 Task: Create a Google Calendar event titled 'PERSONAL EVENT' on May 21, 2023, from 3:00 PM to 4:00 PM, with a Google Meet link, location in London, UK, notification 38 days prior, and invite 'softage.1@softage.net' as a guest.
Action: Mouse moved to (238, 335)
Screenshot: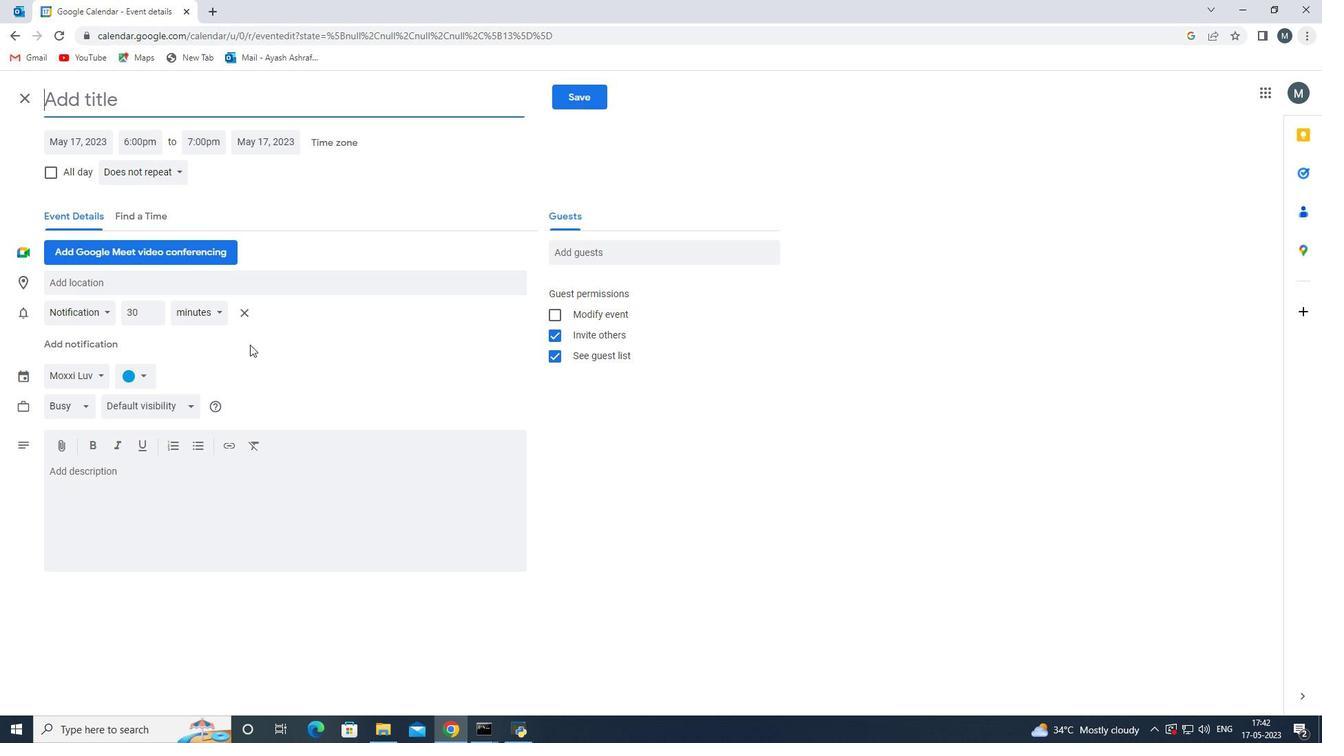 
Action: Mouse scrolled (238, 336) with delta (0, 0)
Screenshot: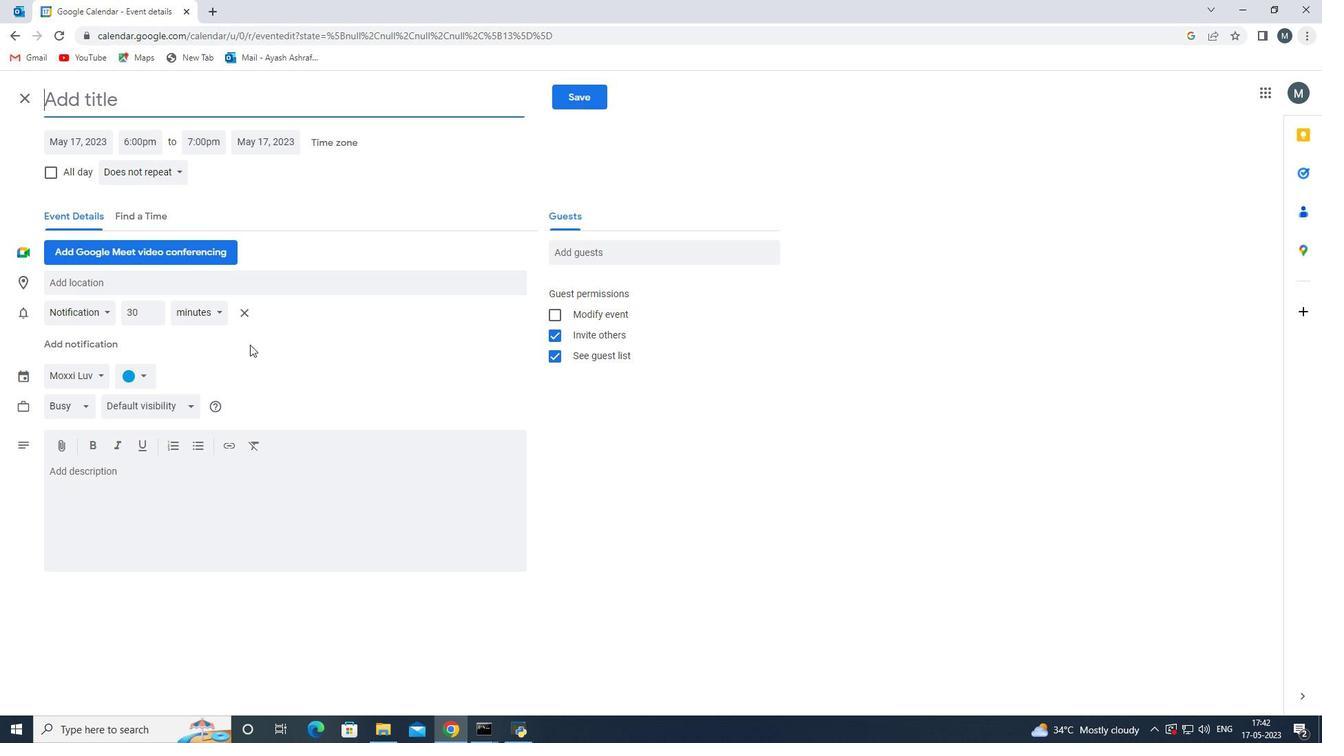
Action: Mouse moved to (238, 334)
Screenshot: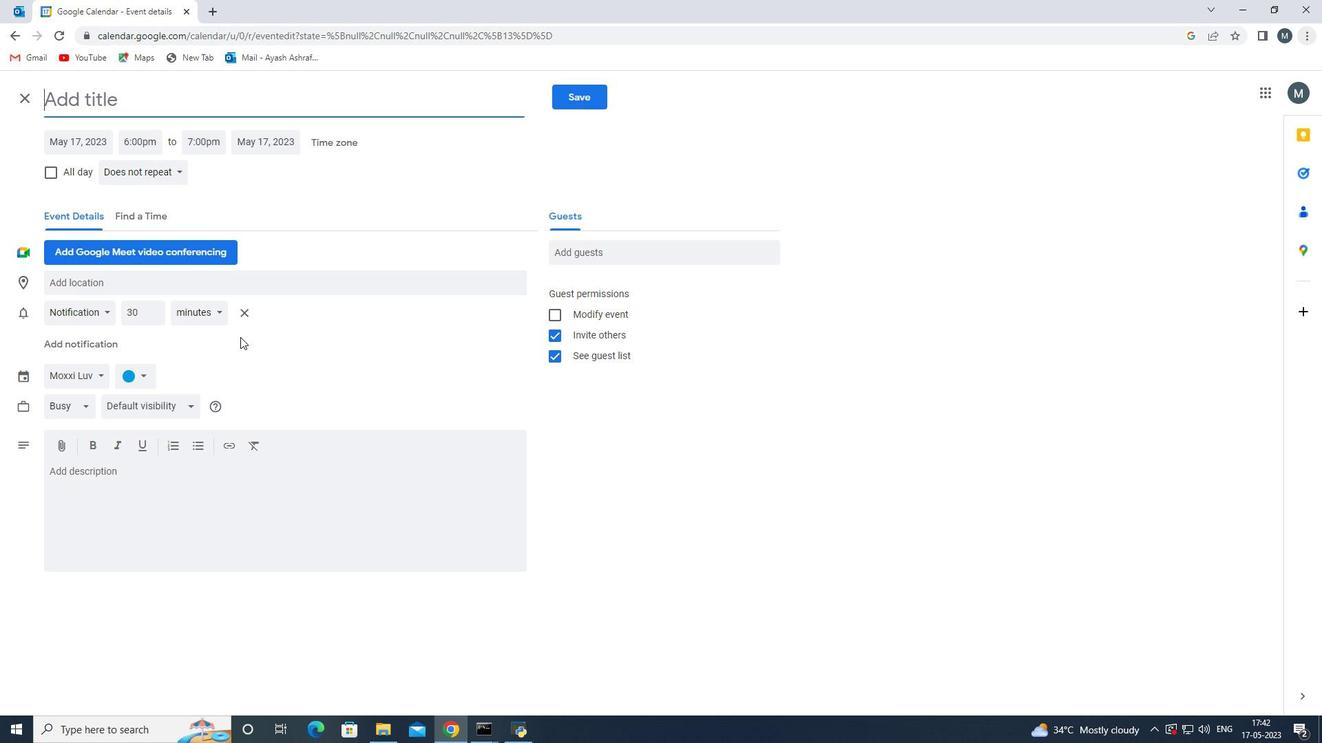 
Action: Mouse scrolled (238, 335) with delta (0, 0)
Screenshot: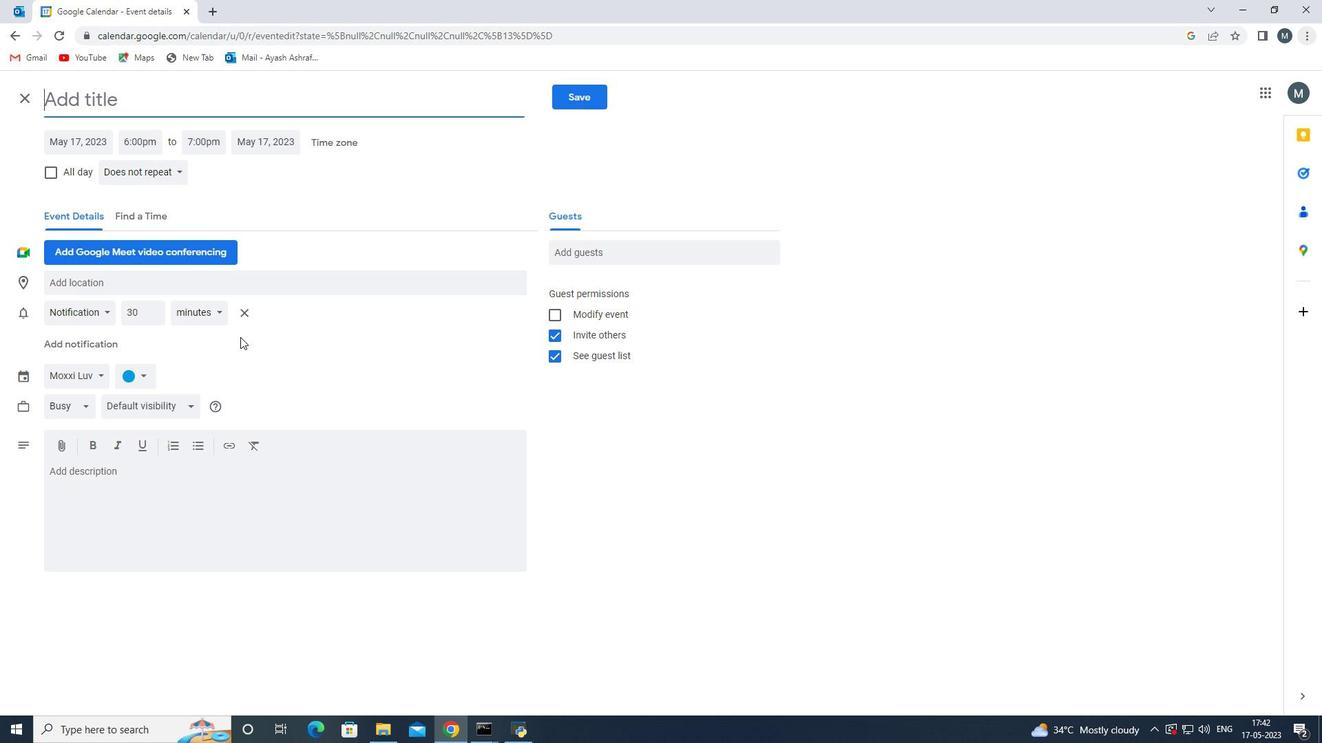 
Action: Mouse moved to (234, 331)
Screenshot: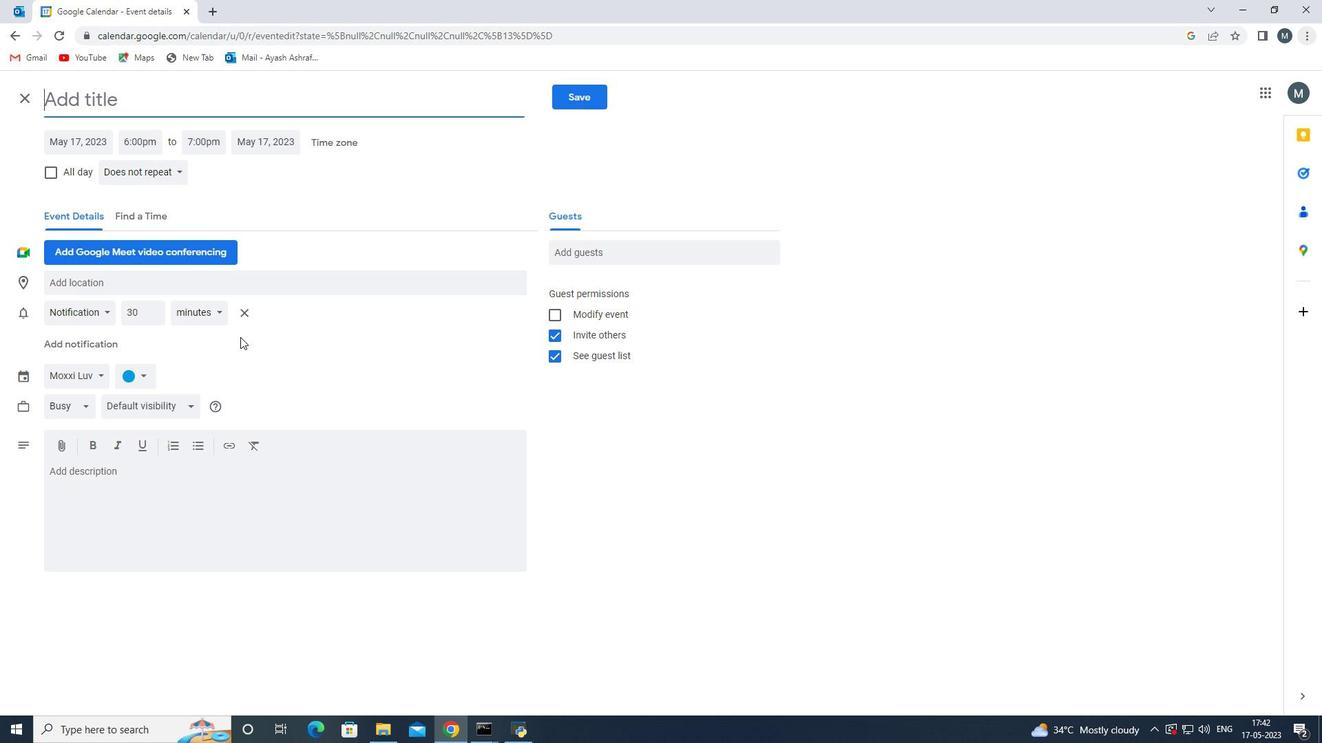 
Action: Mouse scrolled (236, 333) with delta (0, 0)
Screenshot: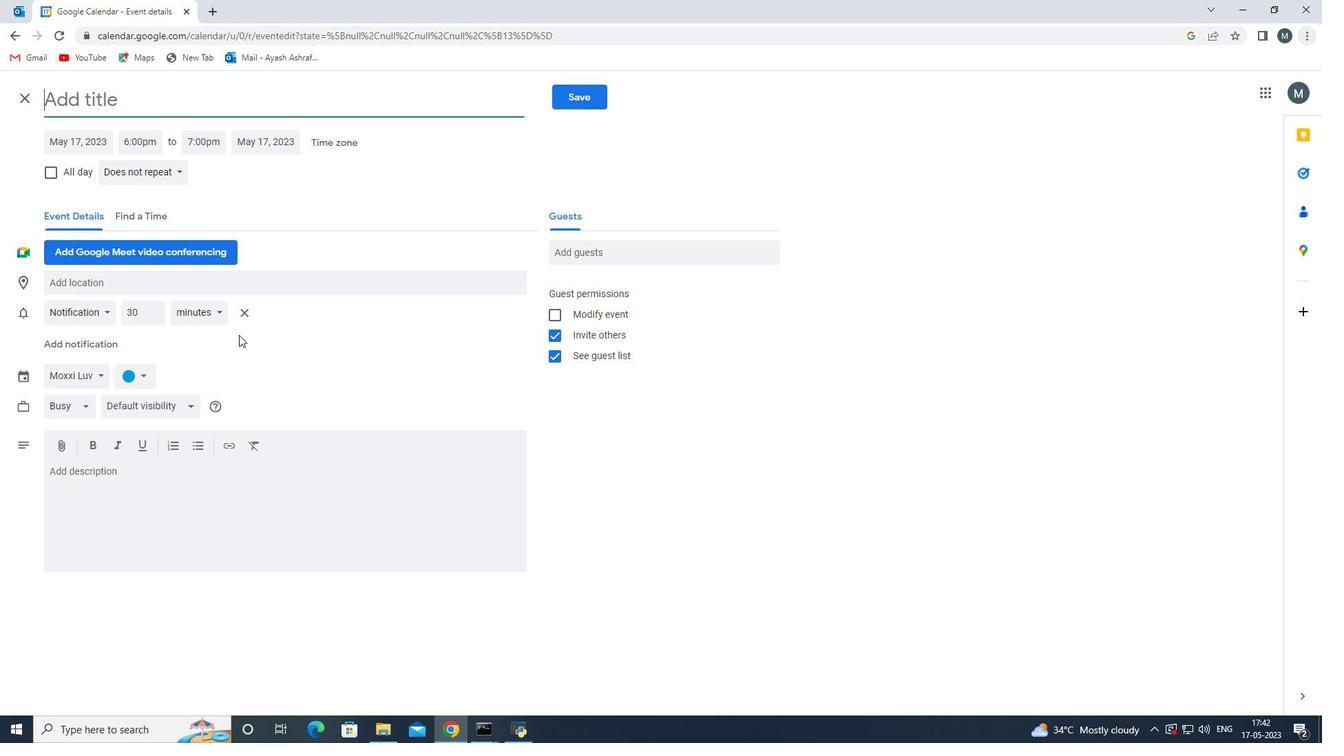 
Action: Mouse moved to (230, 329)
Screenshot: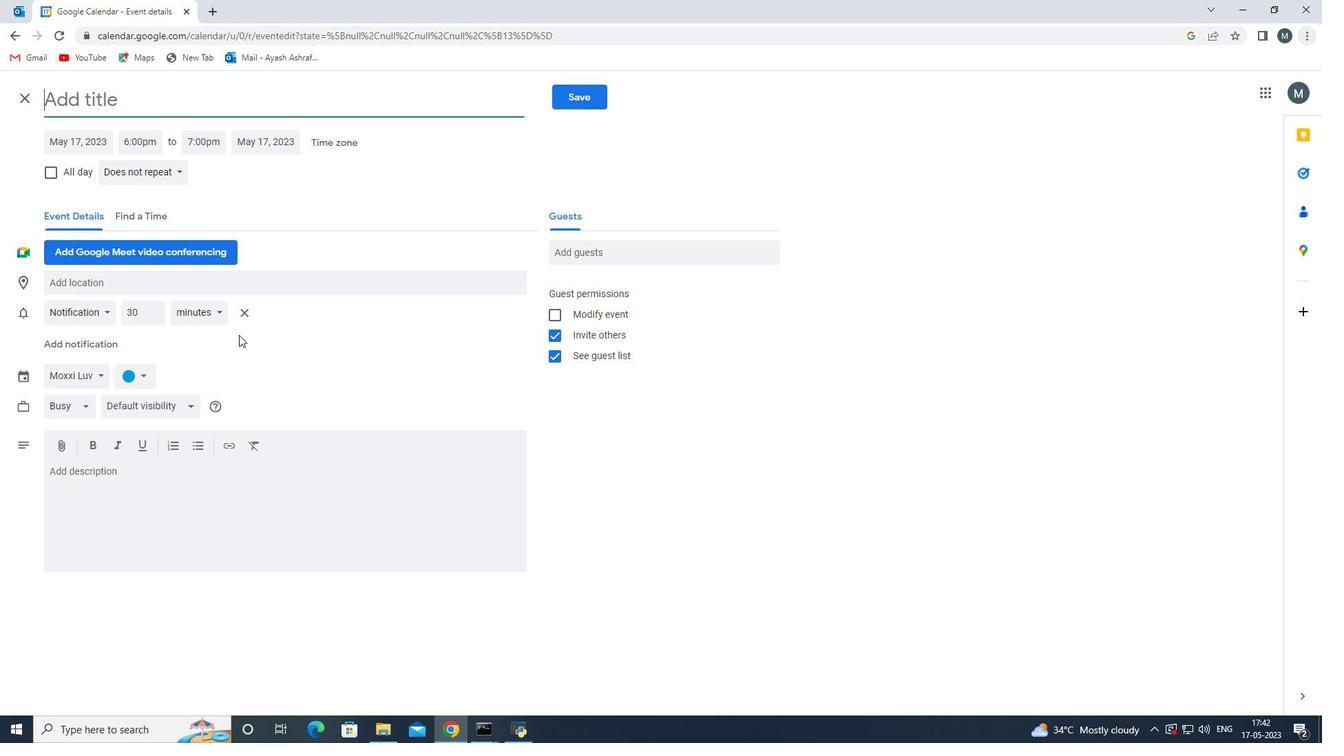 
Action: Mouse scrolled (232, 330) with delta (0, 0)
Screenshot: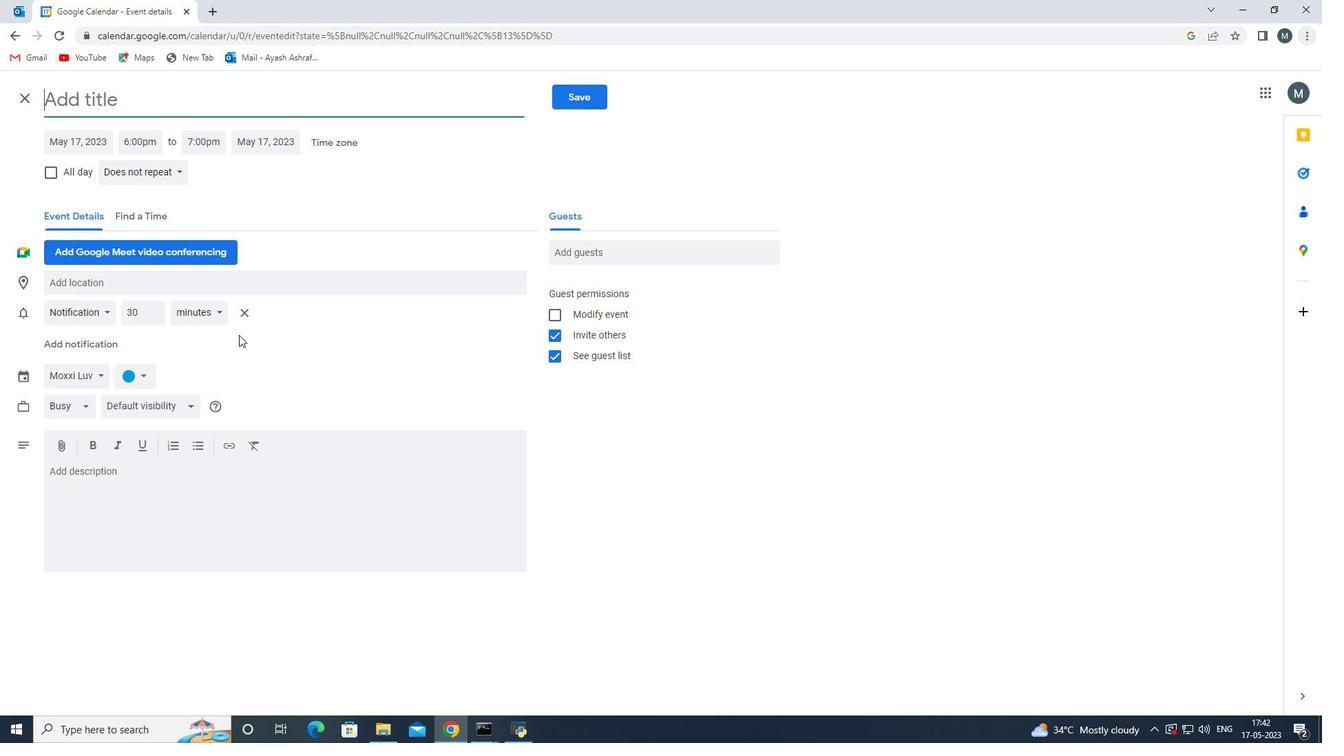 
Action: Mouse moved to (228, 328)
Screenshot: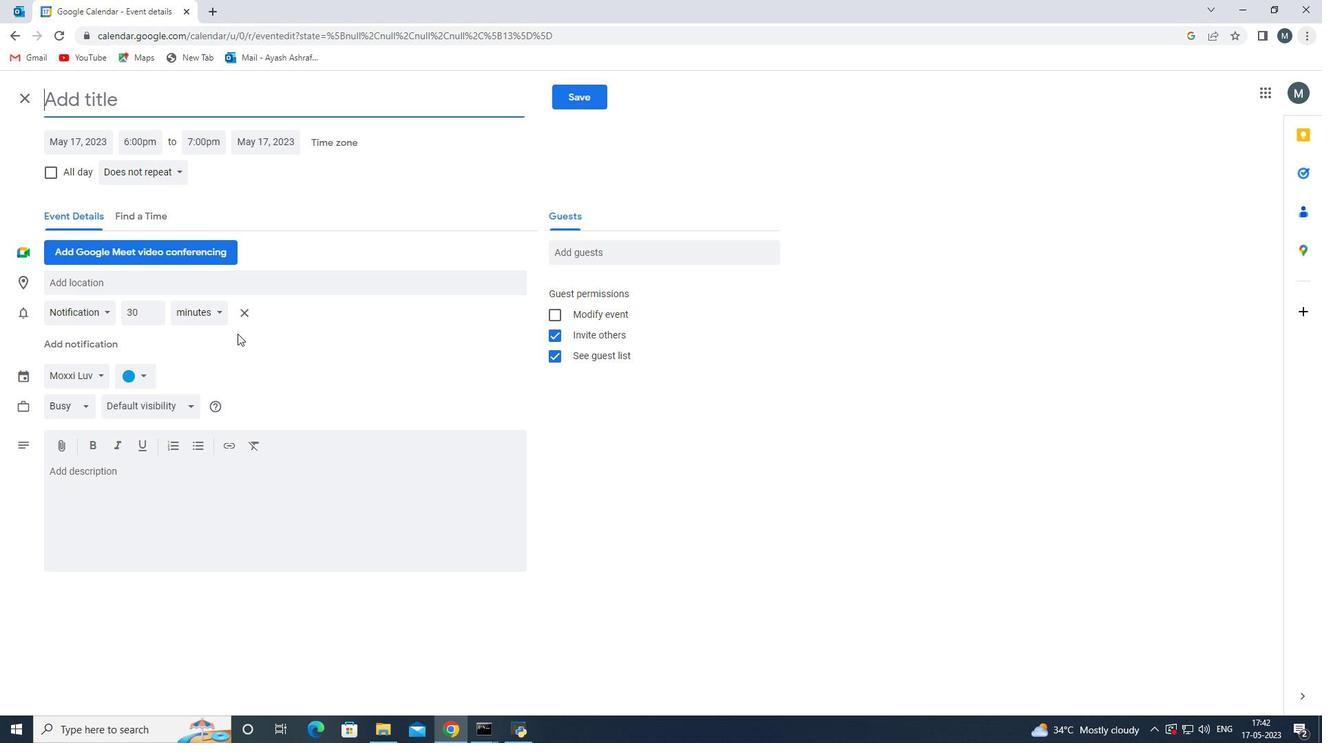 
Action: Mouse scrolled (228, 329) with delta (0, 0)
Screenshot: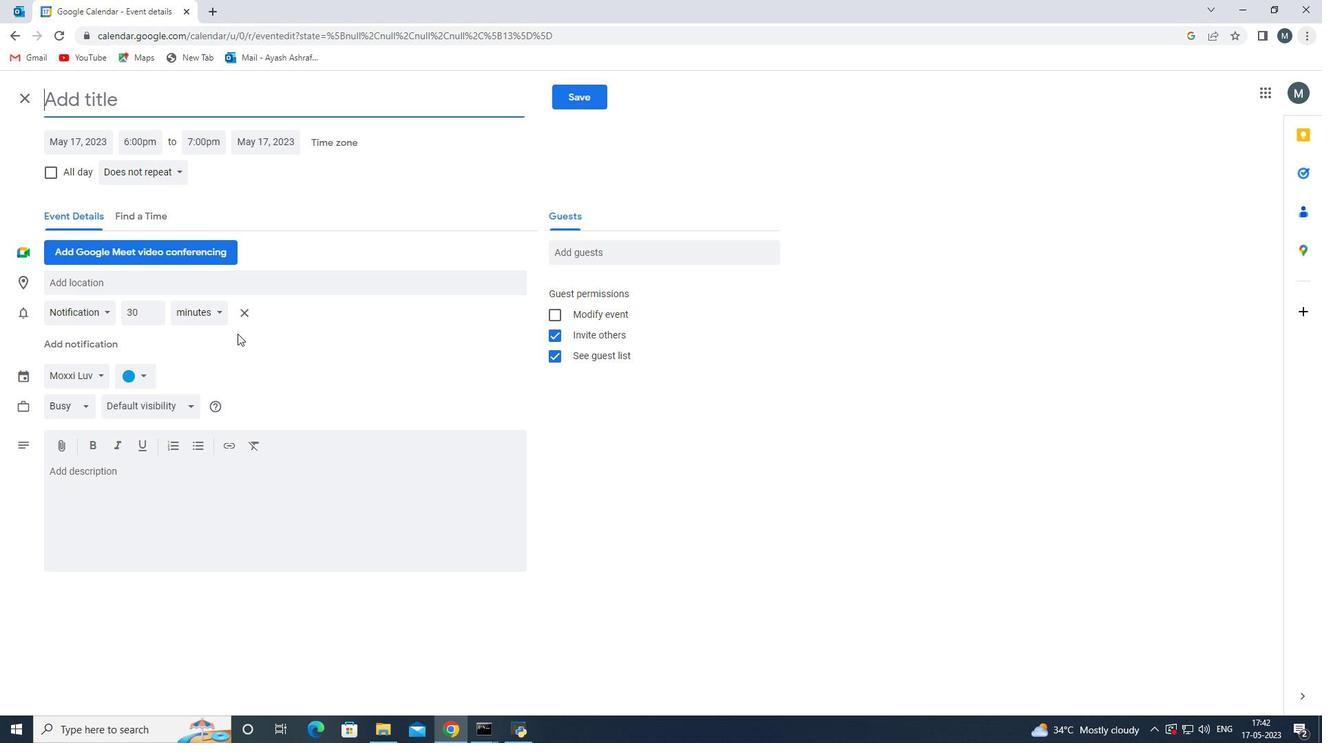 
Action: Mouse moved to (130, 104)
Screenshot: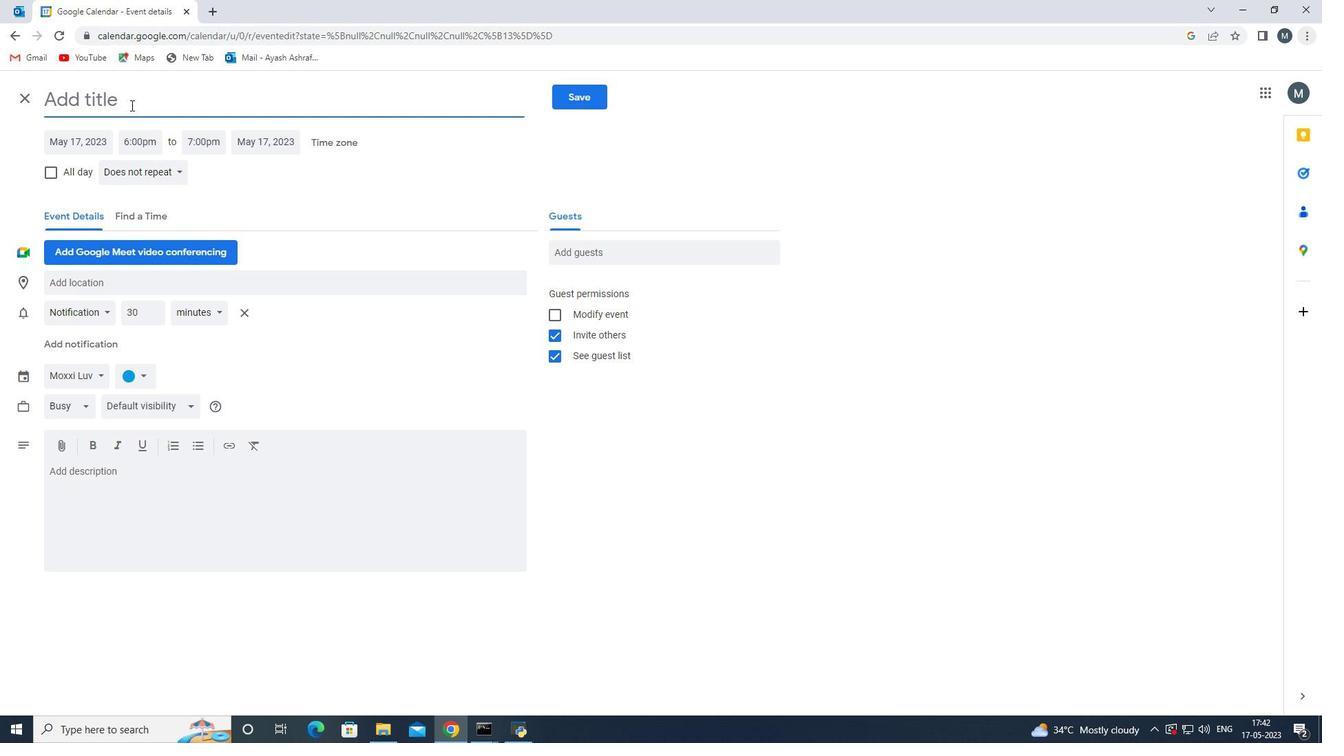 
Action: Mouse pressed left at (130, 104)
Screenshot: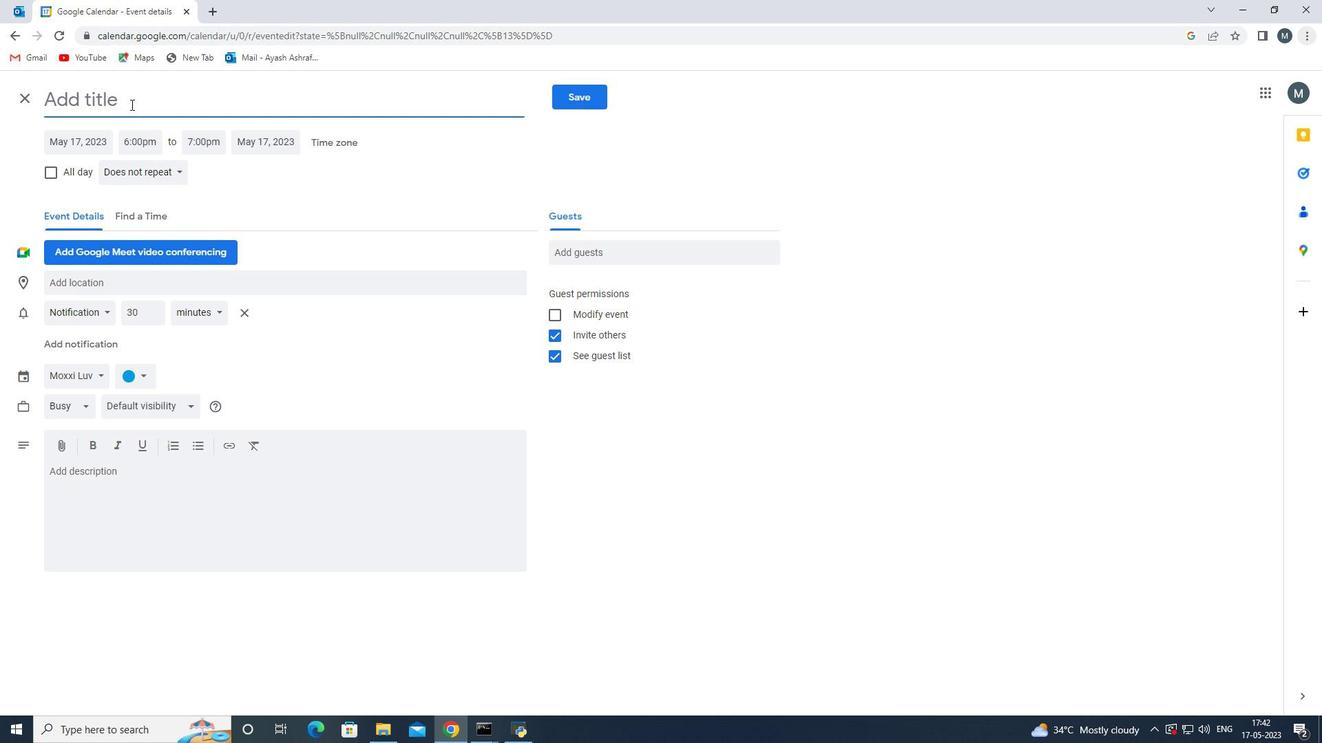 
Action: Mouse moved to (537, 275)
Screenshot: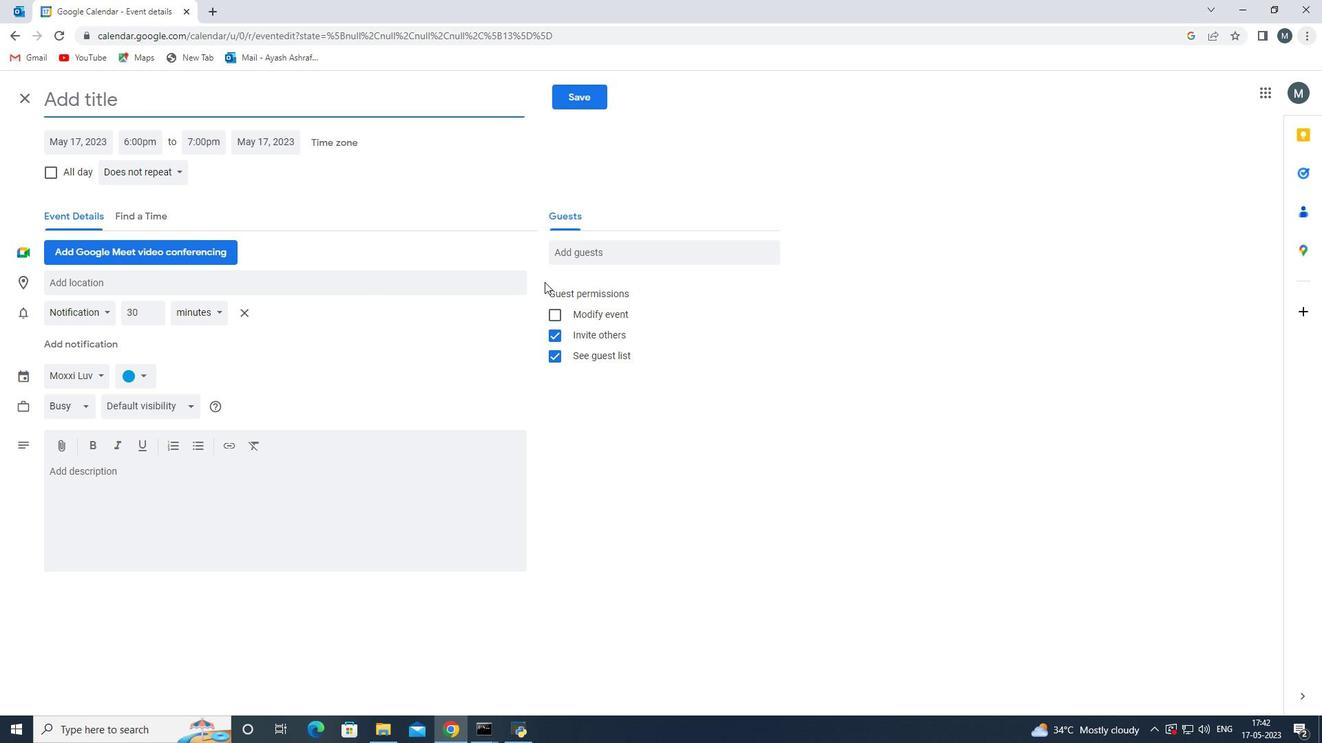 
Action: Mouse scrolled (537, 276) with delta (0, 0)
Screenshot: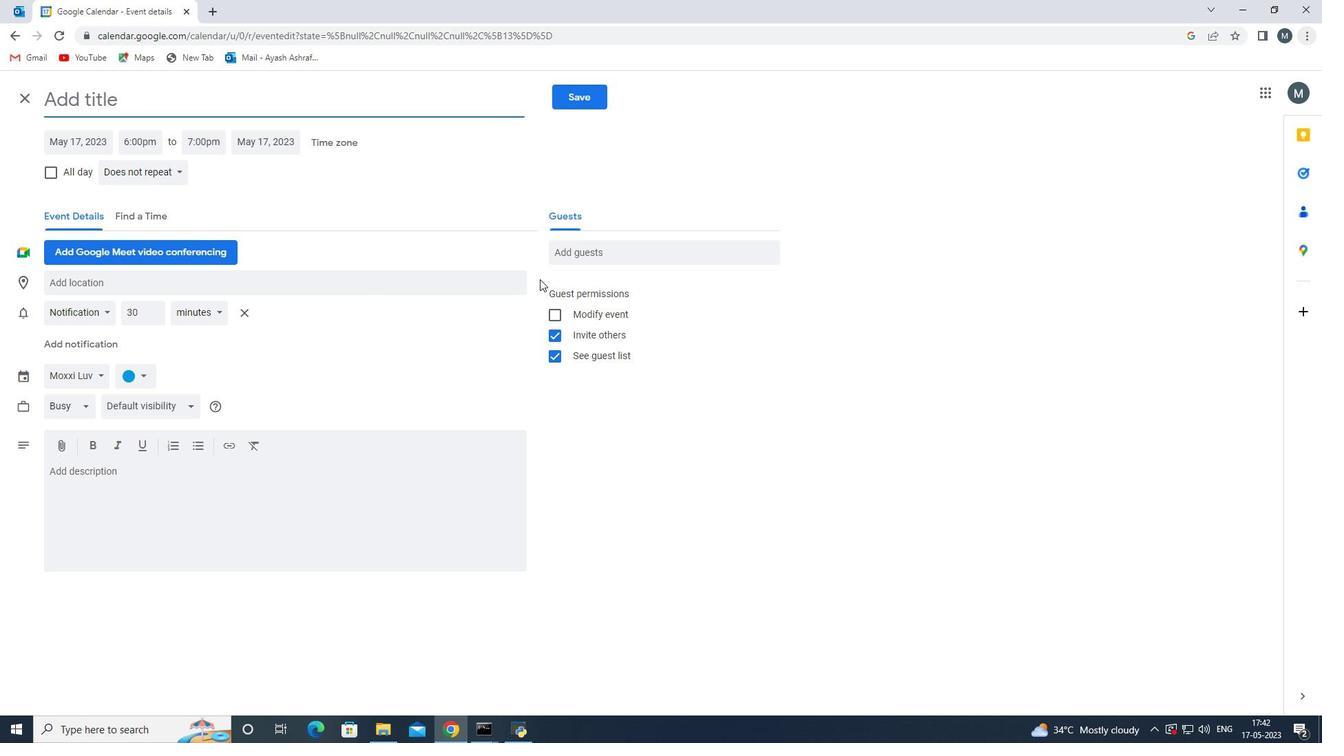 
Action: Mouse moved to (537, 274)
Screenshot: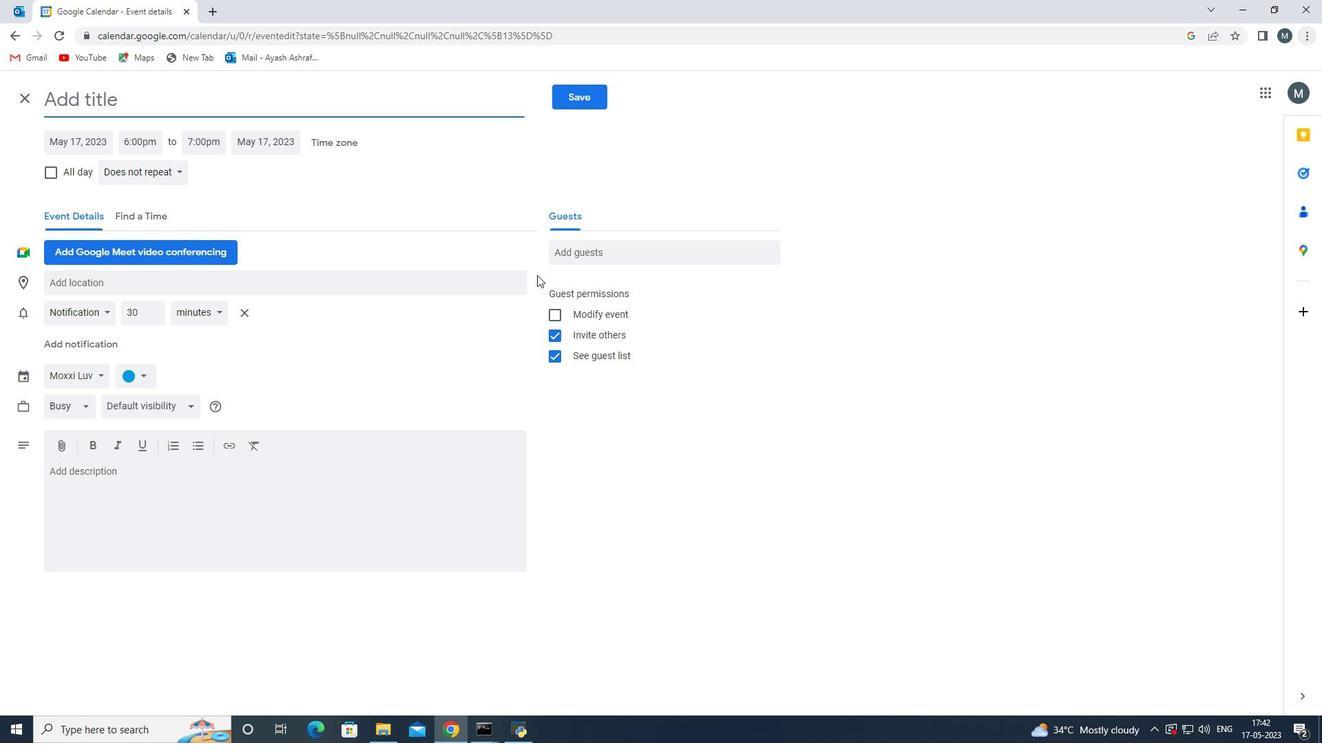 
Action: Mouse scrolled (537, 274) with delta (0, 0)
Screenshot: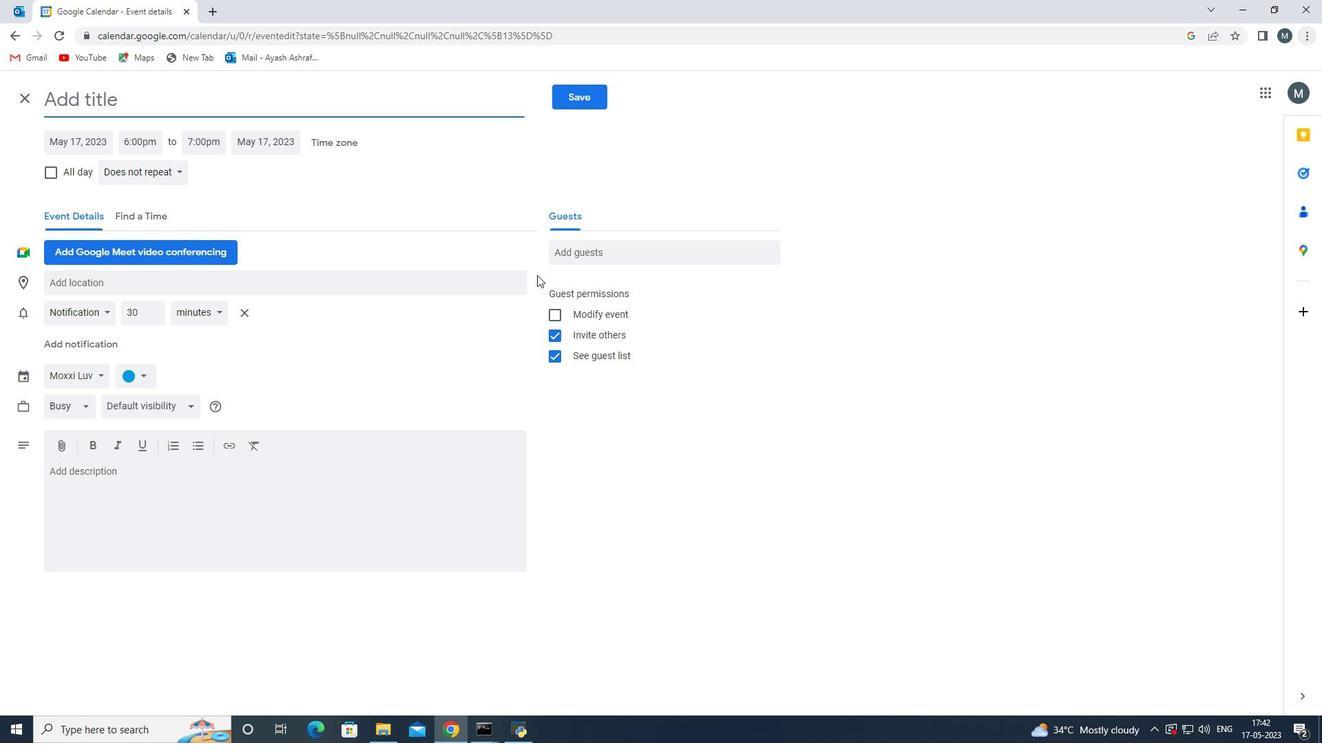 
Action: Mouse moved to (536, 269)
Screenshot: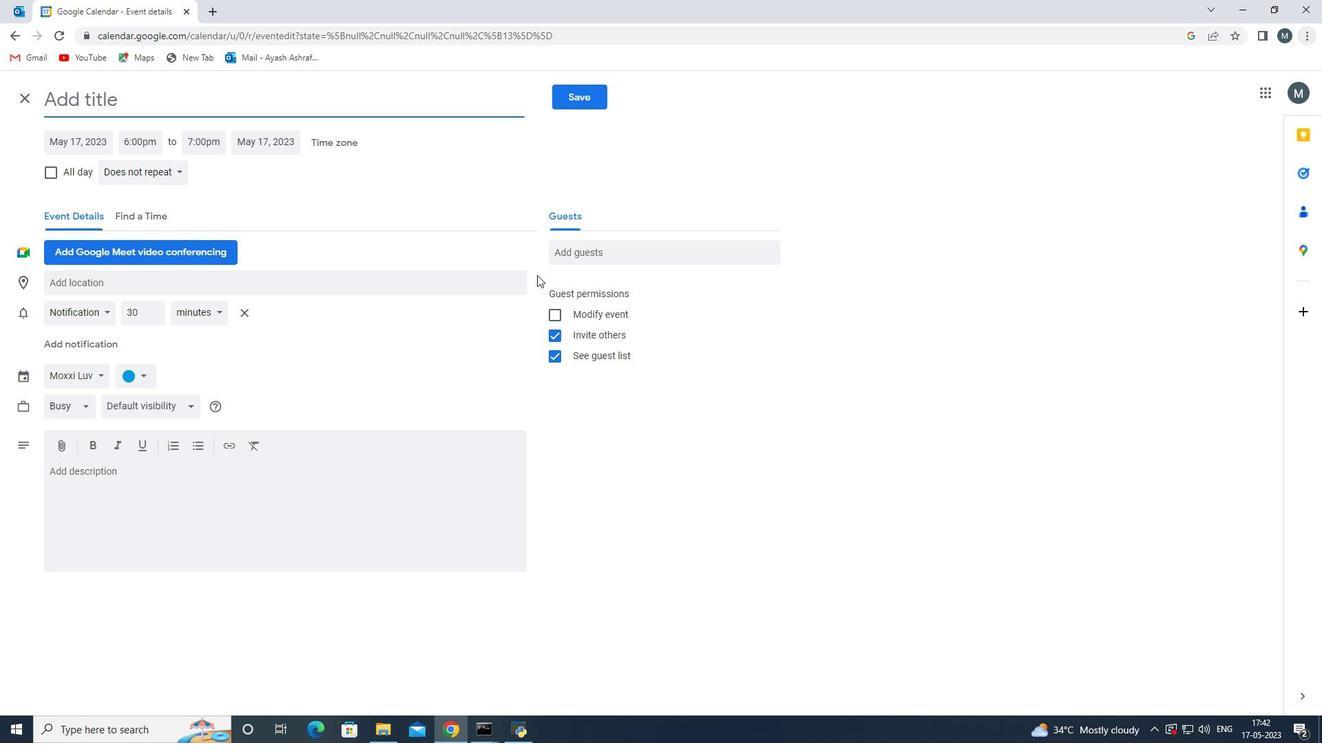 
Action: Mouse scrolled (536, 270) with delta (0, 0)
Screenshot: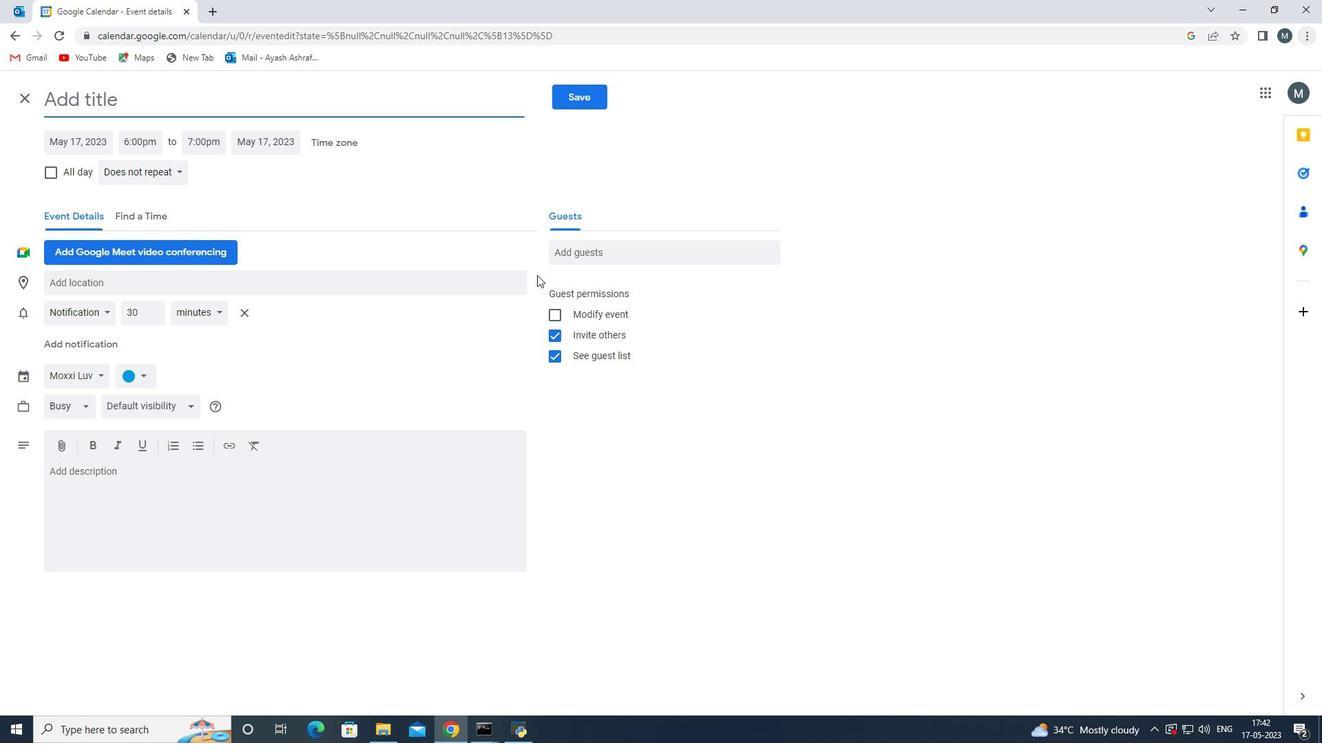
Action: Mouse moved to (269, 103)
Screenshot: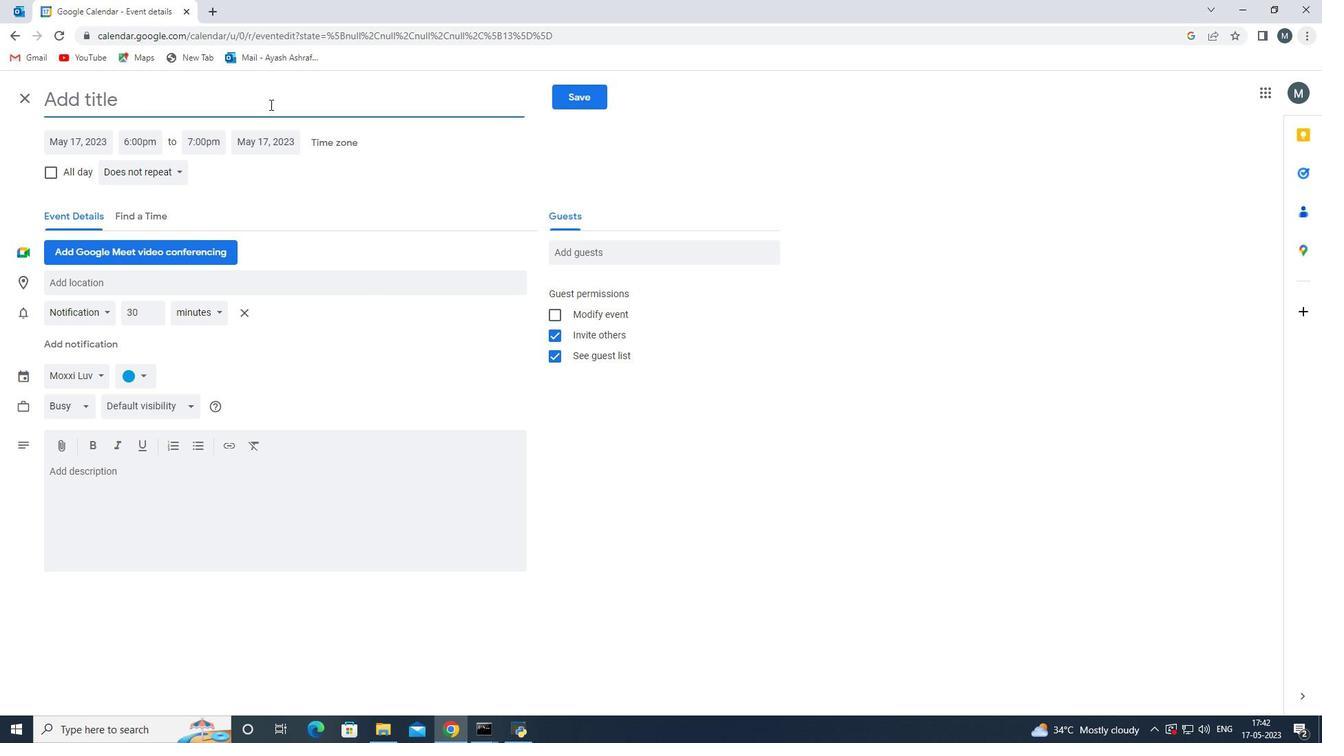 
Action: Mouse pressed left at (269, 103)
Screenshot: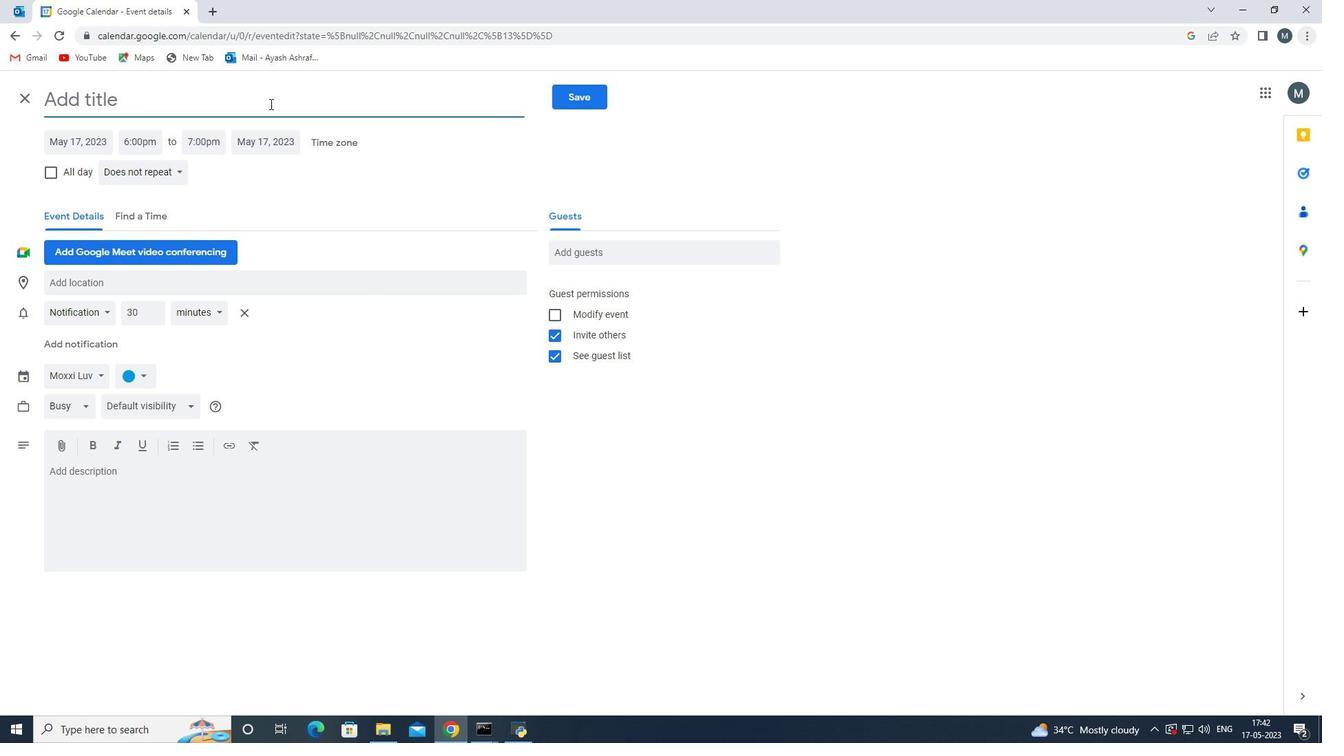 
Action: Key pressed <Key.caps_lock><Key.shift>pERSONAL<Key.space><Key.backspace><Key.backspace><Key.backspace><Key.backspace><Key.backspace><Key.backspace><Key.backspace><Key.backspace><Key.backspace><Key.backspace><Key.backspace><Key.backspace><Key.backspace><Key.backspace><Key.backspace><Key.backspace><Key.backspace><Key.backspace><Key.shift><Key.shift>p<Key.backspace>PERSONAL<Key.space>EVENT
Screenshot: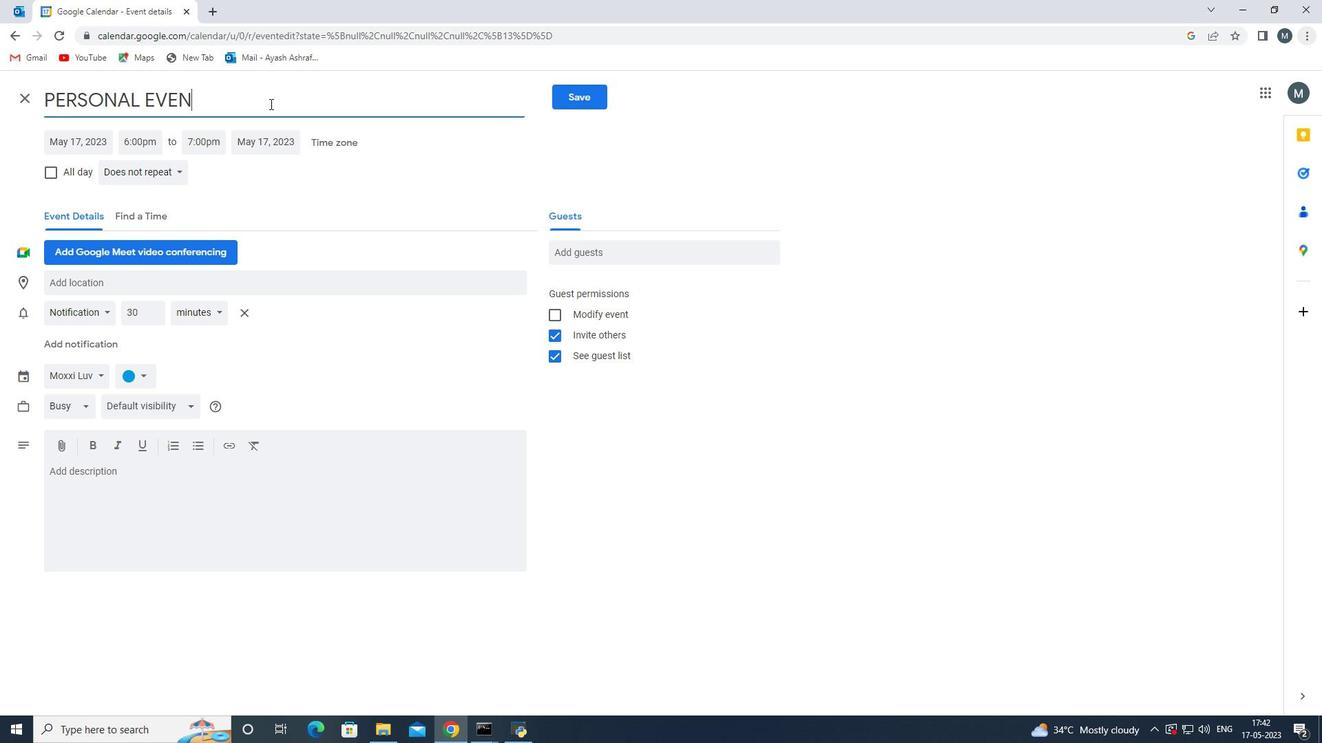 
Action: Mouse moved to (86, 138)
Screenshot: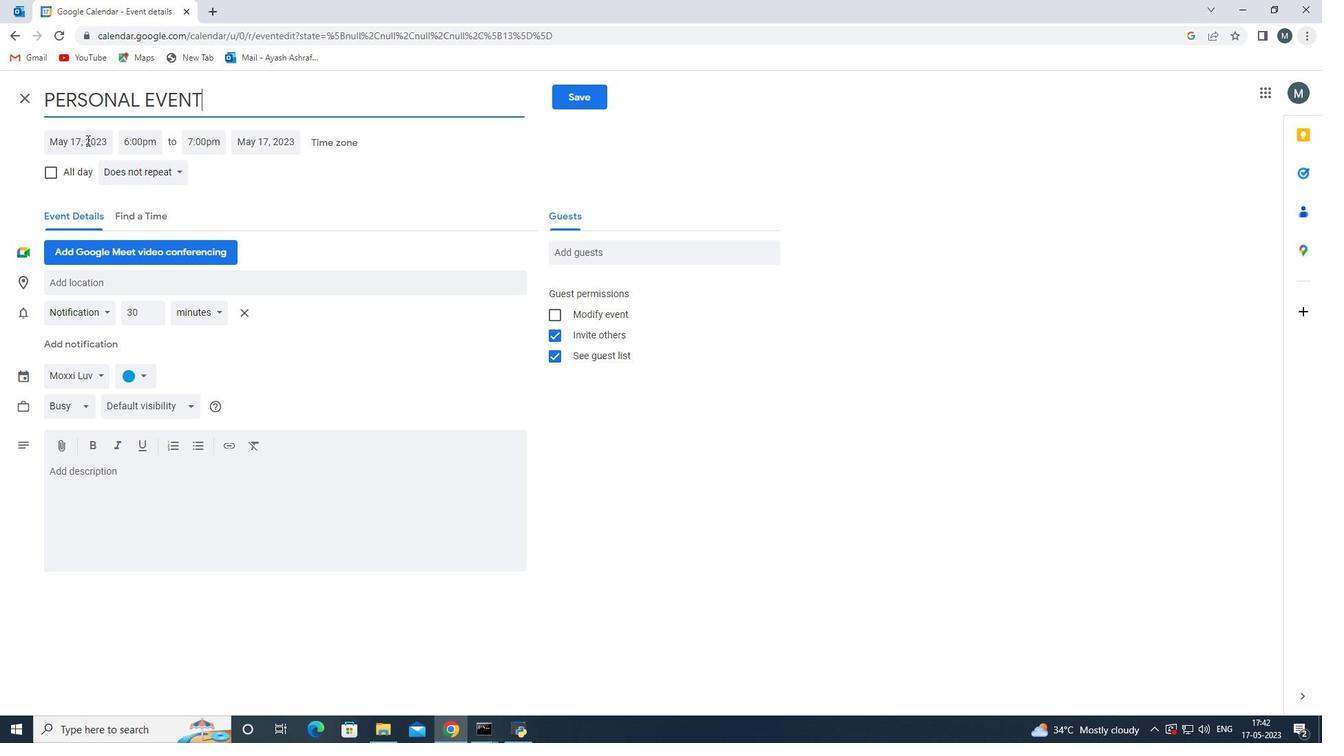 
Action: Mouse pressed left at (86, 138)
Screenshot: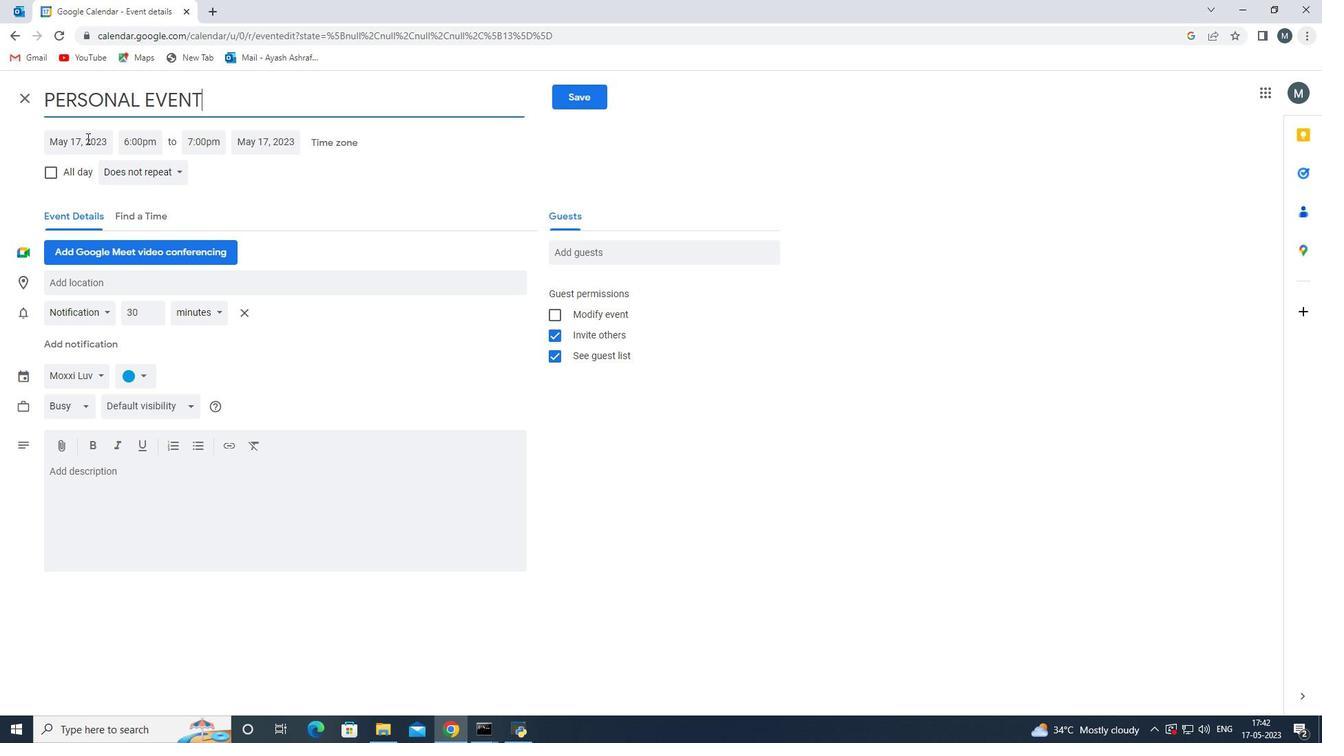 
Action: Mouse moved to (166, 272)
Screenshot: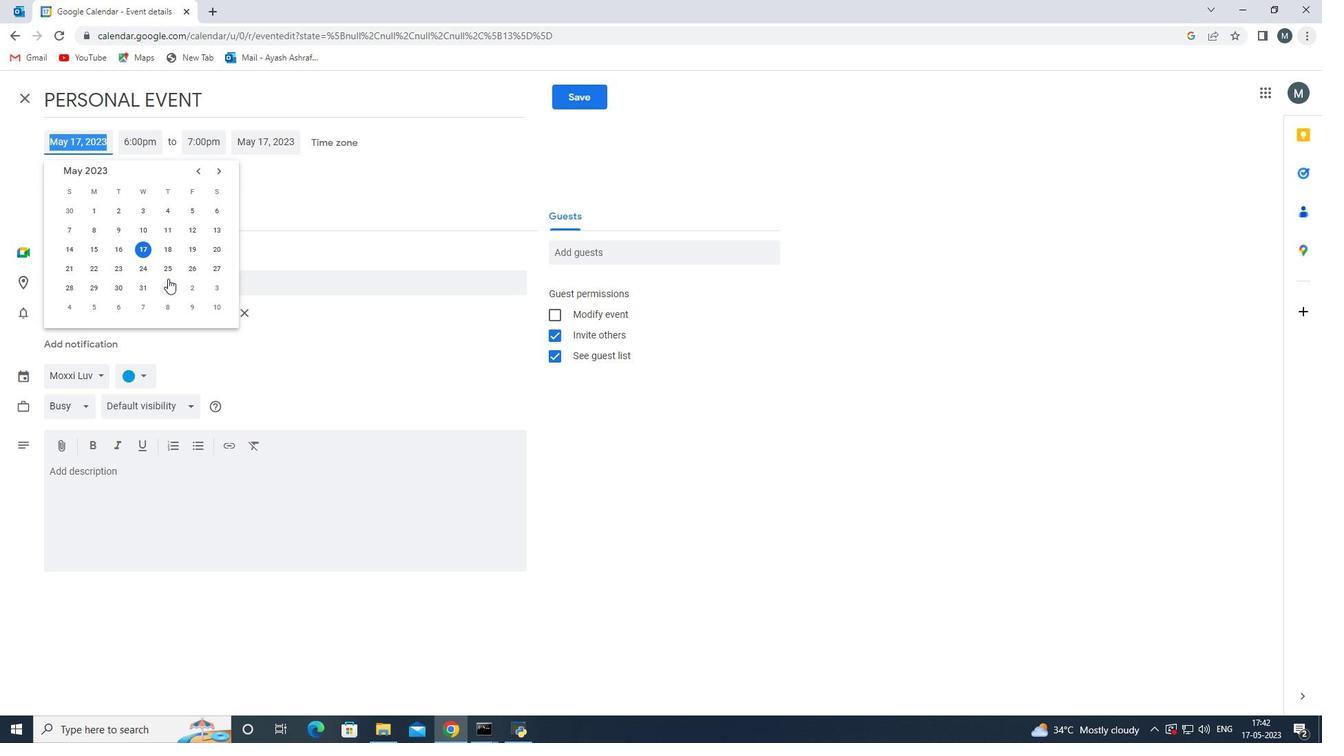 
Action: Mouse pressed left at (166, 272)
Screenshot: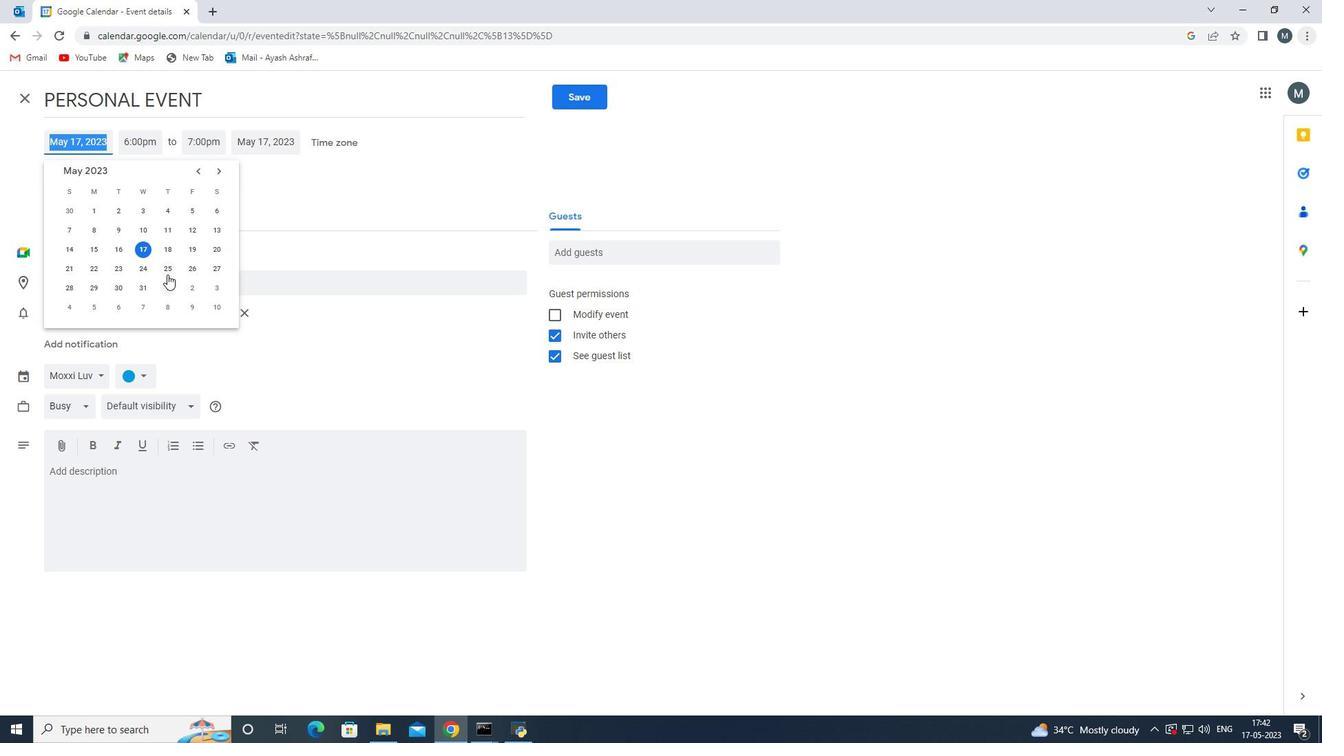 
Action: Mouse moved to (132, 136)
Screenshot: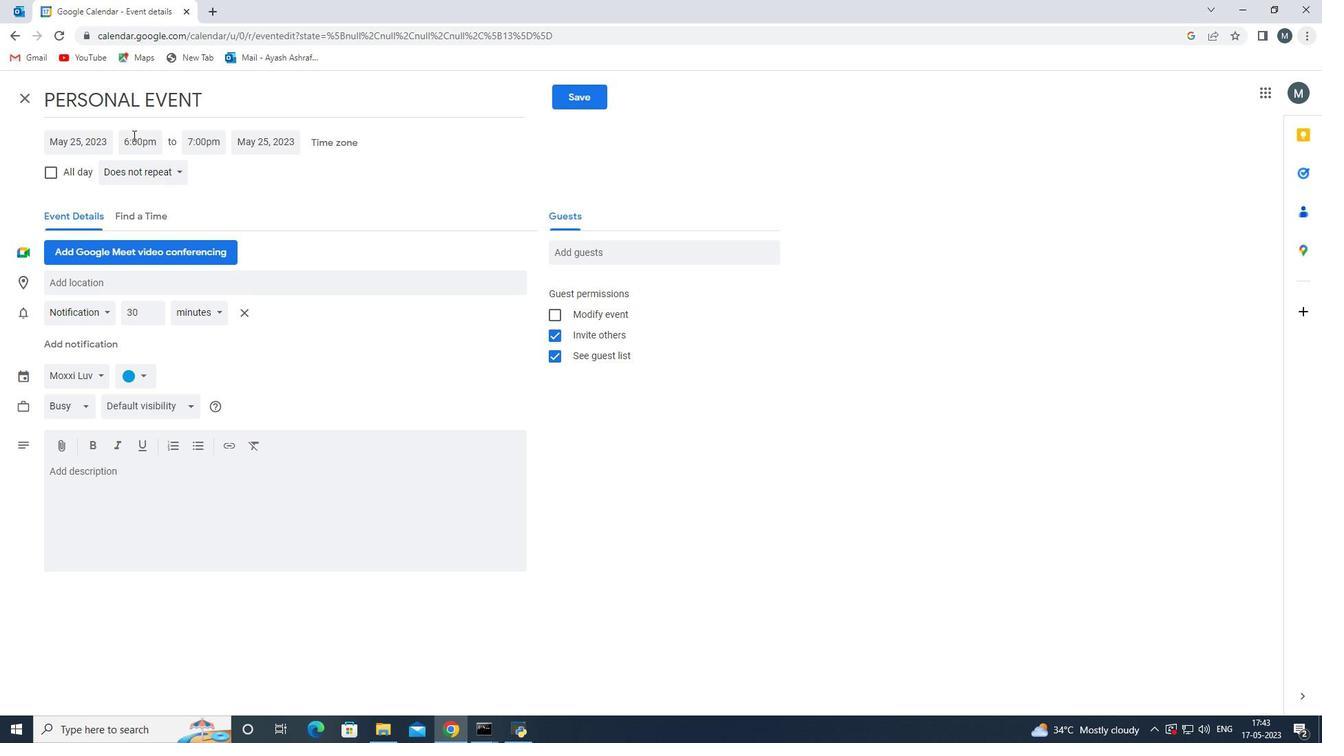 
Action: Mouse pressed left at (132, 136)
Screenshot: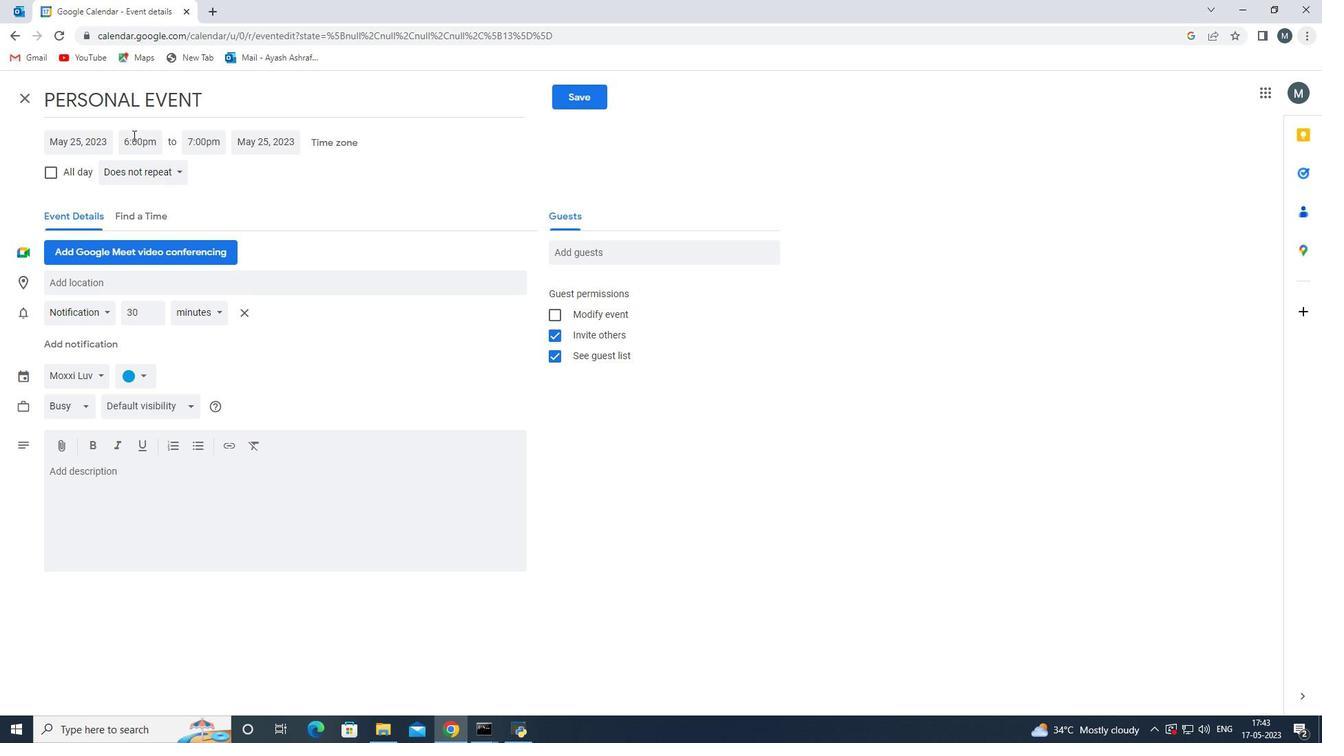 
Action: Mouse moved to (163, 207)
Screenshot: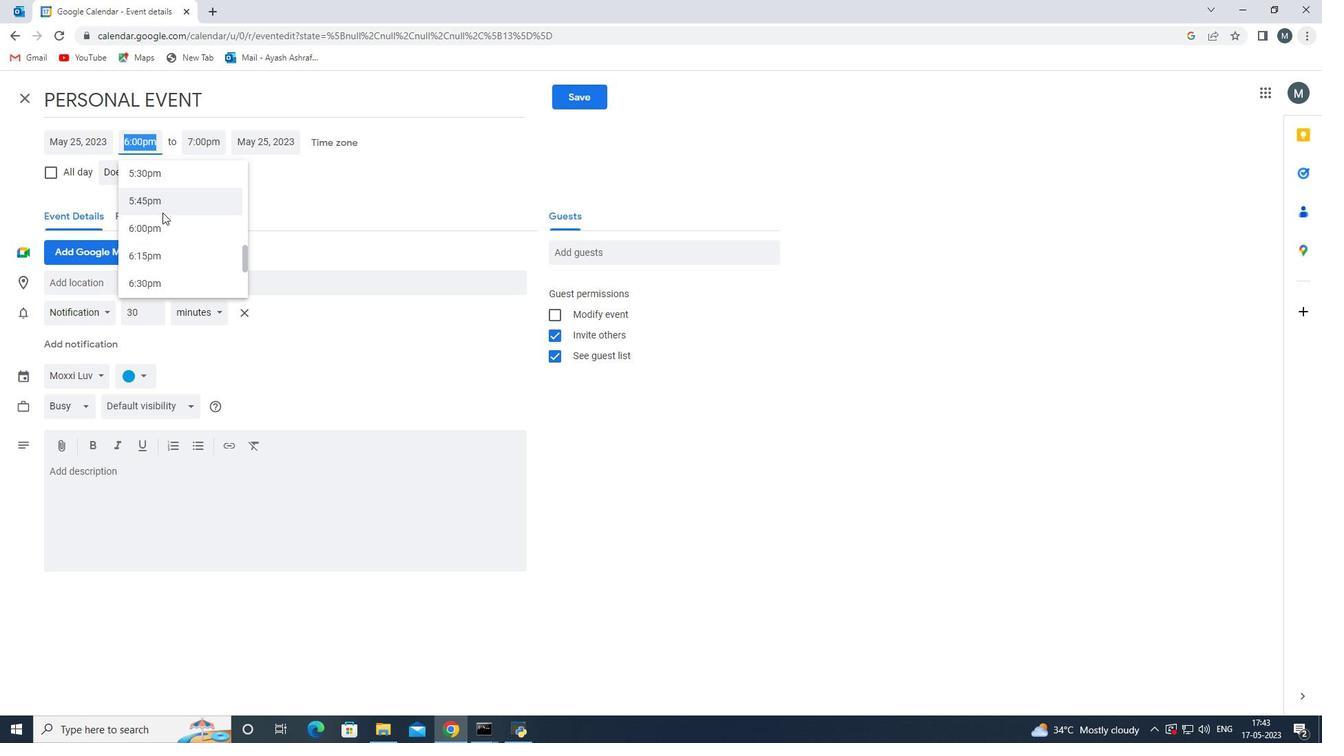 
Action: Mouse pressed left at (163, 207)
Screenshot: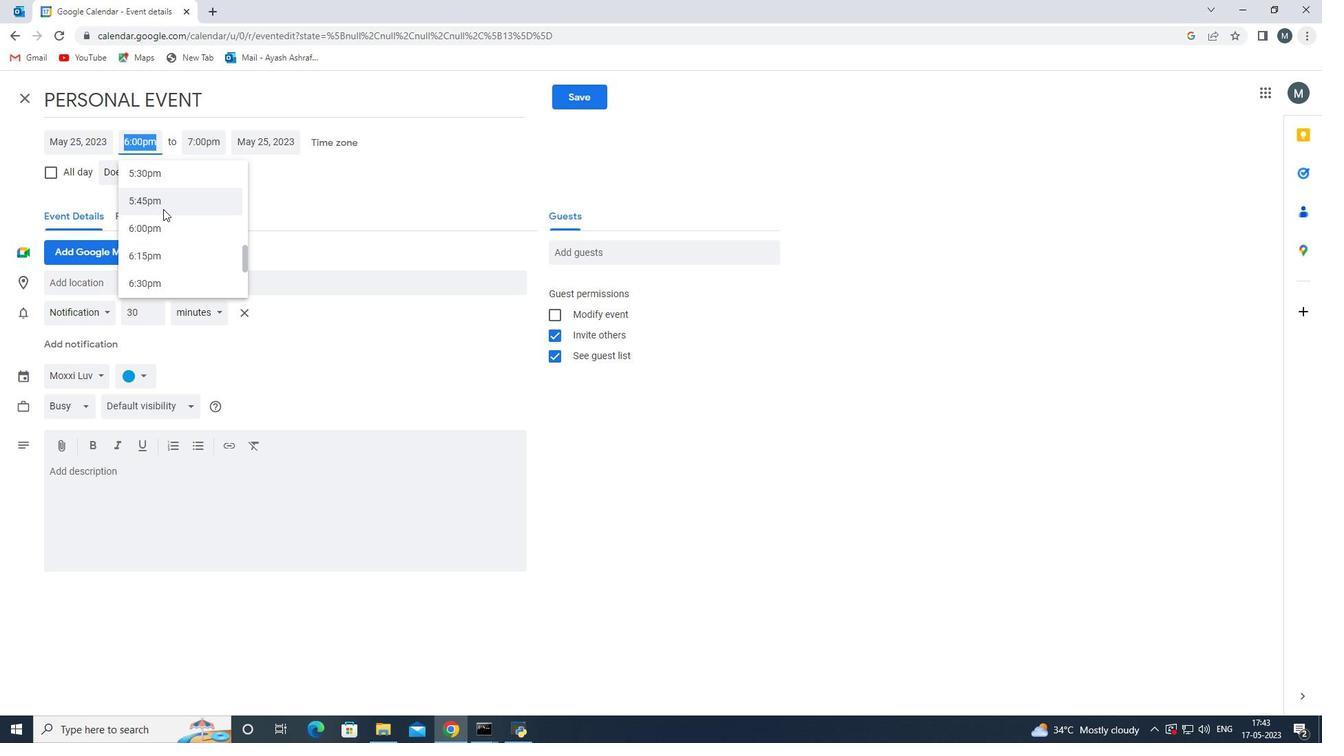 
Action: Mouse moved to (113, 284)
Screenshot: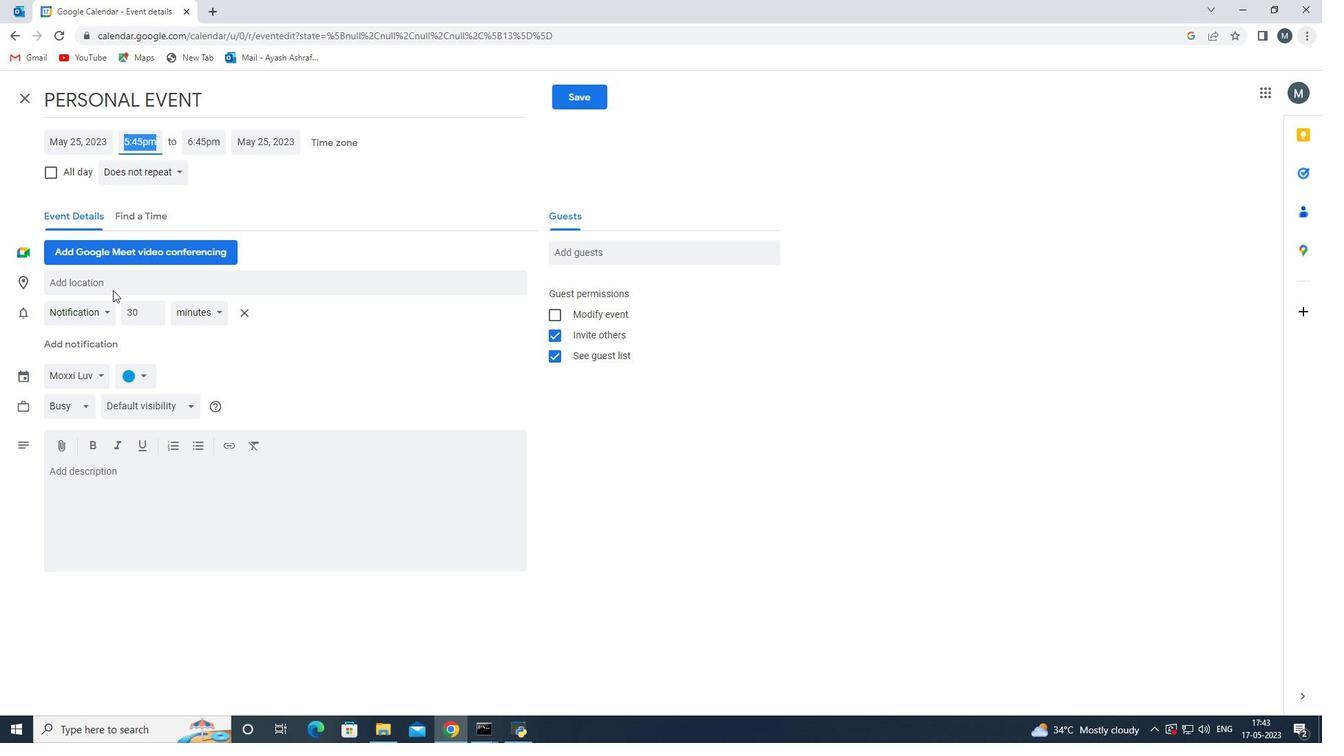 
Action: Mouse pressed left at (113, 284)
Screenshot: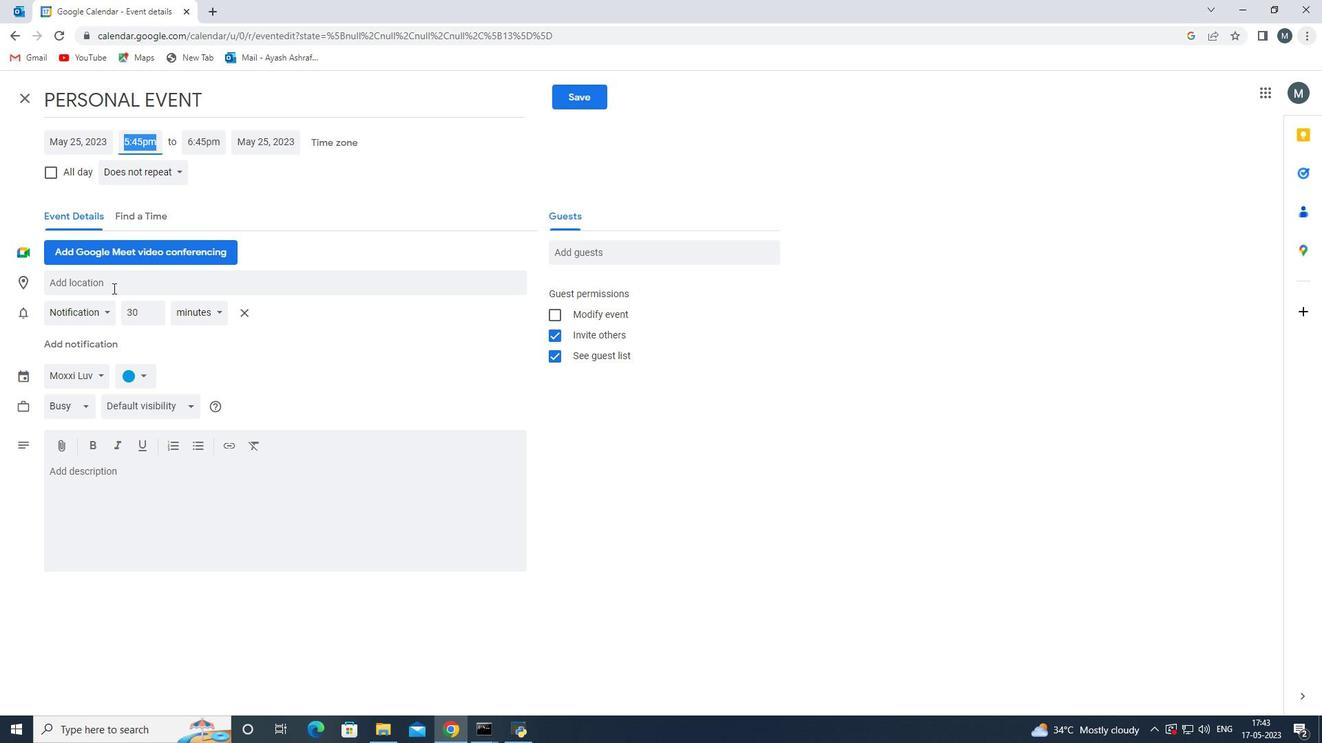 
Action: Mouse moved to (146, 382)
Screenshot: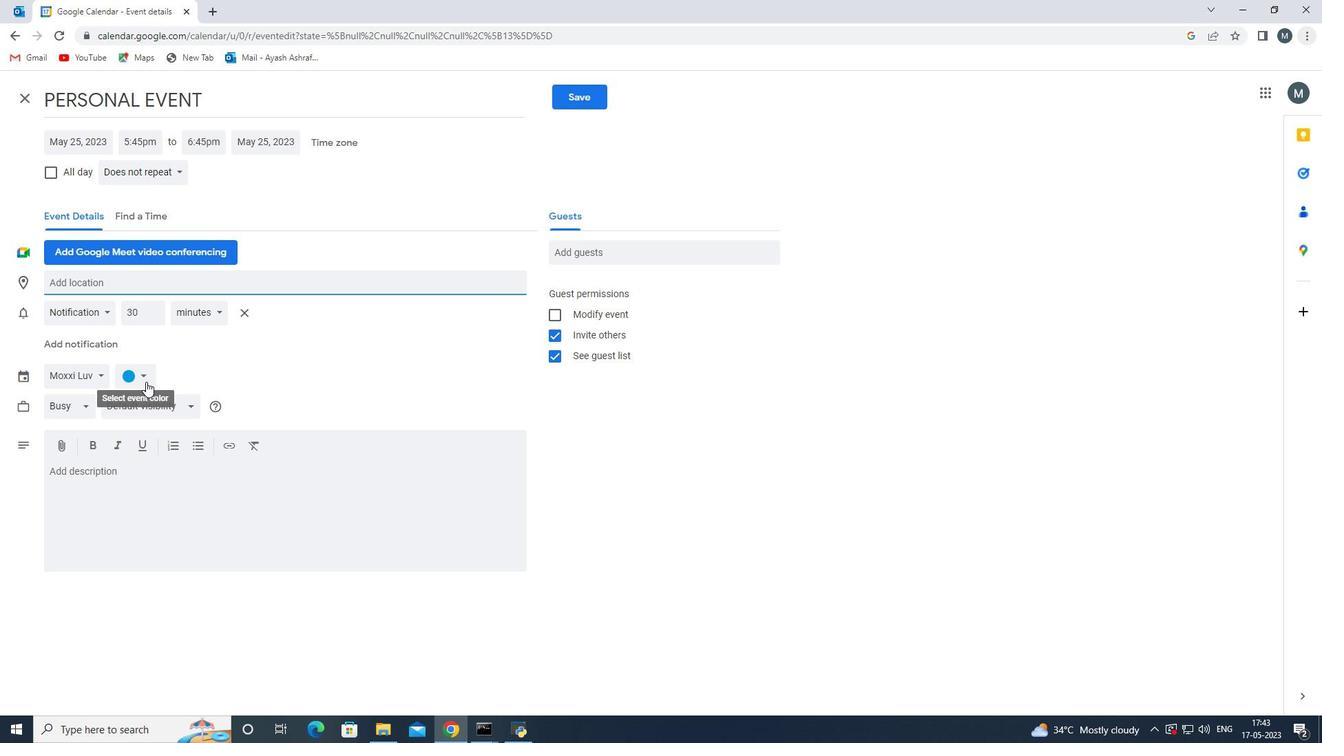 
Action: Key pressed LO
Screenshot: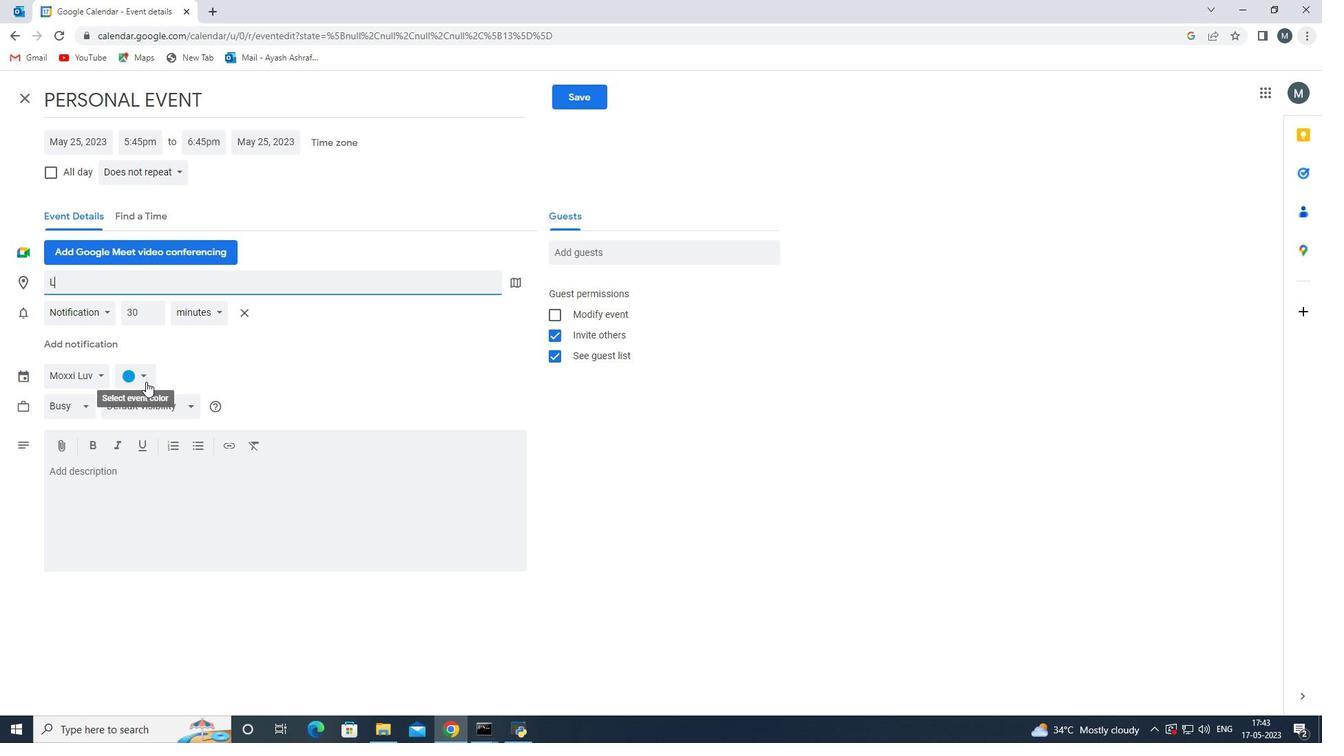 
Action: Mouse moved to (128, 316)
Screenshot: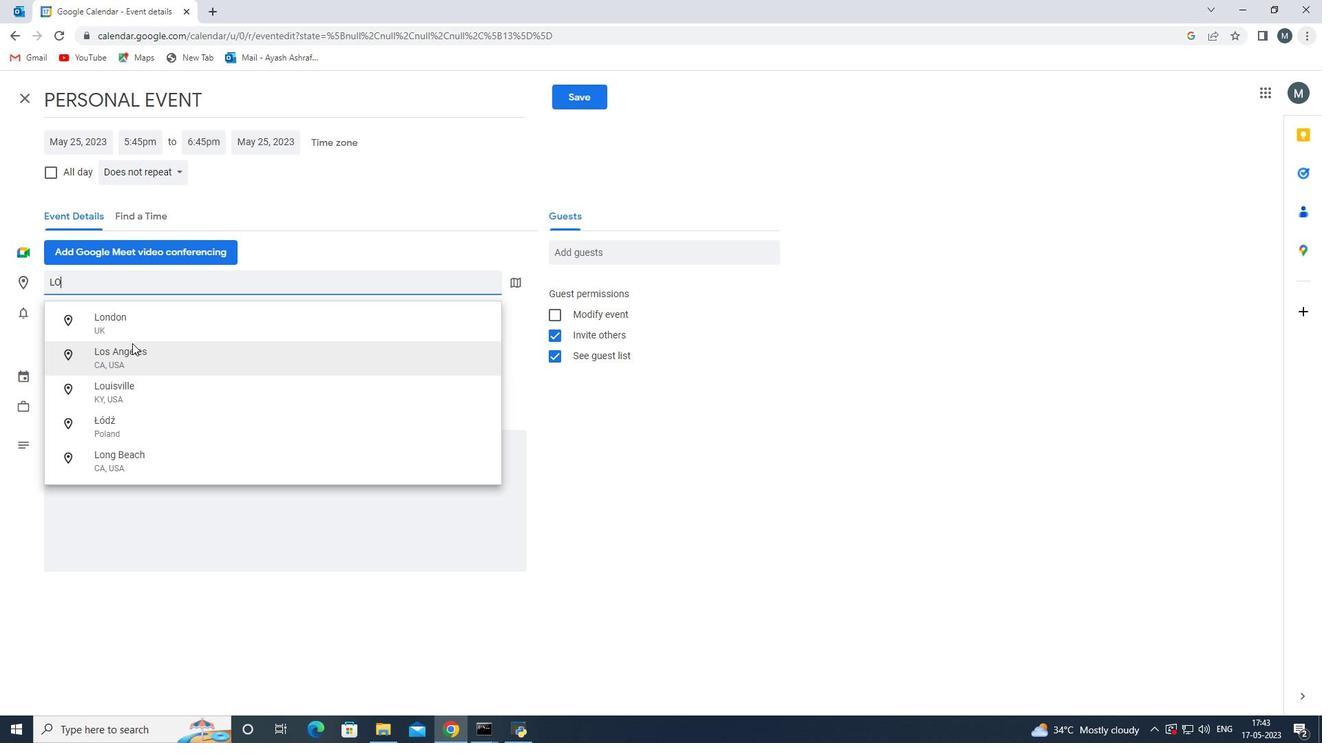 
Action: Mouse pressed left at (128, 316)
Screenshot: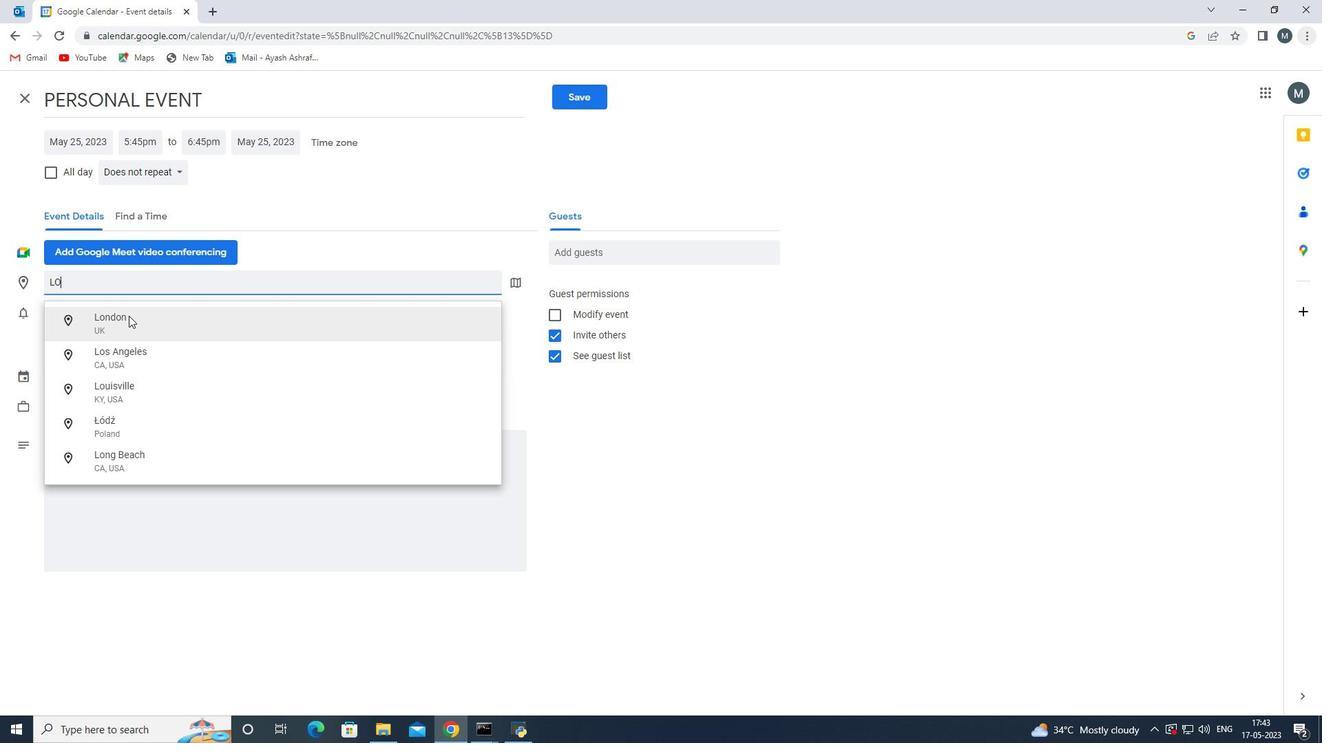 
Action: Mouse moved to (154, 311)
Screenshot: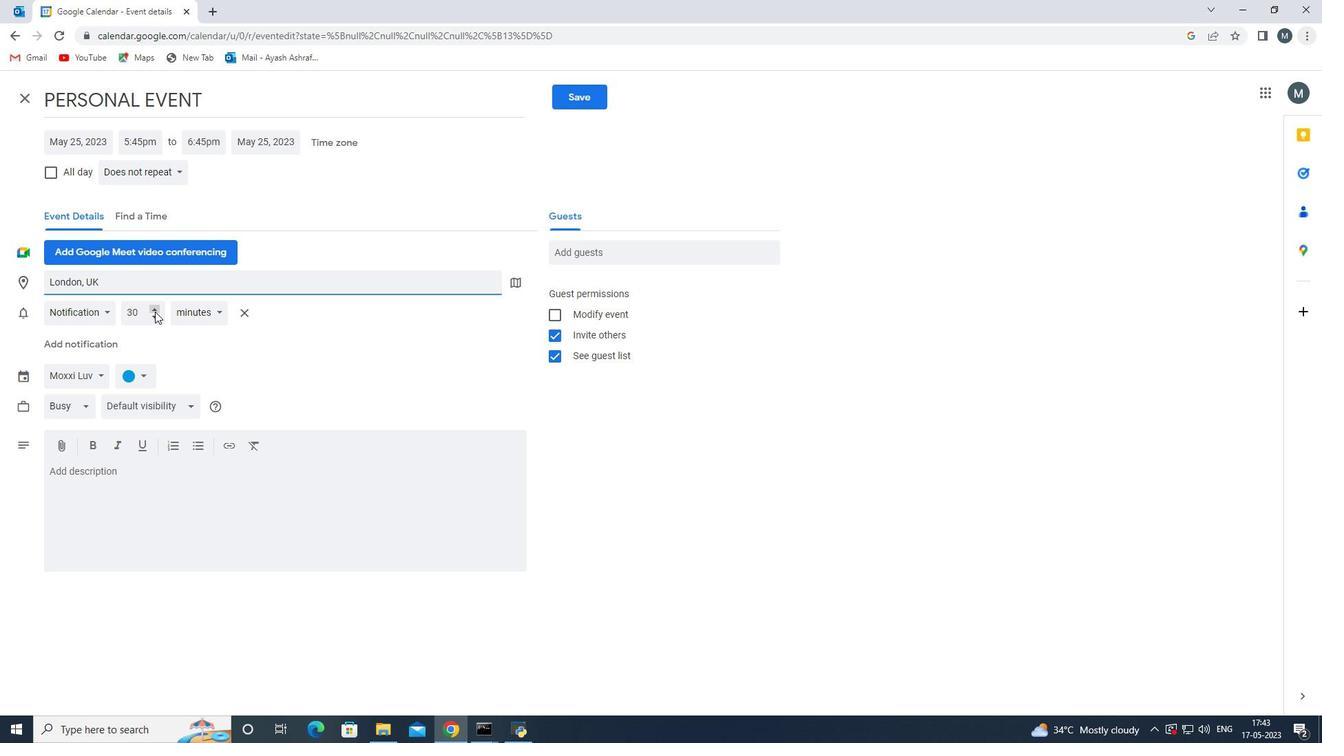 
Action: Mouse pressed left at (154, 311)
Screenshot: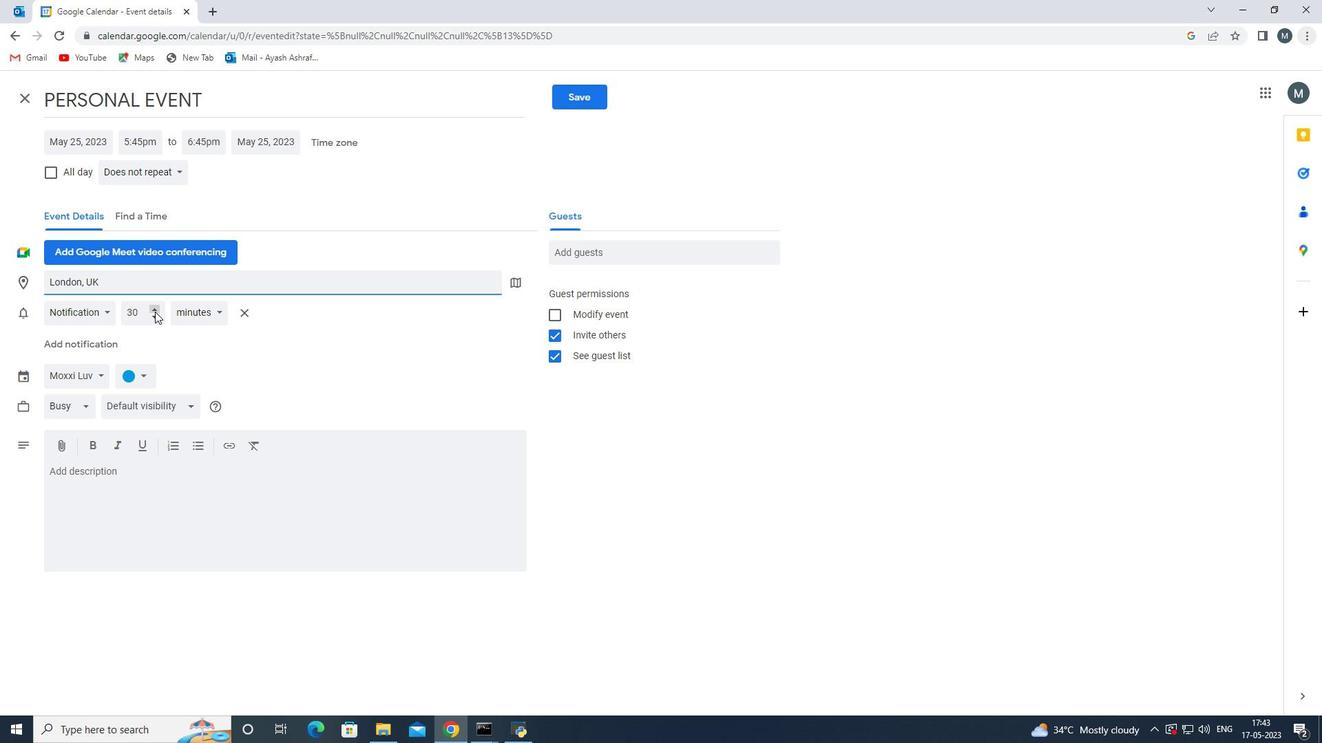 
Action: Mouse pressed left at (154, 311)
Screenshot: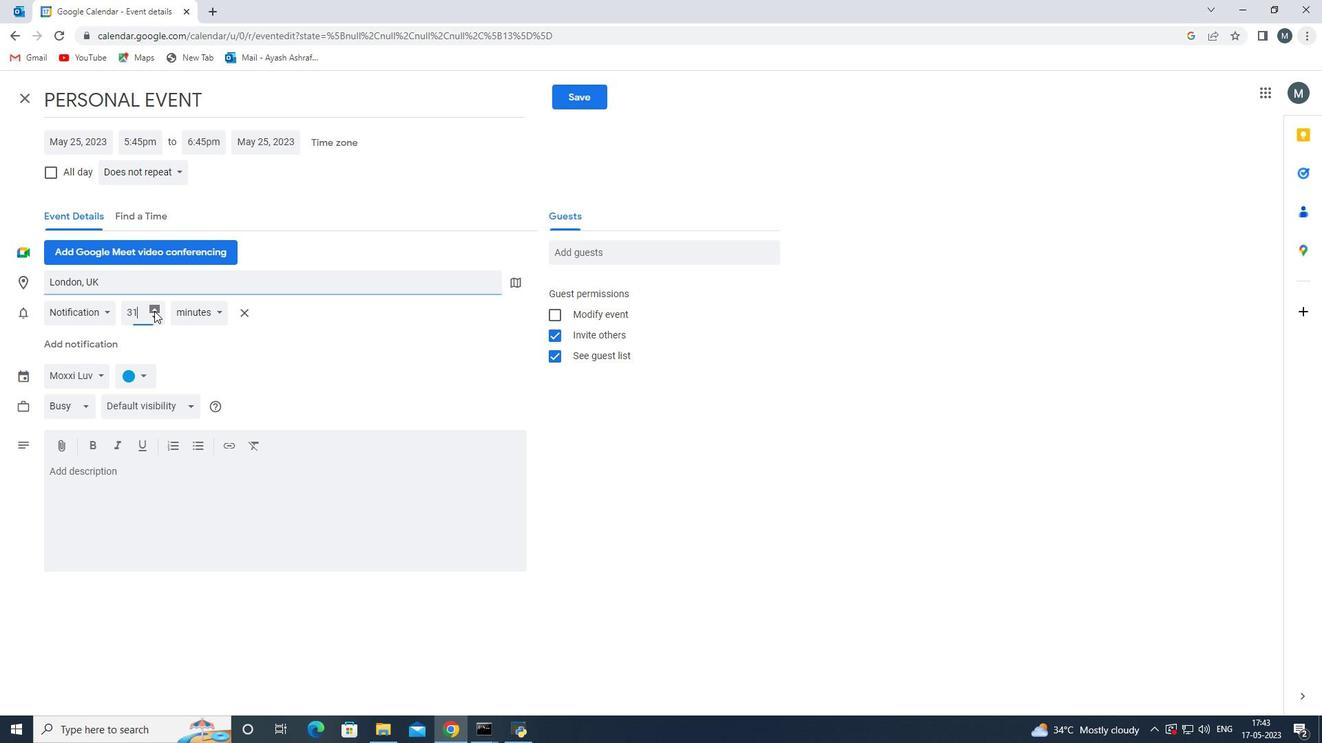
Action: Mouse pressed left at (154, 311)
Screenshot: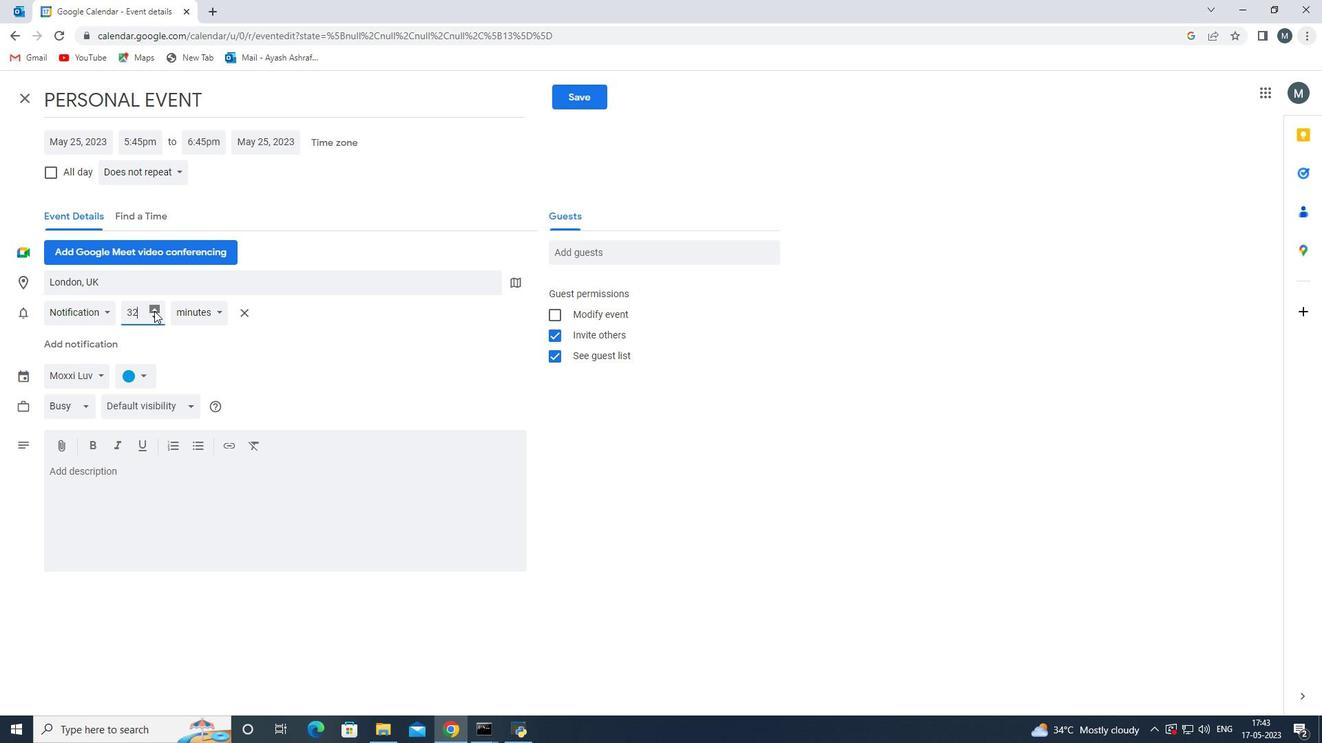 
Action: Mouse pressed left at (154, 311)
Screenshot: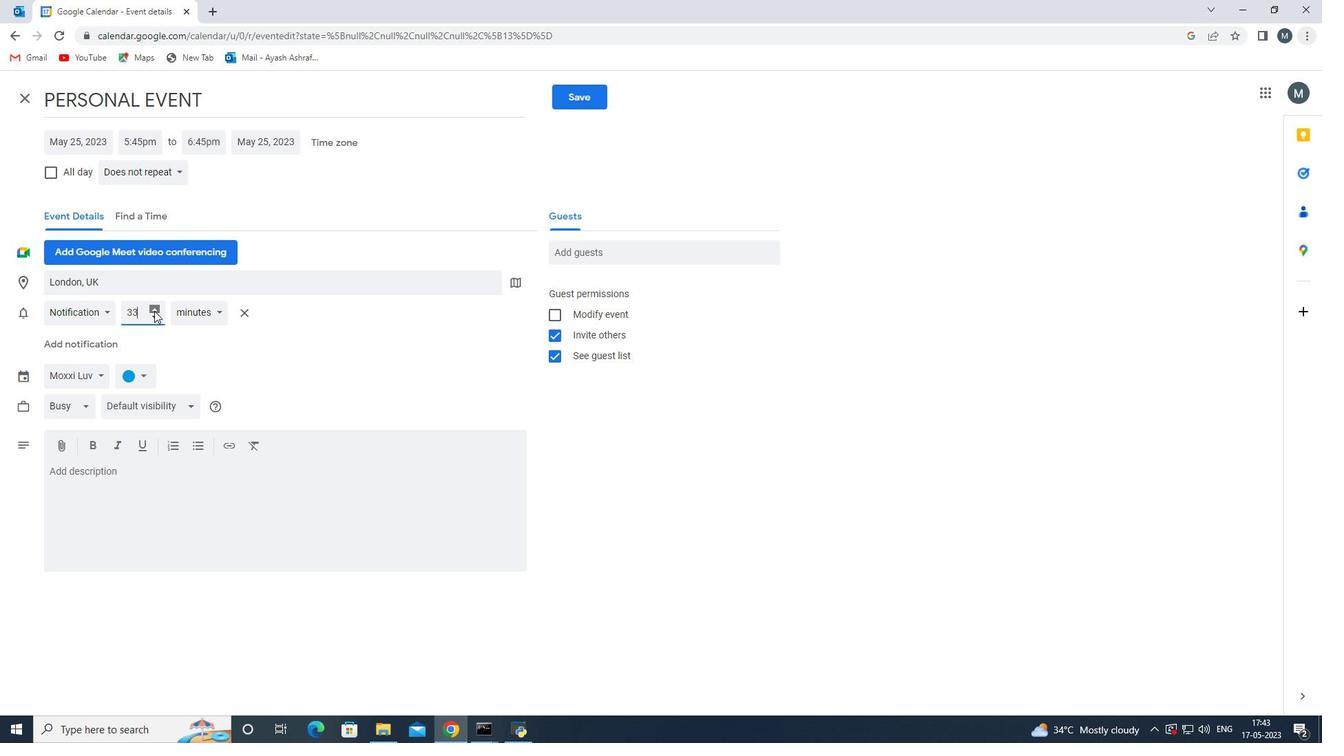 
Action: Mouse pressed left at (154, 311)
Screenshot: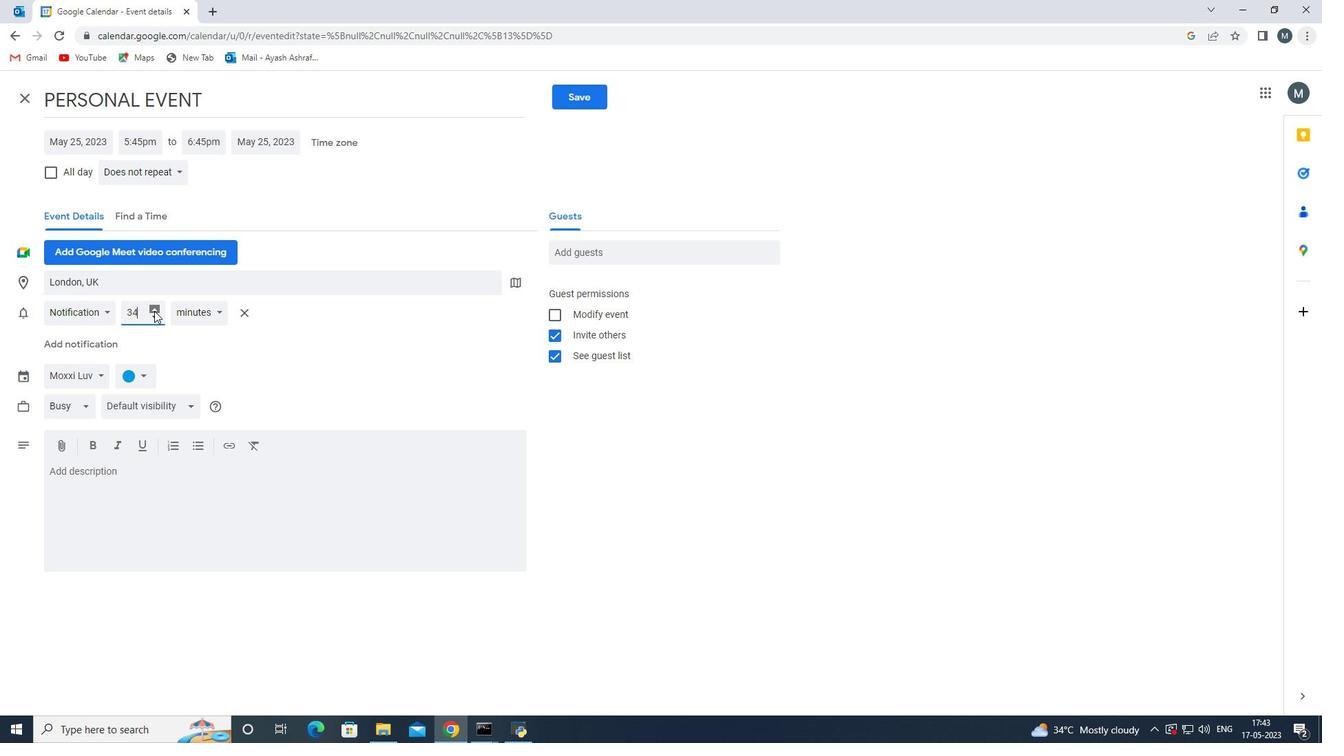 
Action: Mouse pressed left at (154, 311)
Screenshot: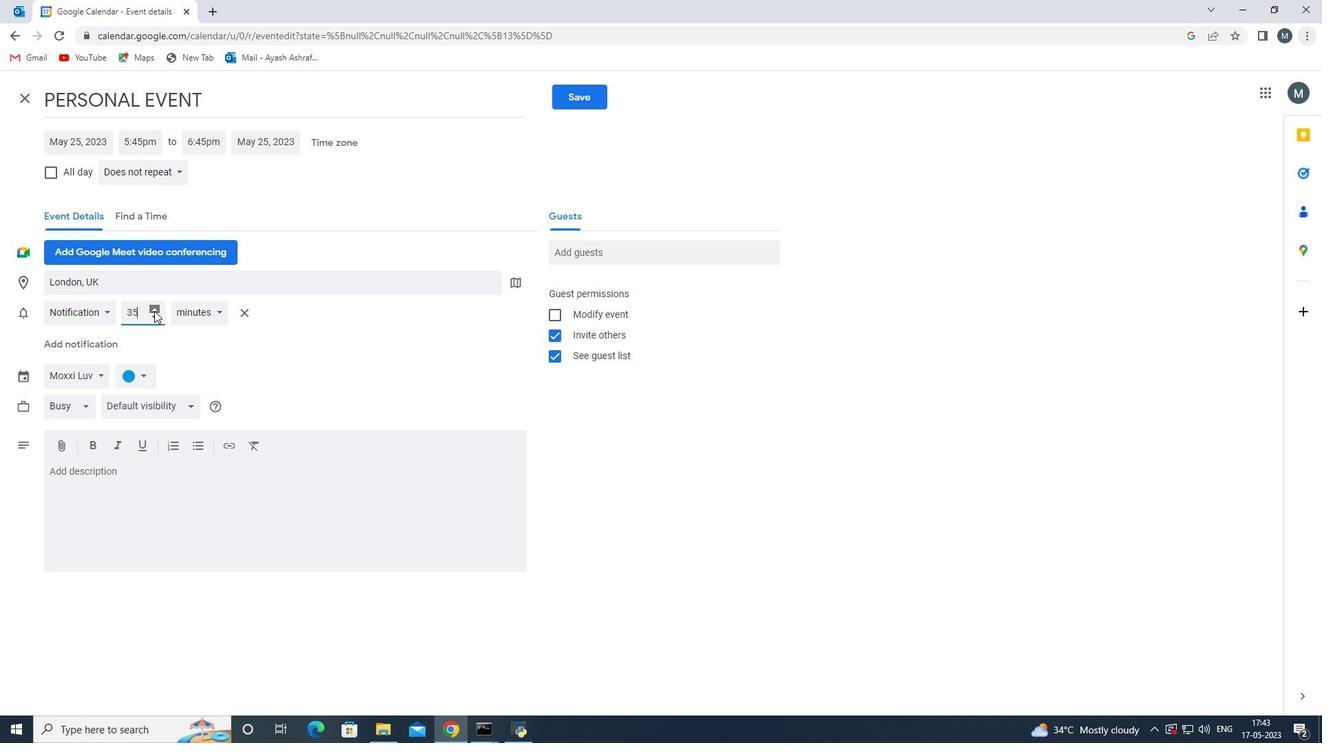 
Action: Mouse pressed left at (154, 311)
Screenshot: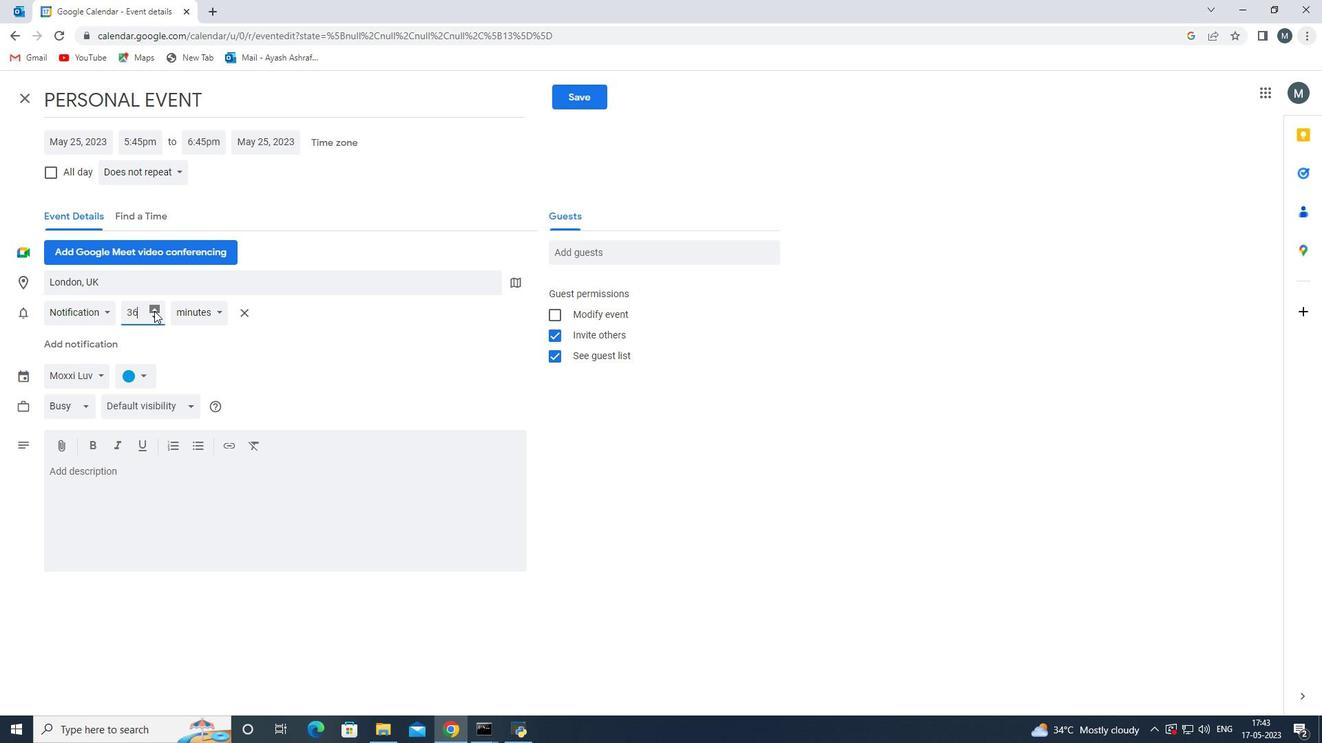 
Action: Mouse pressed left at (154, 311)
Screenshot: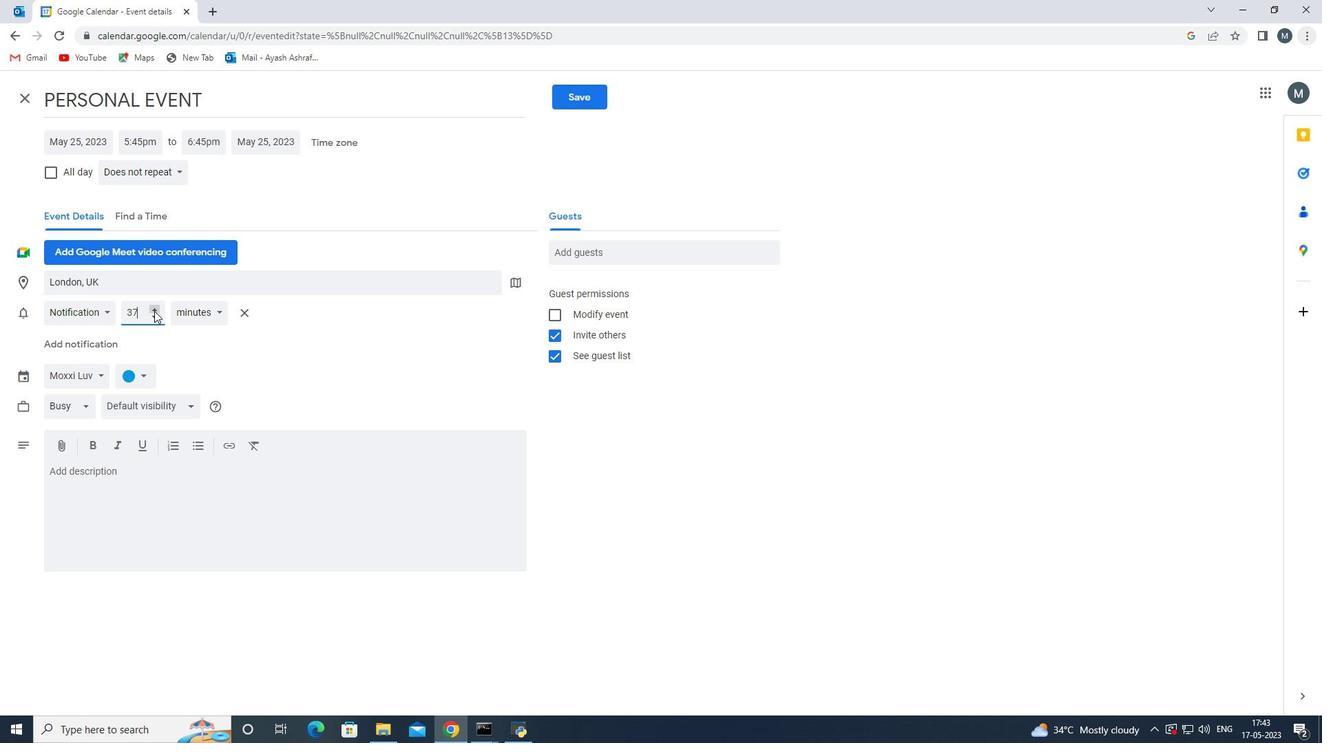 
Action: Mouse moved to (214, 317)
Screenshot: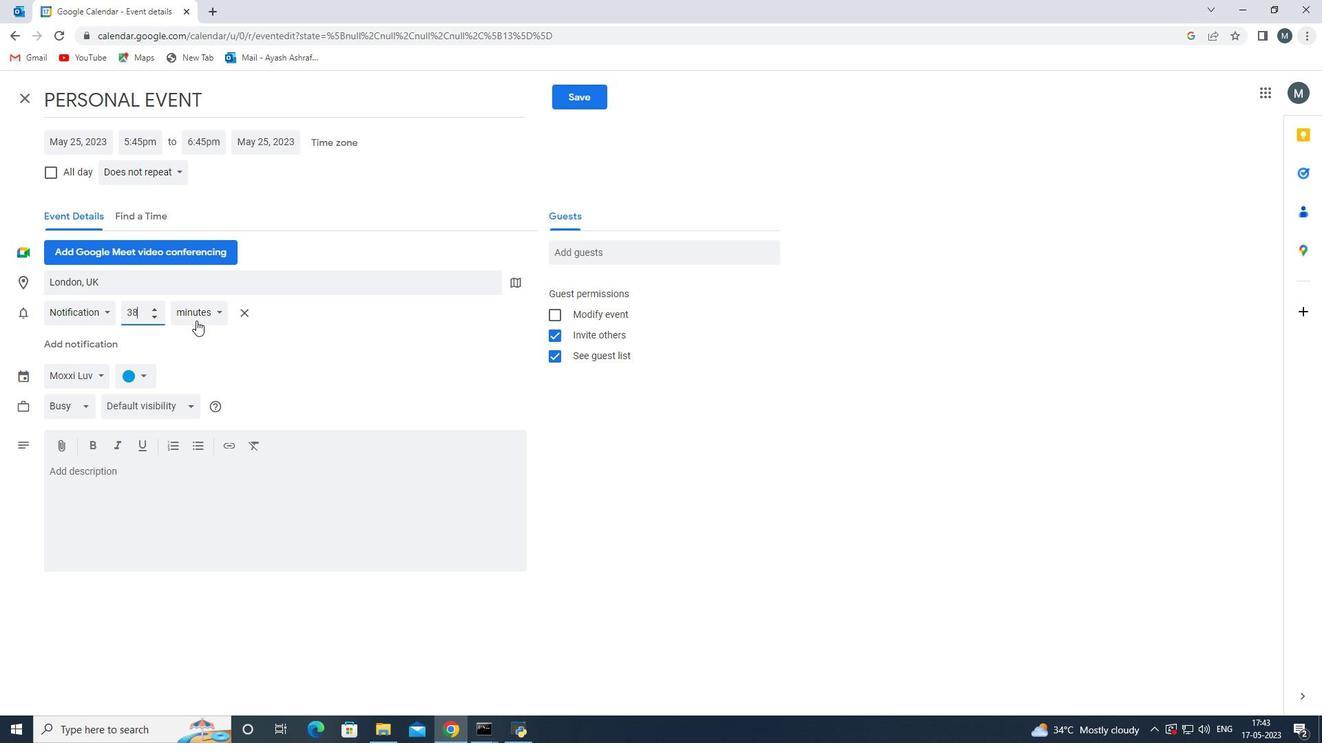 
Action: Mouse pressed left at (214, 317)
Screenshot: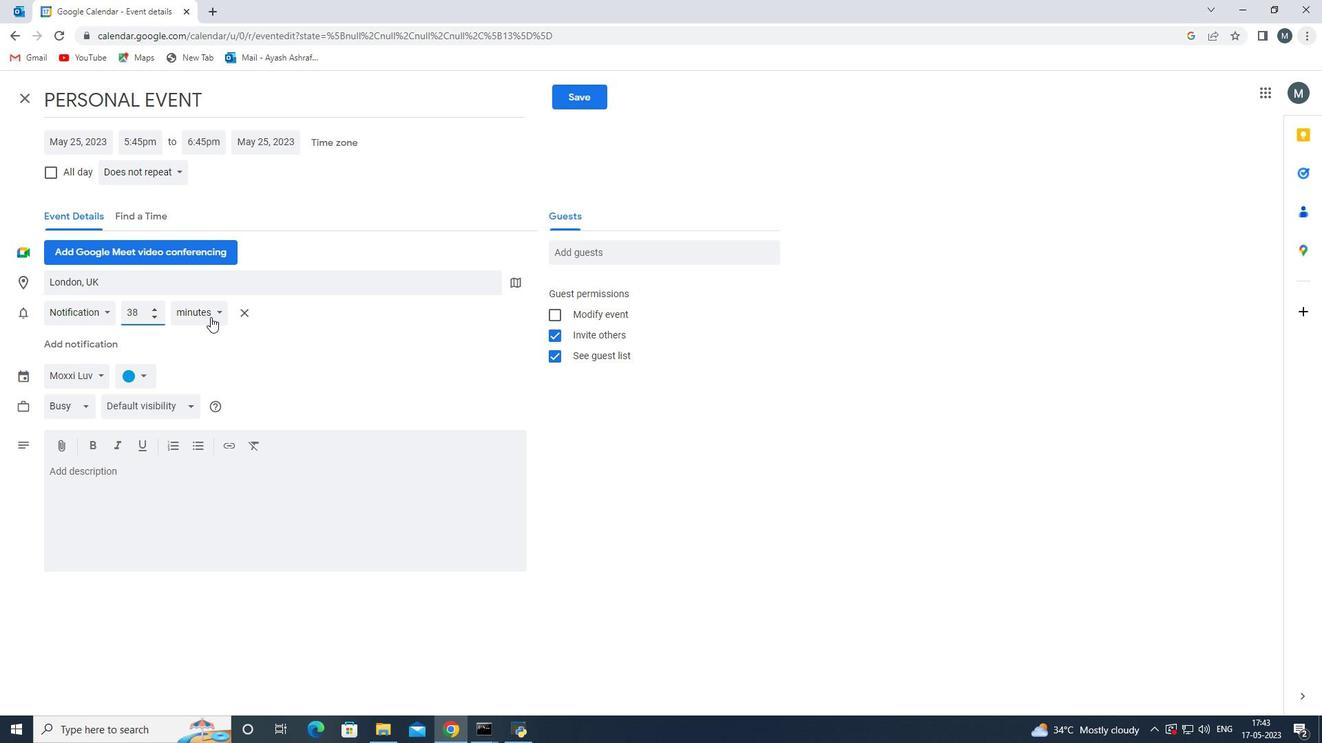 
Action: Mouse moved to (192, 355)
Screenshot: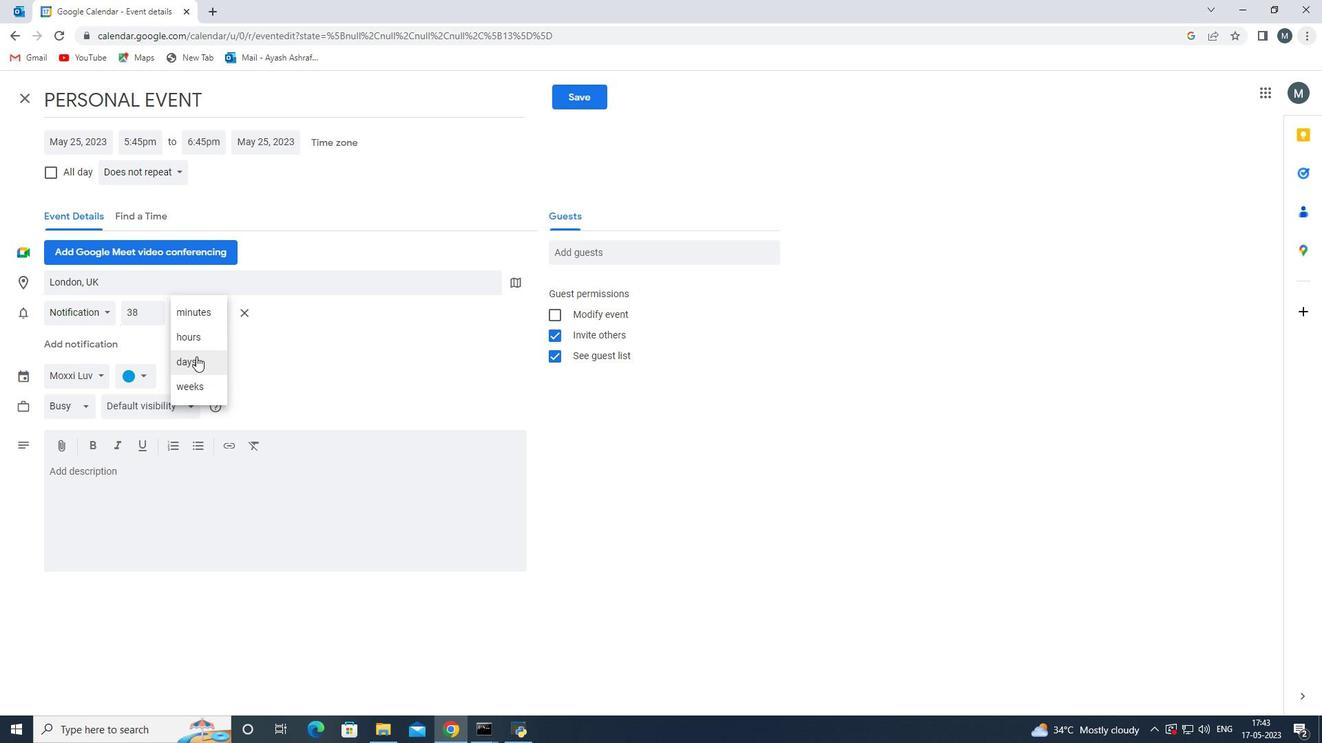 
Action: Mouse pressed left at (192, 355)
Screenshot: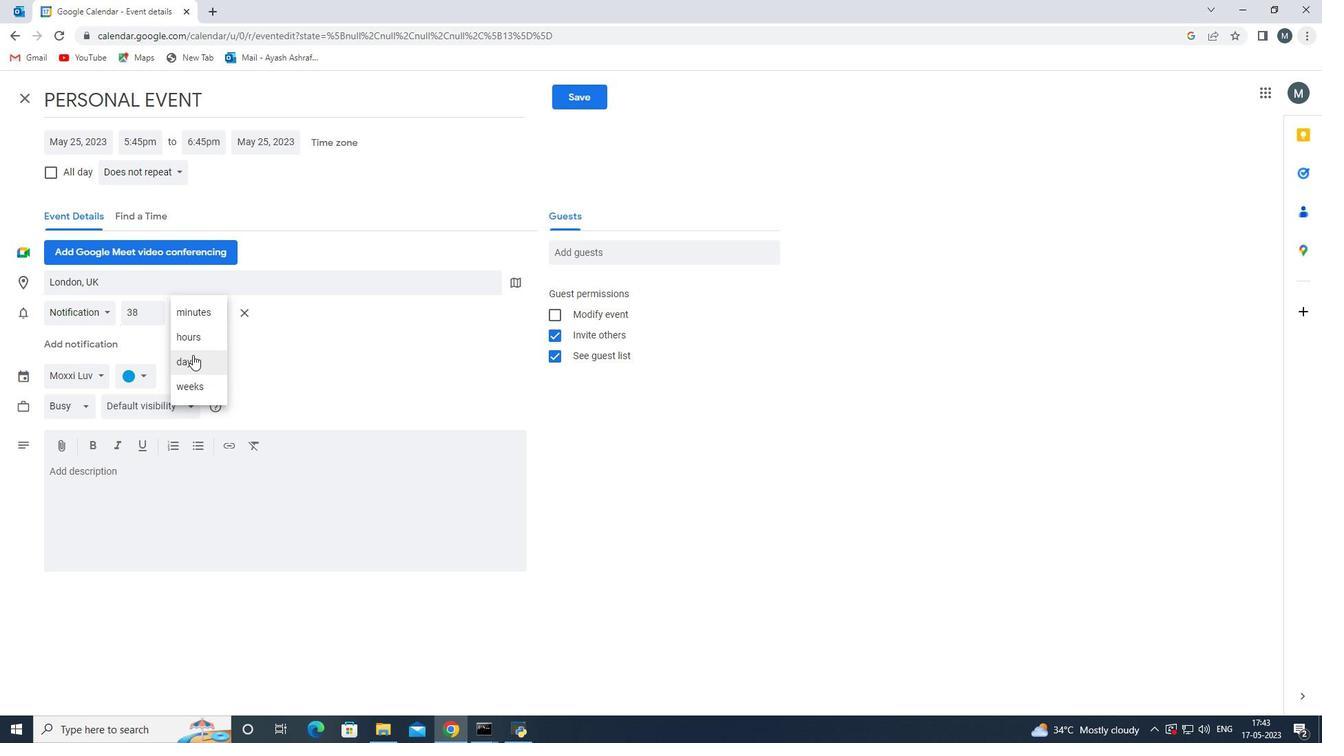 
Action: Mouse moved to (73, 409)
Screenshot: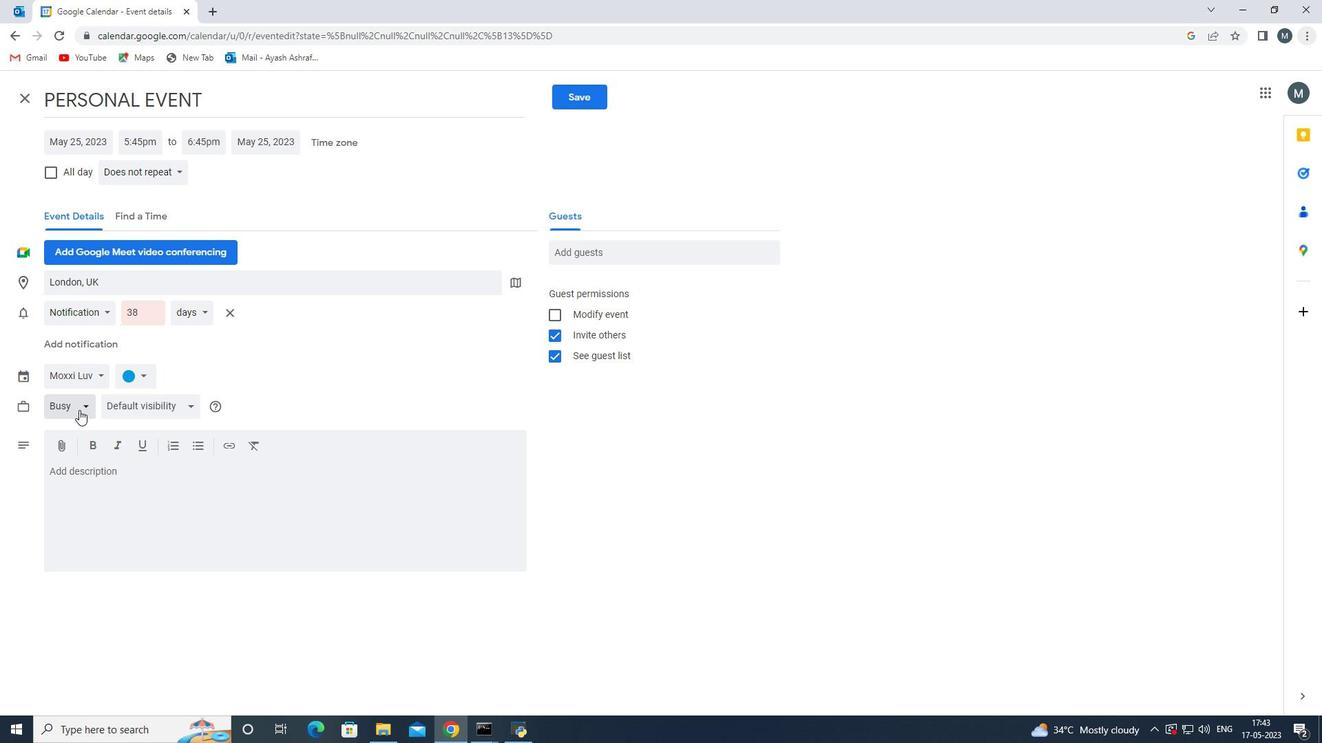 
Action: Mouse pressed left at (73, 409)
Screenshot: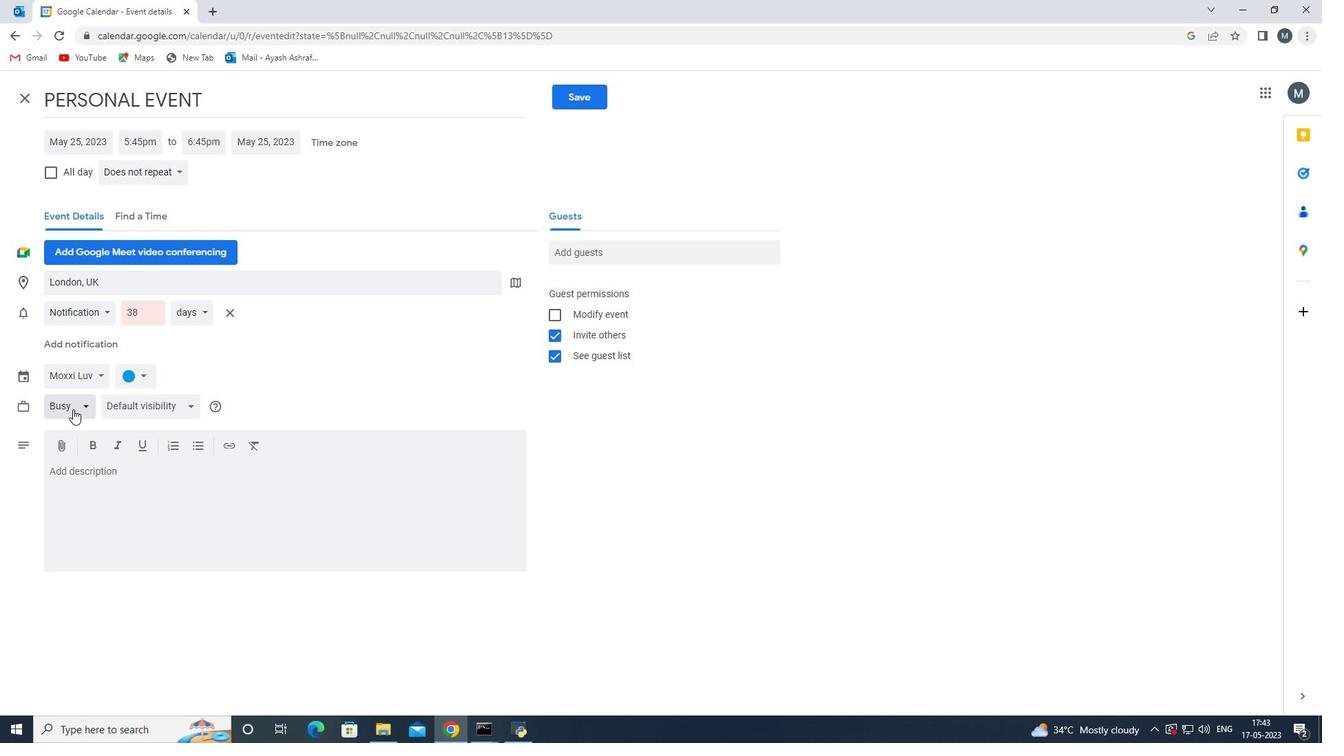 
Action: Mouse moved to (75, 469)
Screenshot: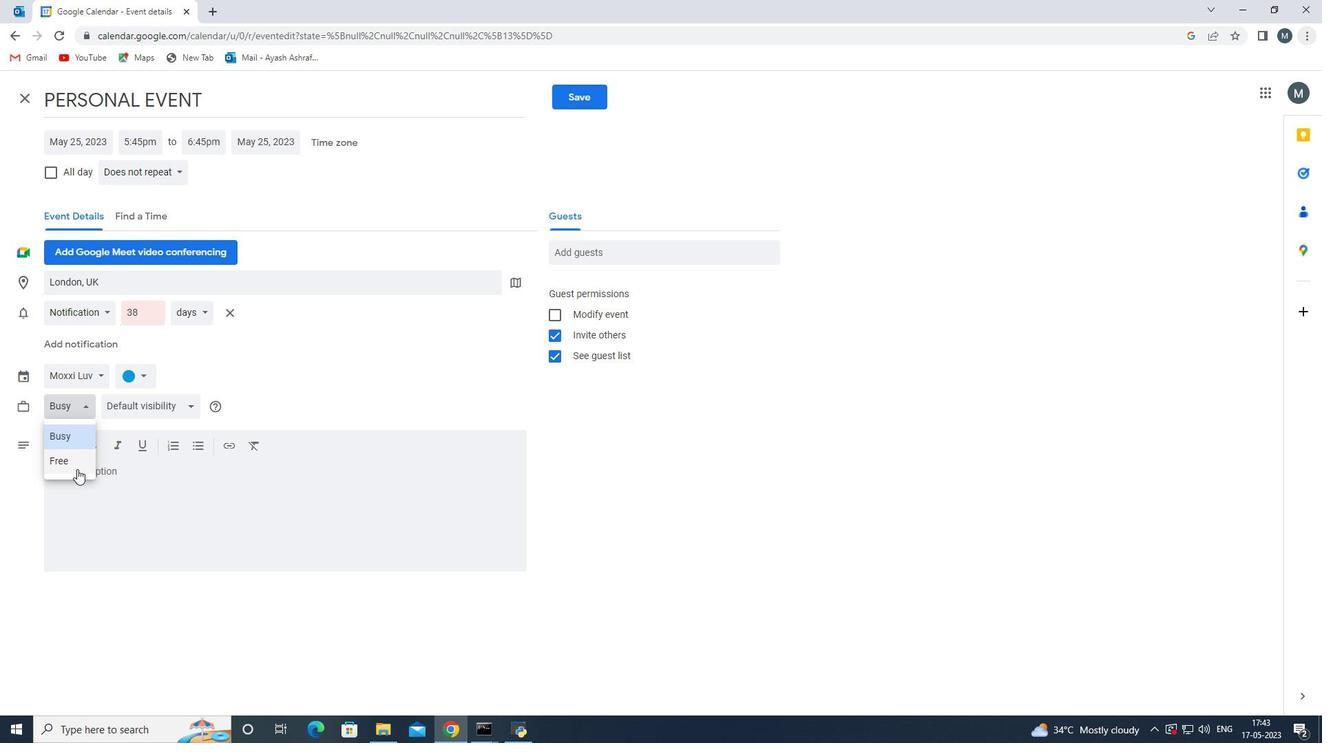 
Action: Mouse pressed left at (75, 469)
Screenshot: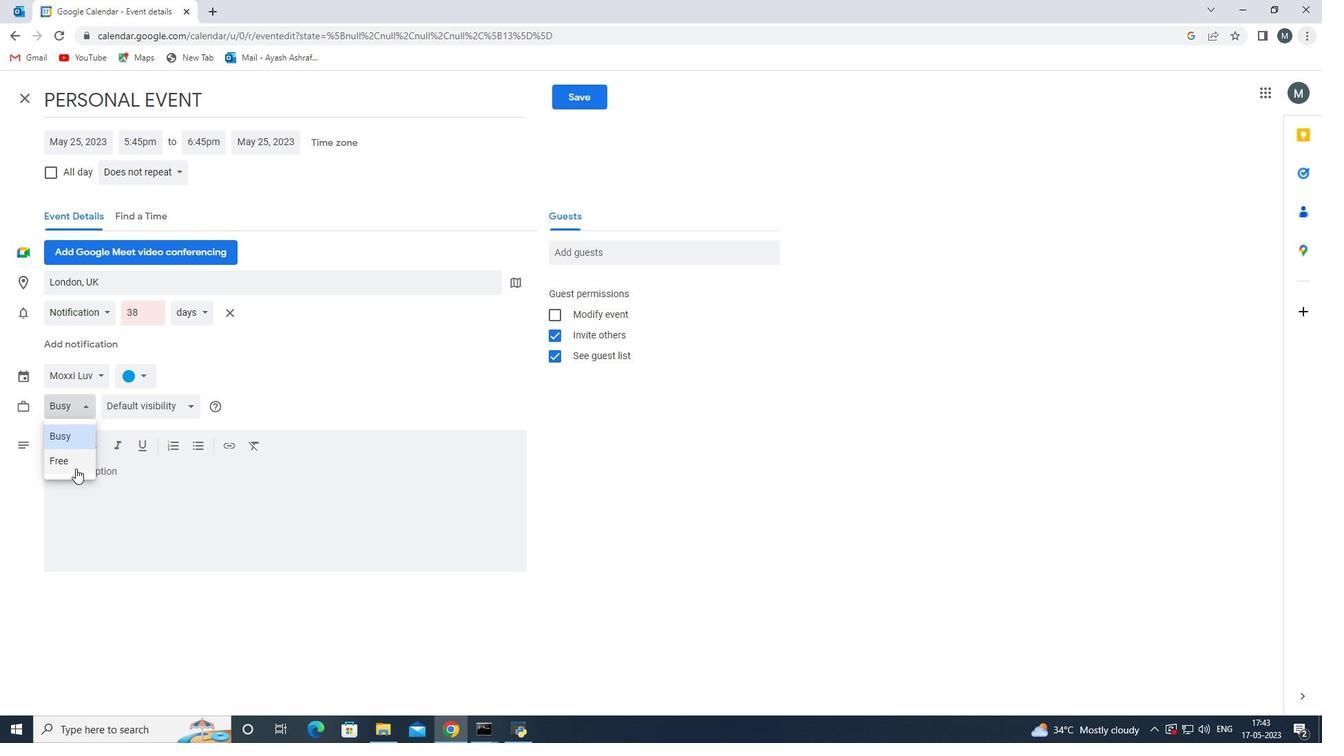 
Action: Mouse moved to (185, 405)
Screenshot: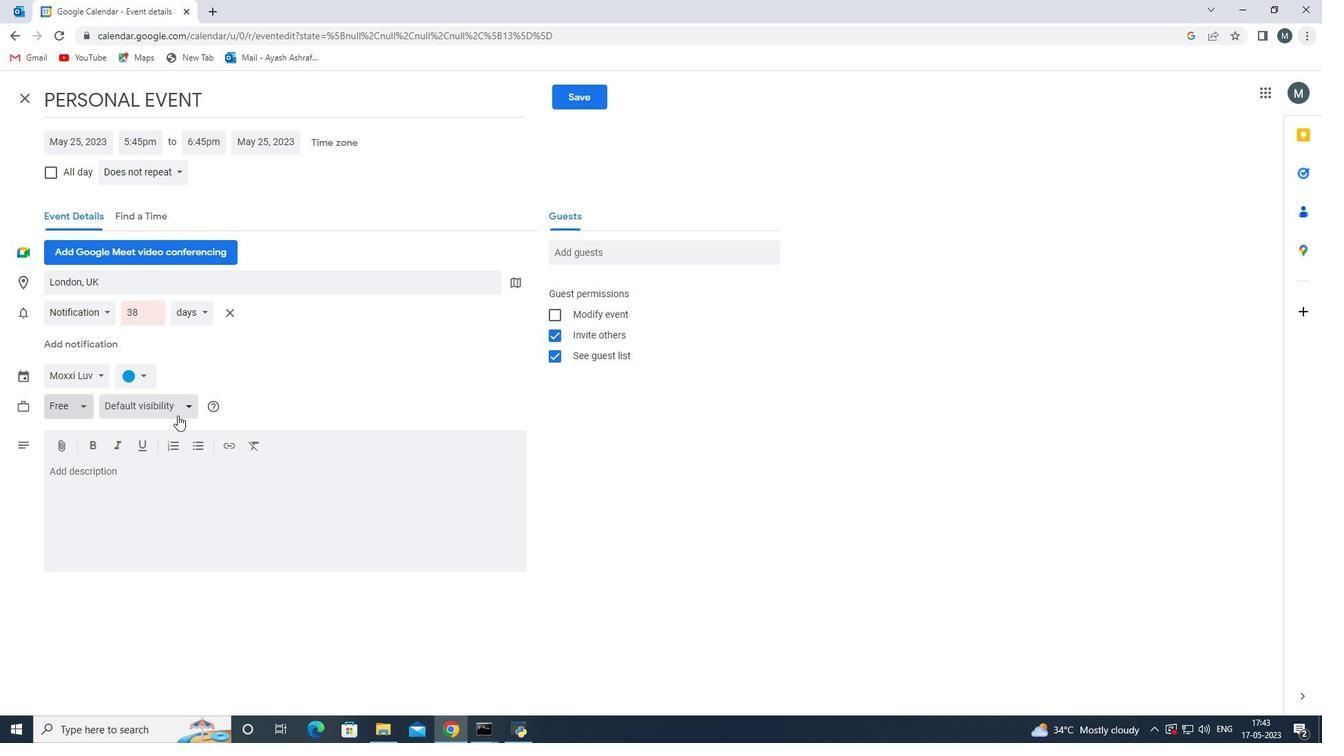 
Action: Mouse pressed left at (185, 405)
Screenshot: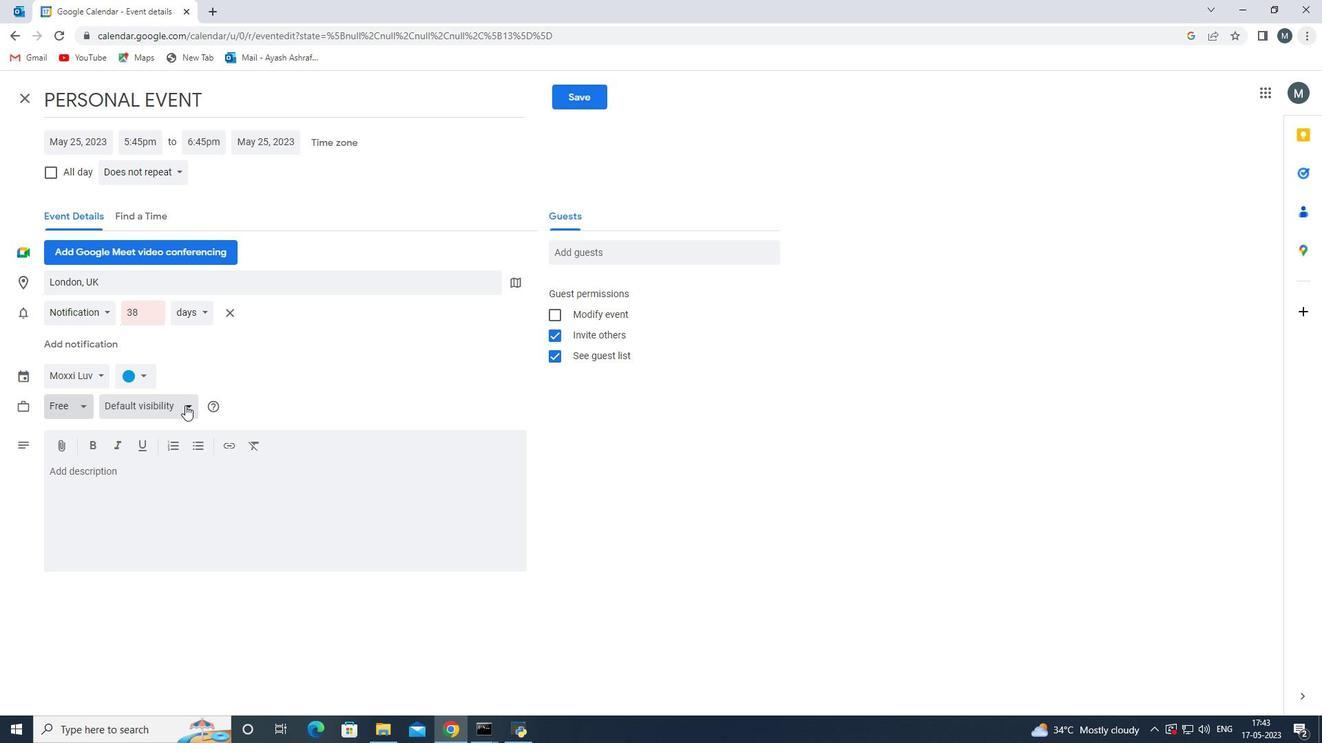 
Action: Mouse moved to (128, 493)
Screenshot: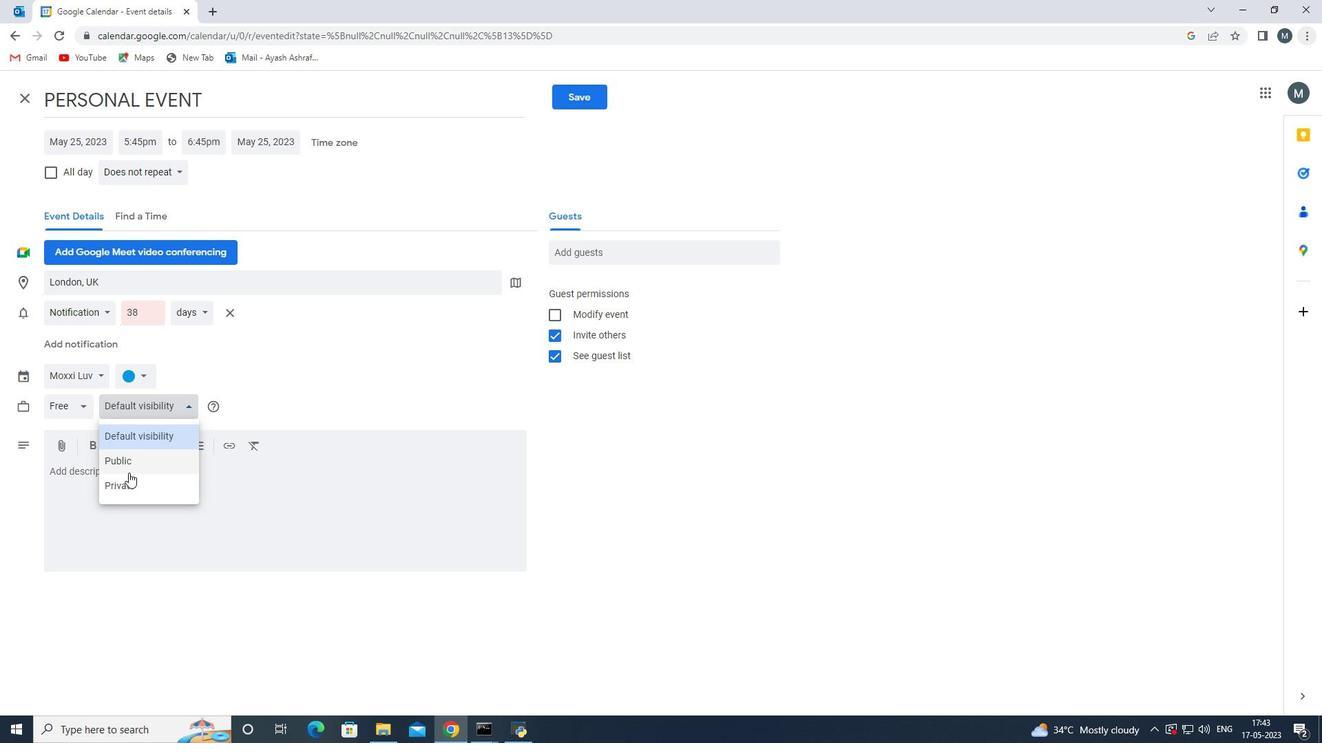 
Action: Mouse pressed left at (128, 493)
Screenshot: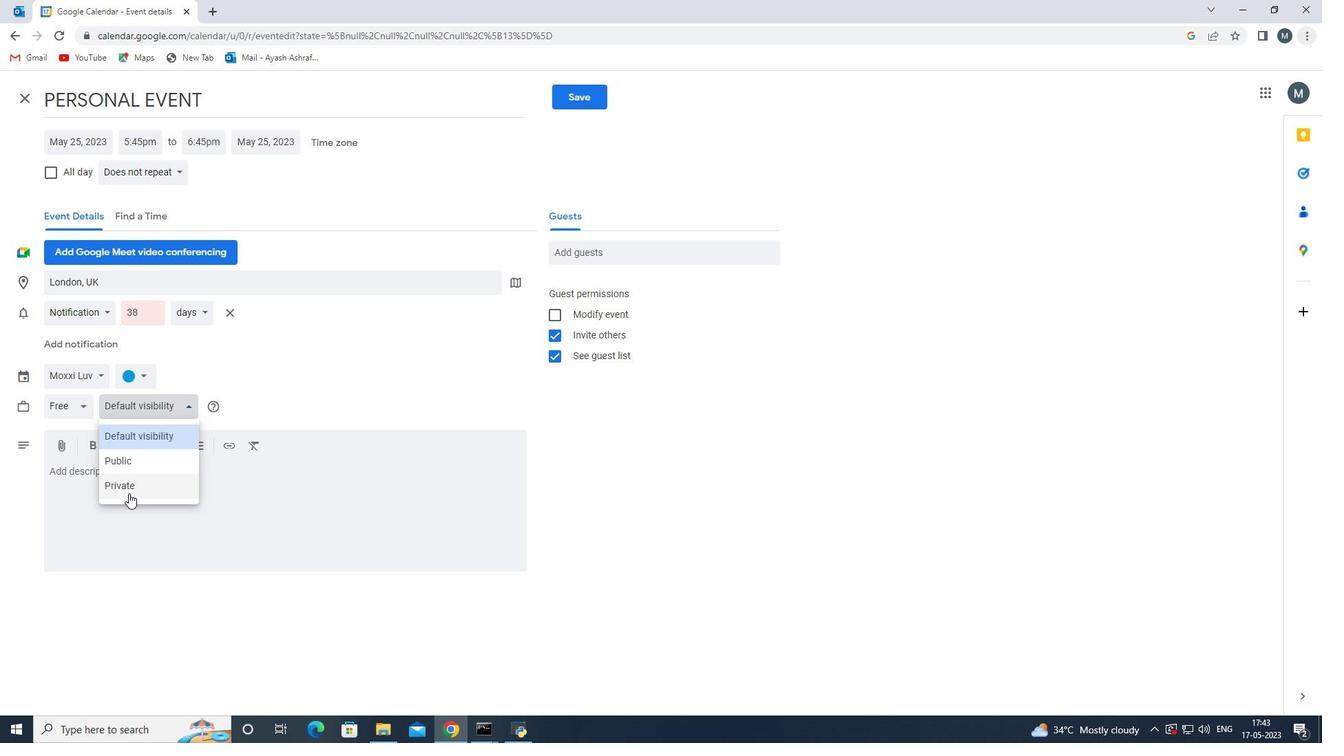 
Action: Mouse moved to (588, 243)
Screenshot: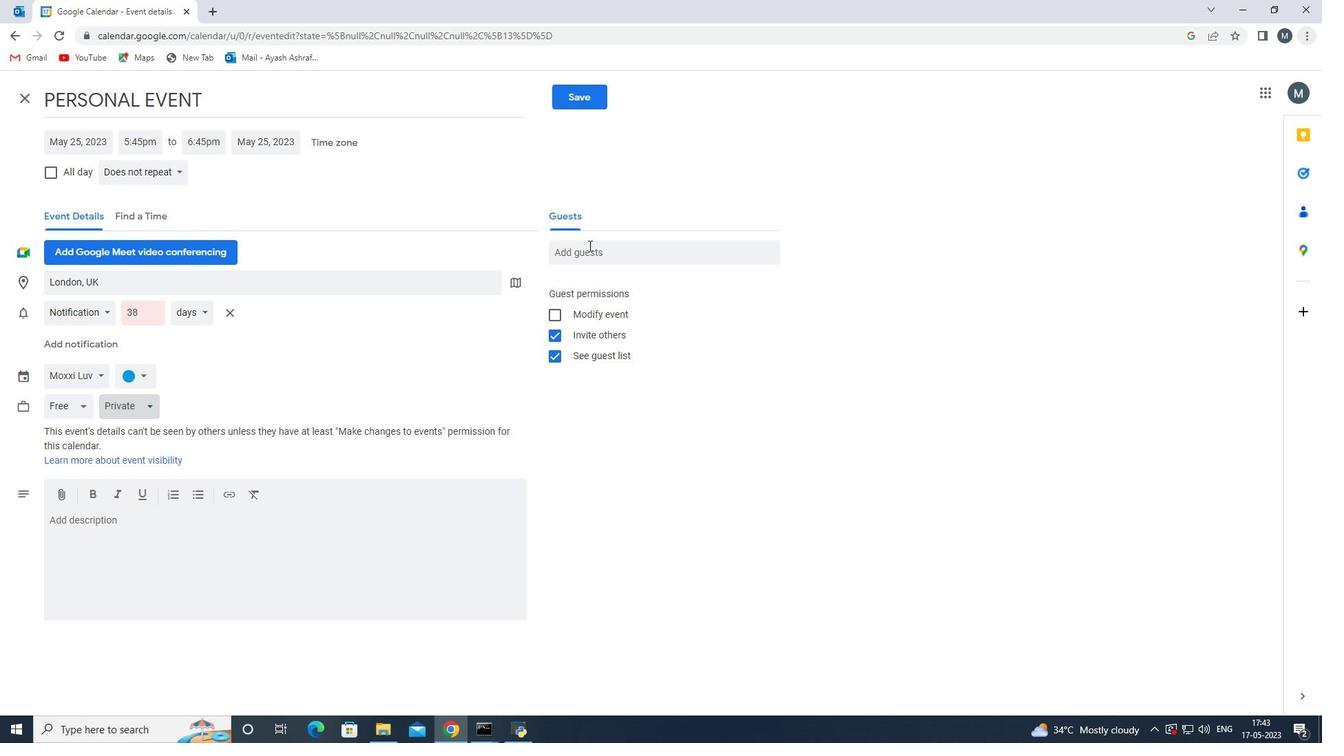 
Action: Mouse pressed left at (588, 243)
Screenshot: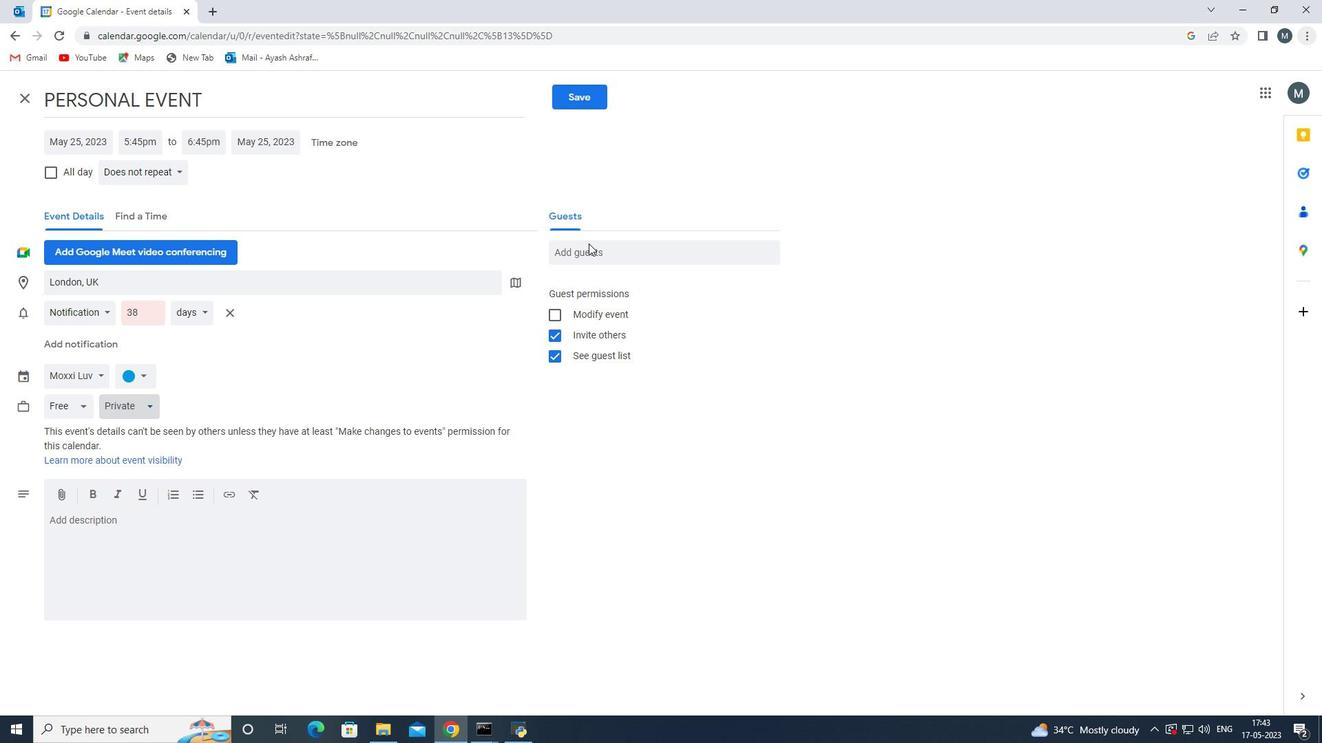 
Action: Mouse moved to (585, 258)
Screenshot: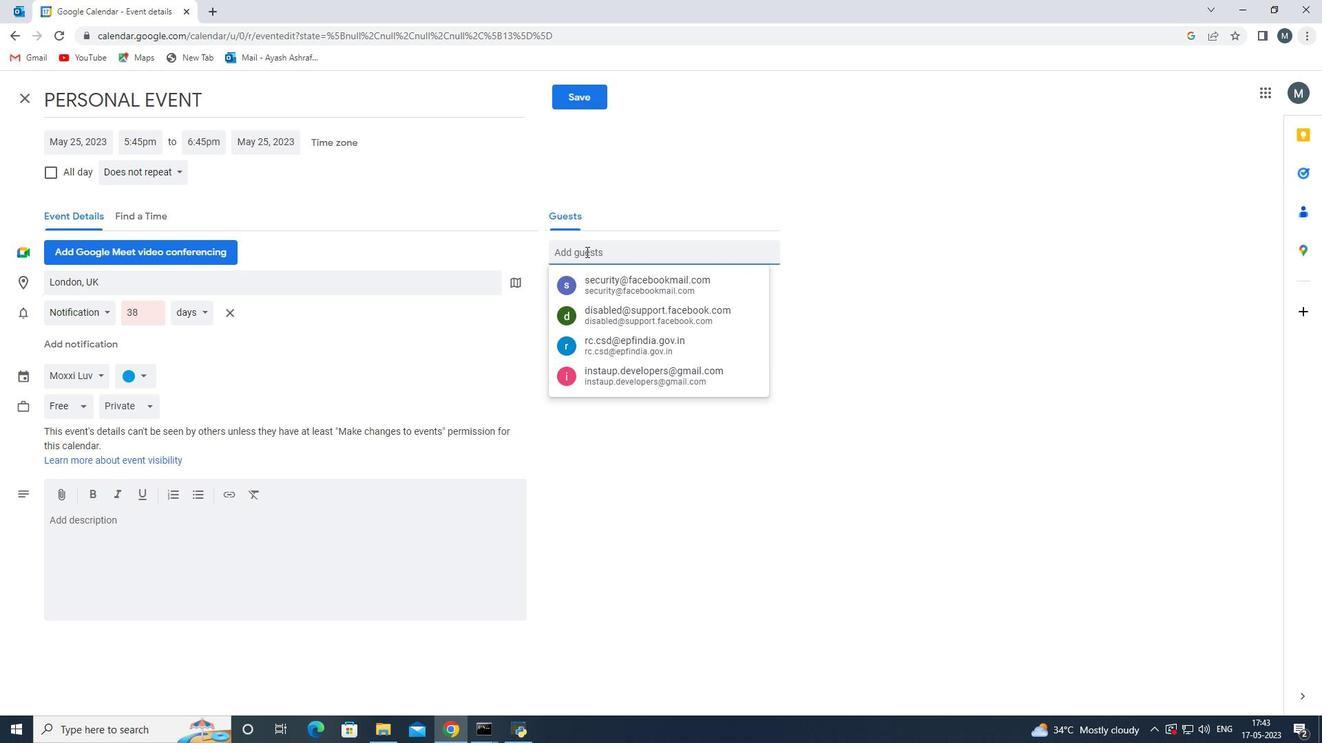 
Action: Key pressed SOFTAGE.1<Key.shift>@SOFTAGE.NET<Key.enter>
Screenshot: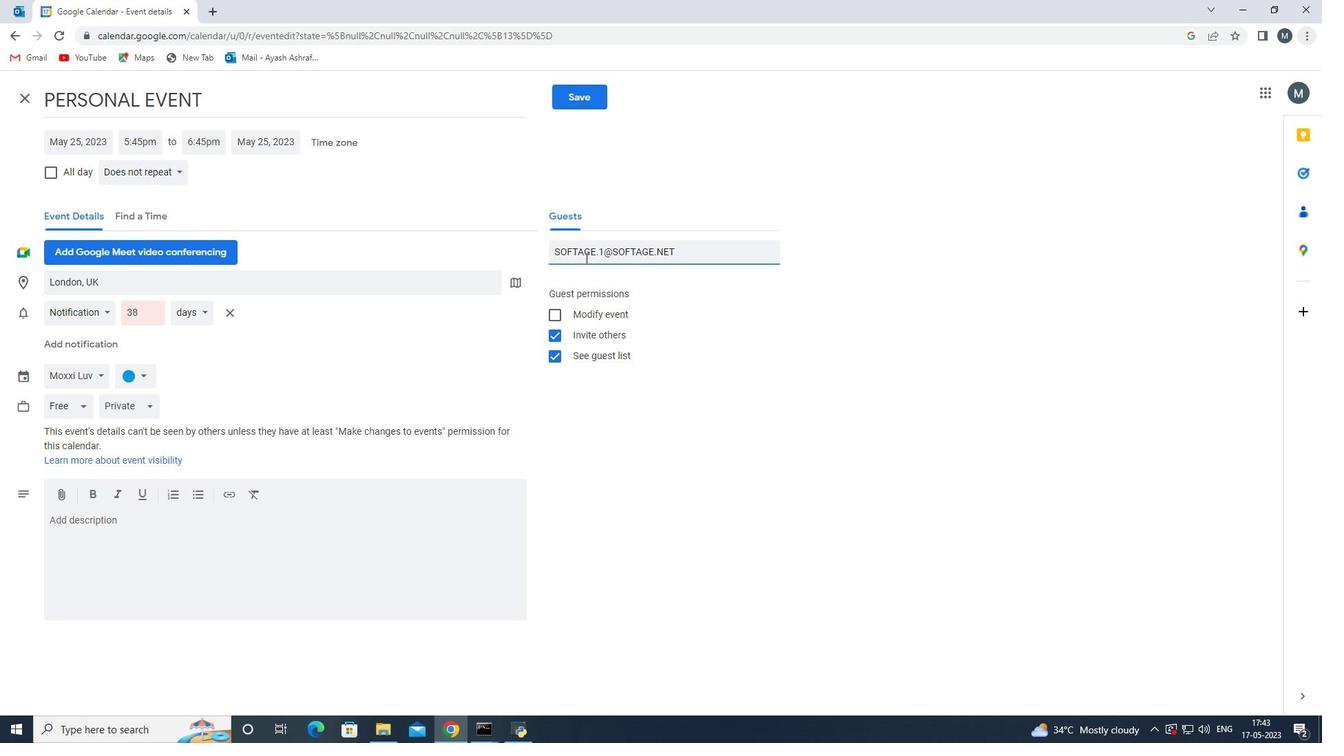 
Action: Mouse moved to (260, 420)
Screenshot: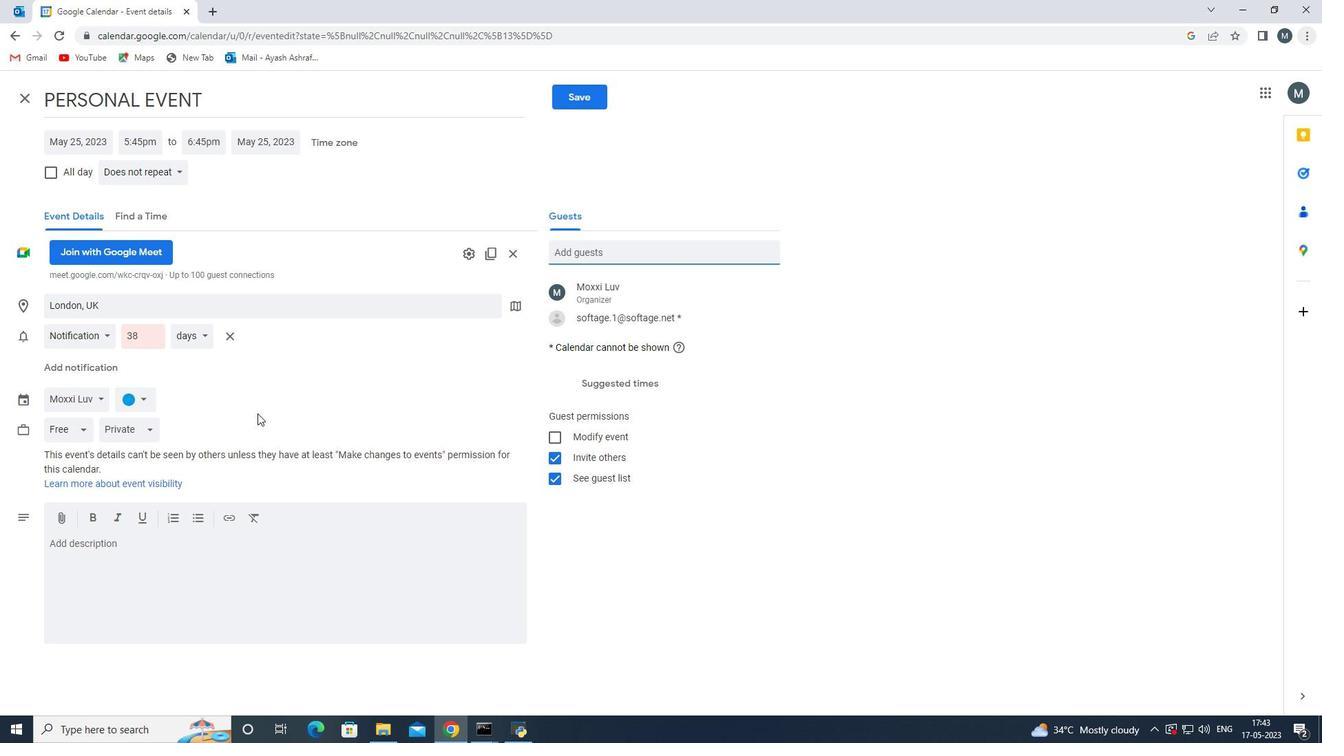 
Action: Mouse scrolled (260, 420) with delta (0, 0)
Screenshot: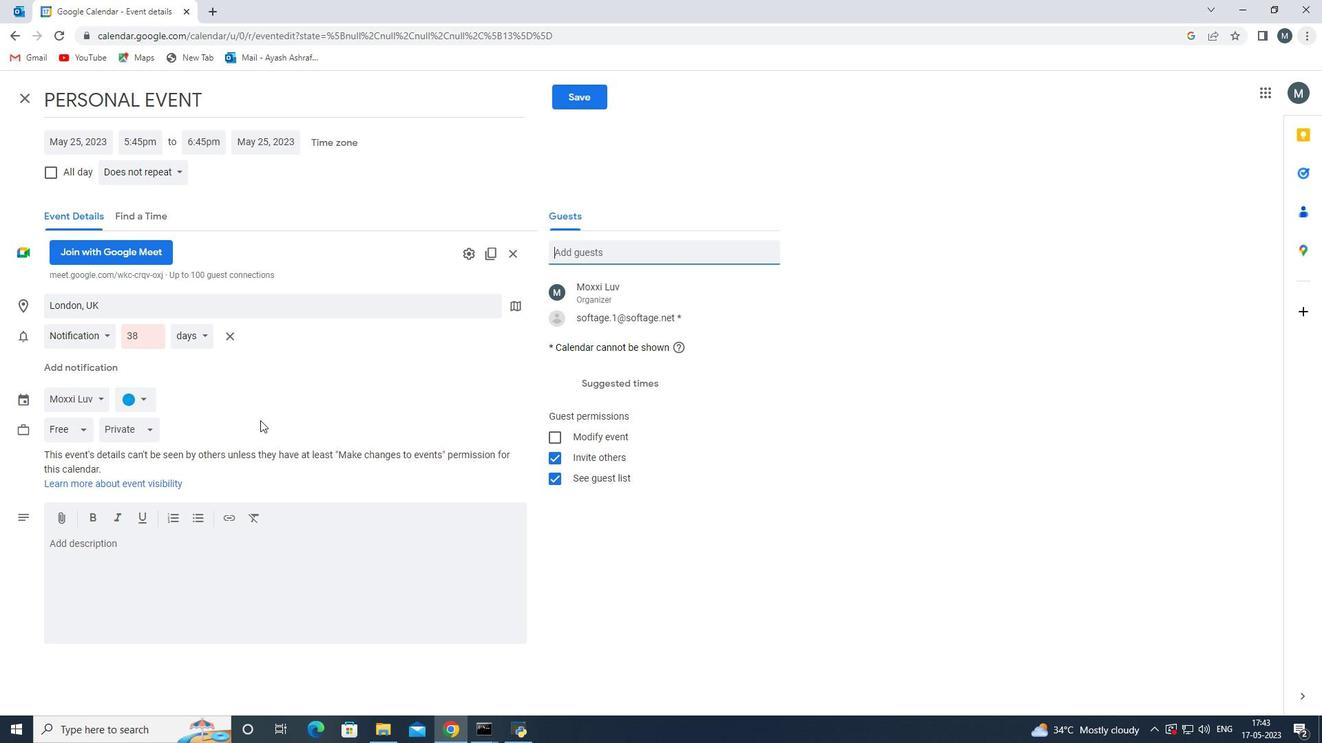 
Action: Mouse moved to (170, 371)
Screenshot: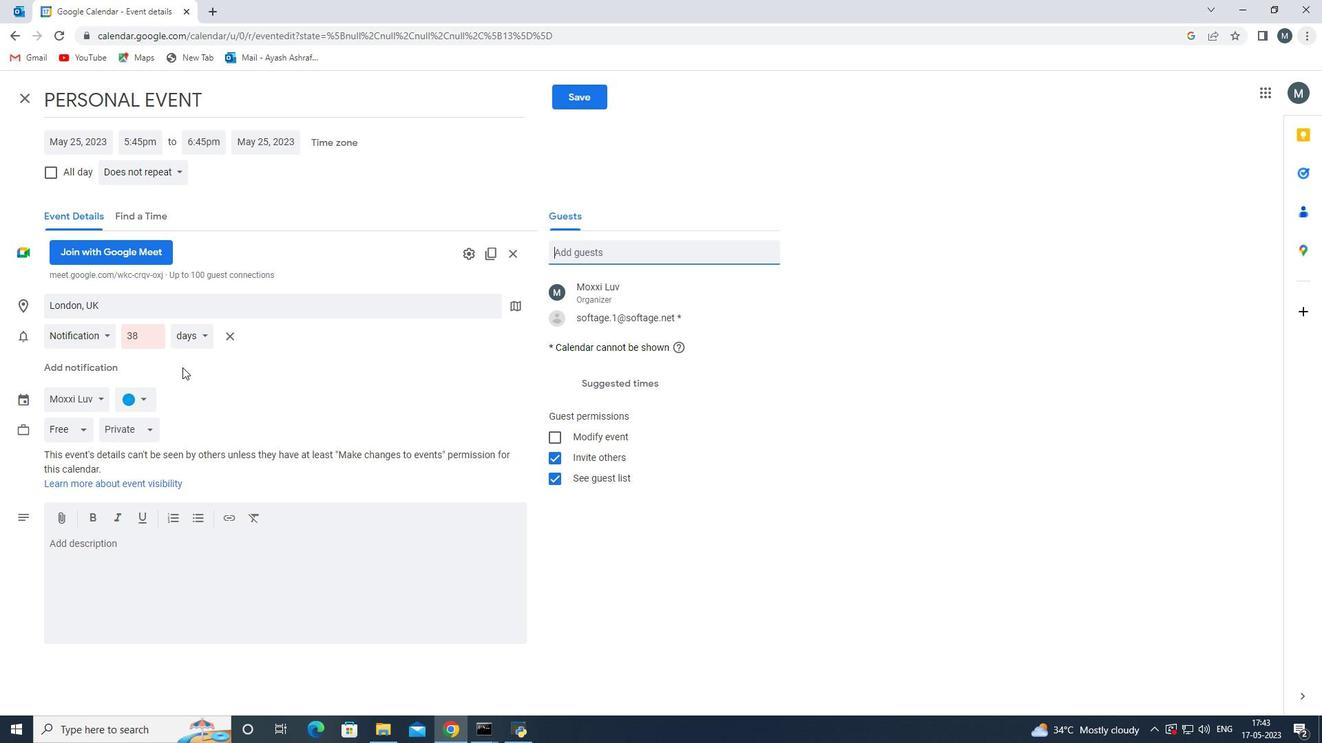 
Action: Mouse scrolled (170, 372) with delta (0, 0)
Screenshot: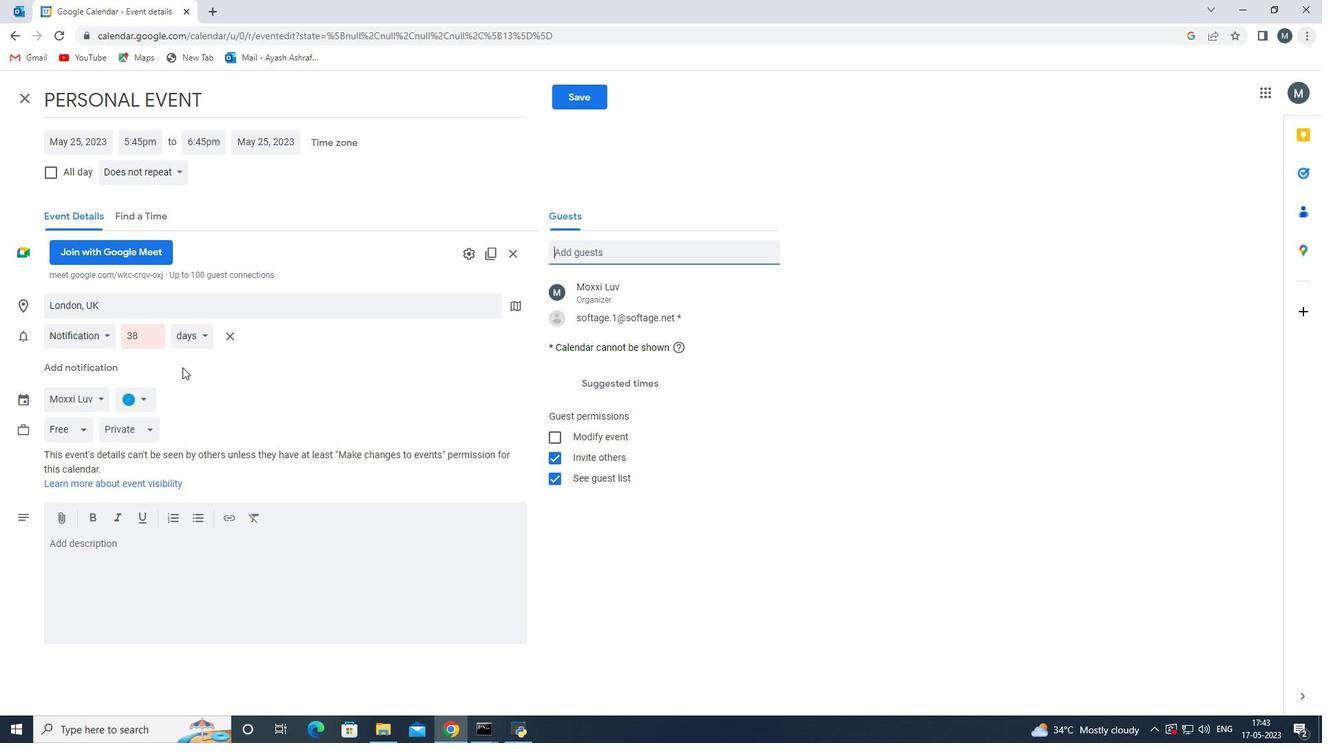 
Action: Mouse scrolled (170, 372) with delta (0, 0)
Screenshot: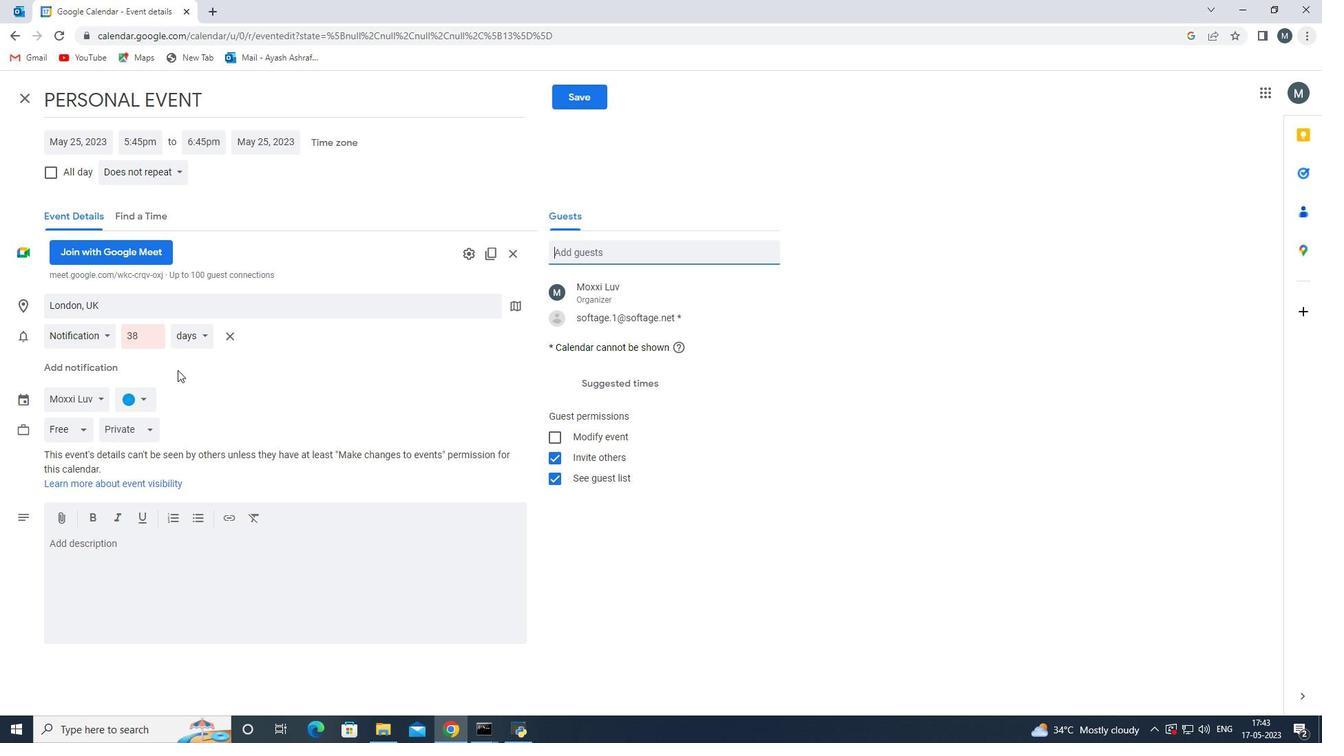 
Action: Mouse moved to (170, 371)
Screenshot: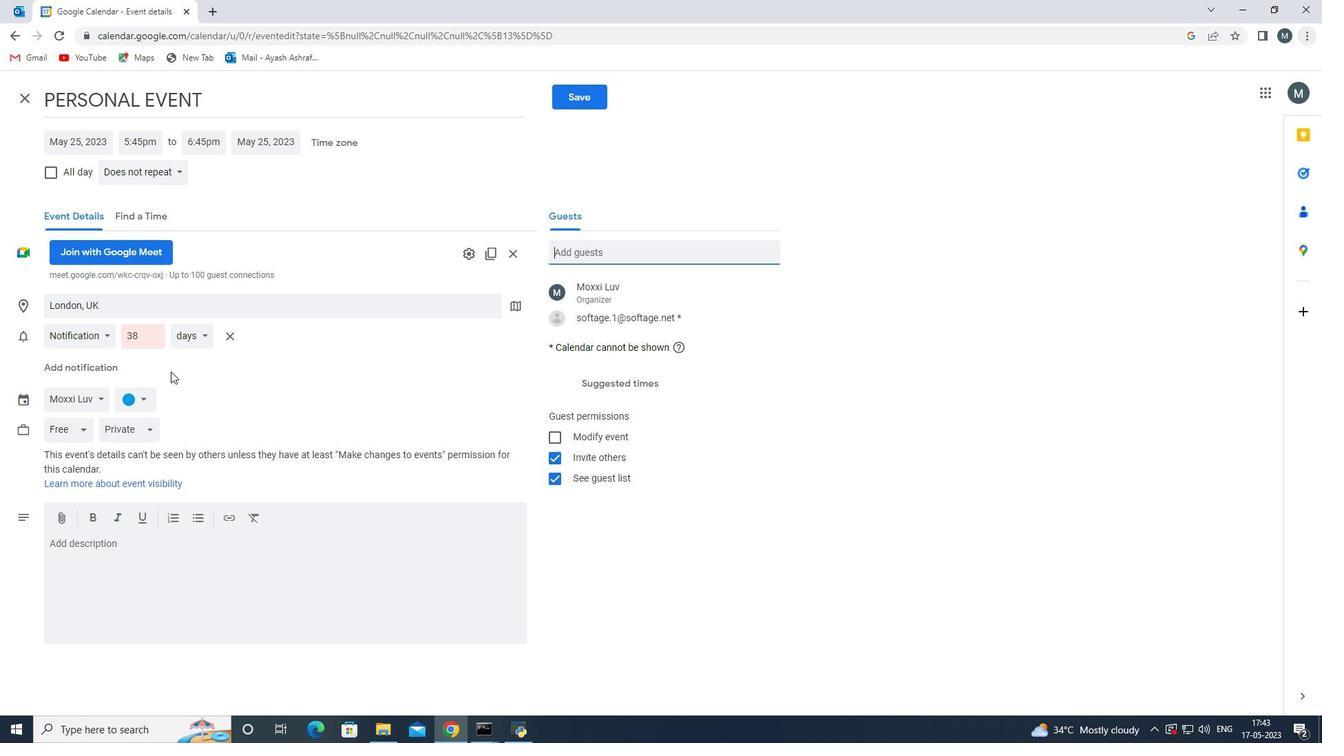 
Action: Mouse scrolled (170, 372) with delta (0, 0)
Screenshot: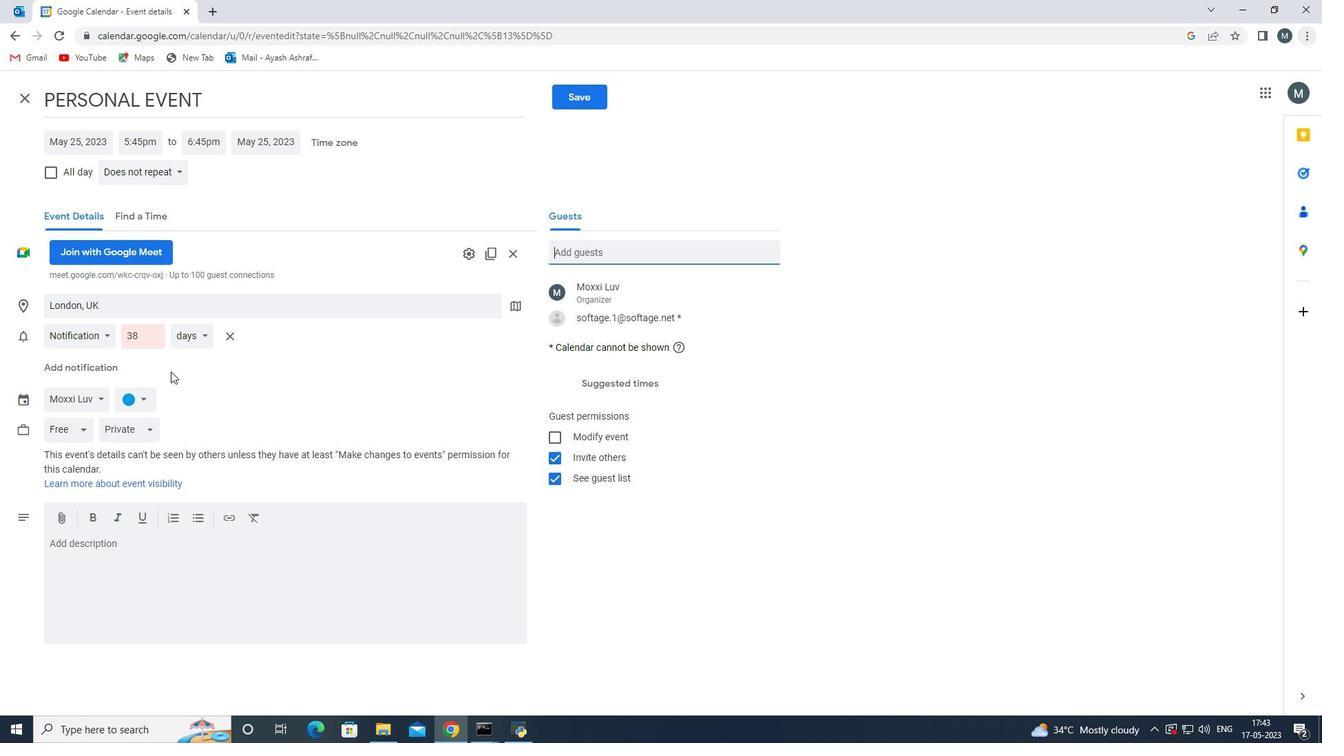 
Action: Mouse moved to (168, 371)
Screenshot: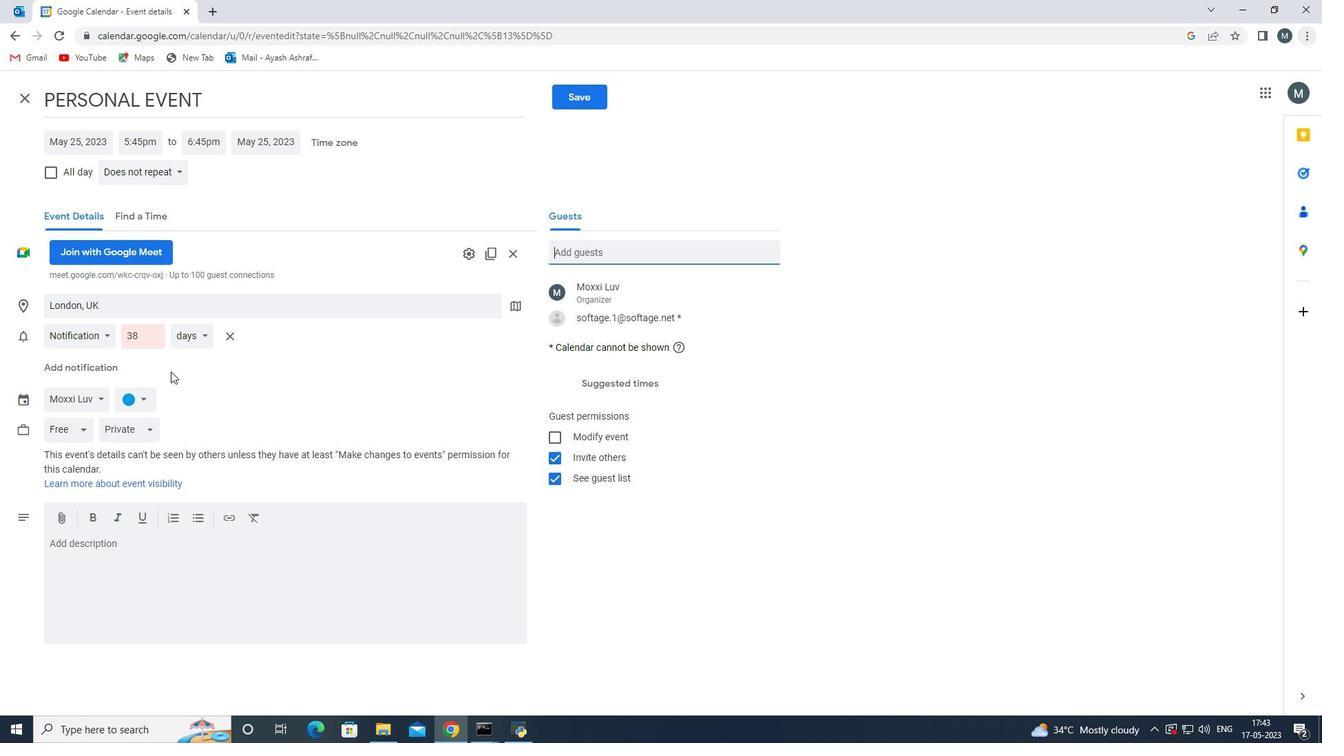 
Action: Mouse scrolled (168, 372) with delta (0, 0)
Screenshot: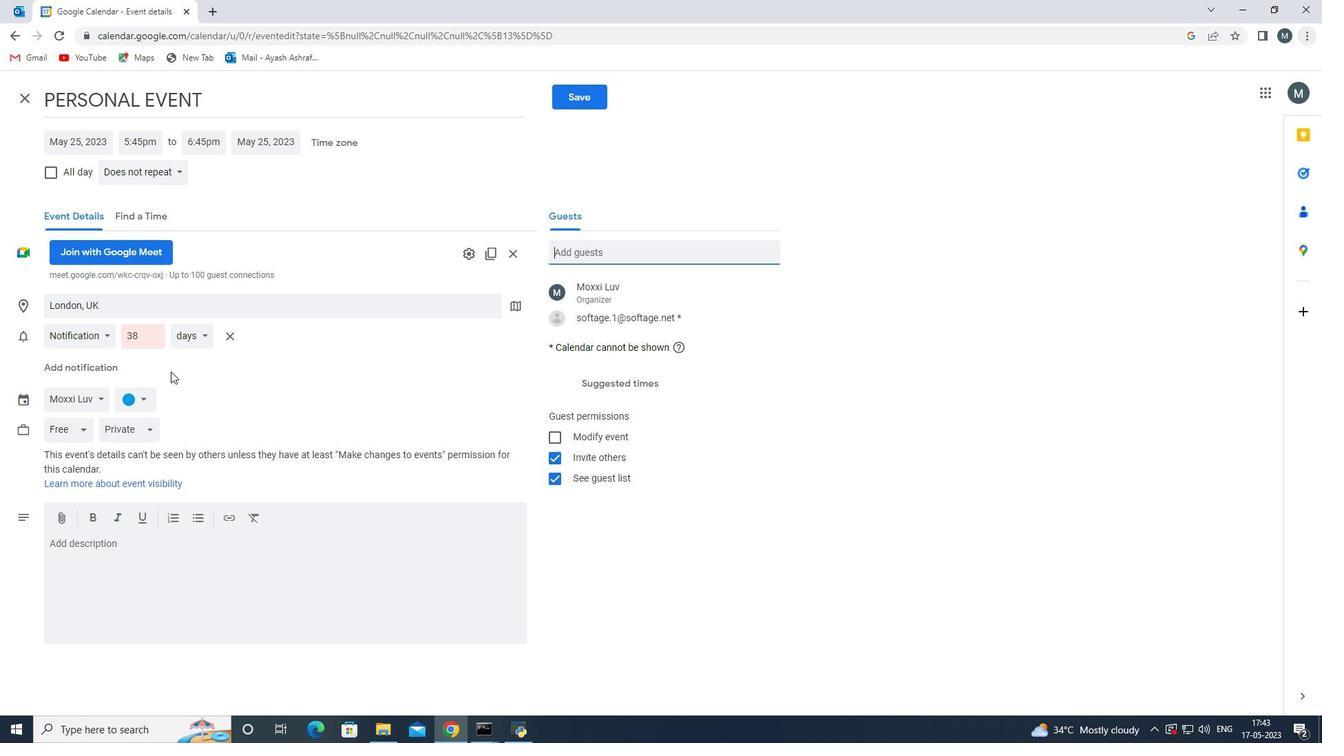 
Action: Mouse moved to (168, 371)
Screenshot: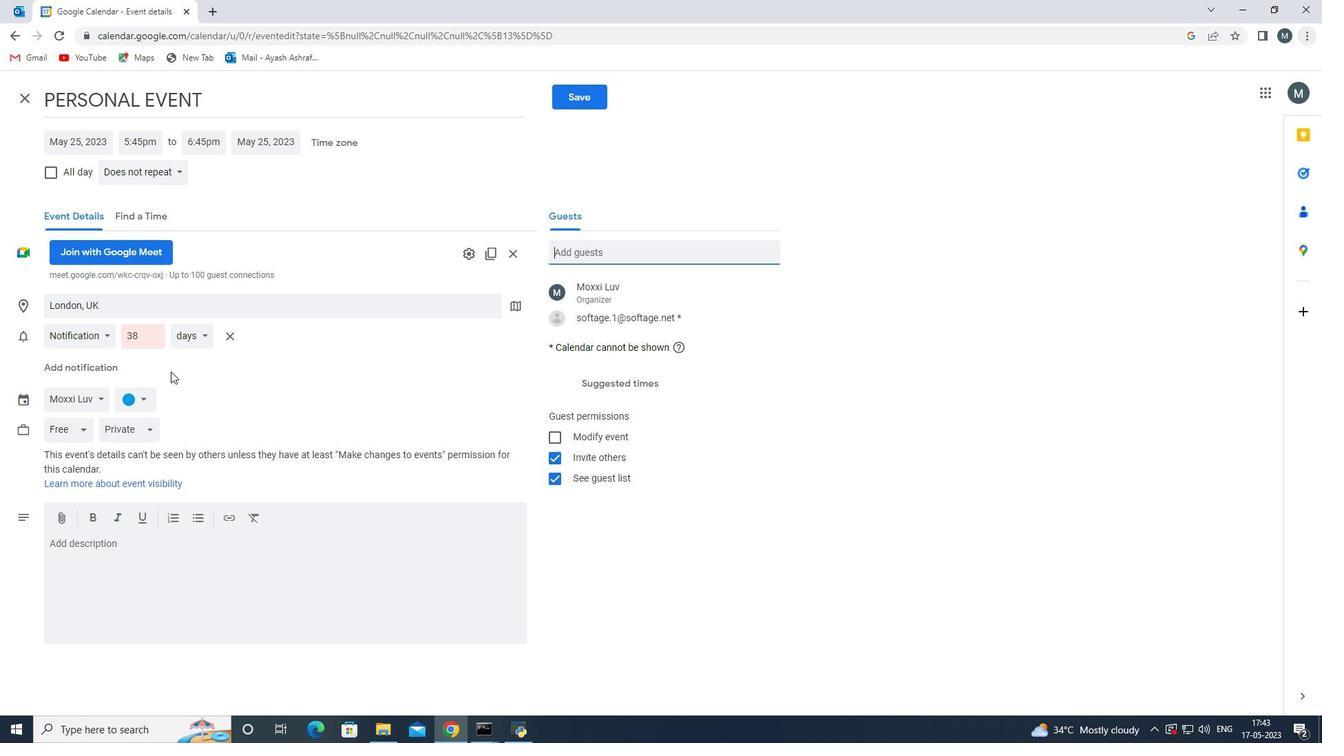 
Action: Mouse scrolled (168, 372) with delta (0, 0)
Screenshot: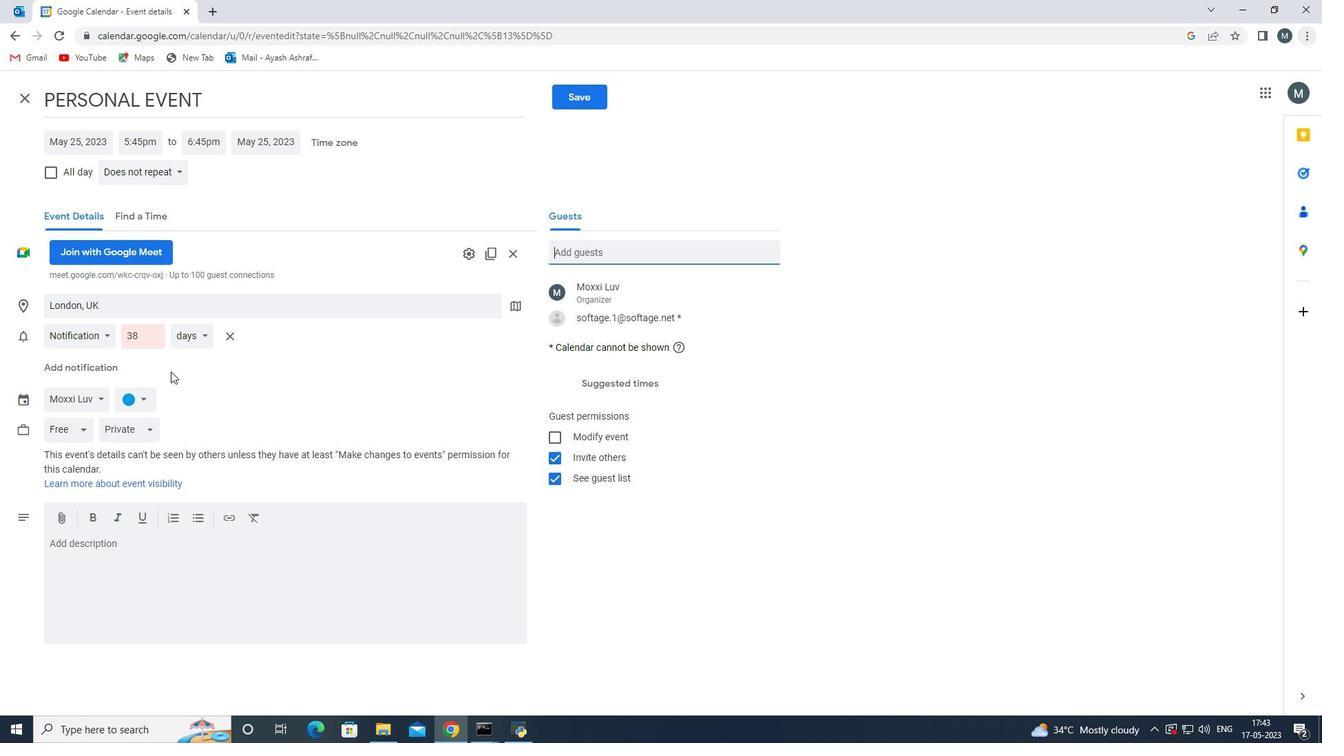 
Action: Mouse moved to (117, 252)
Screenshot: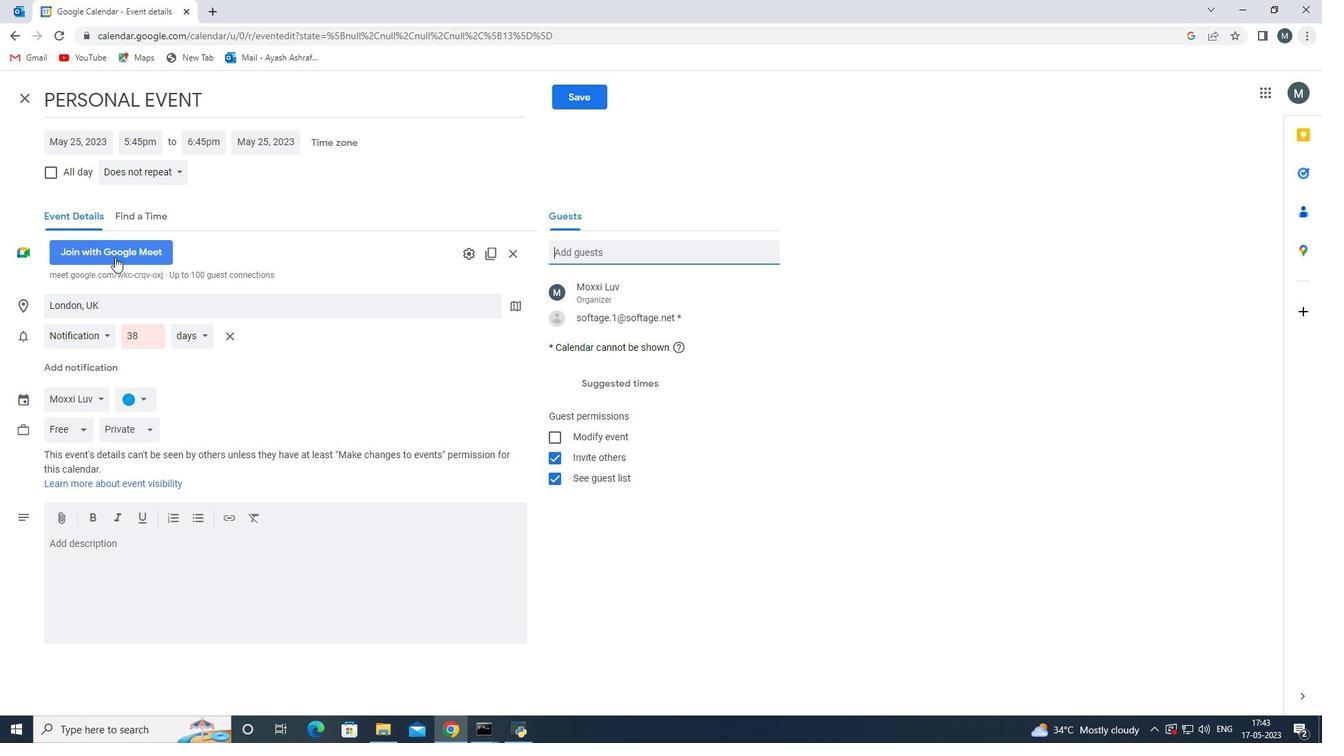 
Action: Mouse pressed left at (117, 252)
Screenshot: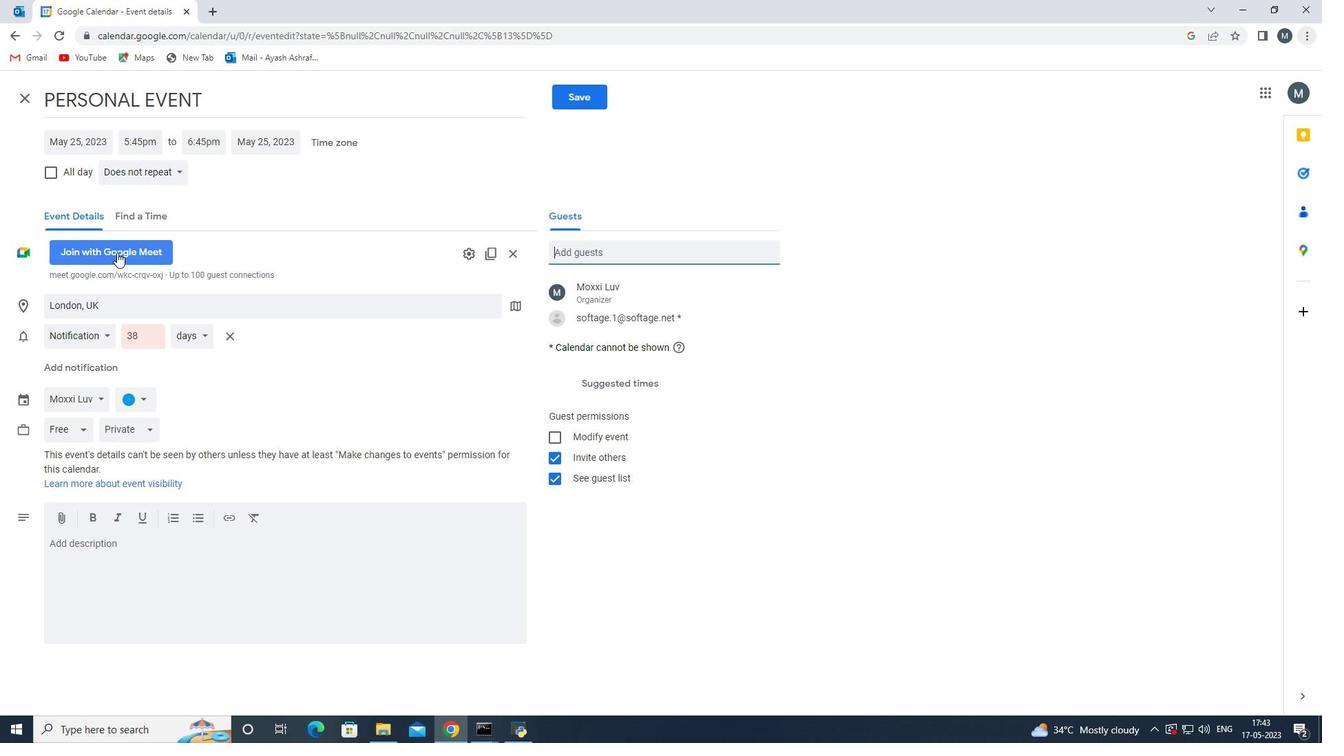 
Action: Mouse moved to (347, 11)
Screenshot: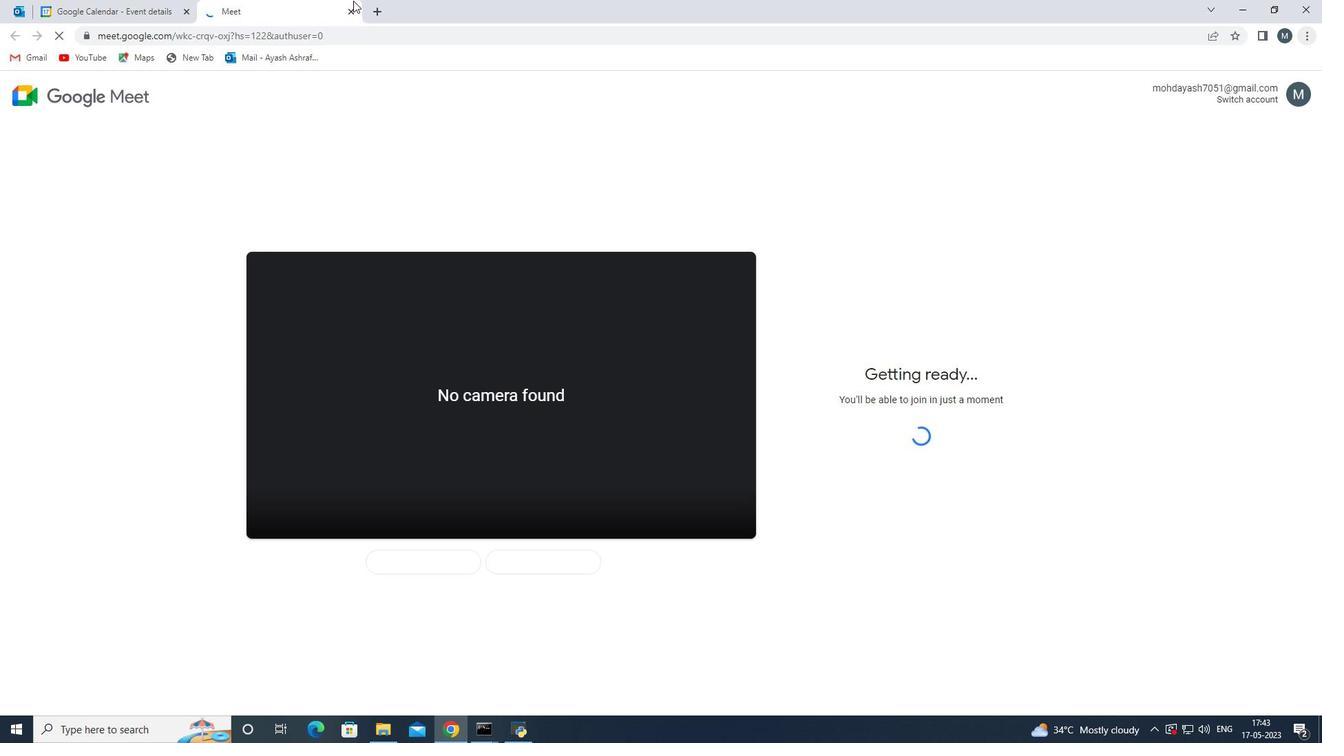 
Action: Mouse pressed left at (347, 11)
Screenshot: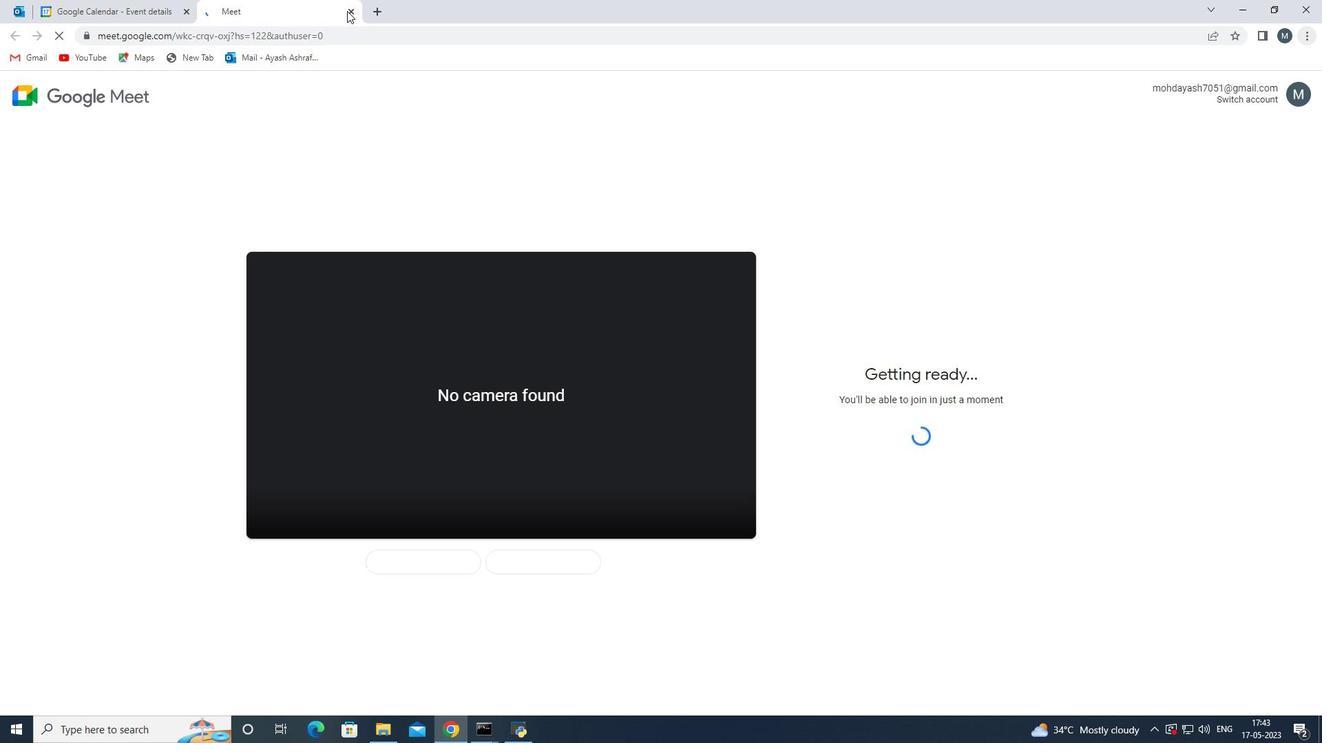 
Action: Mouse moved to (140, 212)
Screenshot: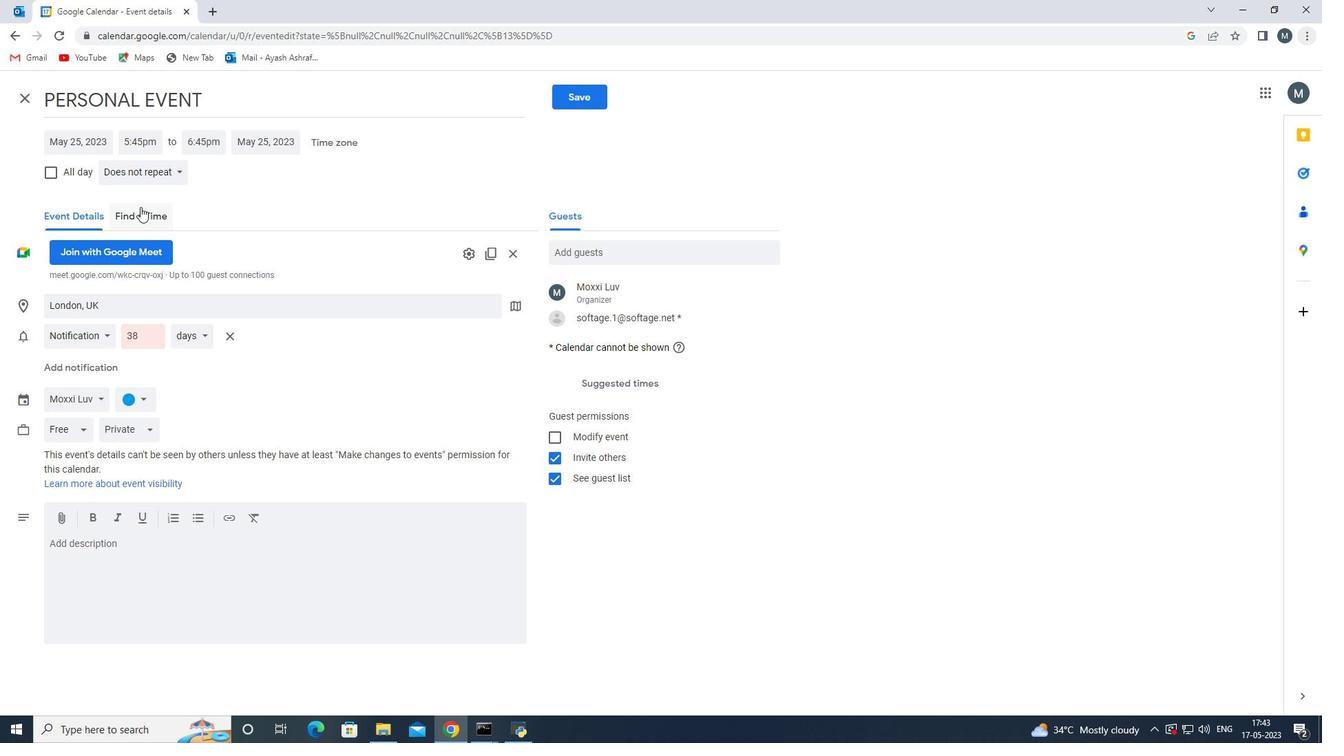 
Action: Mouse pressed left at (140, 212)
Screenshot: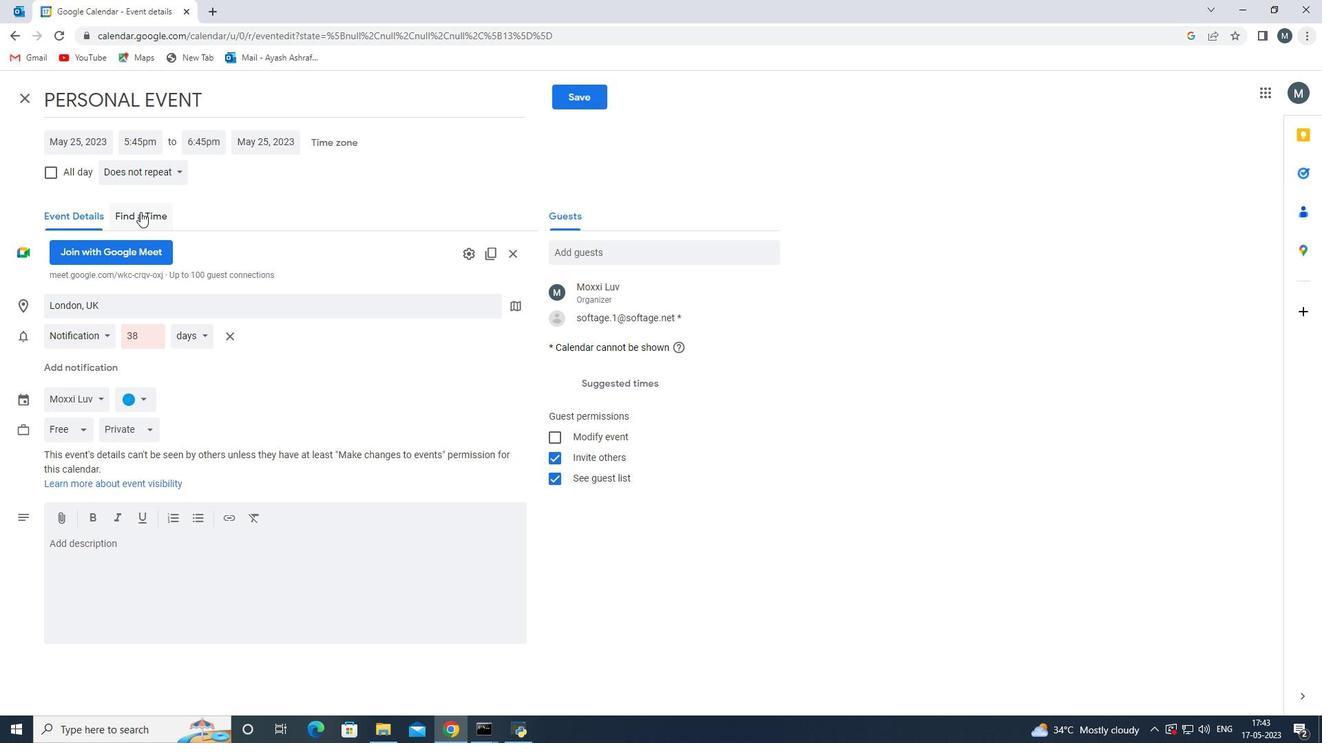 
Action: Mouse moved to (84, 598)
Screenshot: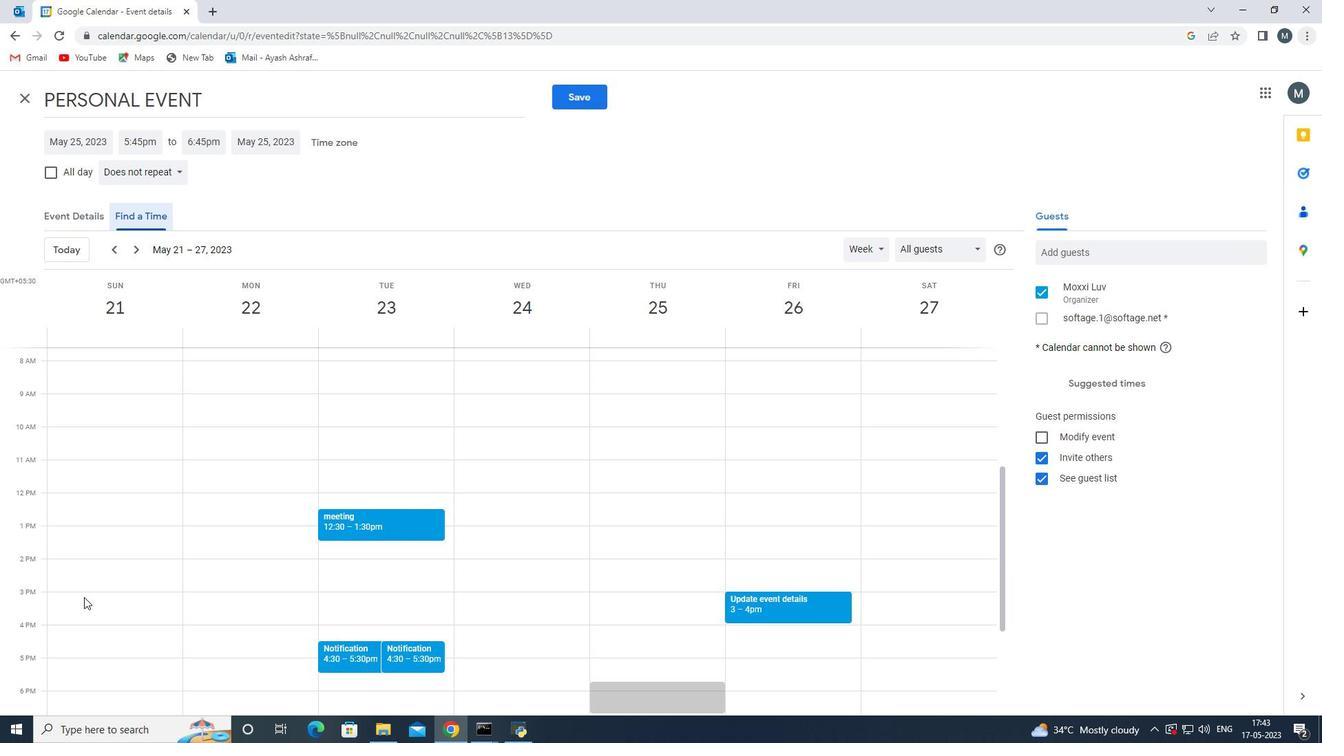 
Action: Mouse pressed left at (84, 598)
Screenshot: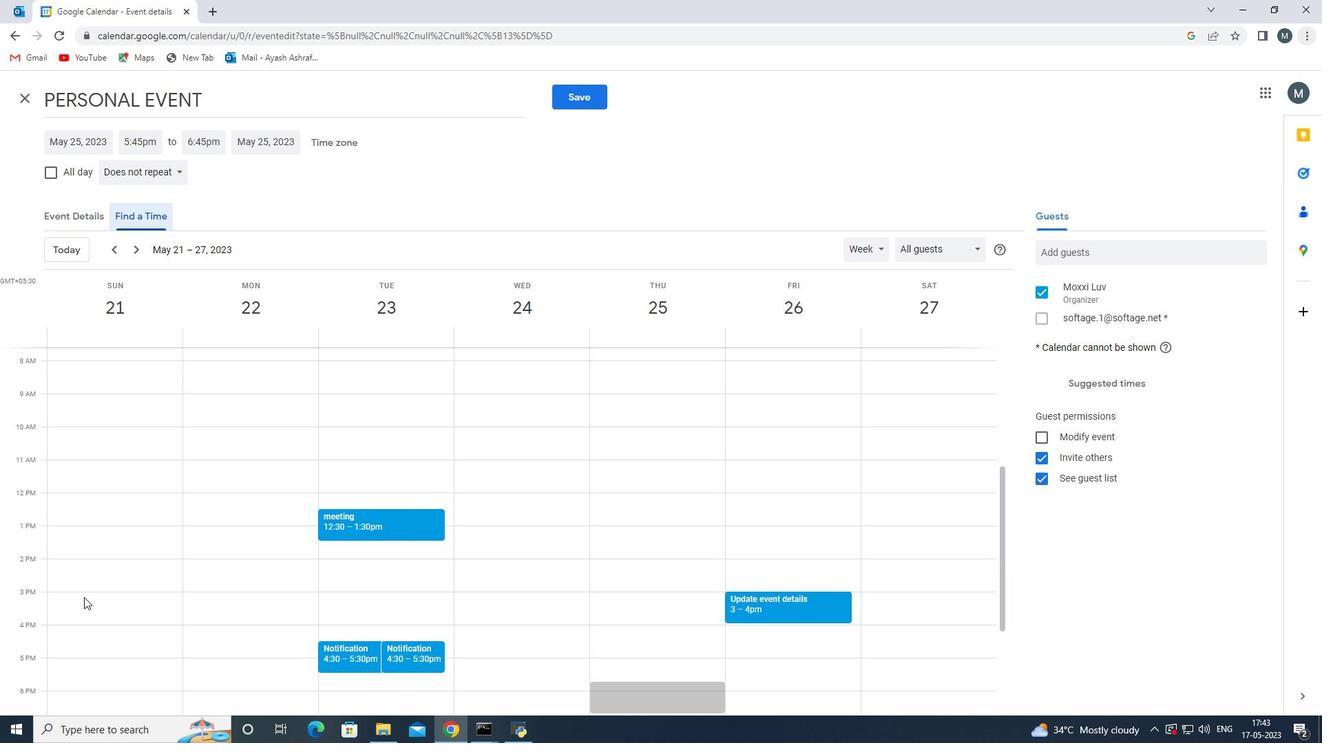 
Action: Mouse moved to (234, 482)
Screenshot: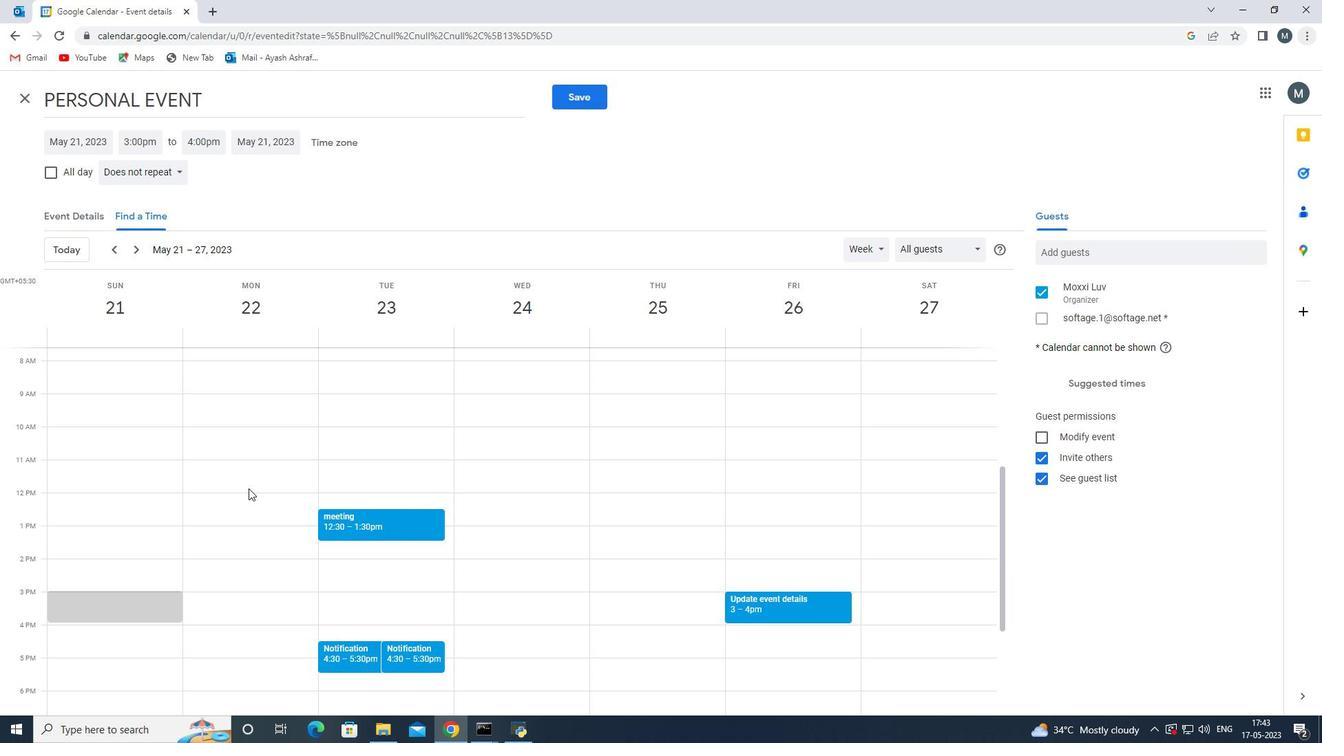 
Action: Mouse scrolled (234, 482) with delta (0, 0)
Screenshot: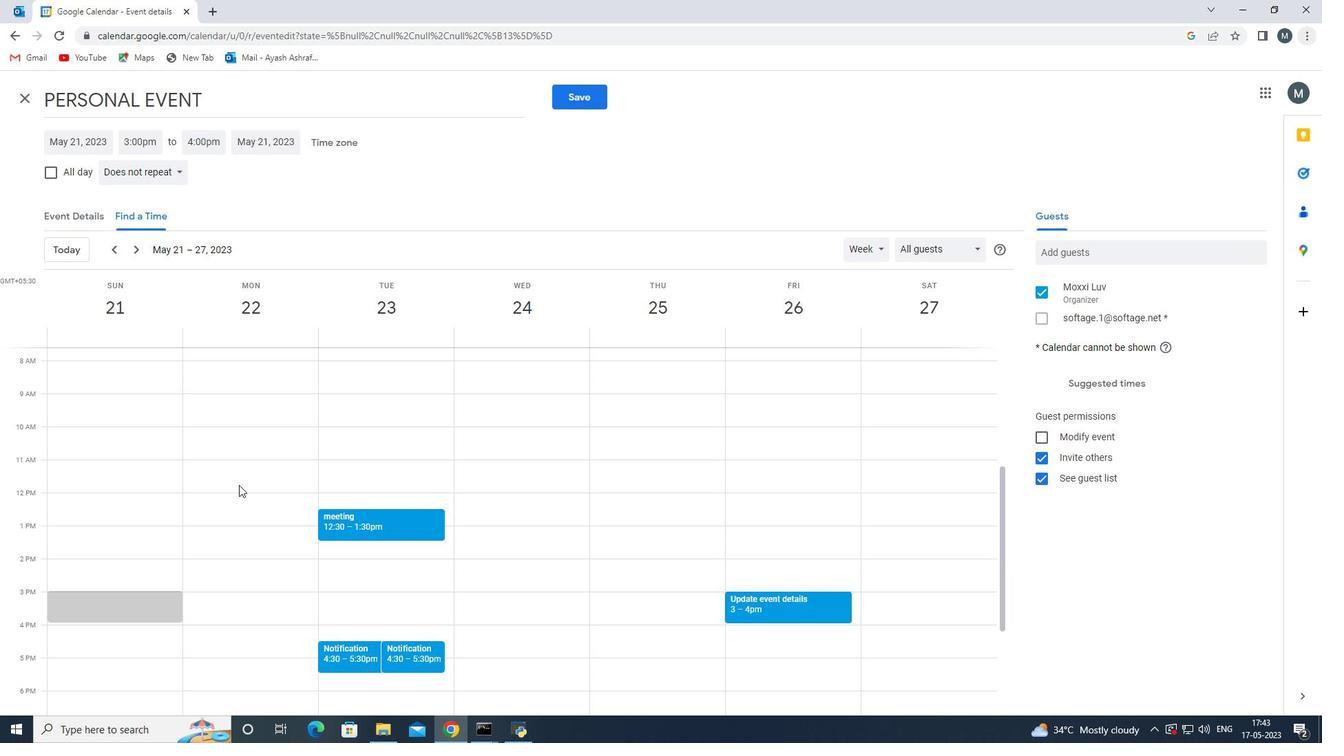 
Action: Mouse scrolled (234, 482) with delta (0, 0)
Screenshot: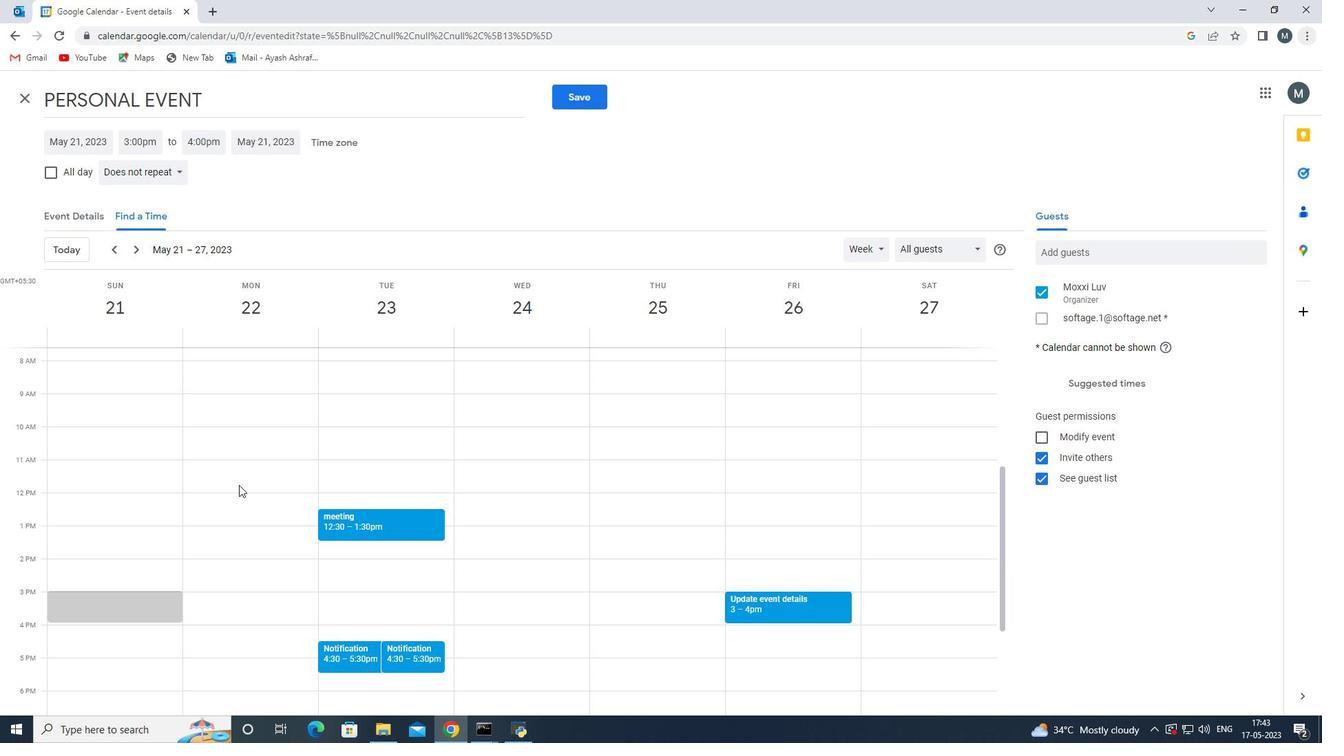 
Action: Mouse scrolled (234, 482) with delta (0, 0)
Screenshot: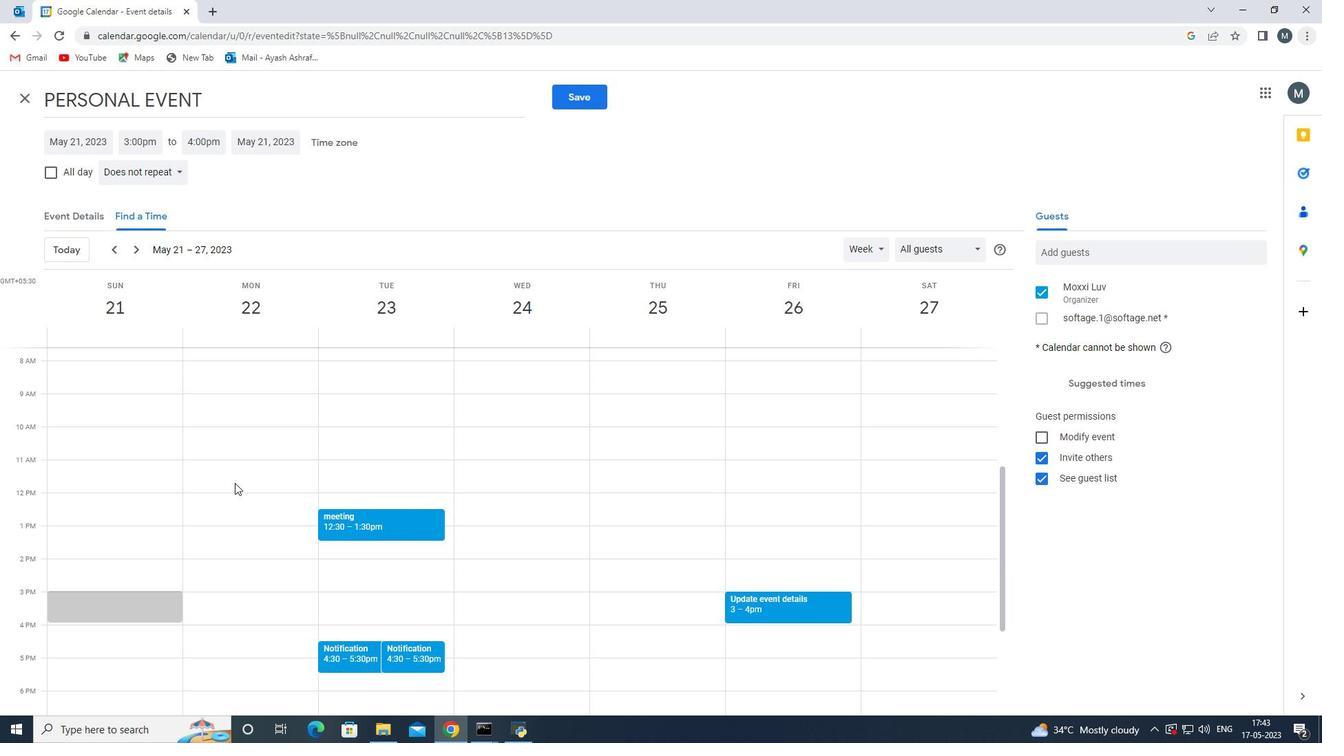 
Action: Mouse scrolled (234, 482) with delta (0, 0)
Screenshot: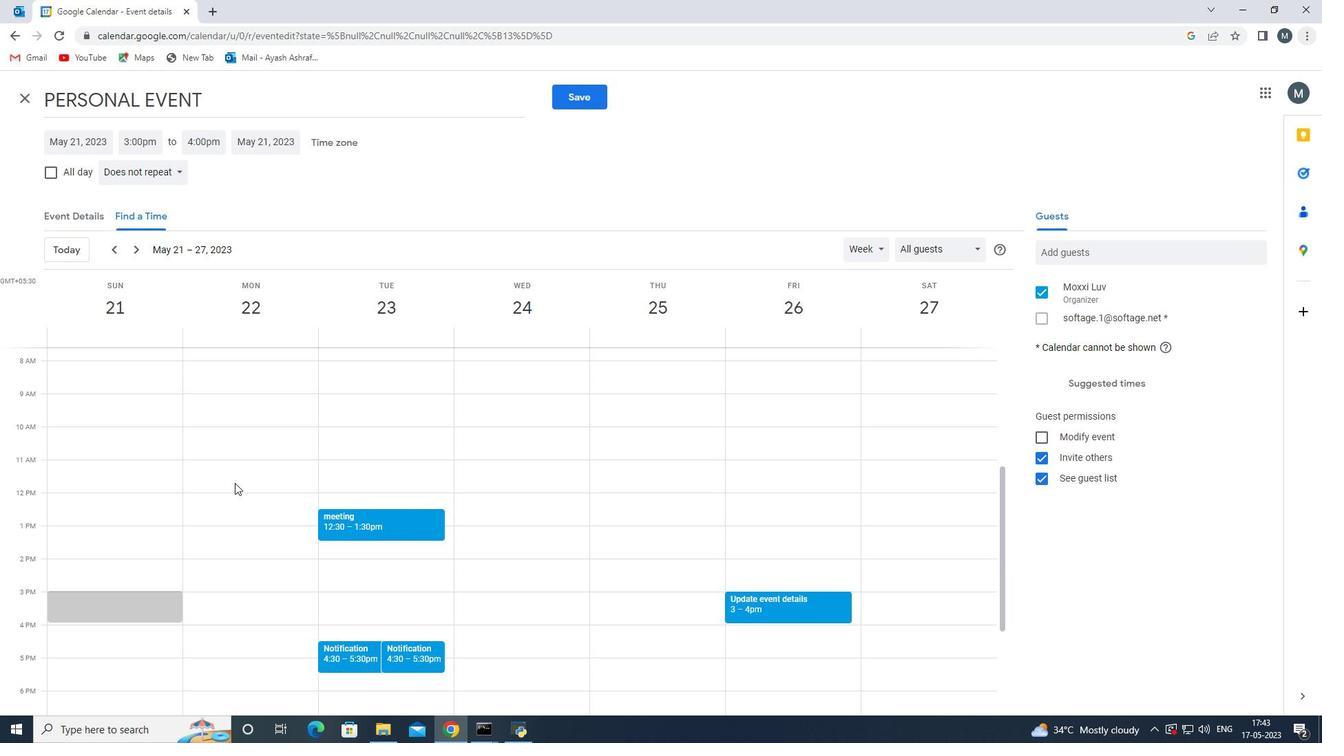 
Action: Mouse scrolled (234, 482) with delta (0, 0)
Screenshot: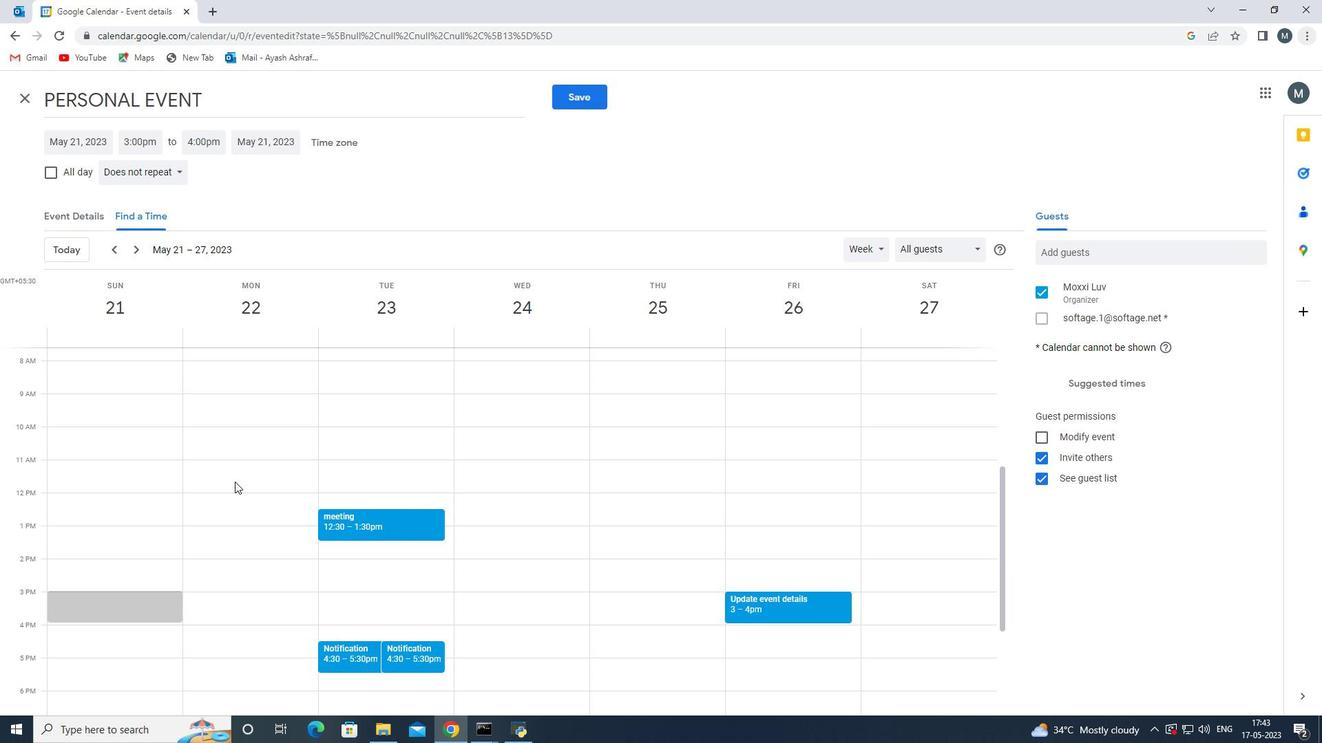 
Action: Mouse scrolled (234, 482) with delta (0, 0)
Screenshot: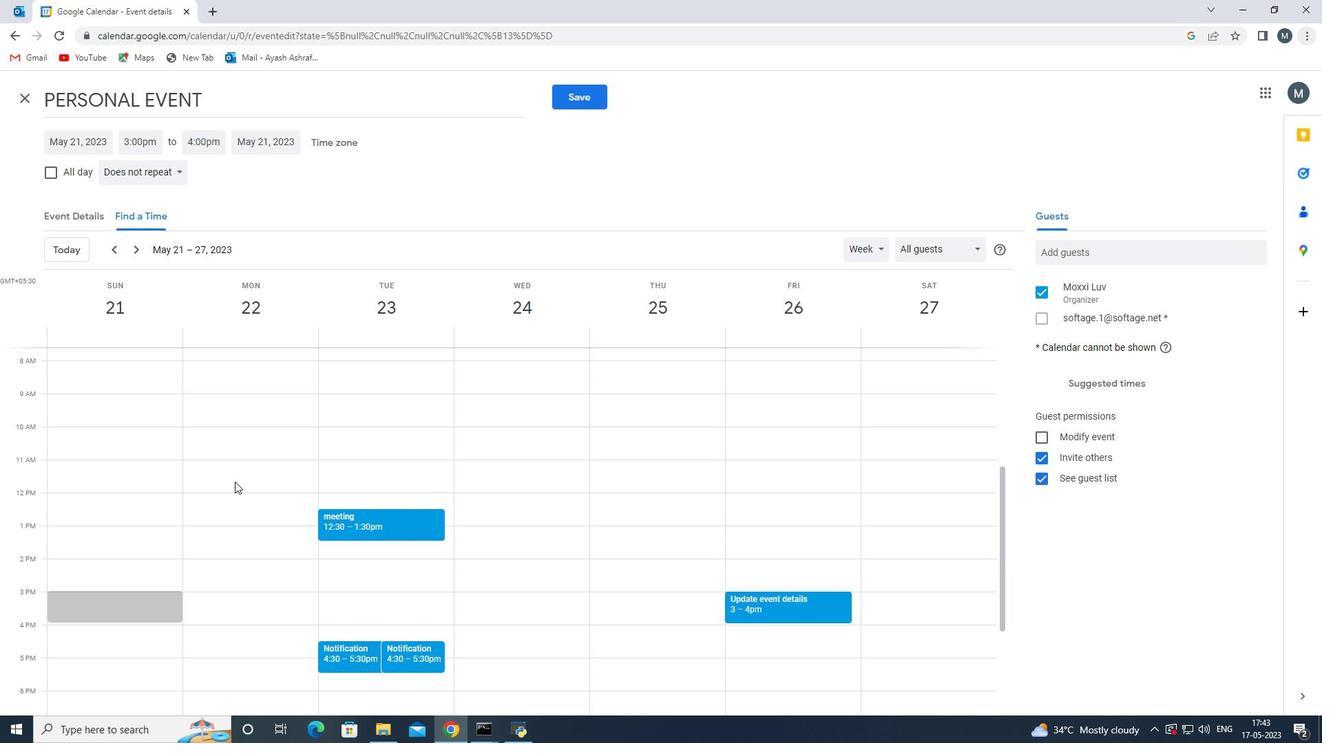 
Action: Mouse moved to (53, 210)
Screenshot: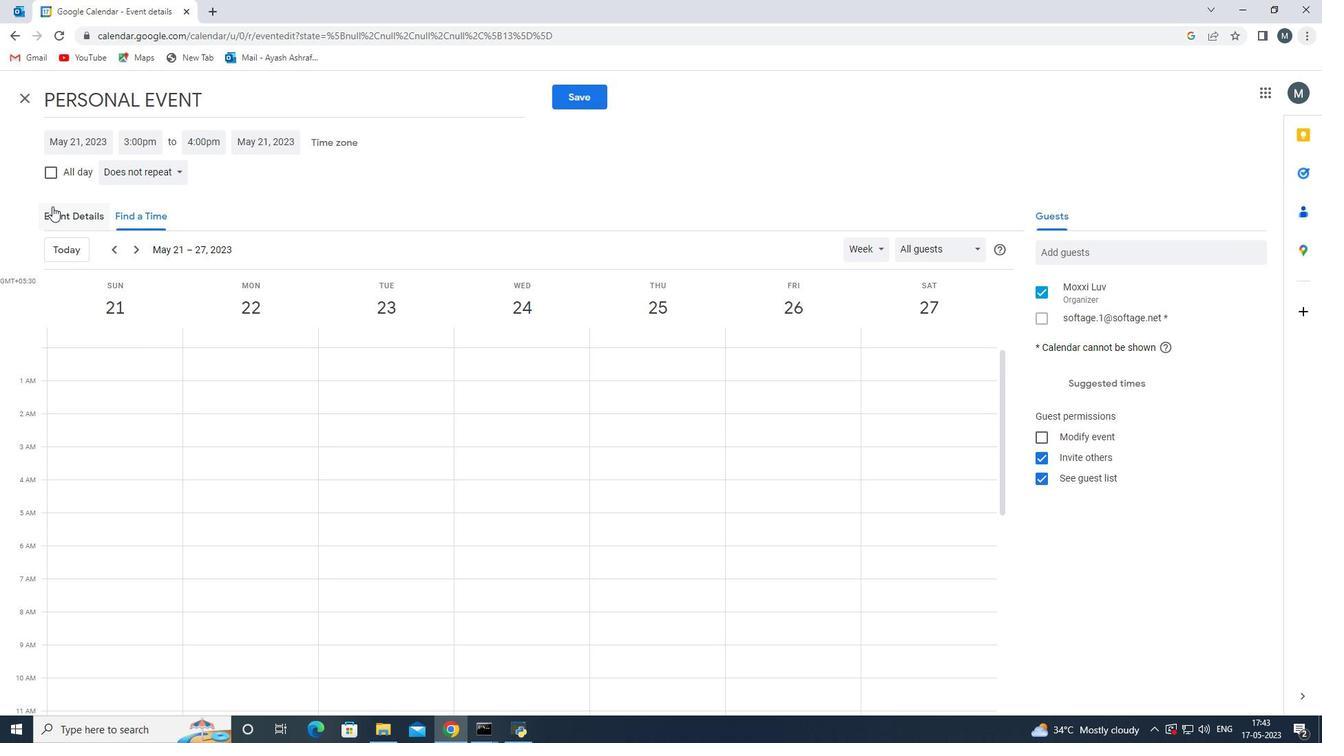 
Action: Mouse pressed left at (53, 210)
Screenshot: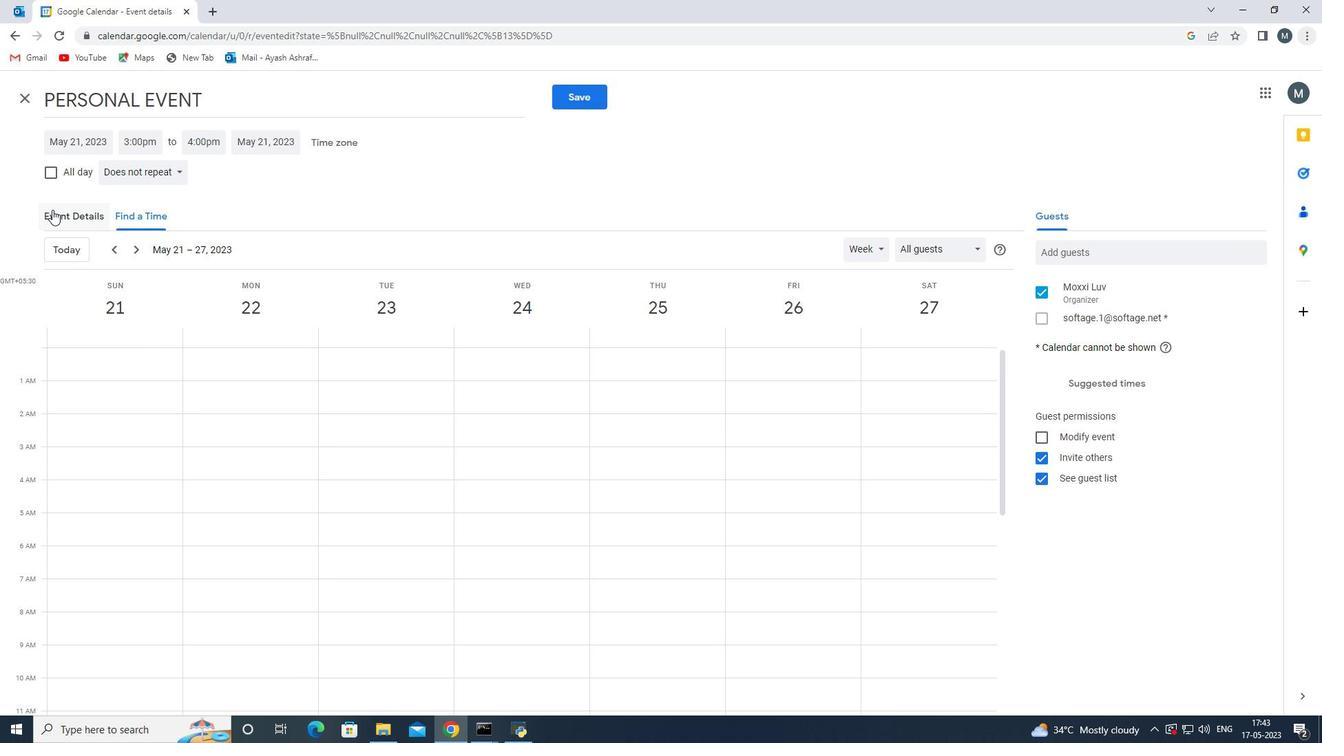 
Action: Mouse moved to (200, 418)
Screenshot: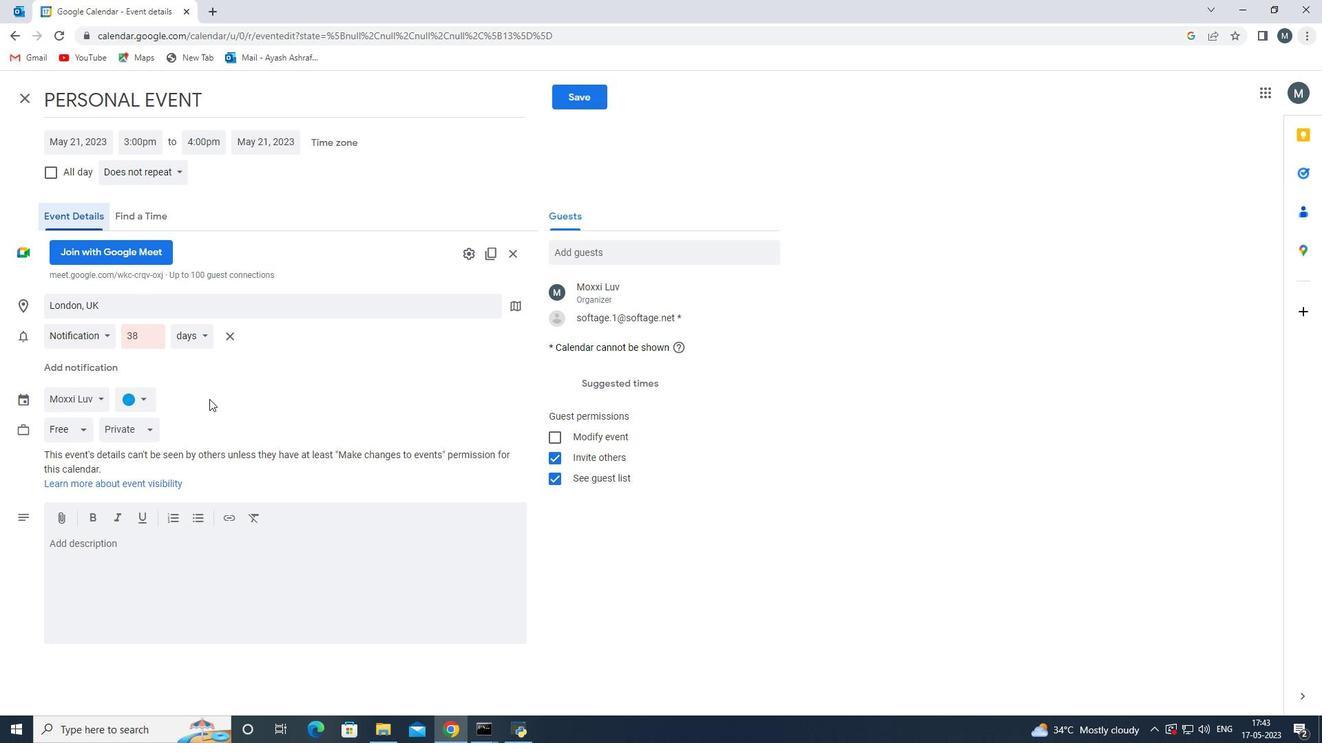 
Action: Mouse scrolled (200, 418) with delta (0, 0)
Screenshot: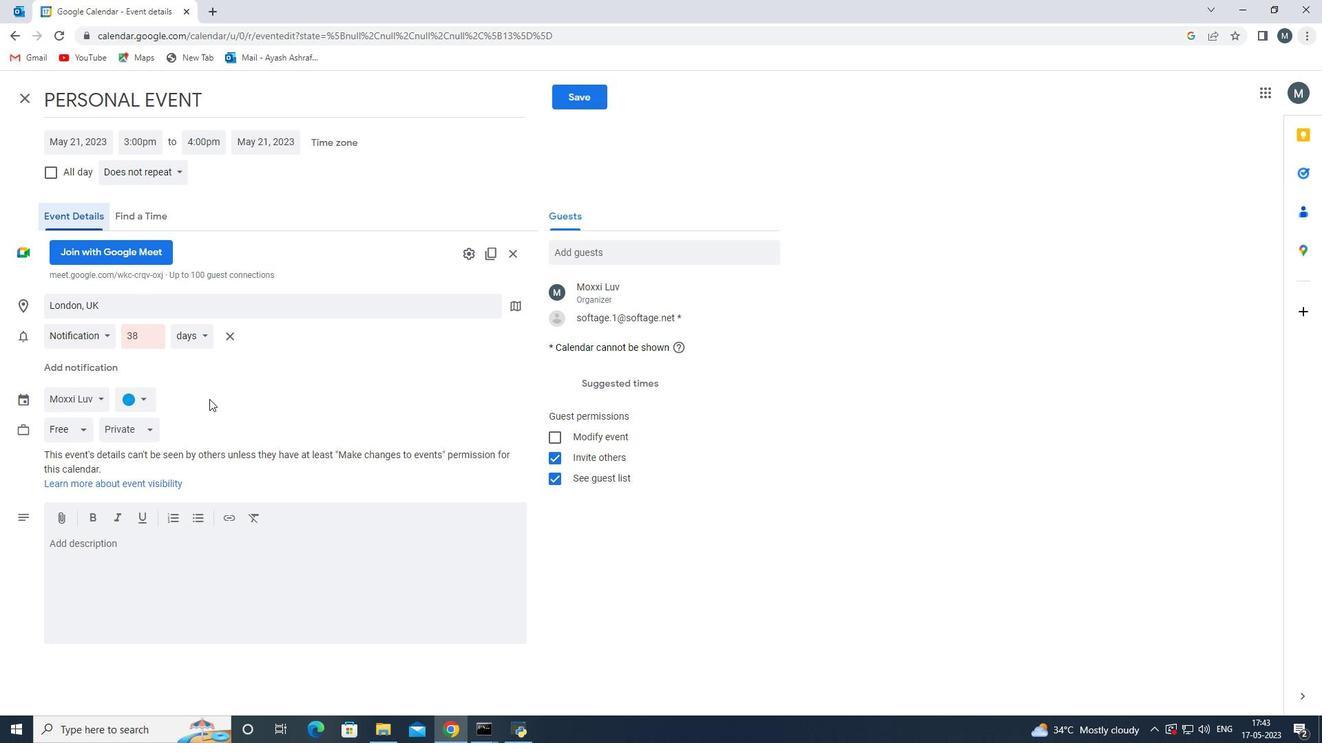 
Action: Mouse moved to (121, 267)
Screenshot: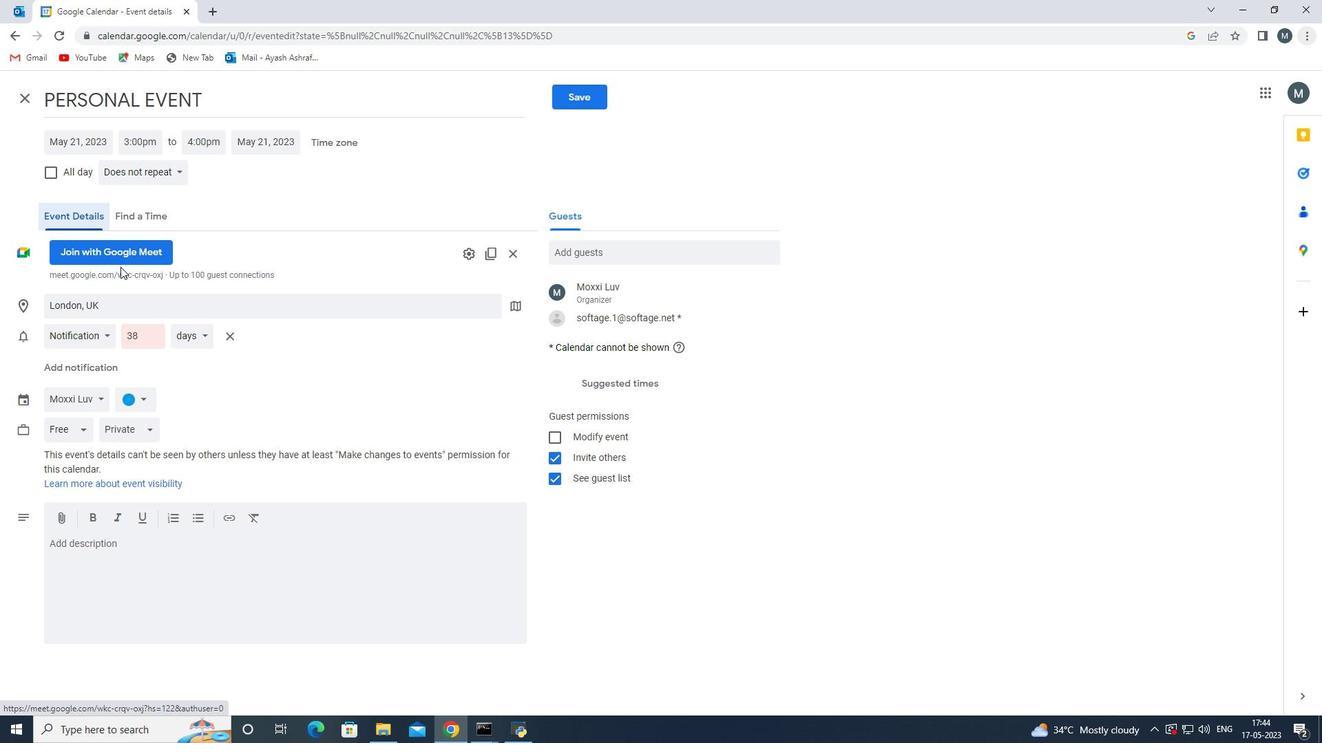 
Action: Mouse pressed left at (121, 267)
Screenshot: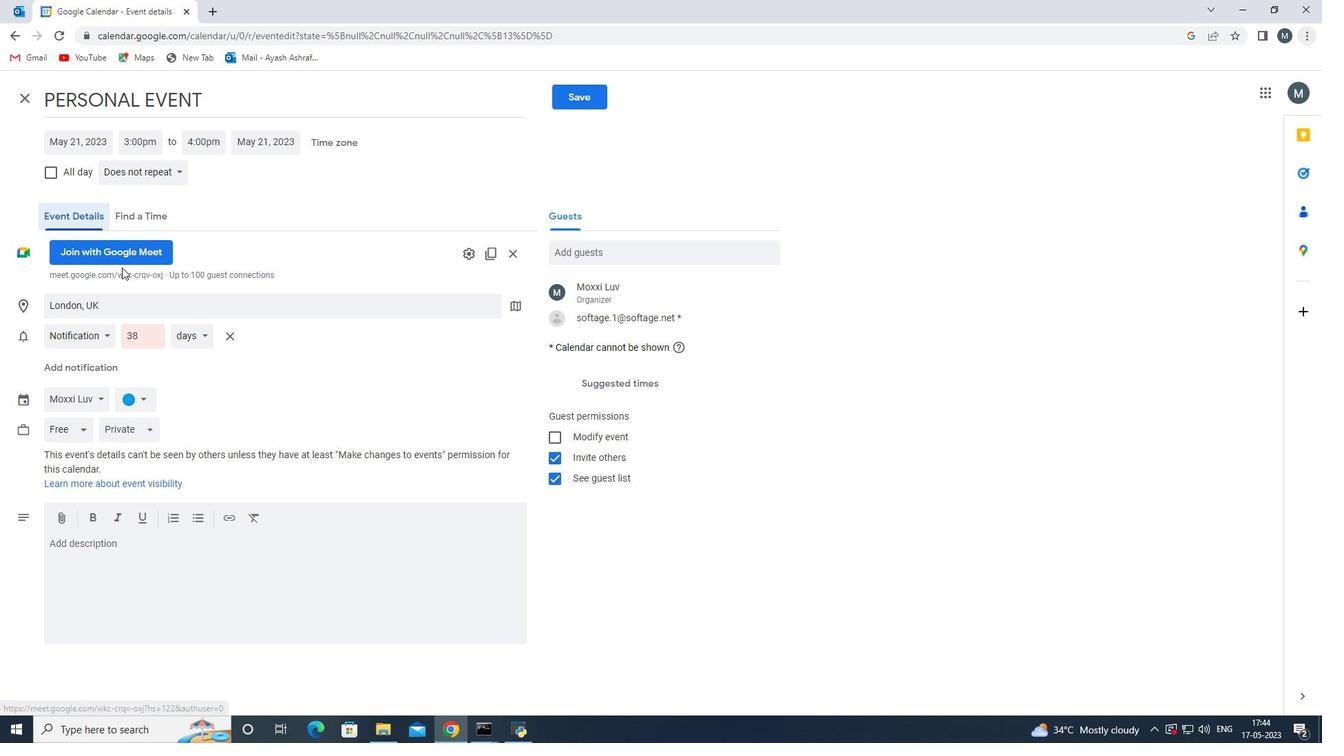 
Action: Mouse moved to (488, 255)
Screenshot: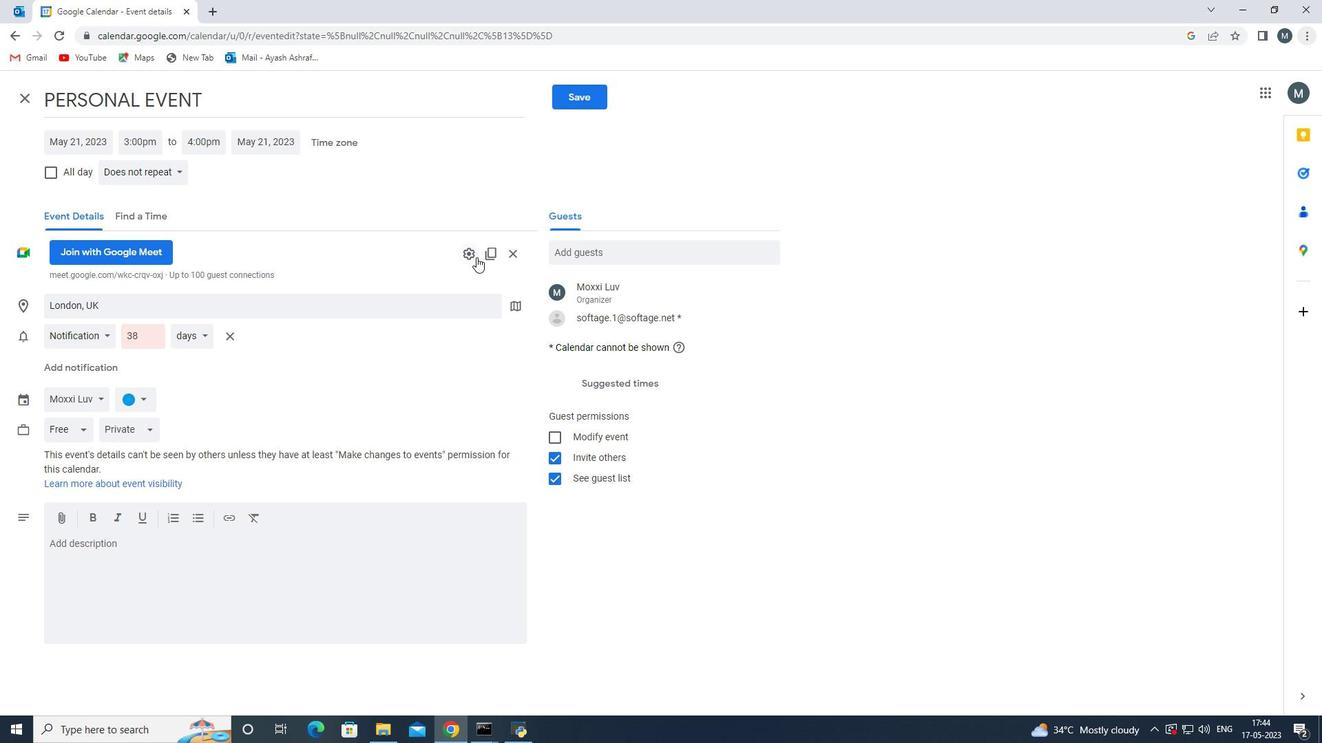 
Action: Mouse pressed left at (488, 255)
Screenshot: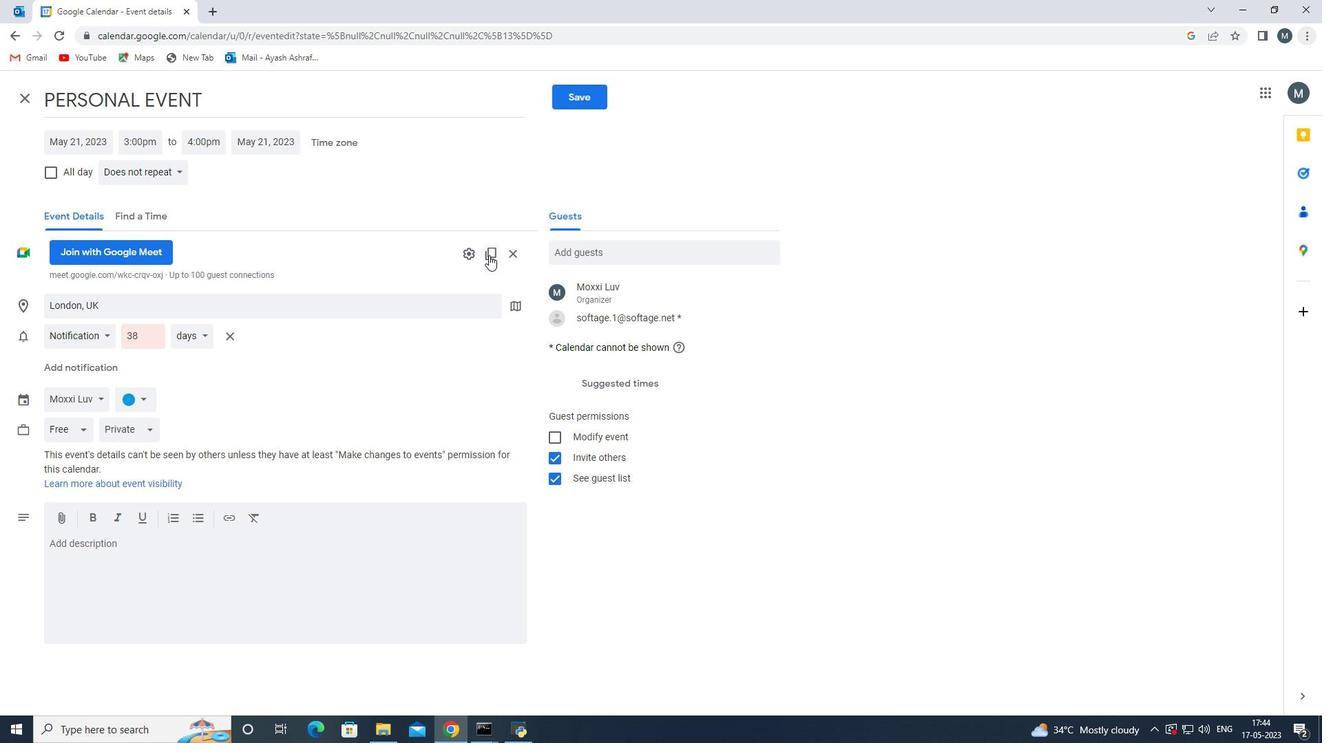 
Action: Mouse moved to (205, 572)
Screenshot: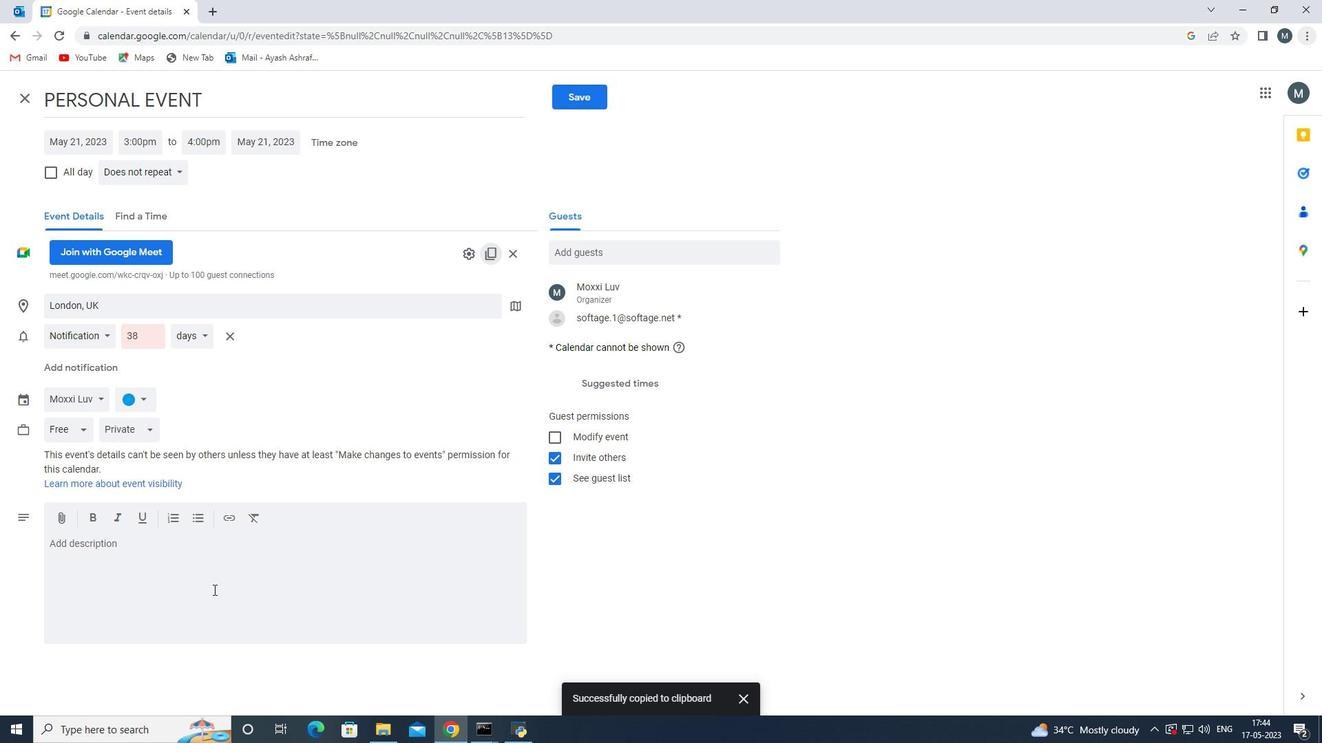 
Action: Mouse pressed left at (205, 572)
Screenshot: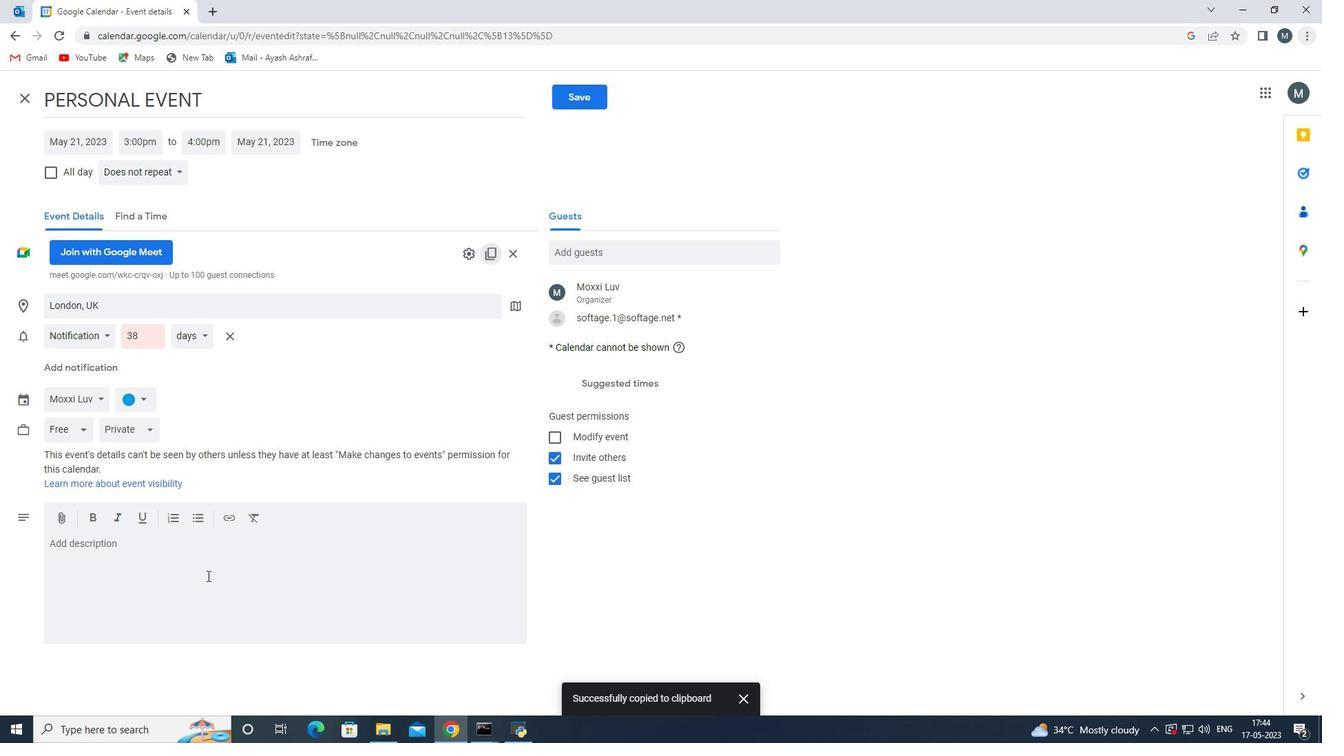 
Action: Mouse moved to (205, 571)
Screenshot: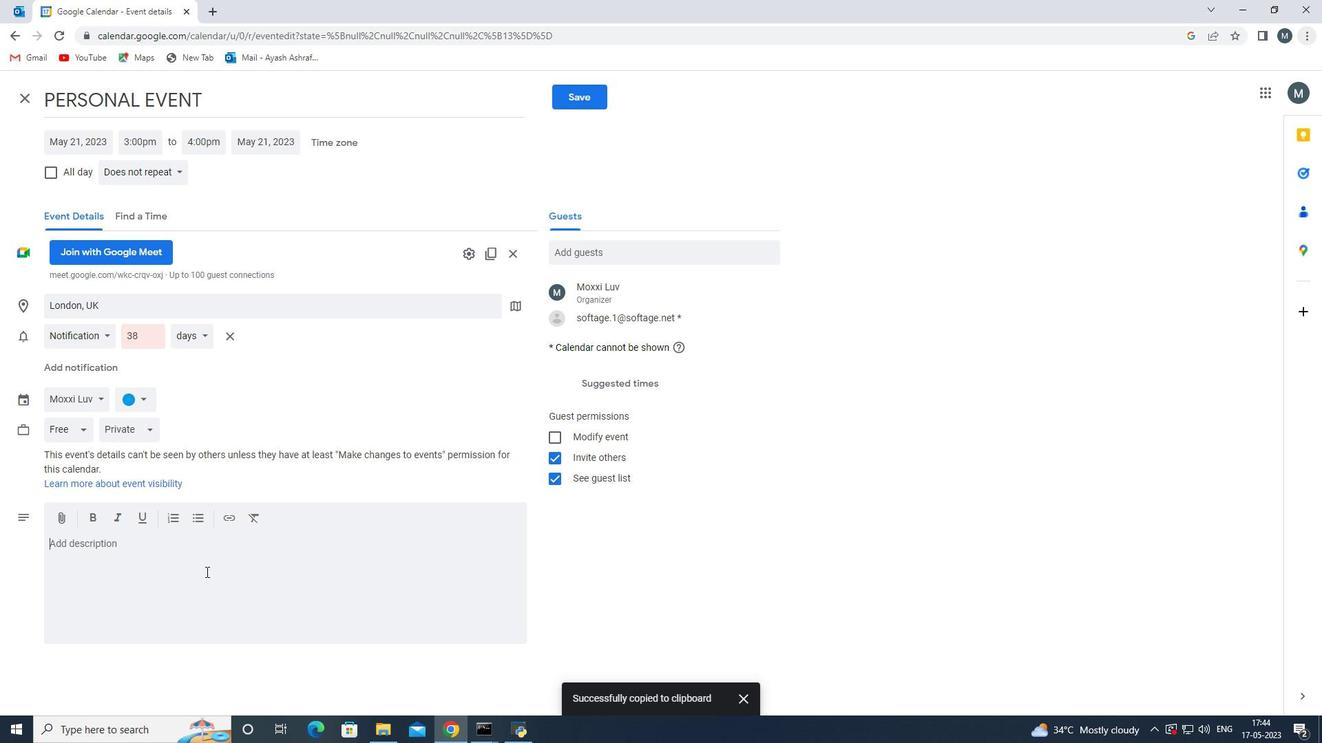 
Action: Mouse pressed right at (205, 571)
Screenshot: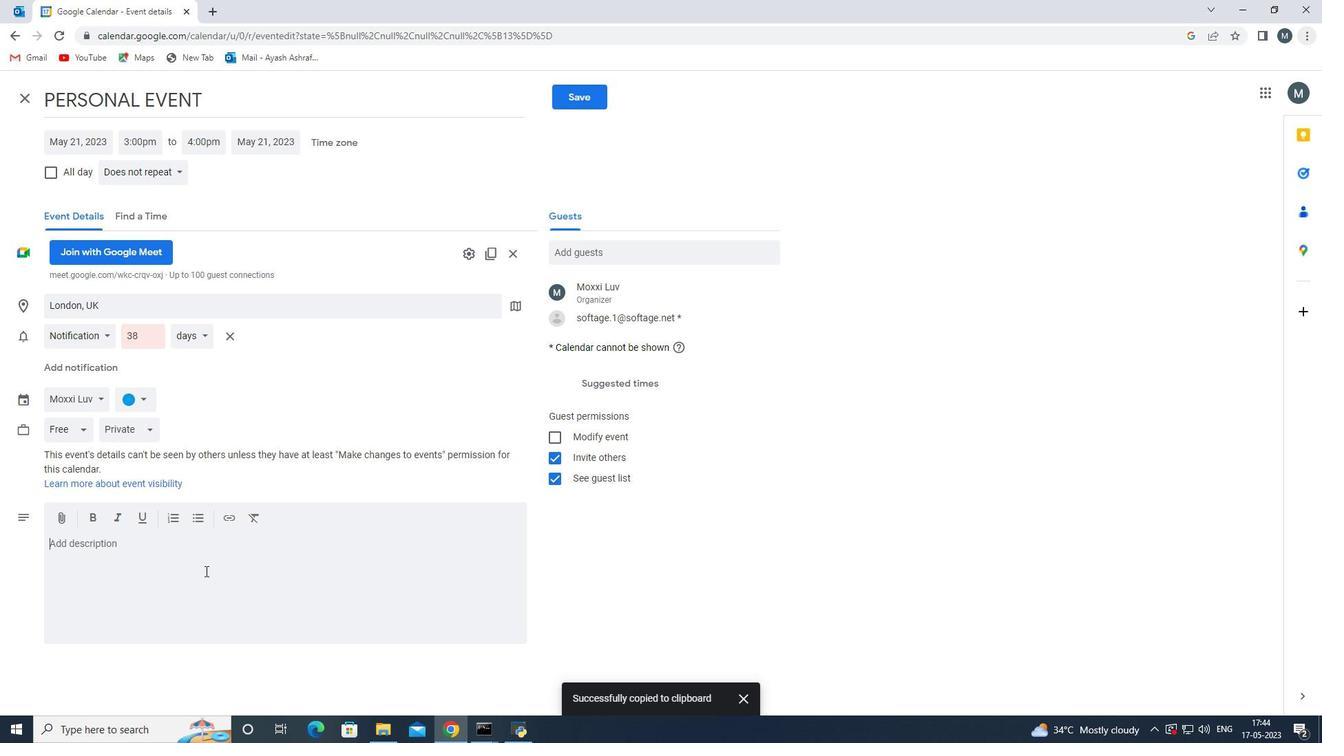 
Action: Mouse moved to (261, 465)
Screenshot: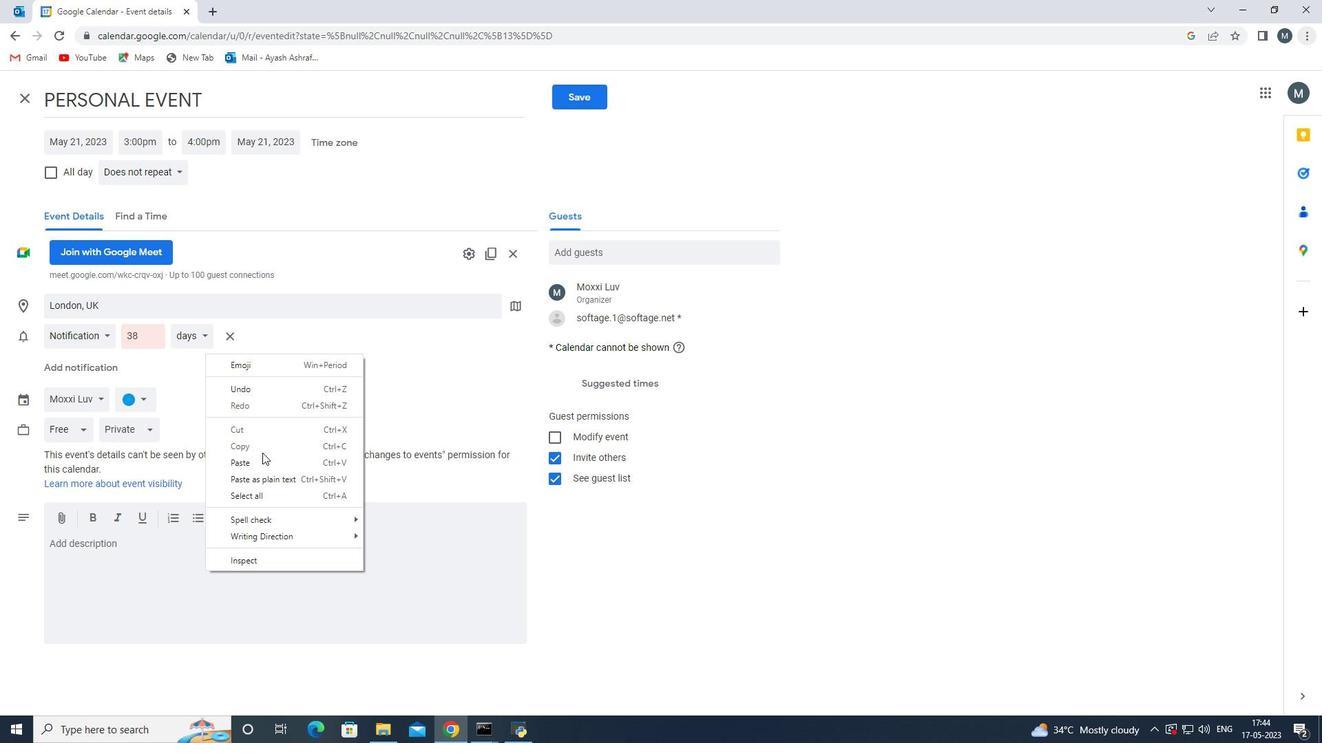 
Action: Mouse pressed left at (261, 465)
Screenshot: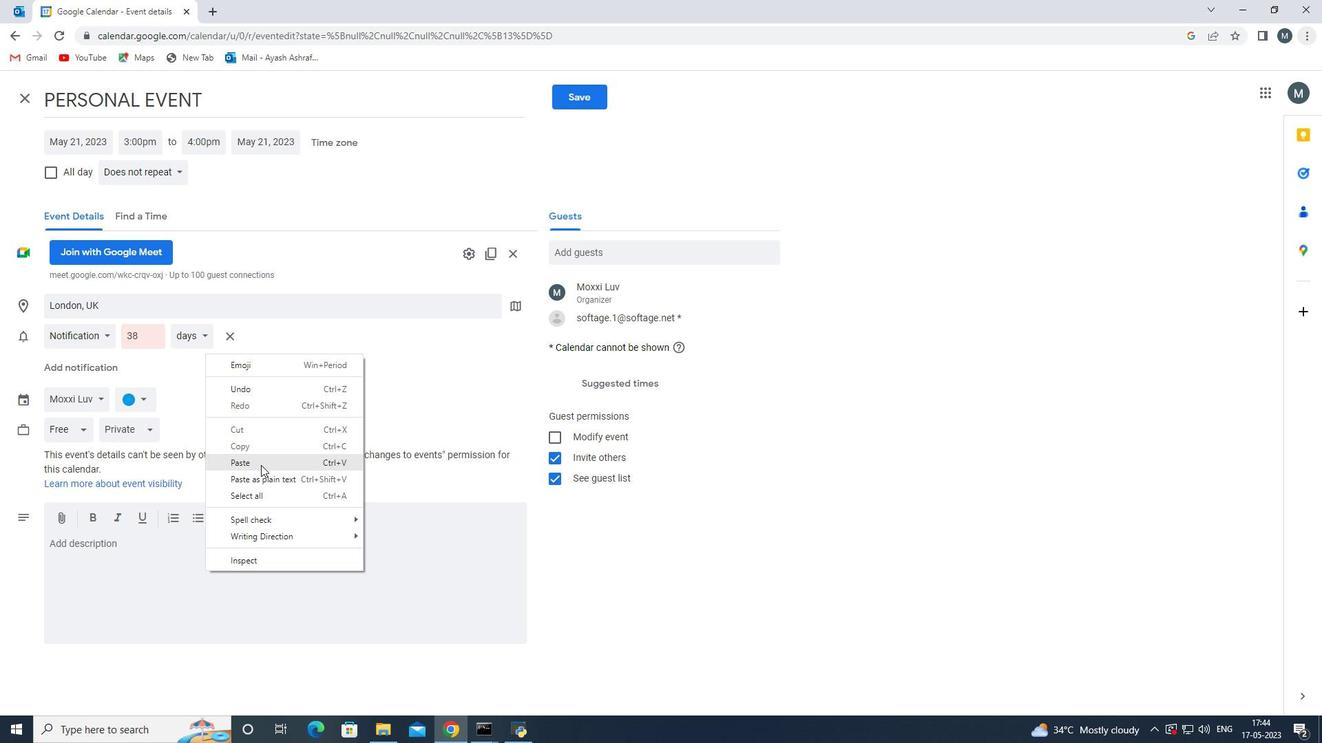 
Action: Mouse moved to (96, 568)
Screenshot: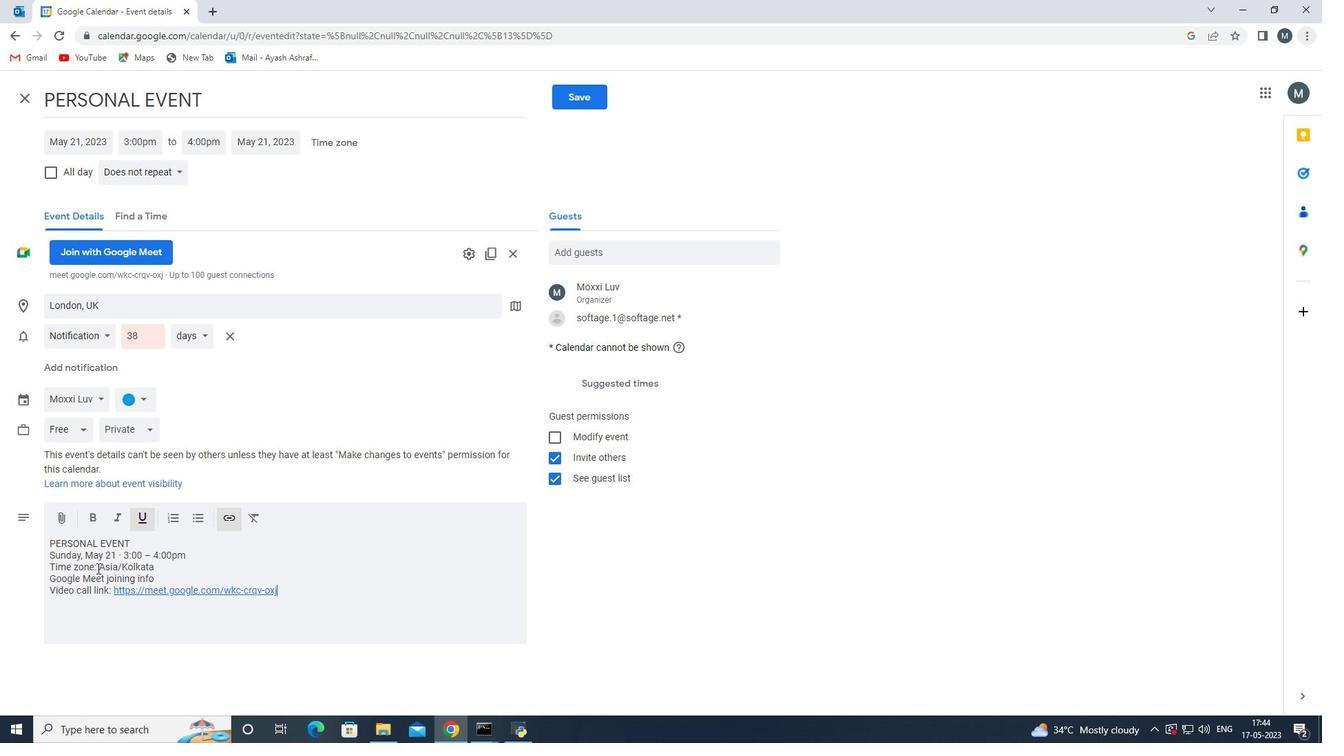 
Action: Mouse pressed left at (96, 568)
Screenshot: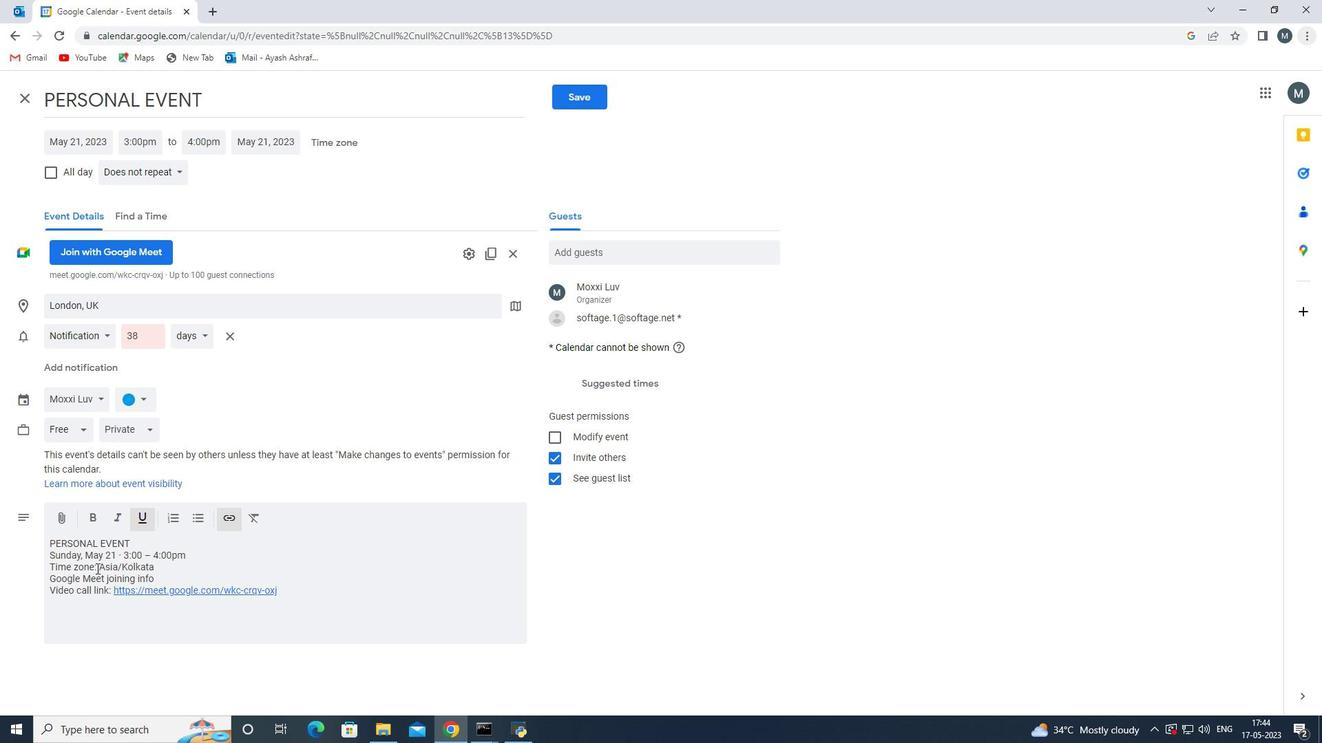 
Action: Mouse moved to (162, 566)
Screenshot: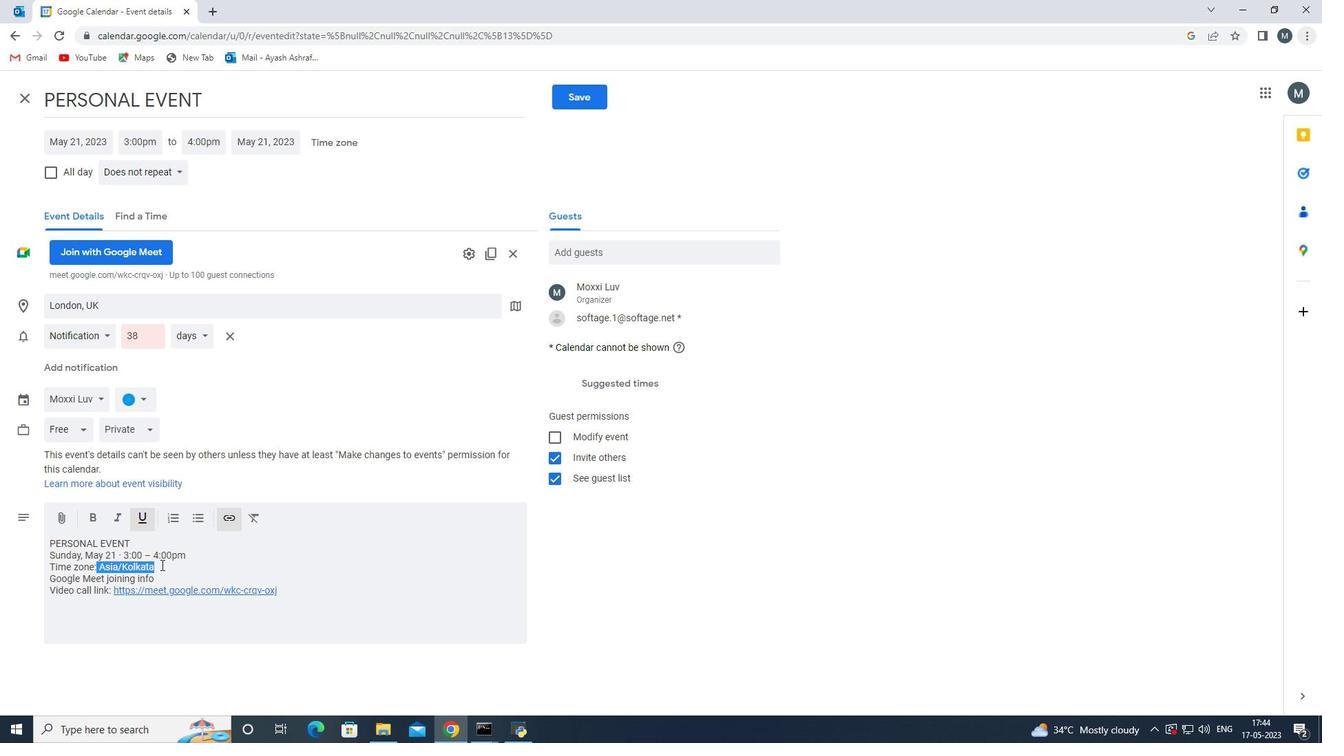 
Action: Key pressed LONDO<Key.space>UK
Screenshot: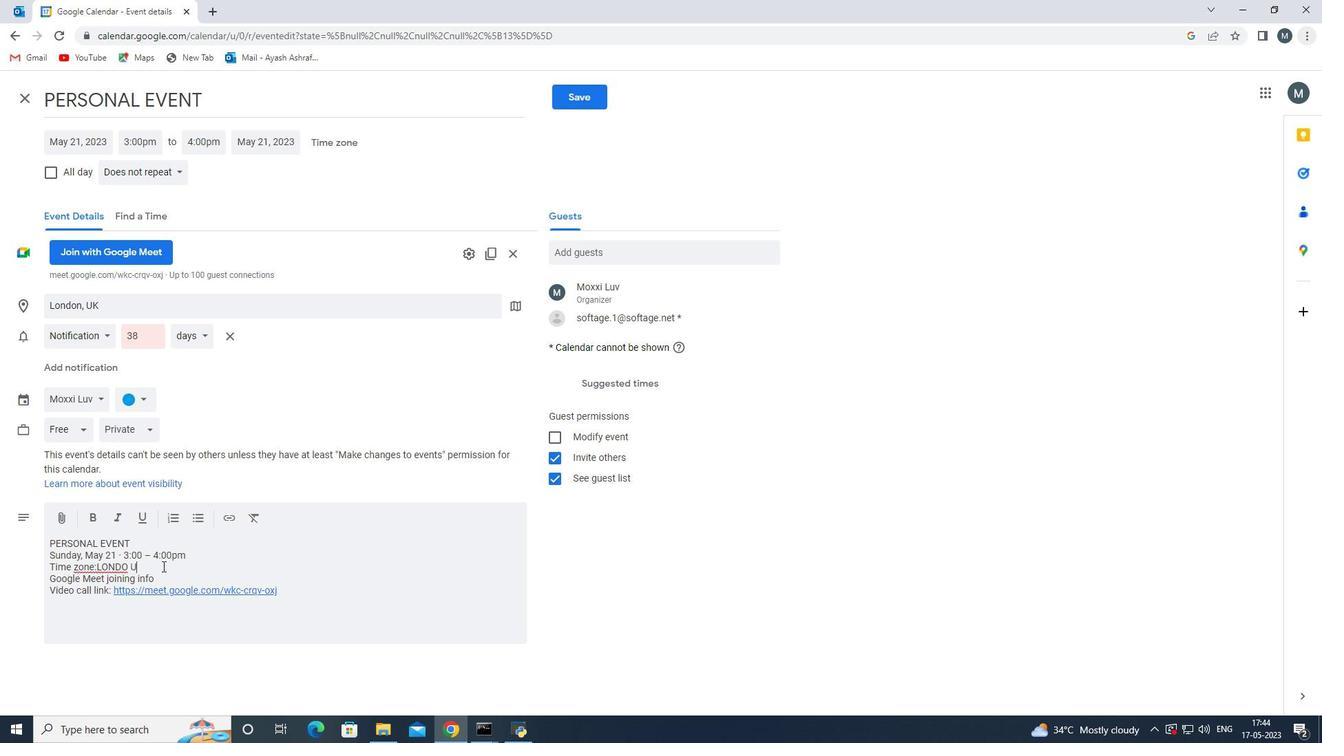
Action: Mouse moved to (125, 568)
Screenshot: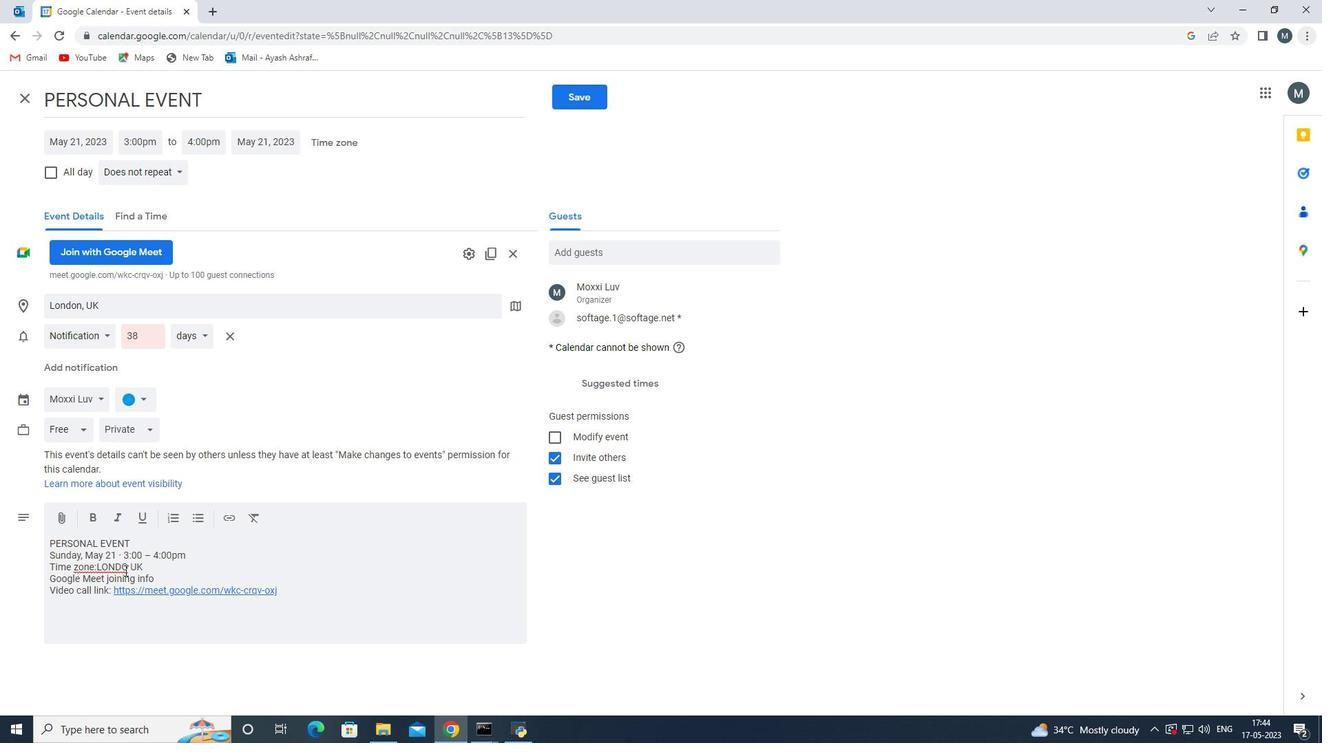 
Action: Mouse pressed left at (125, 568)
Screenshot: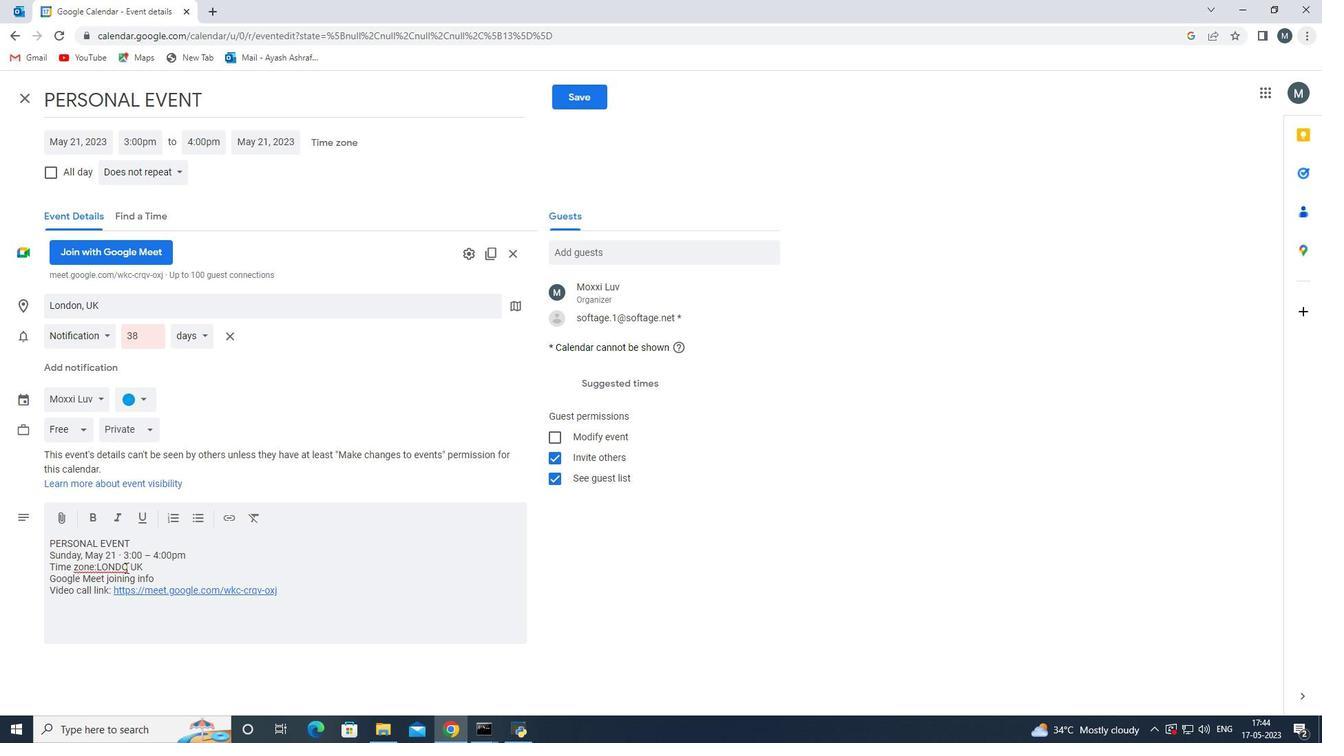 
Action: Mouse moved to (126, 568)
Screenshot: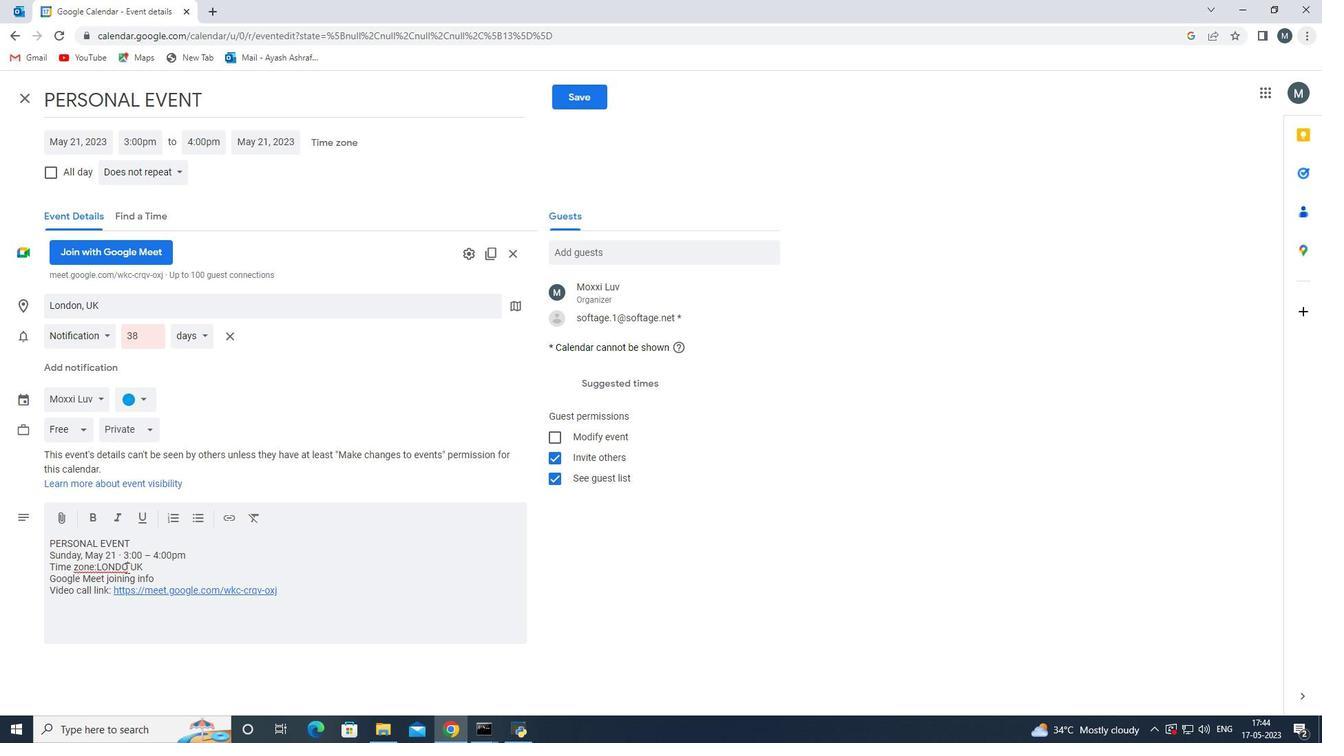 
Action: Key pressed N
Screenshot: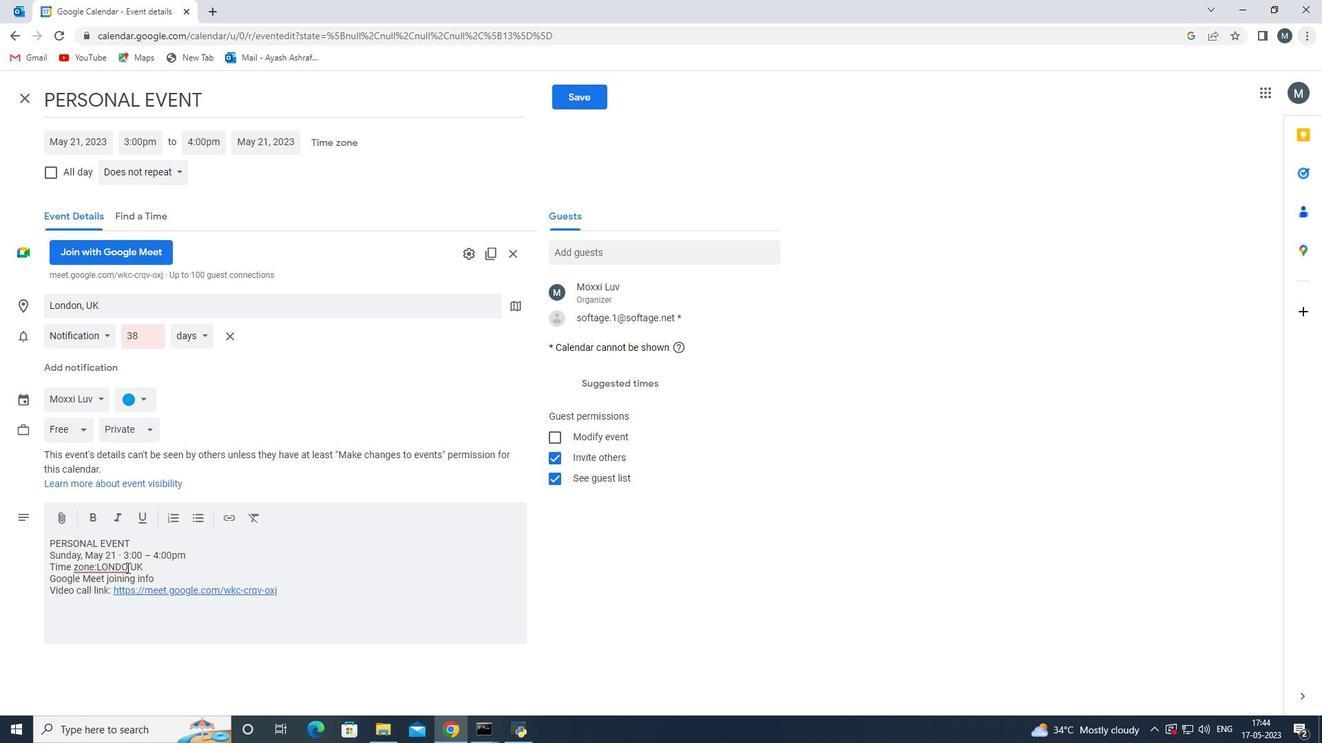 
Action: Mouse moved to (260, 555)
Screenshot: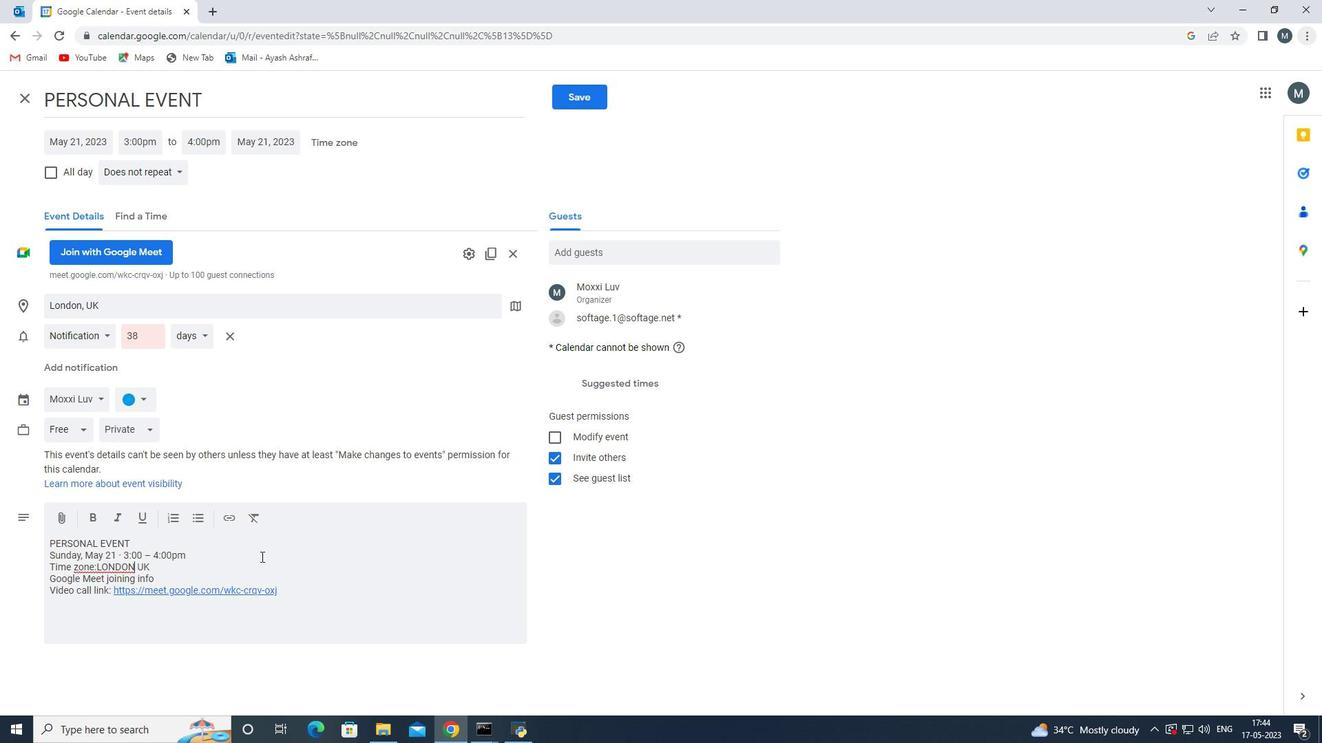 
Action: Mouse scrolled (260, 554) with delta (0, 0)
Screenshot: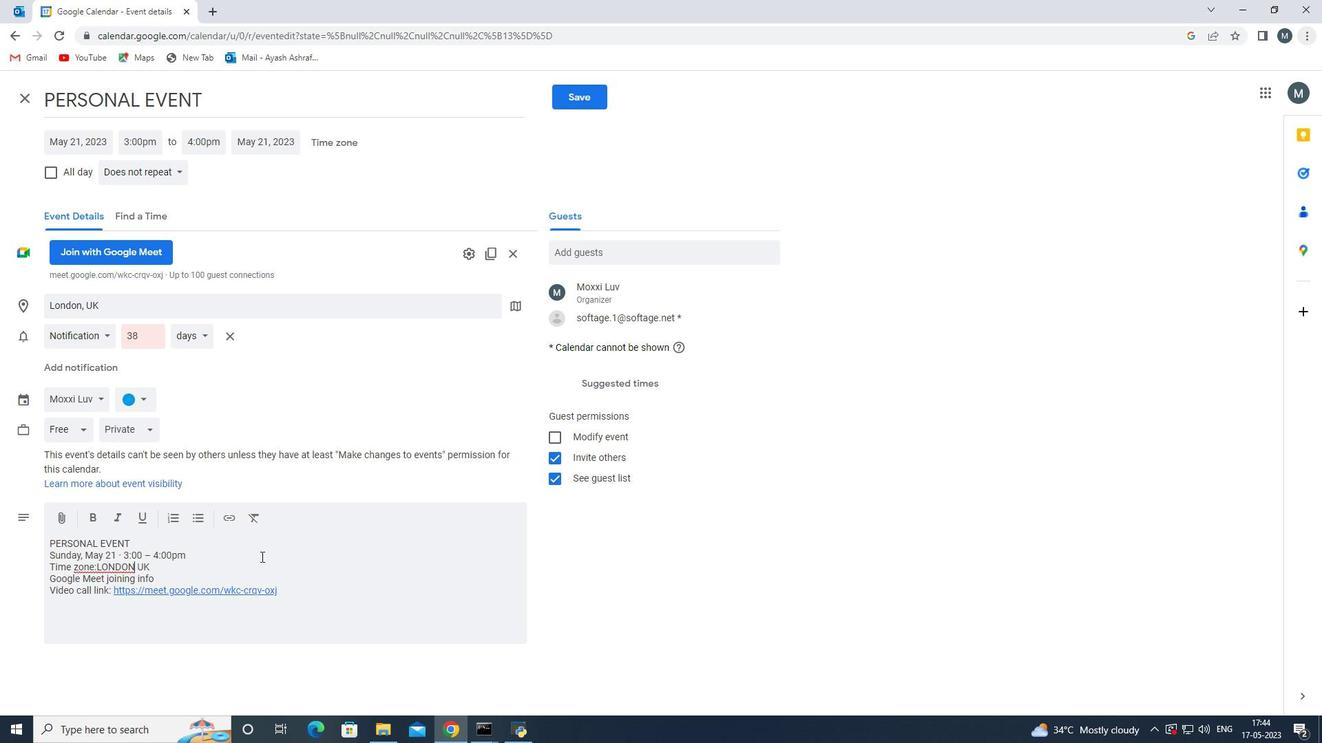 
Action: Mouse scrolled (260, 554) with delta (0, 0)
Screenshot: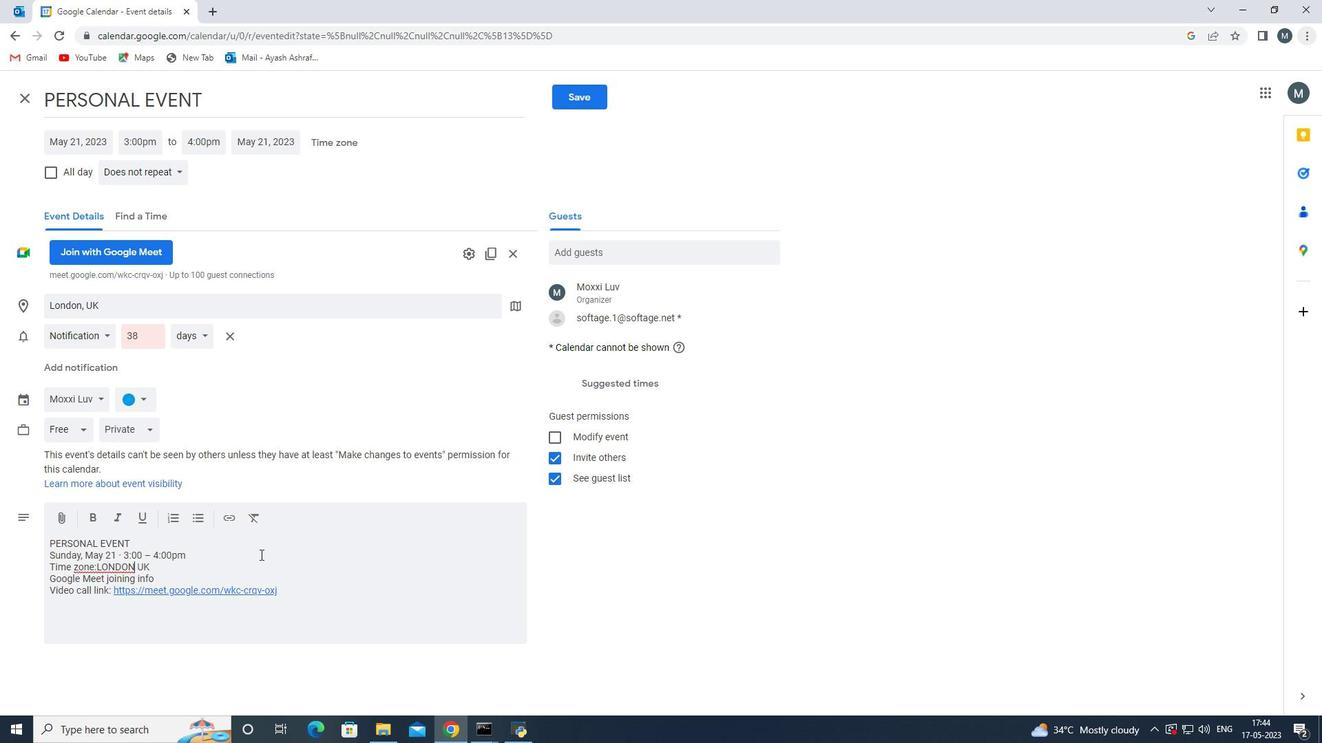 
Action: Mouse moved to (63, 523)
Screenshot: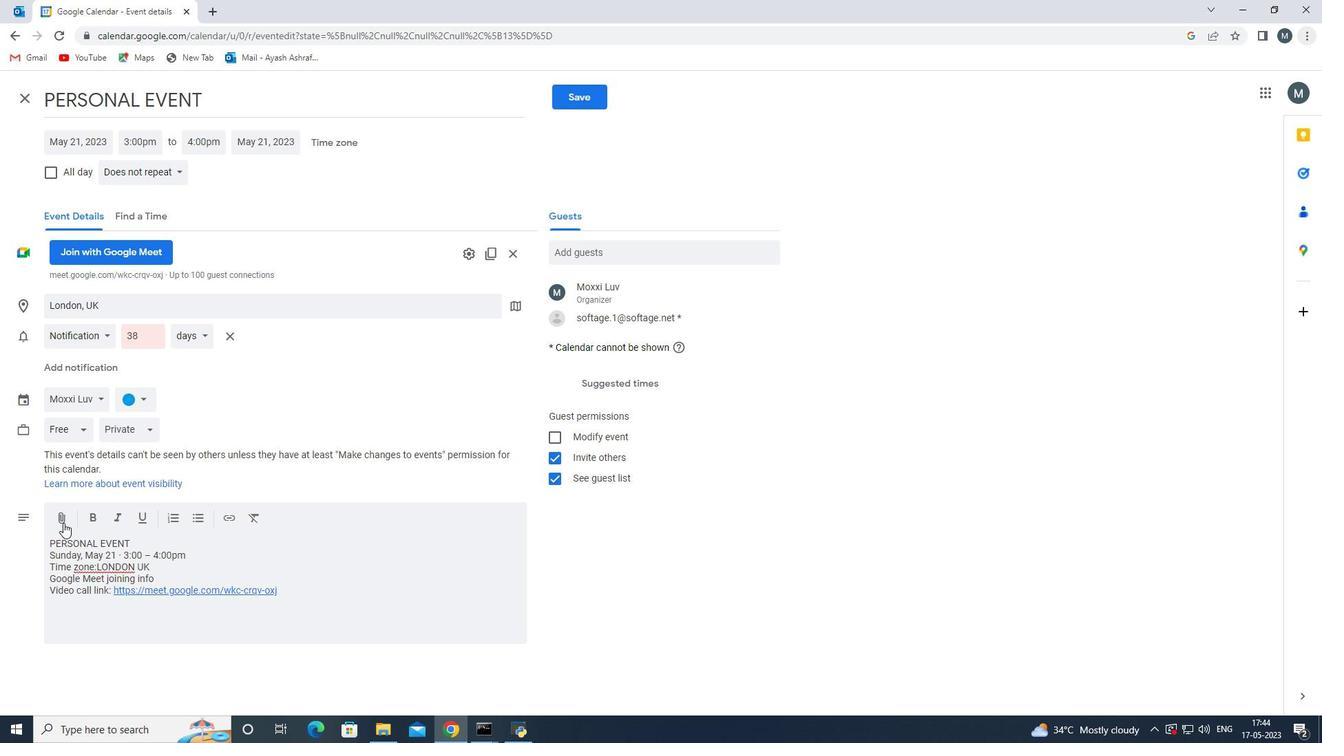
Action: Mouse pressed left at (63, 523)
Screenshot: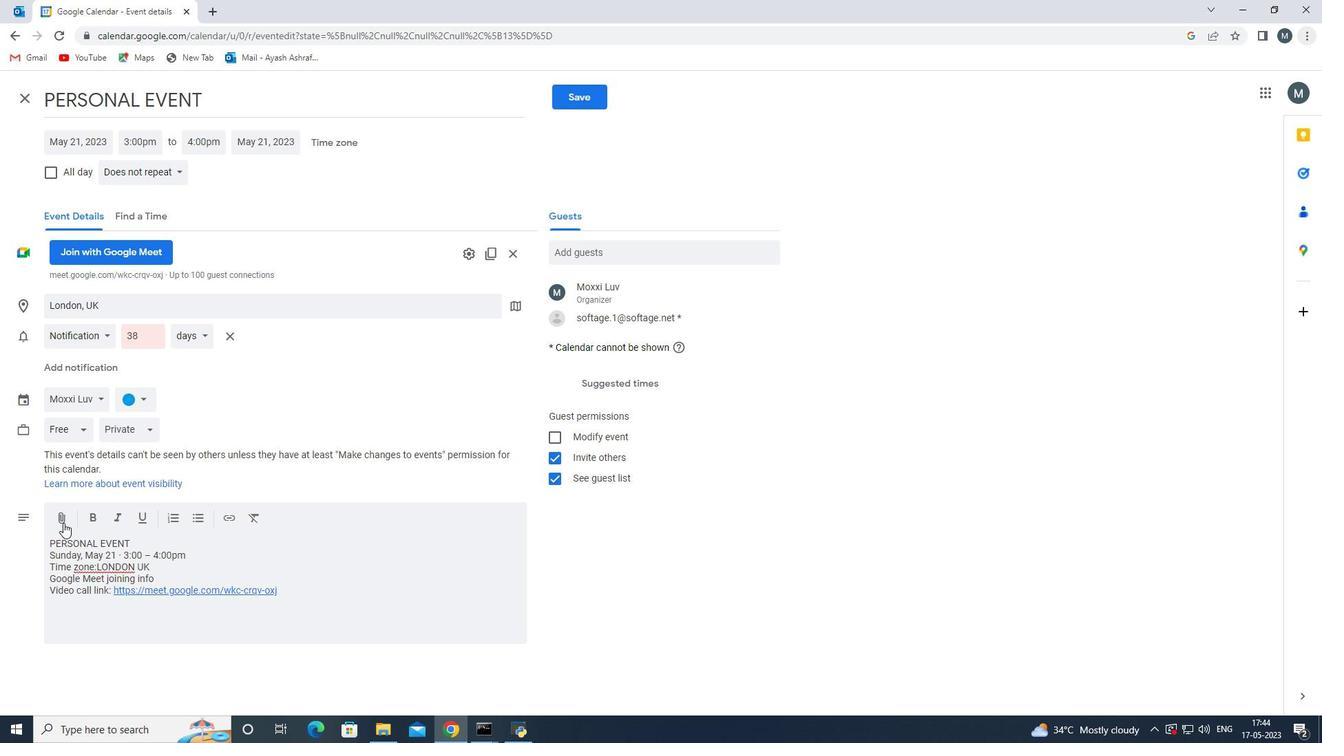 
Action: Mouse moved to (302, 349)
Screenshot: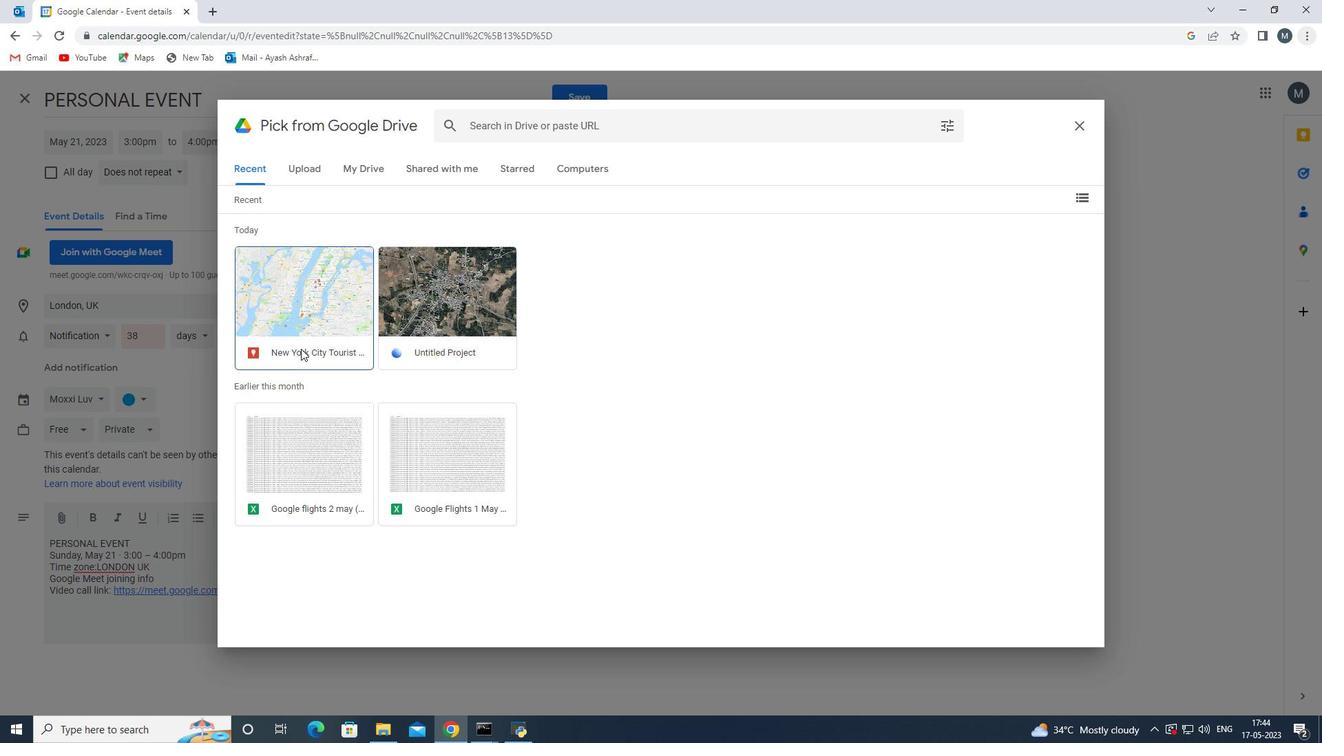 
Action: Mouse pressed left at (302, 349)
Screenshot: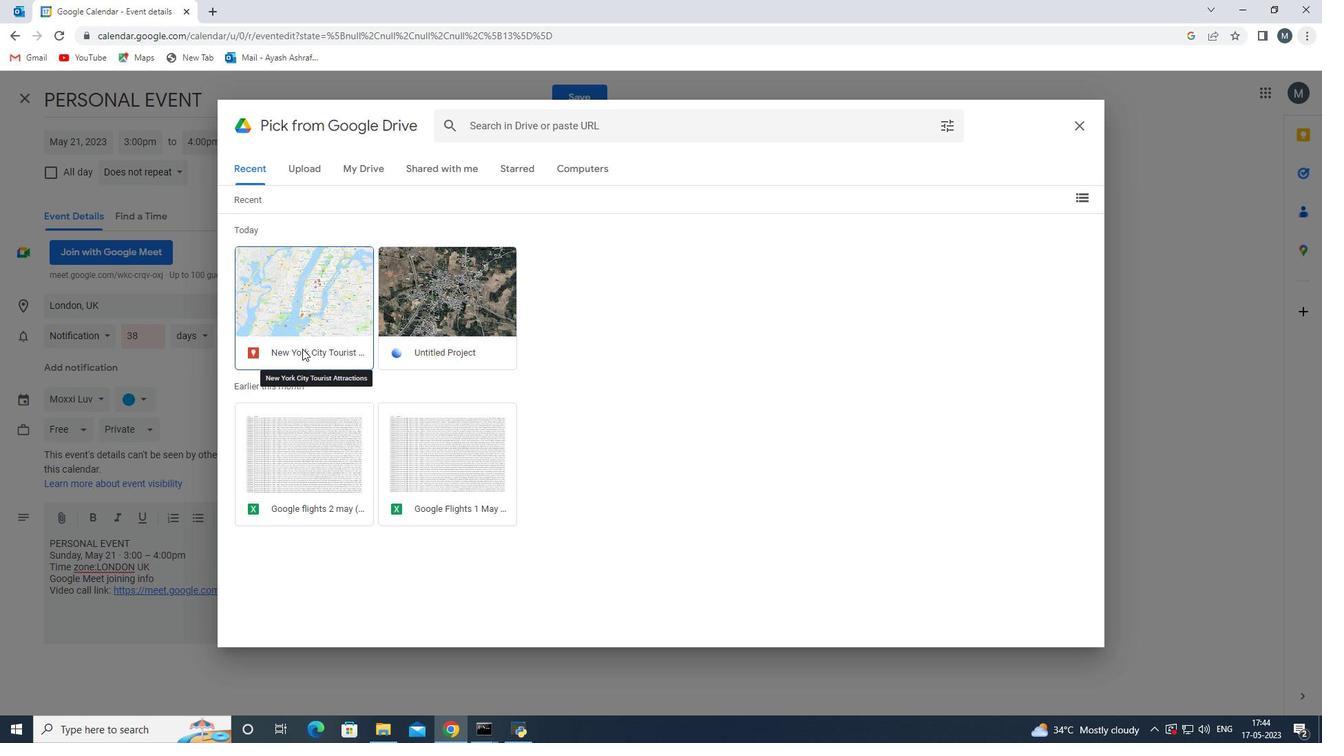 
Action: Mouse moved to (1054, 625)
Screenshot: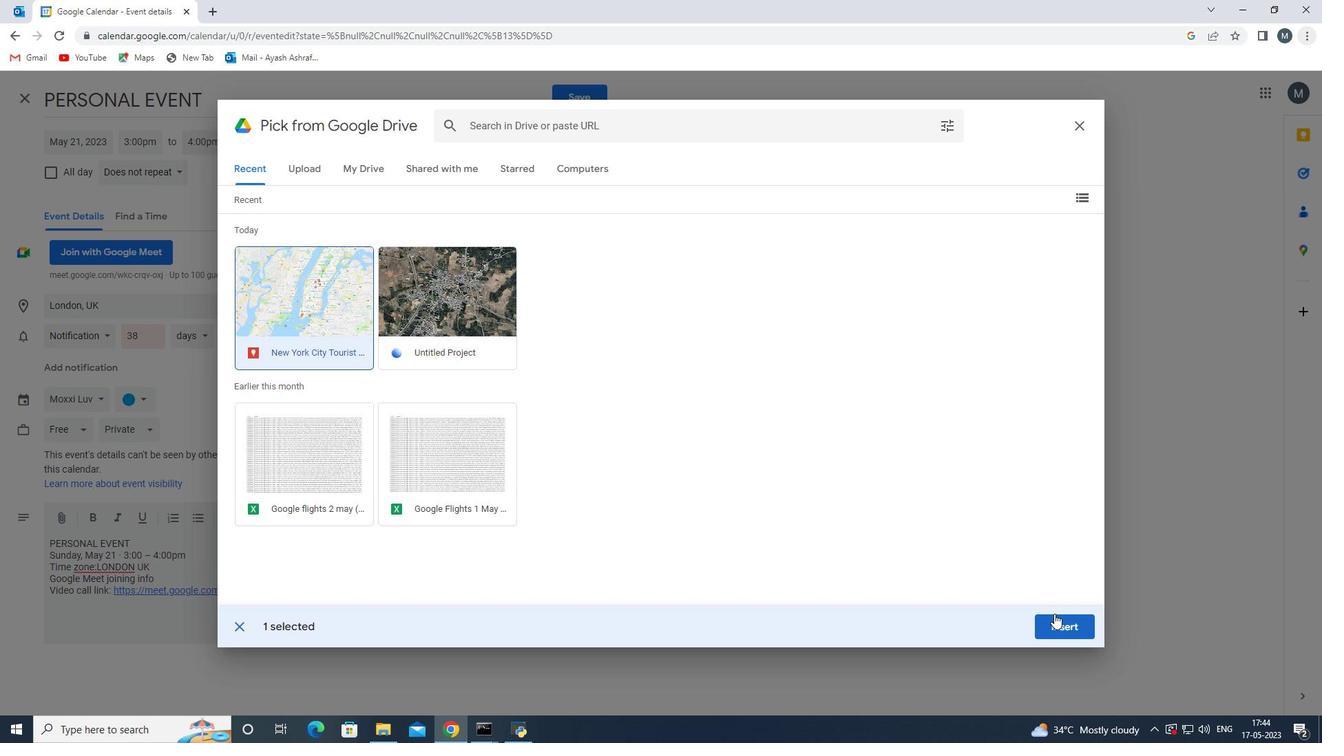 
Action: Mouse pressed left at (1054, 625)
Screenshot: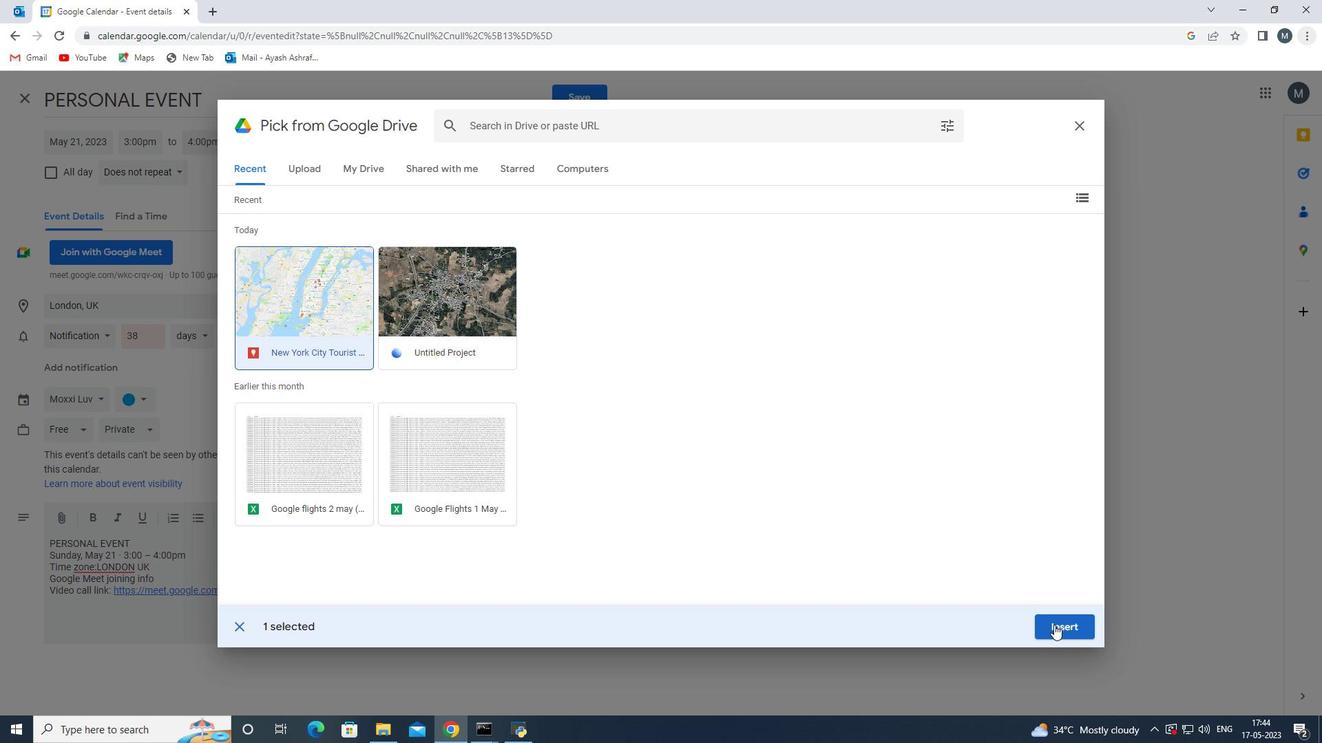
Action: Mouse moved to (301, 555)
Screenshot: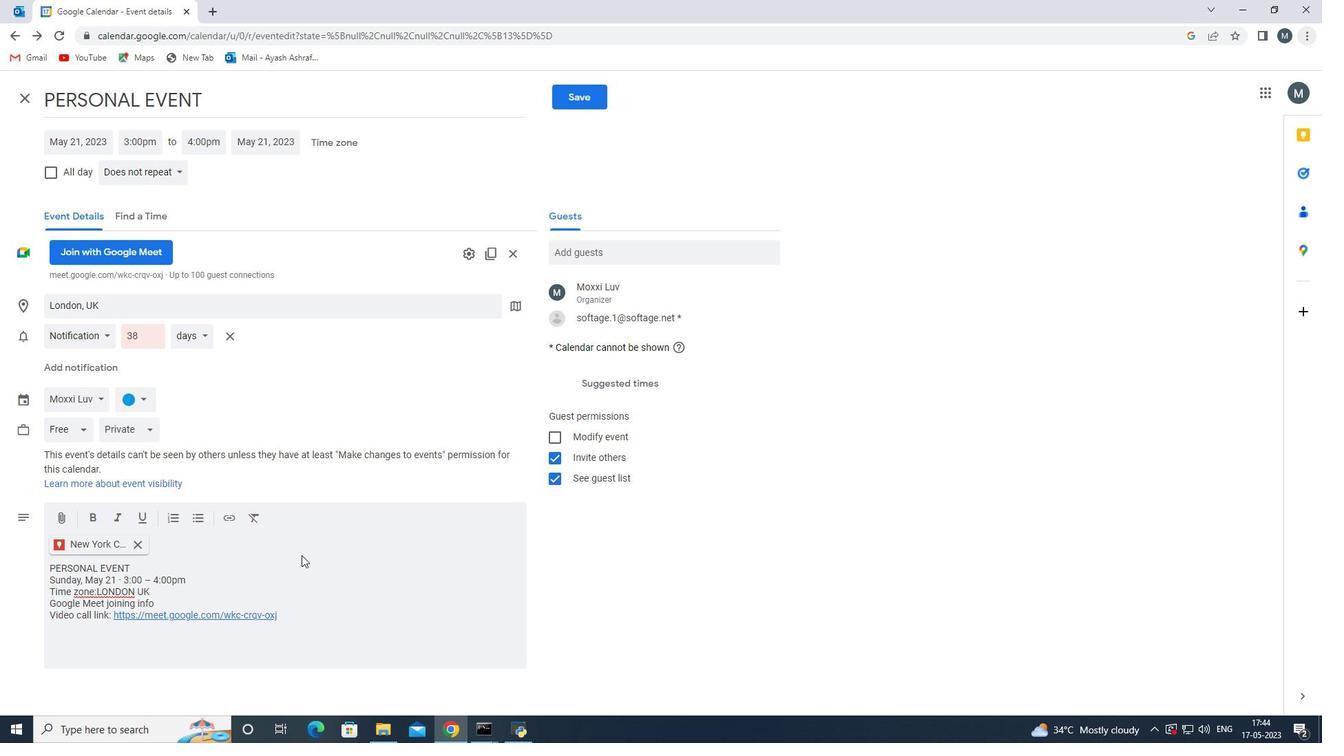 
Action: Mouse scrolled (301, 554) with delta (0, 0)
Screenshot: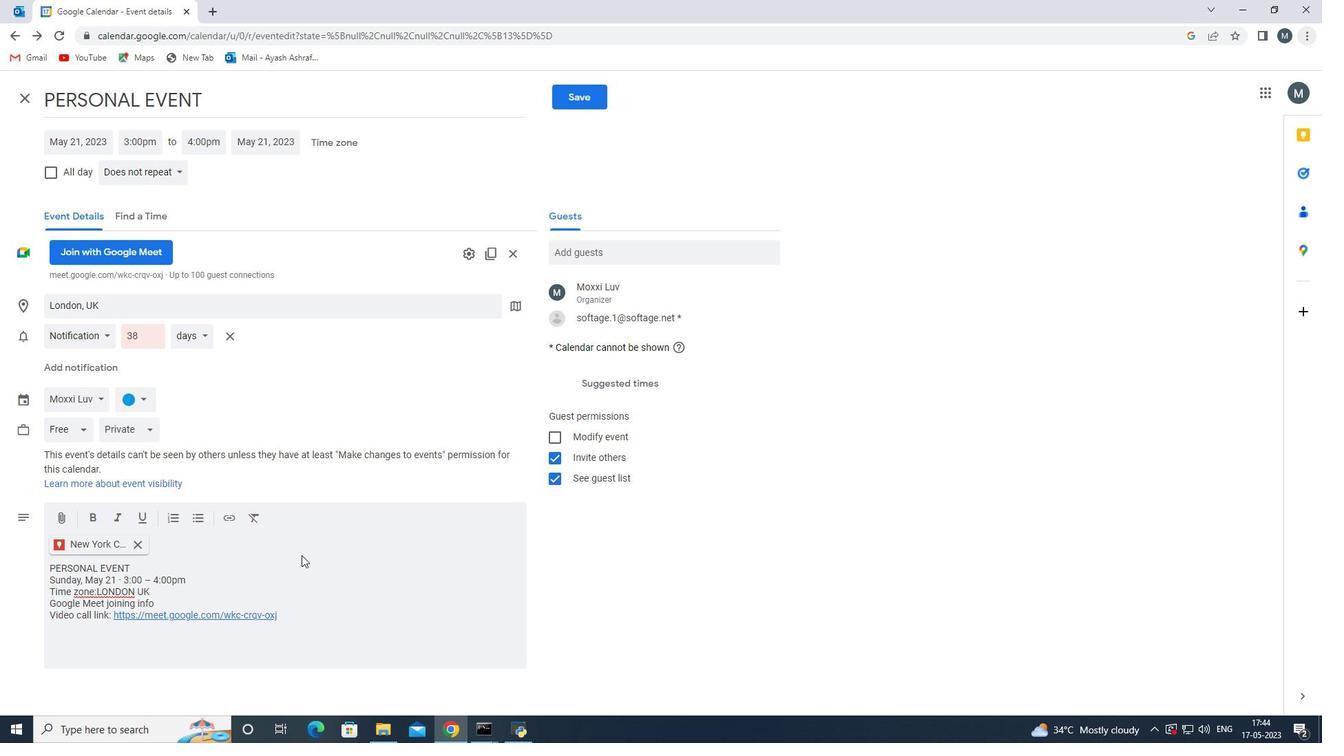 
Action: Mouse moved to (300, 583)
Screenshot: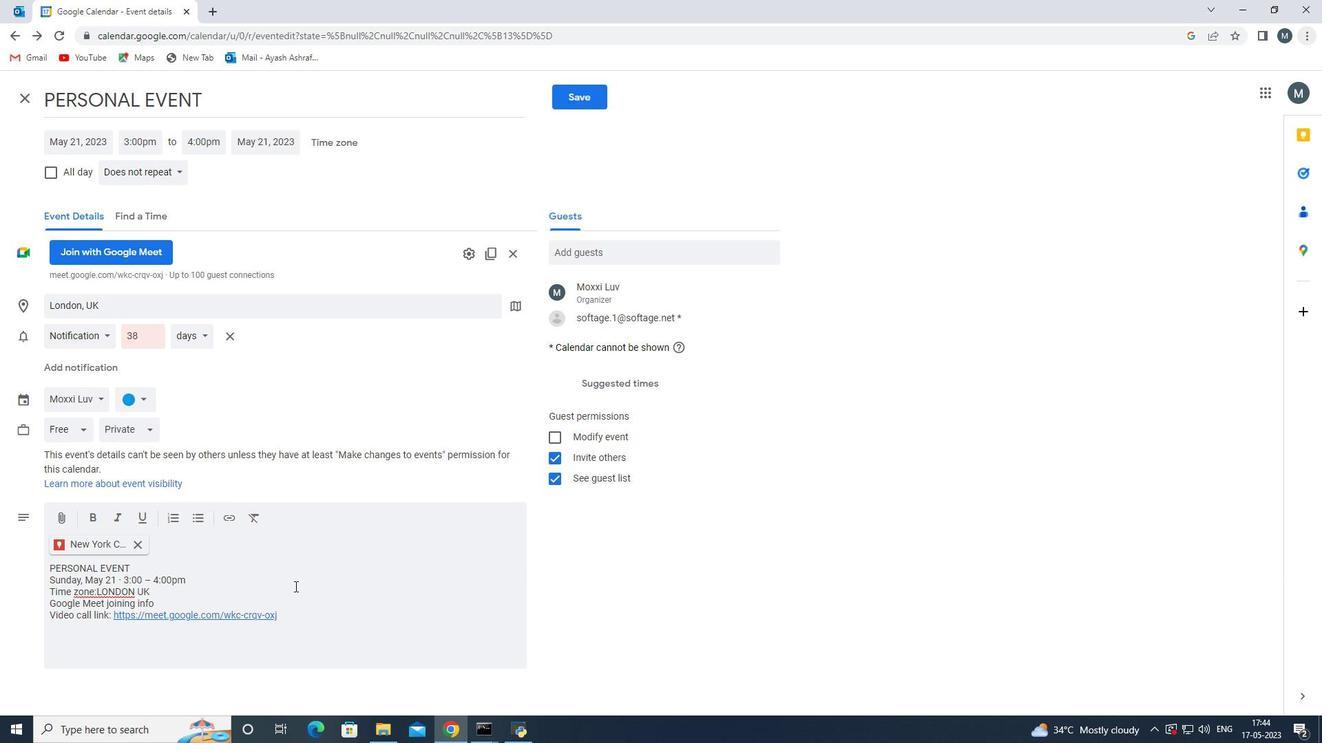 
Action: Mouse scrolled (300, 582) with delta (0, 0)
Screenshot: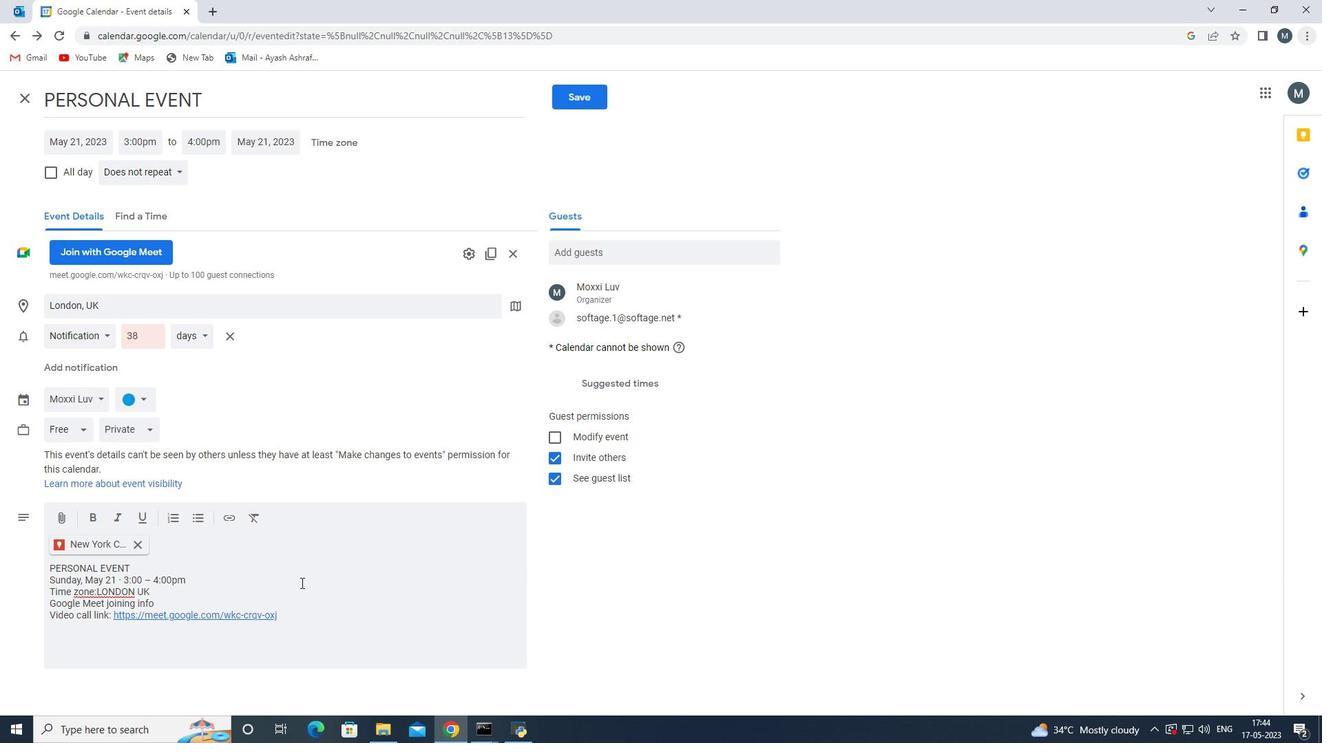 
Action: Mouse moved to (246, 479)
Screenshot: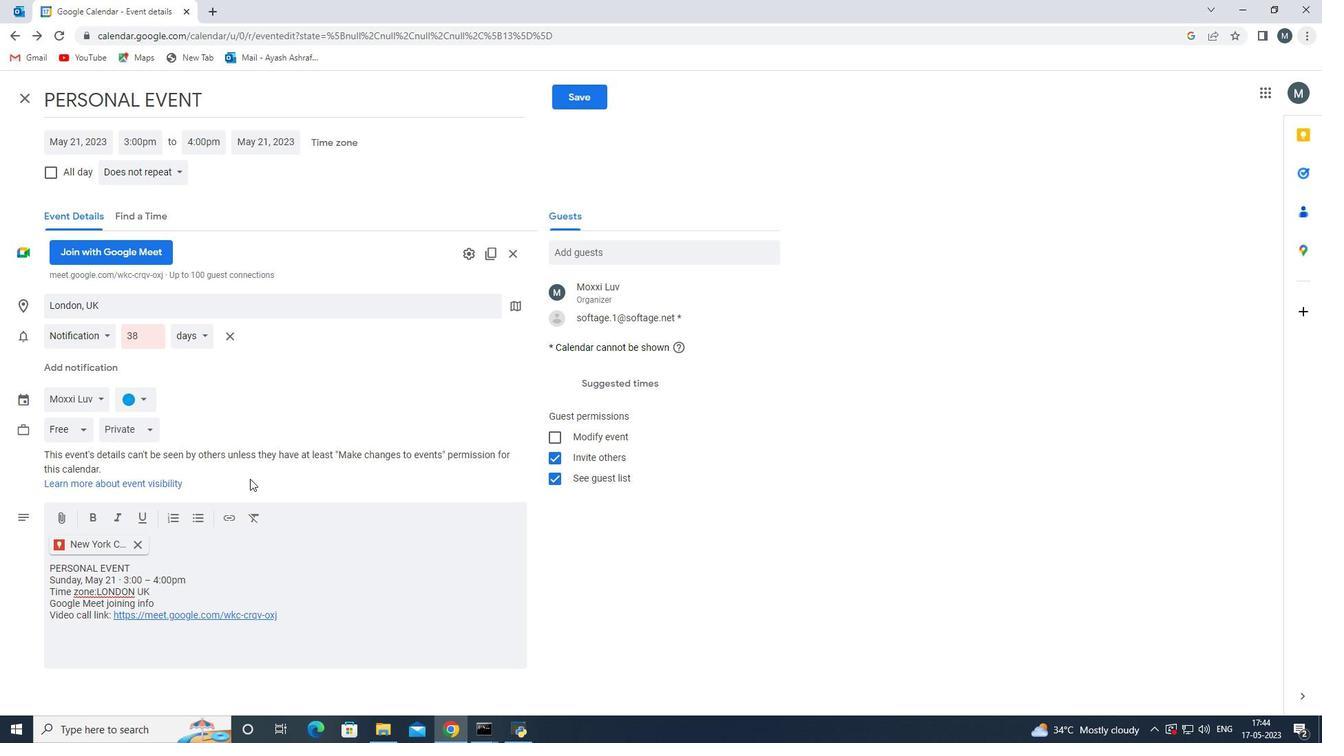 
Action: Mouse scrolled (246, 480) with delta (0, 0)
Screenshot: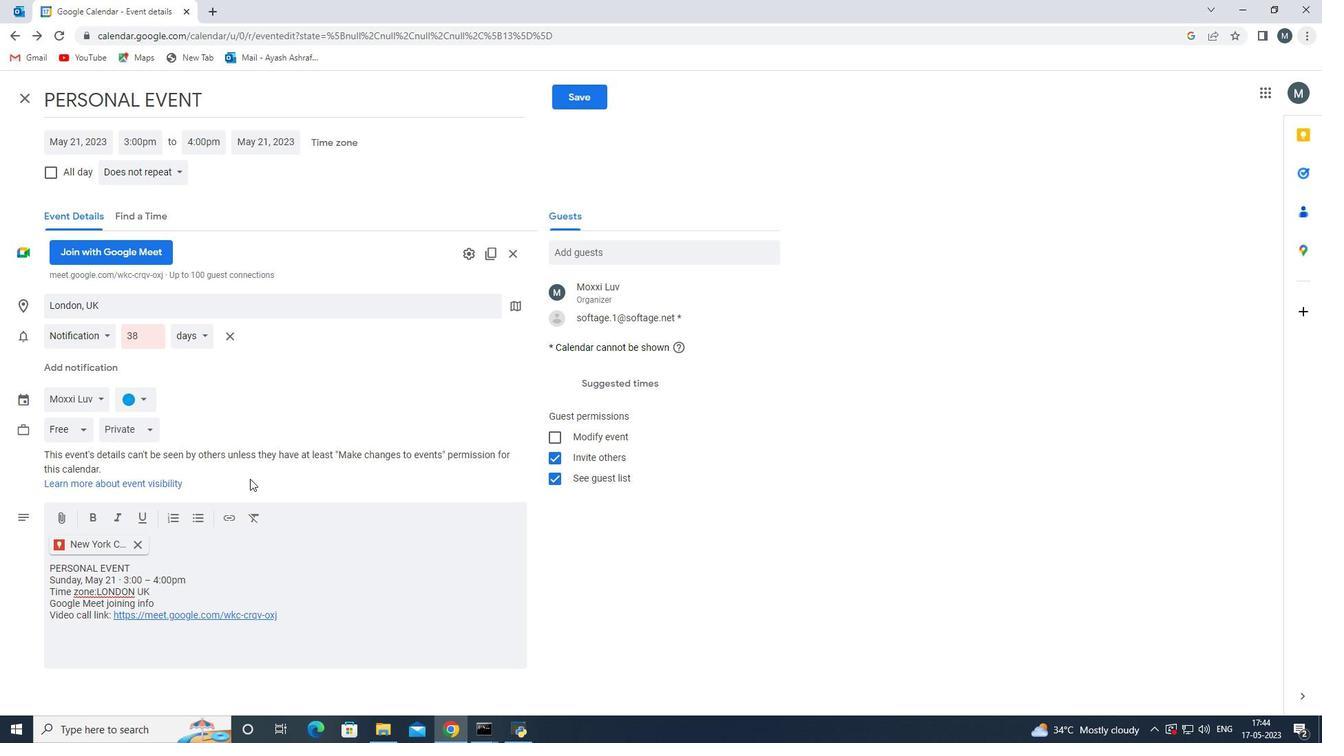
Action: Mouse moved to (246, 478)
Screenshot: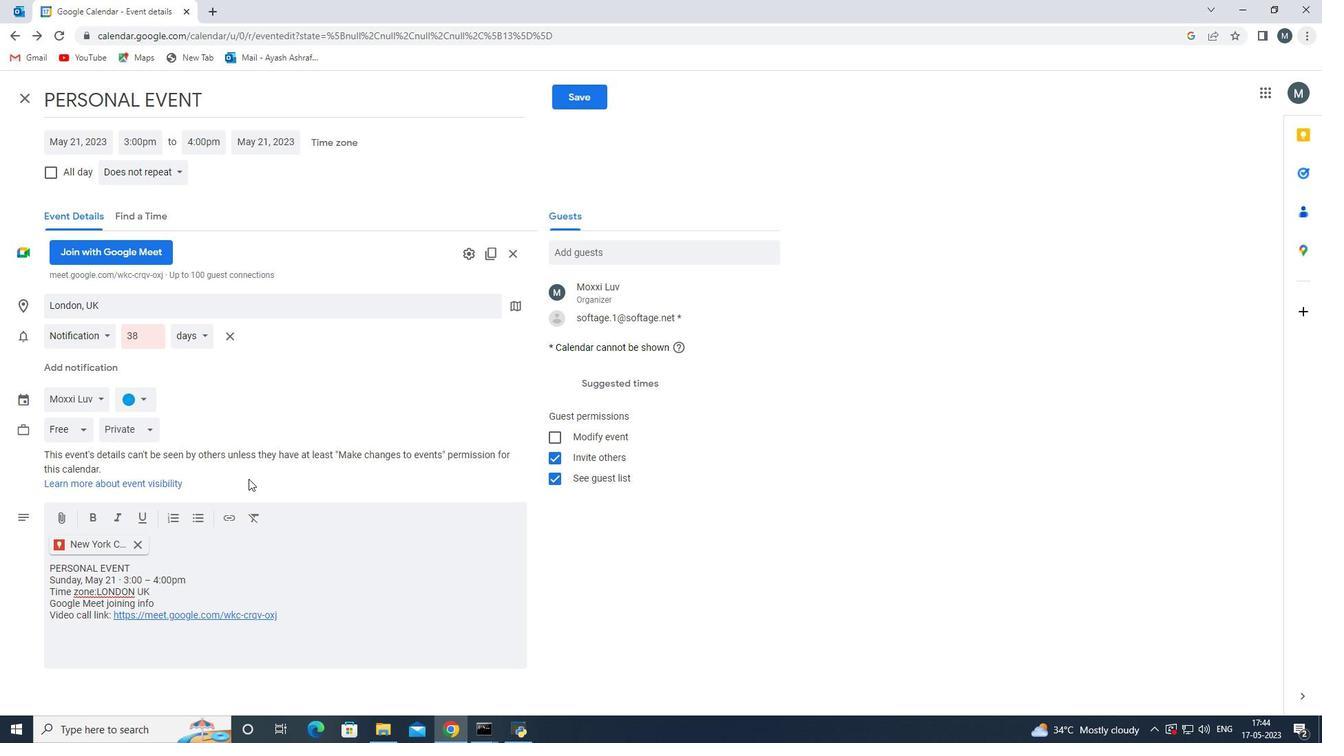 
Action: Mouse scrolled (246, 479) with delta (0, 0)
Screenshot: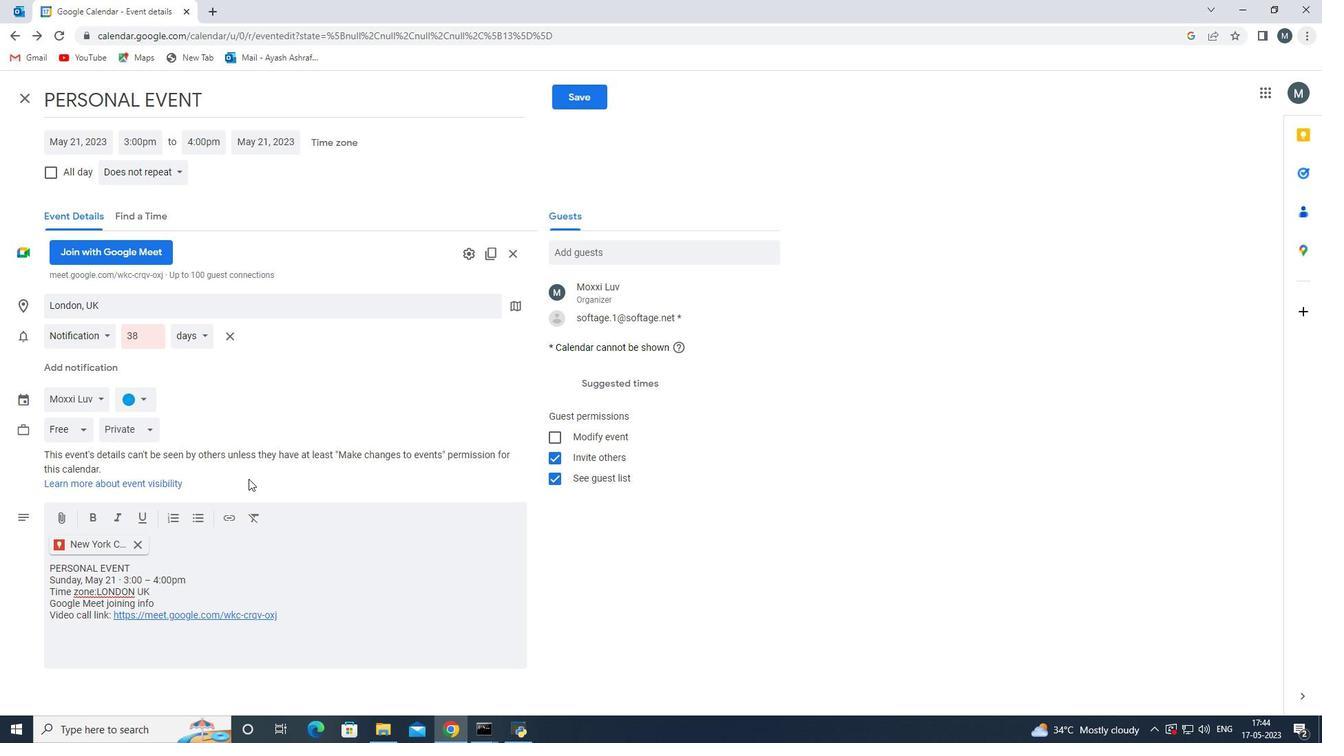 
Action: Mouse moved to (246, 478)
Screenshot: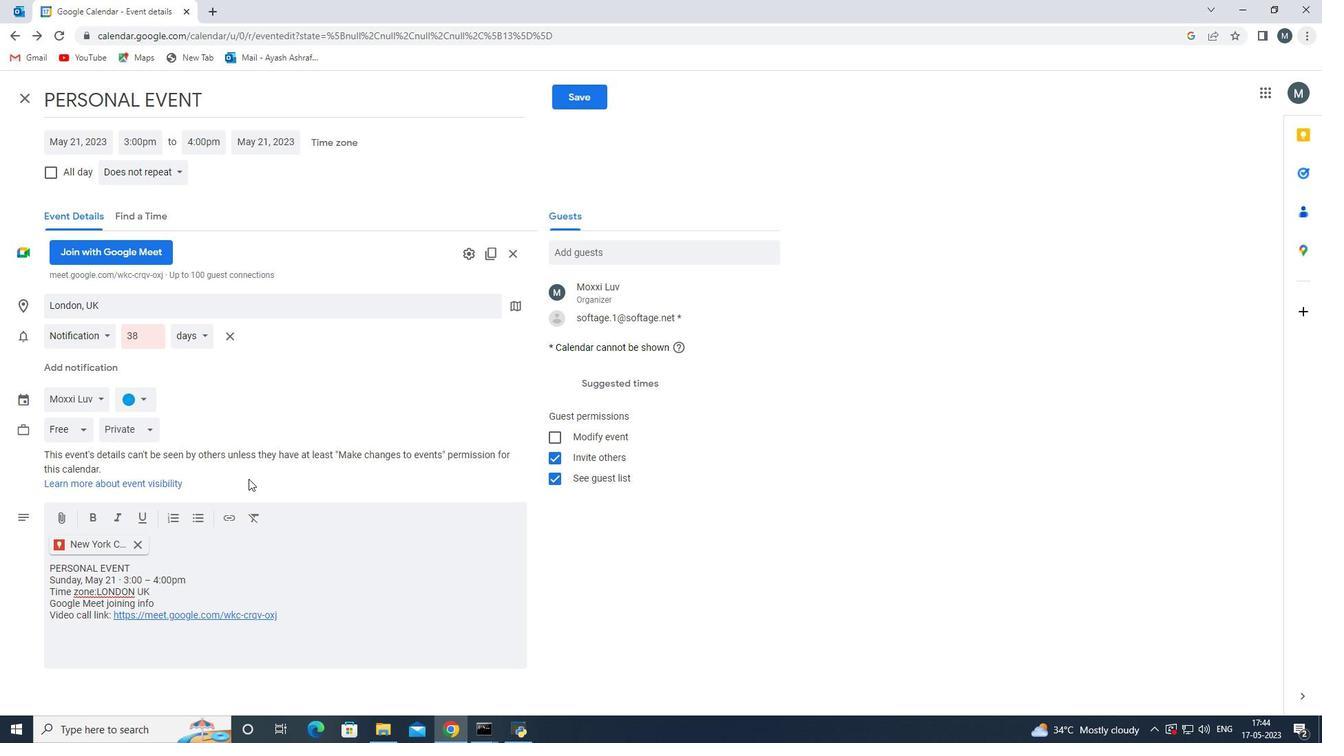 
Action: Mouse scrolled (246, 479) with delta (0, 0)
Screenshot: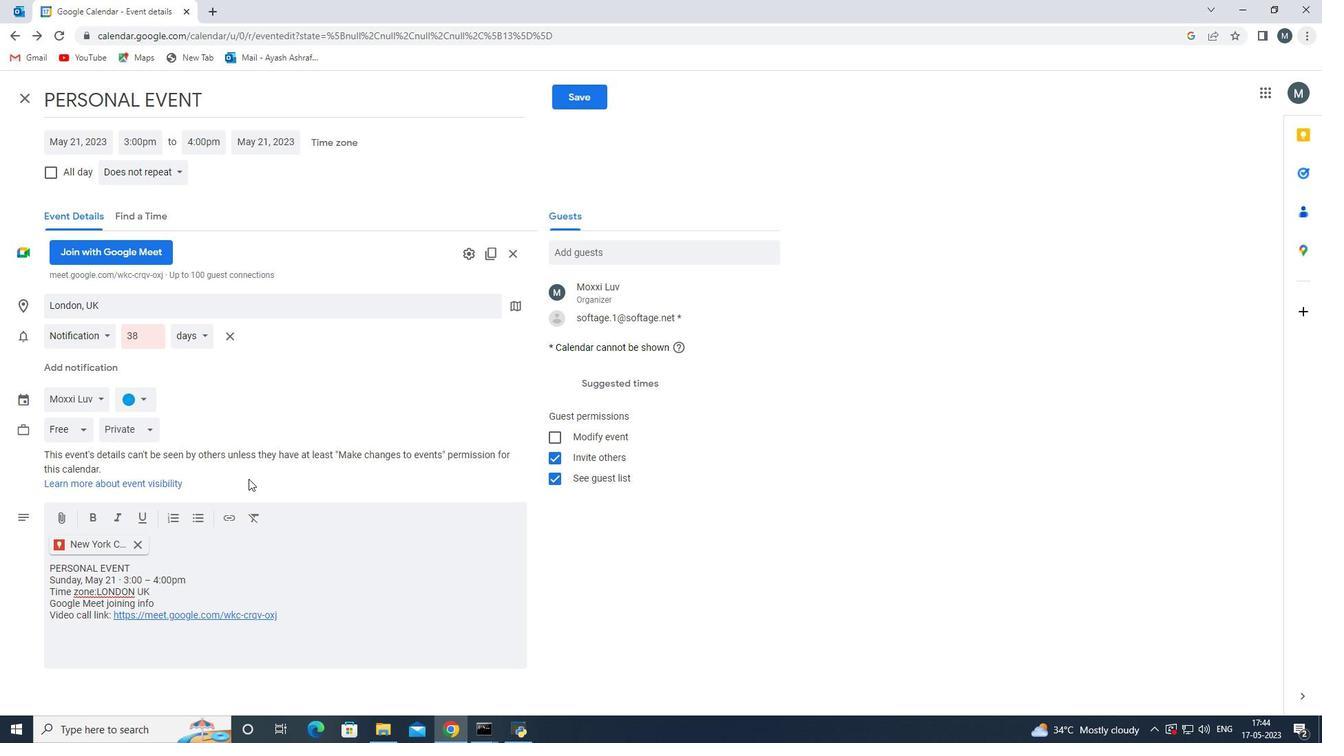 
Action: Mouse scrolled (246, 479) with delta (0, 0)
Screenshot: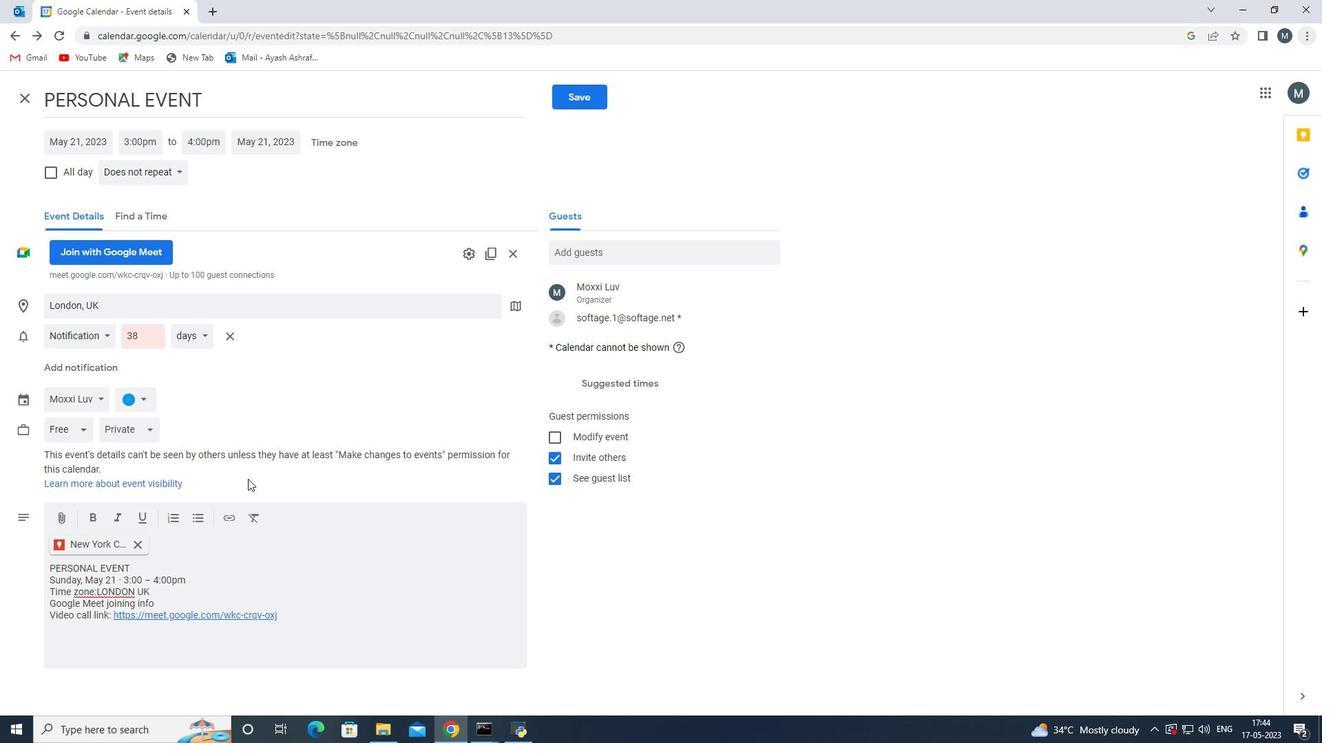 
Action: Mouse moved to (246, 477)
Screenshot: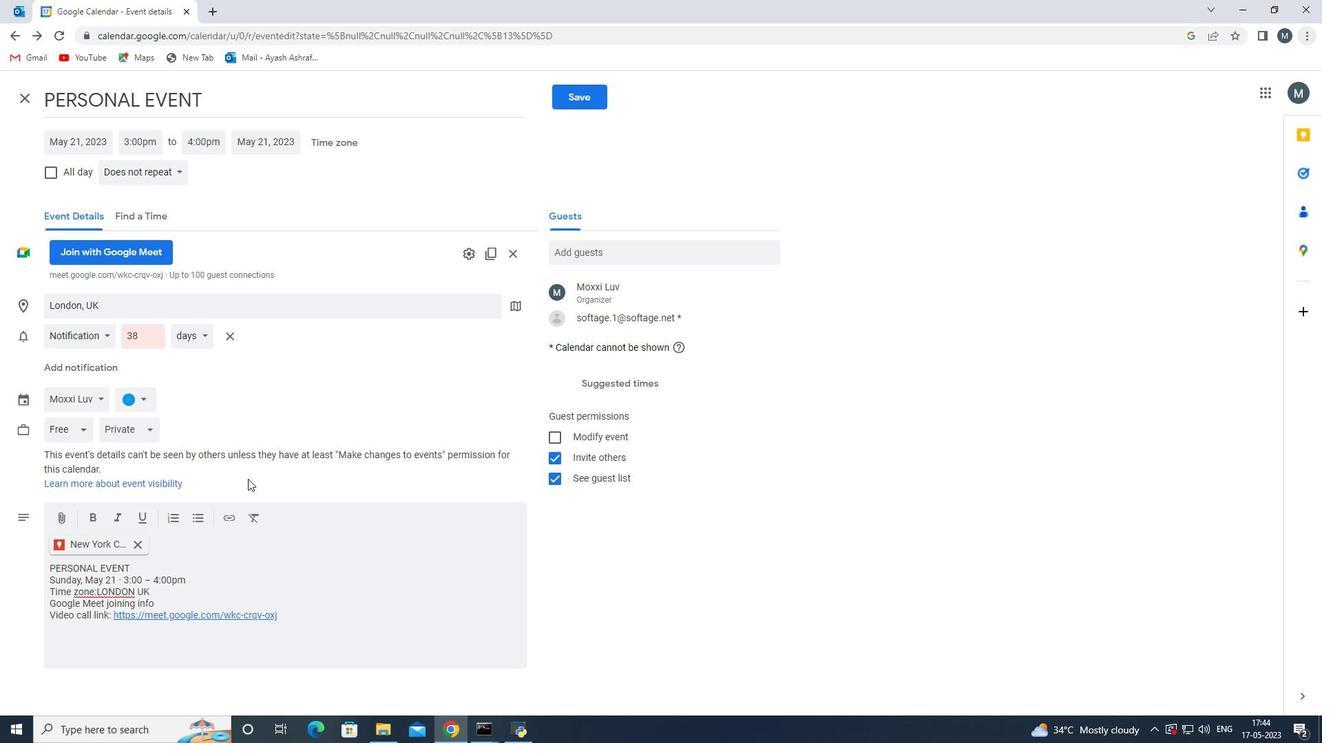 
Action: Mouse scrolled (246, 478) with delta (0, 0)
Screenshot: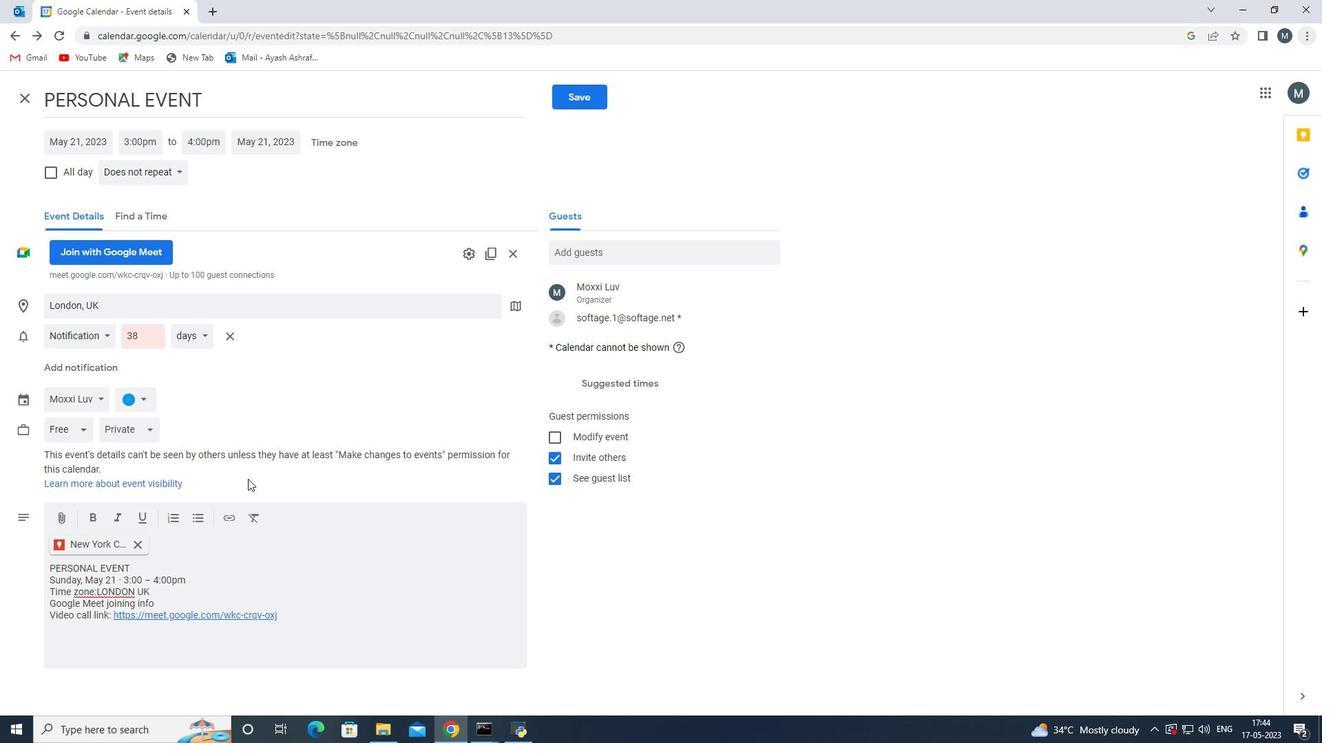 
Action: Mouse moved to (329, 143)
Screenshot: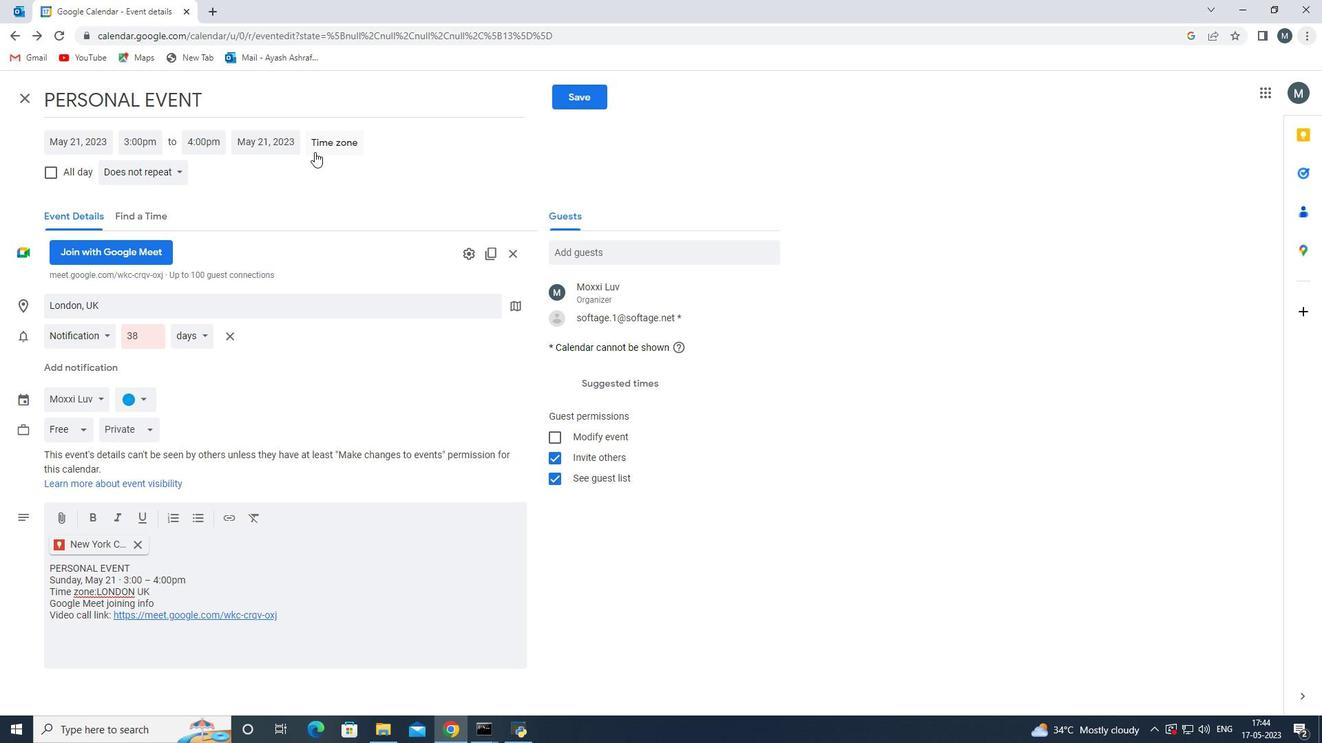 
Action: Mouse pressed left at (329, 143)
Screenshot: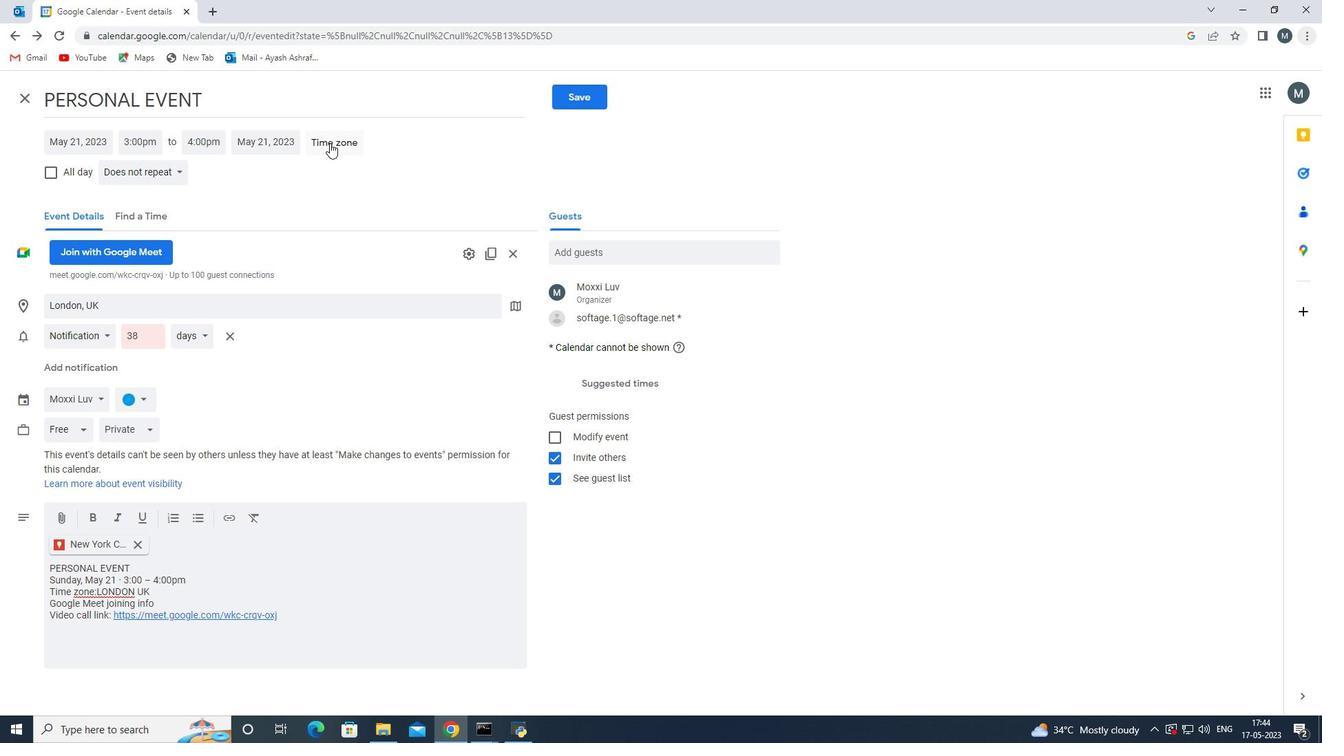 
Action: Mouse moved to (537, 352)
Screenshot: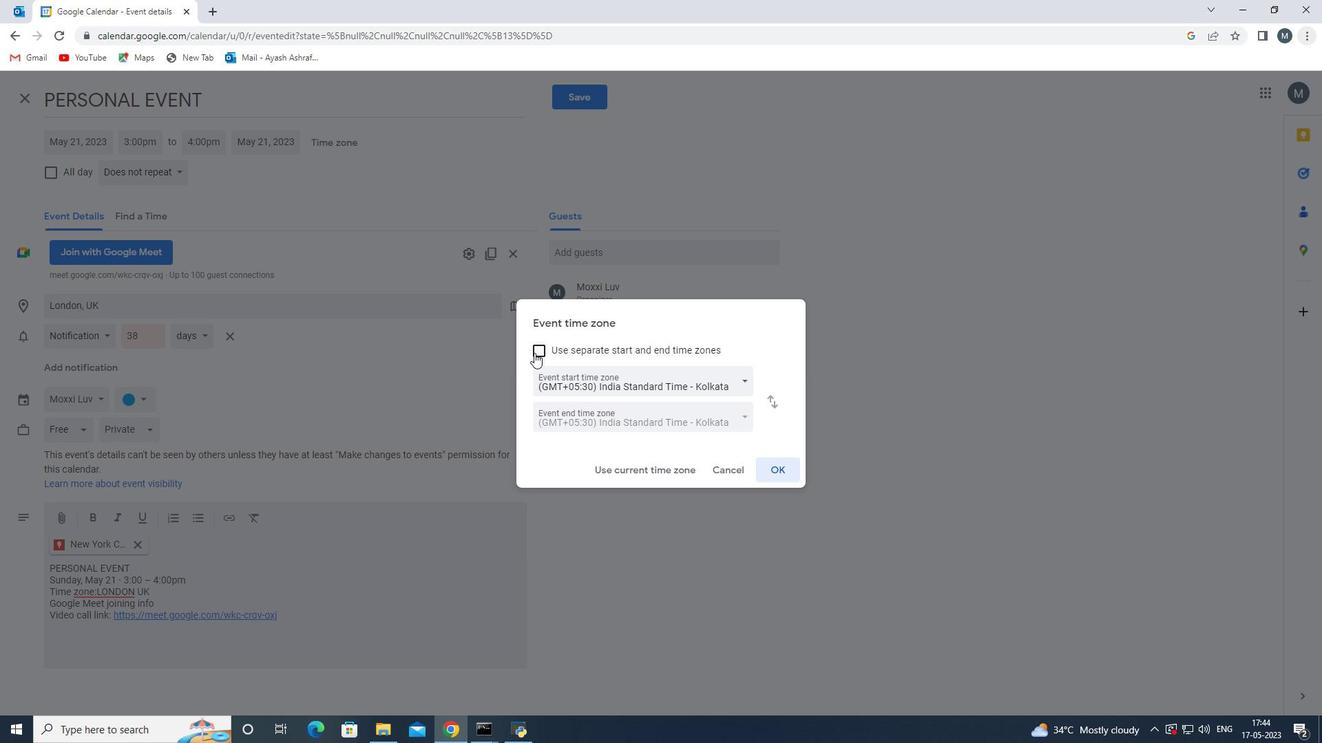
Action: Mouse pressed left at (537, 352)
Screenshot: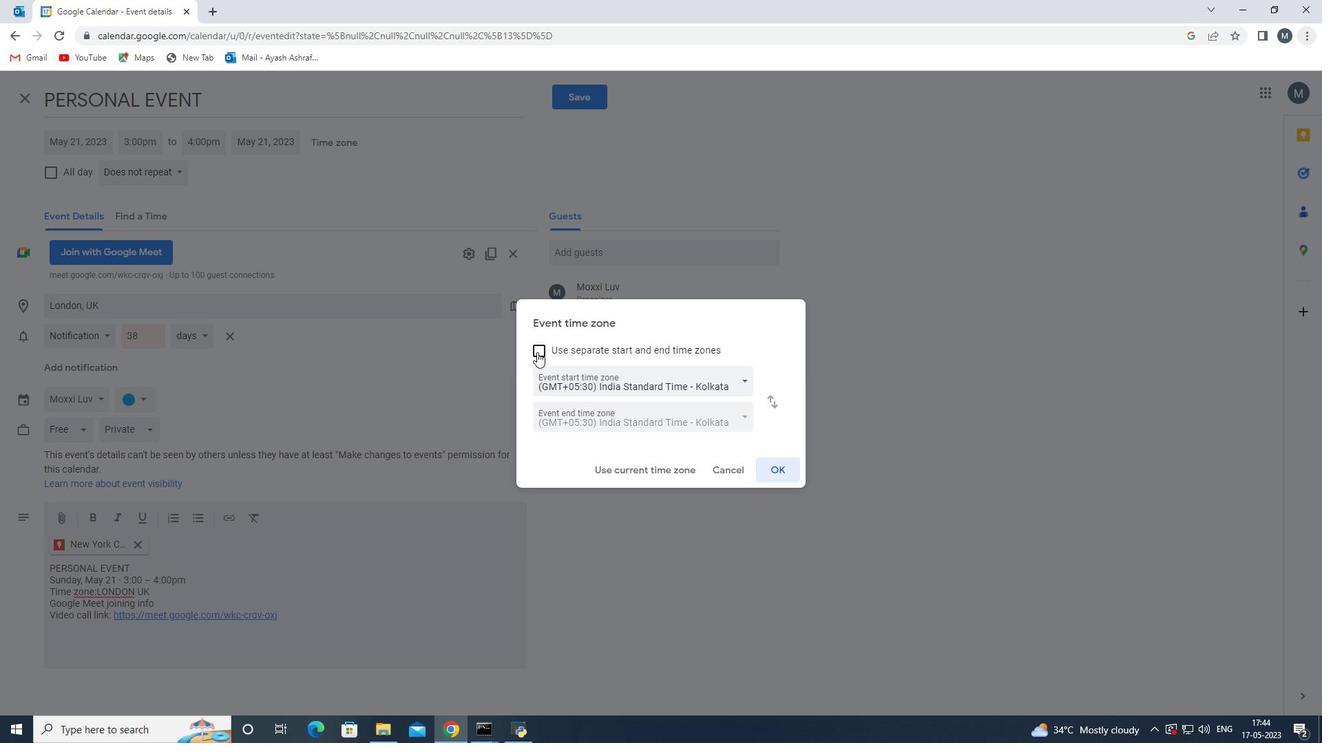 
Action: Mouse moved to (776, 401)
Screenshot: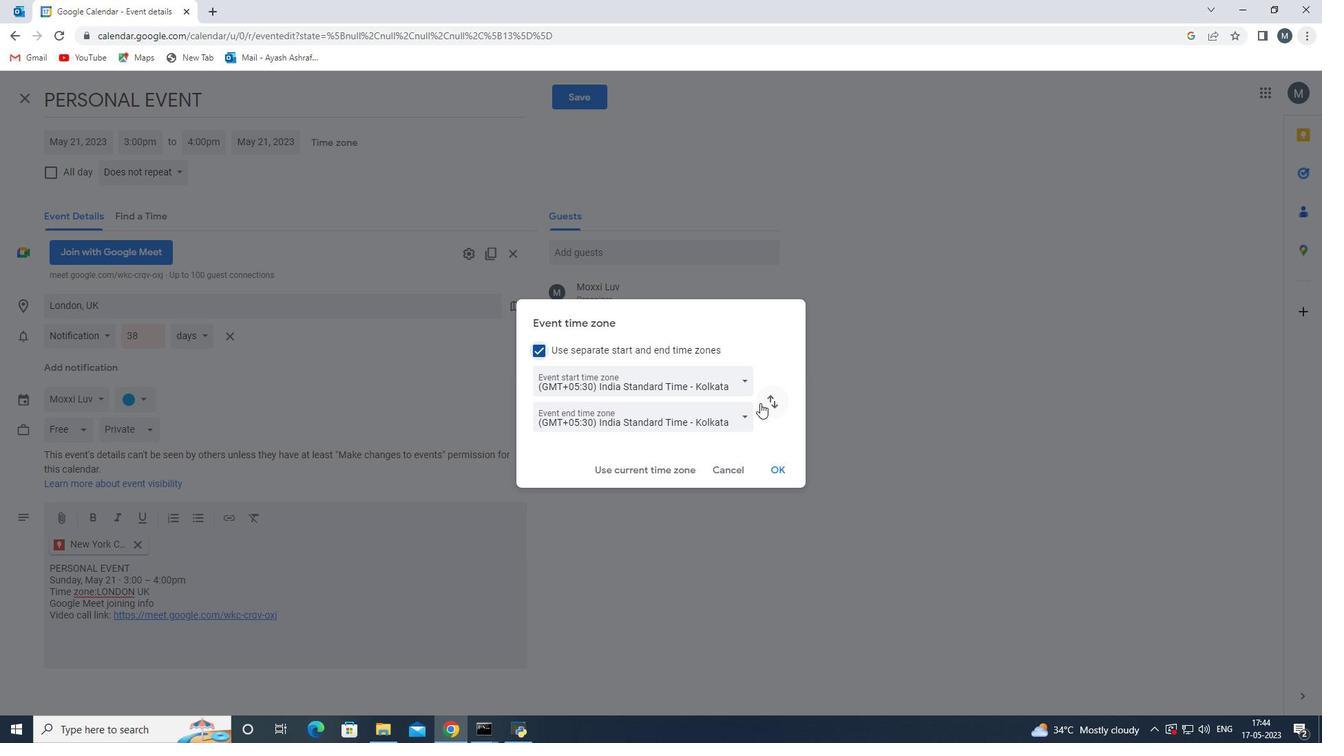 
Action: Mouse pressed left at (776, 401)
Screenshot: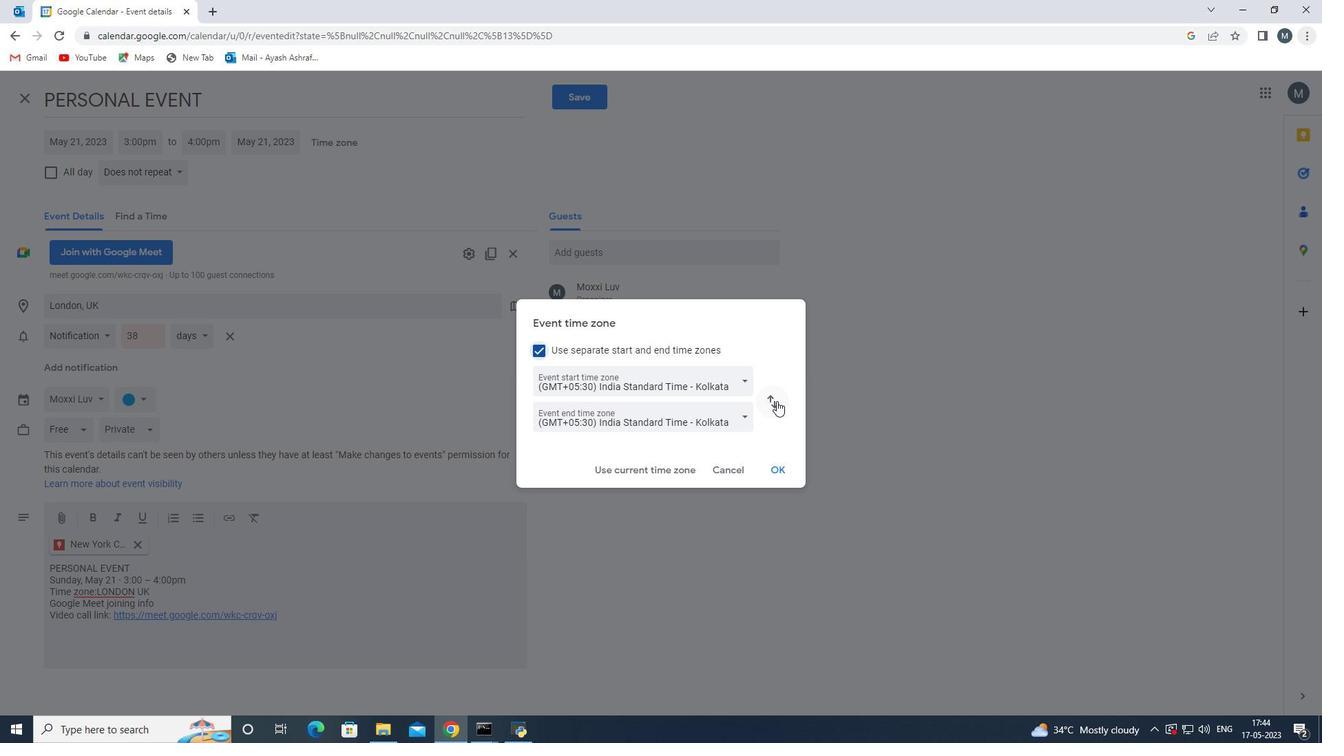 
Action: Mouse moved to (774, 401)
Screenshot: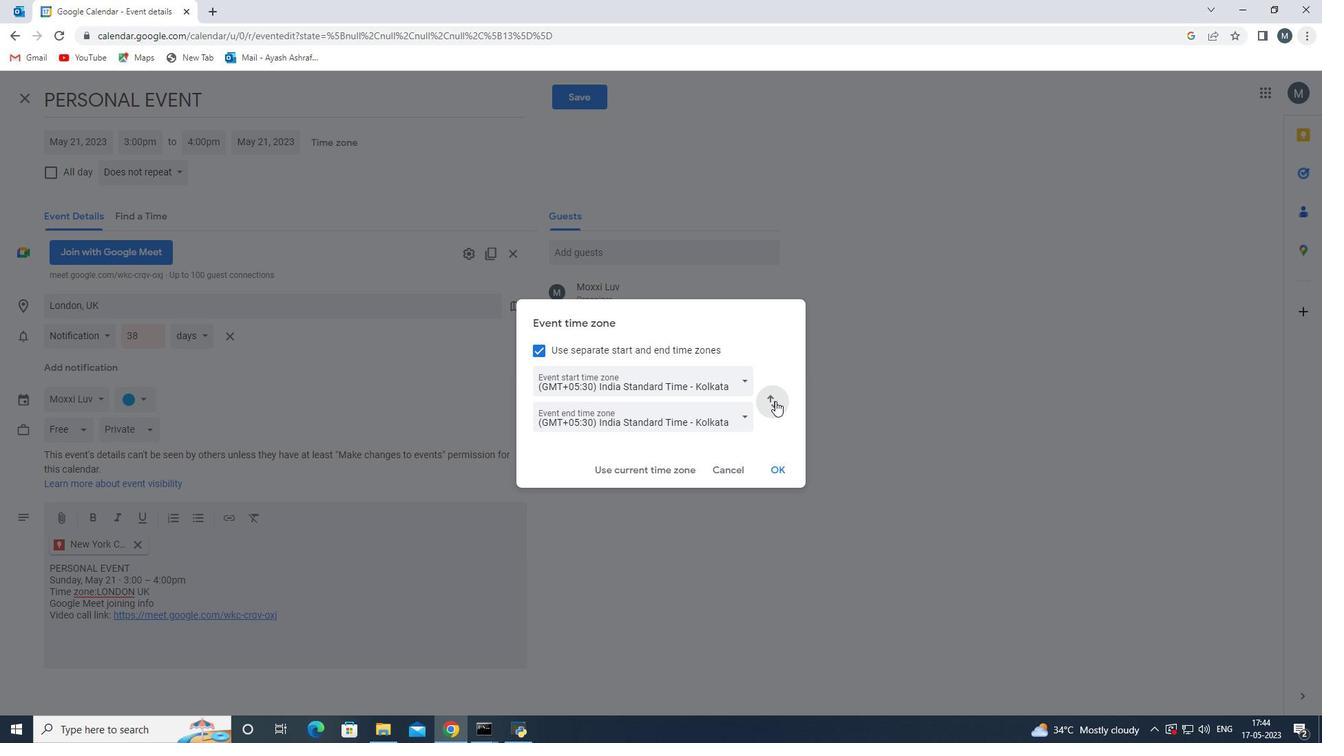
Action: Mouse pressed left at (774, 401)
Screenshot: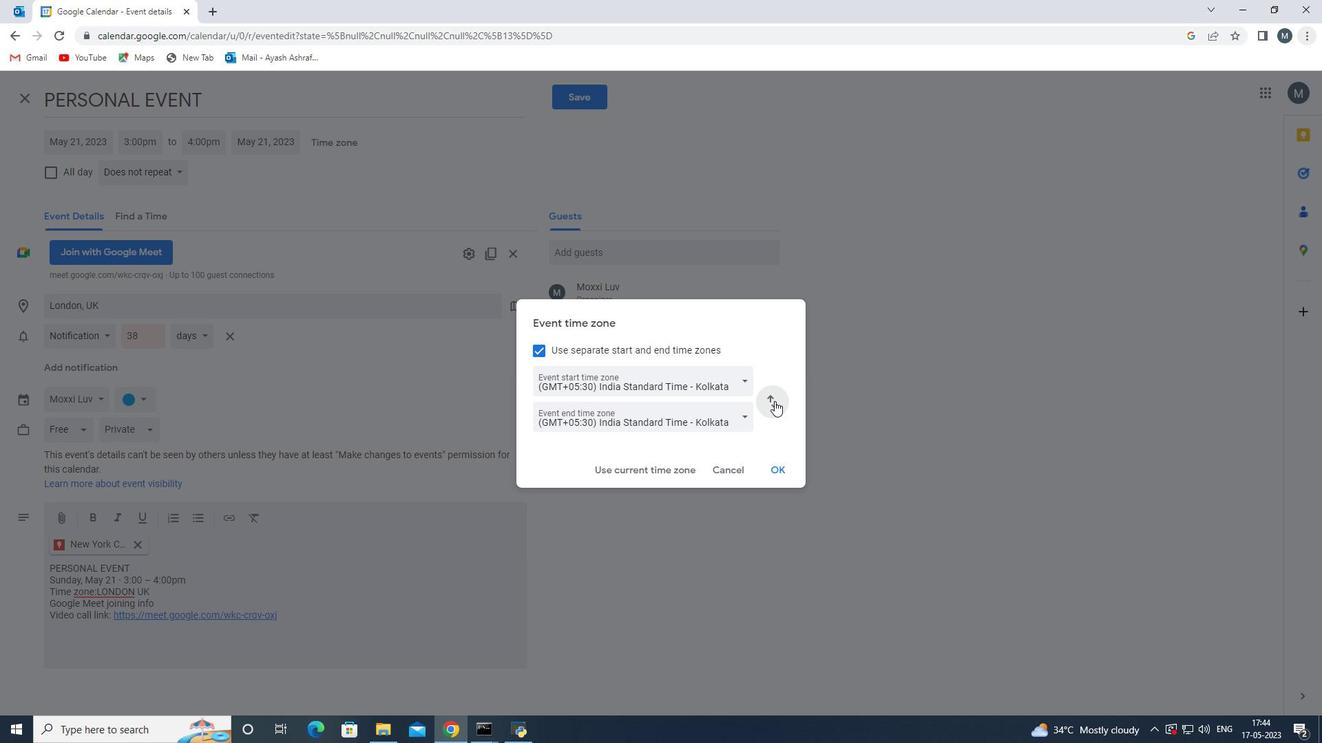 
Action: Mouse moved to (650, 472)
Screenshot: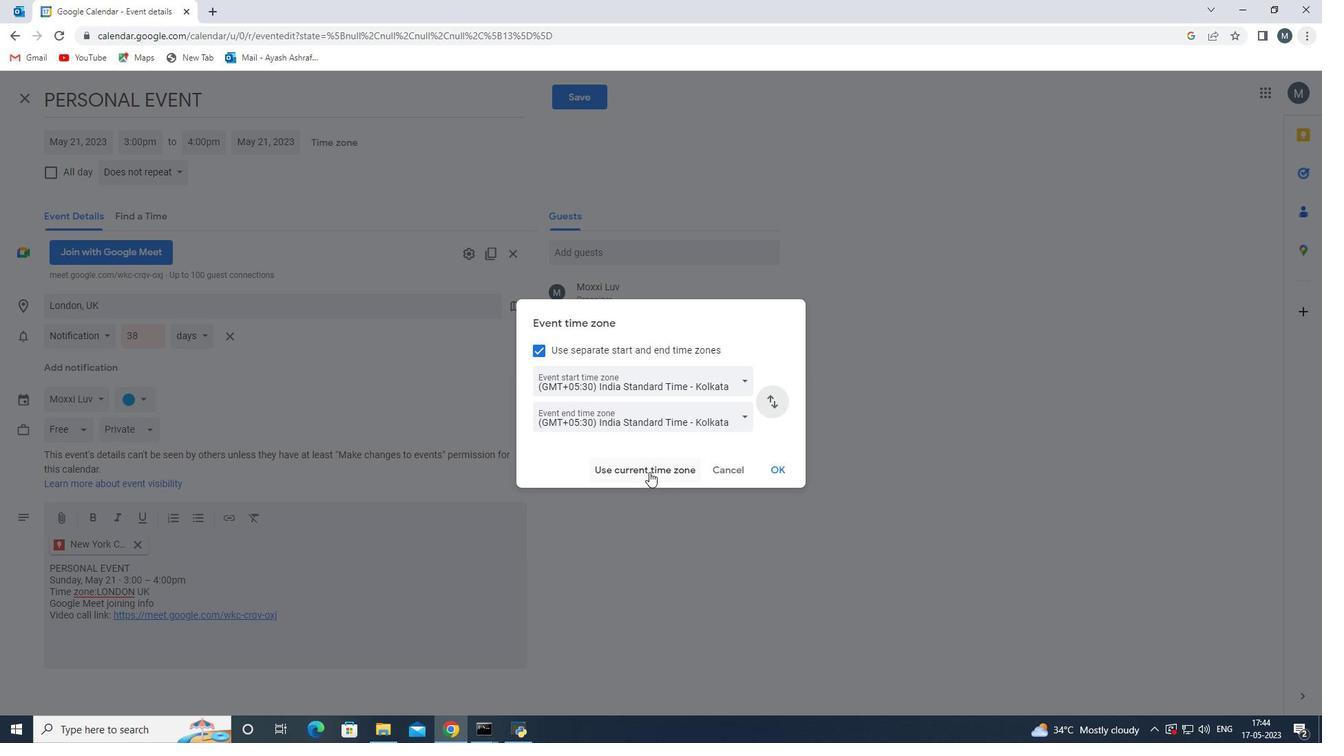 
Action: Mouse pressed left at (650, 472)
Screenshot: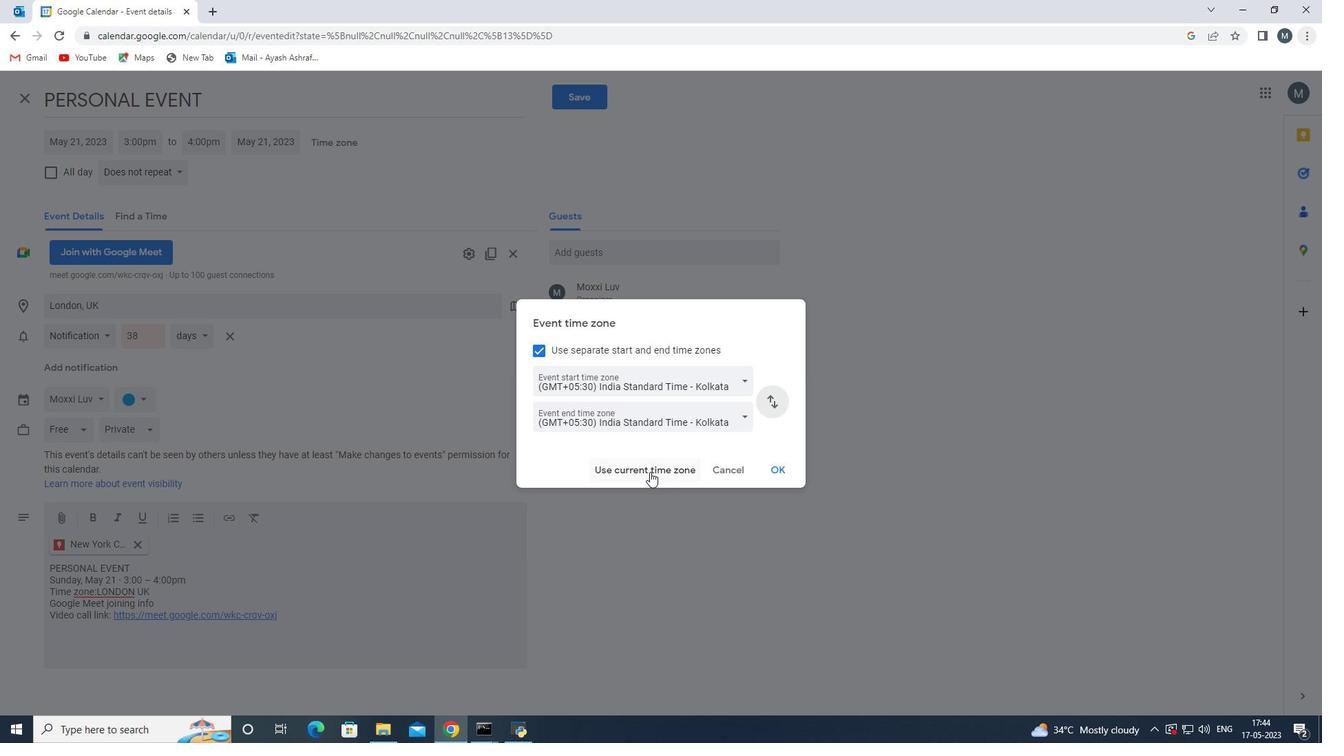 
Action: Mouse moved to (196, 473)
Screenshot: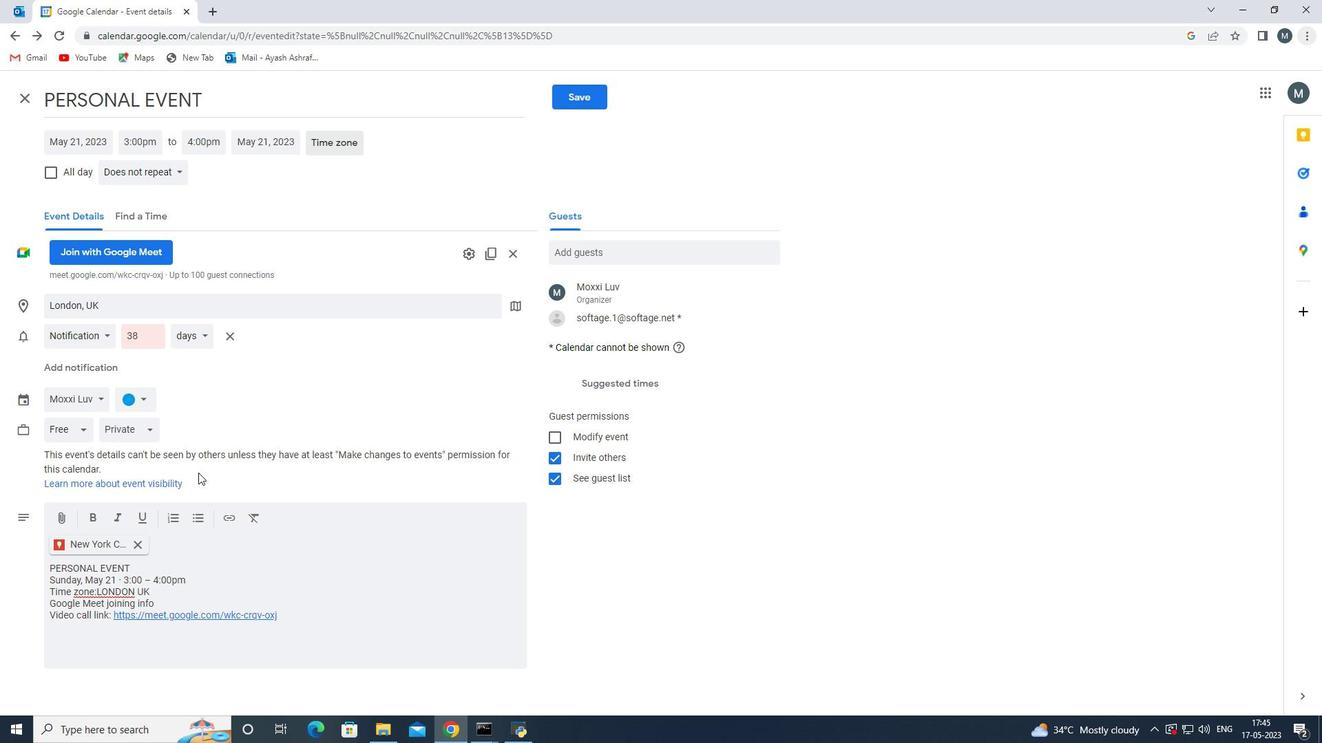 
